 Task: Research Airbnb accommodation in Sangre Grande, Trinidad and Tobago from 1st December, 2023 to 9th December, 2023 for 2 adults.1  bedroom having 1 bed and 1 bathroom. Property type can be house. Booking option can be shelf check-in. Look for 5 properties as per requirement.
Action: Mouse moved to (491, 113)
Screenshot: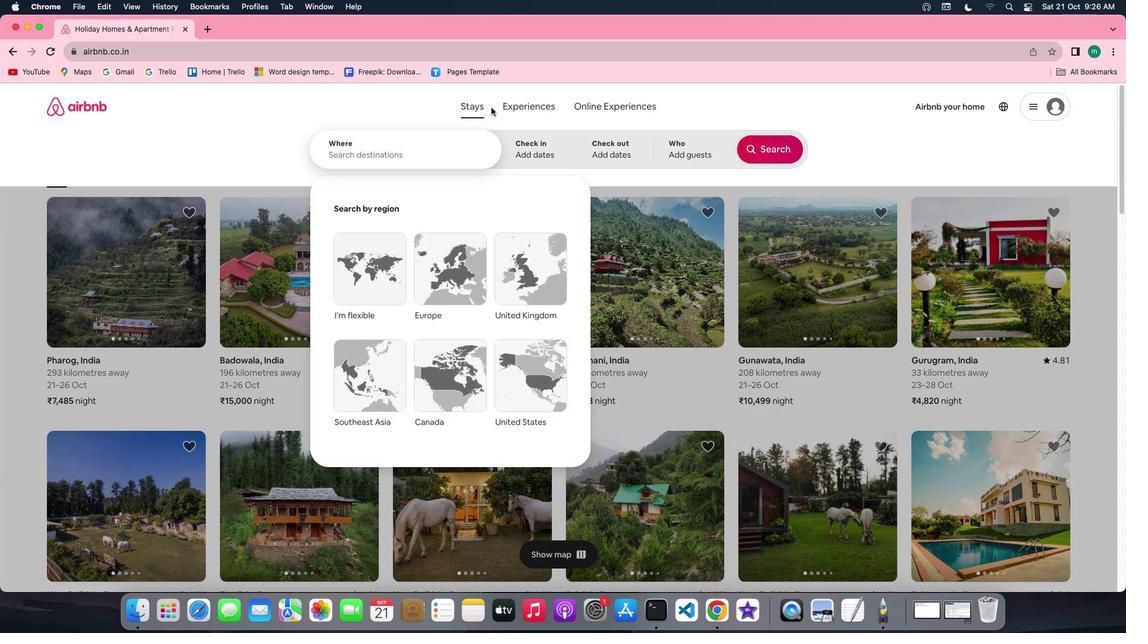 
Action: Mouse pressed left at (491, 113)
Screenshot: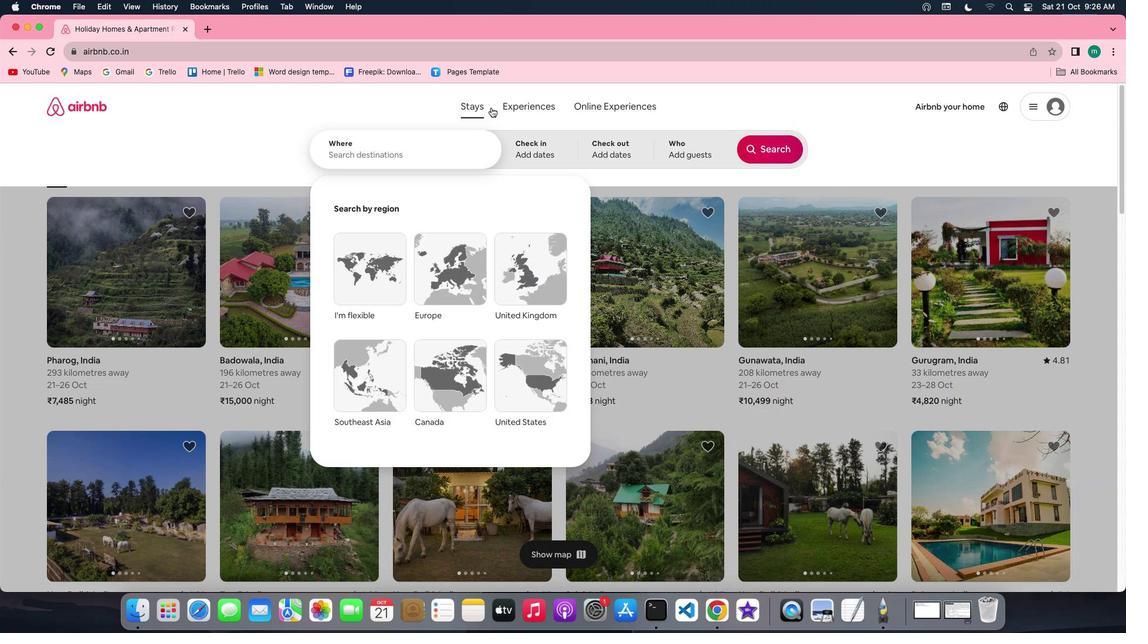 
Action: Mouse moved to (491, 107)
Screenshot: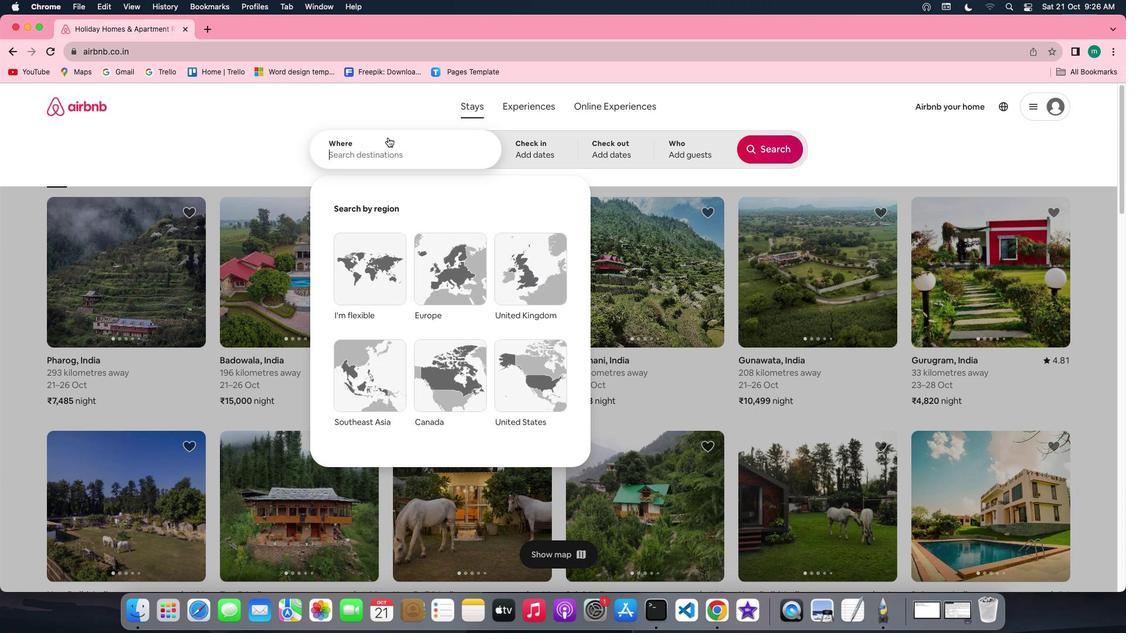 
Action: Mouse pressed left at (491, 107)
Screenshot: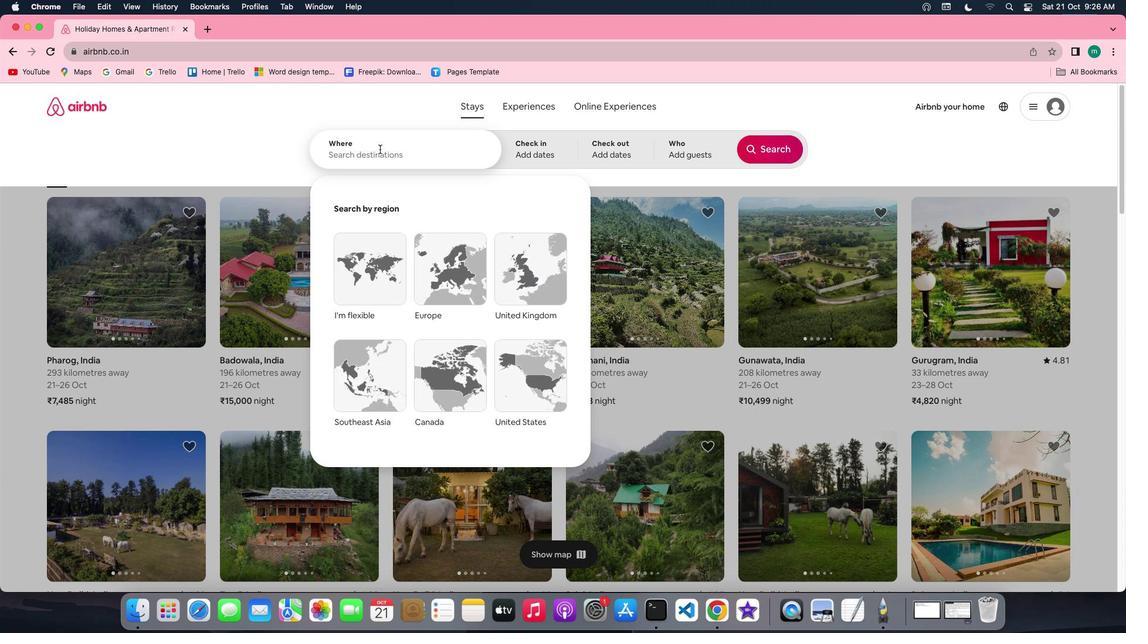 
Action: Mouse moved to (379, 150)
Screenshot: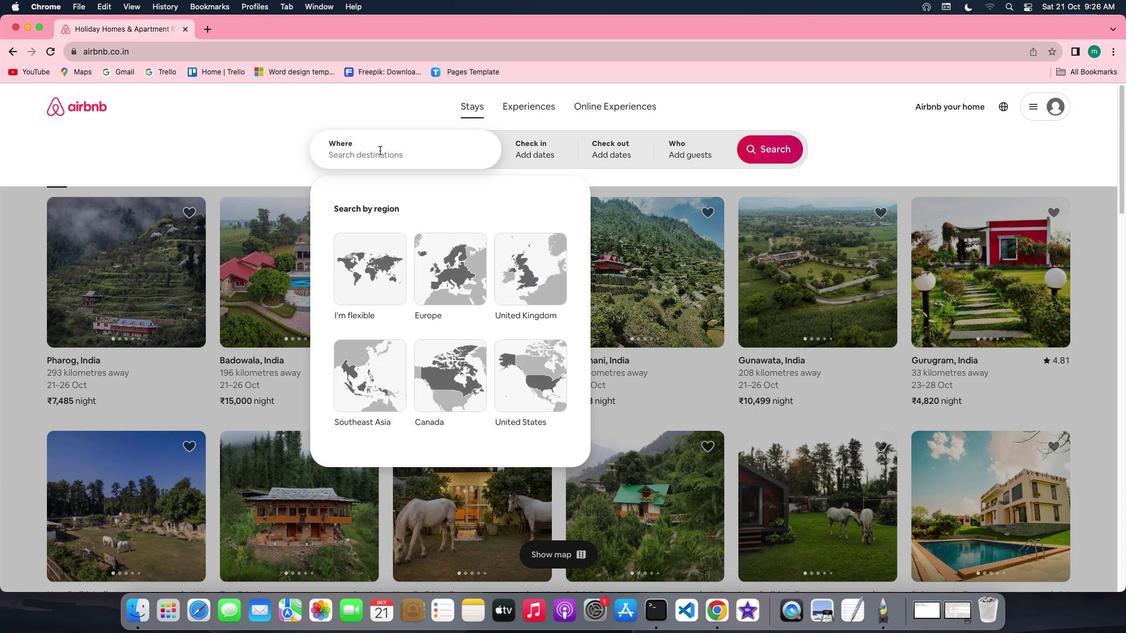 
Action: Key pressed Key.shift'S''a''n''g''r''e'Key.spaceKey.shift'G''r''a''n''d''e'','Key.spaceKey.shift'T''r''i''n''i''d''a''d'Key.space'a''n''d'Key.spaceKey.shift'T''o''b''a''g''o'
Screenshot: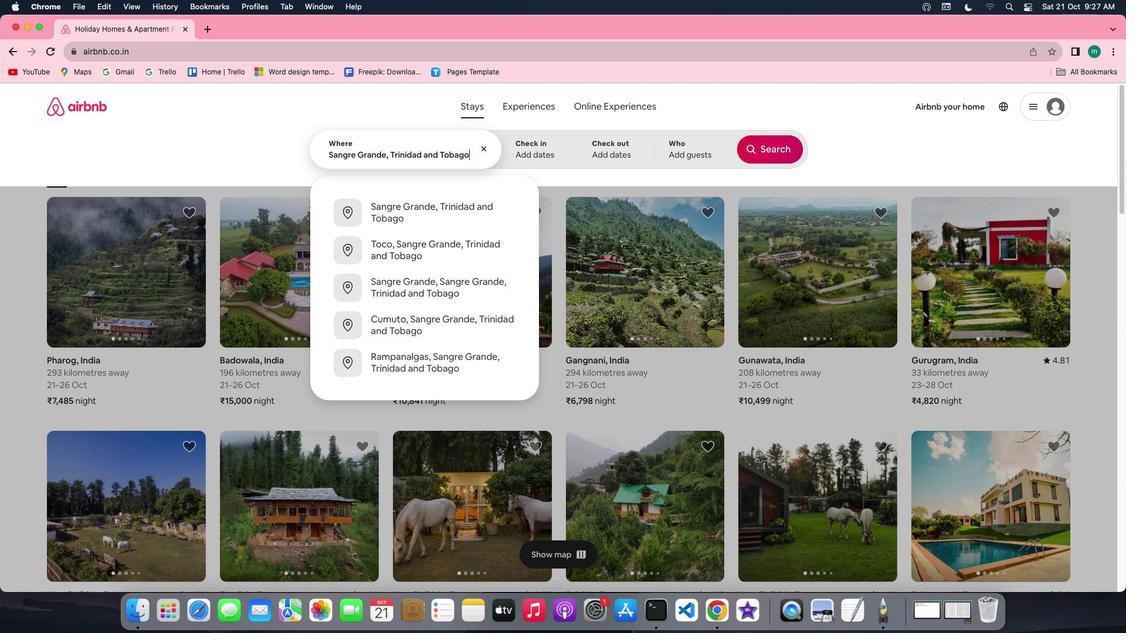 
Action: Mouse moved to (434, 210)
Screenshot: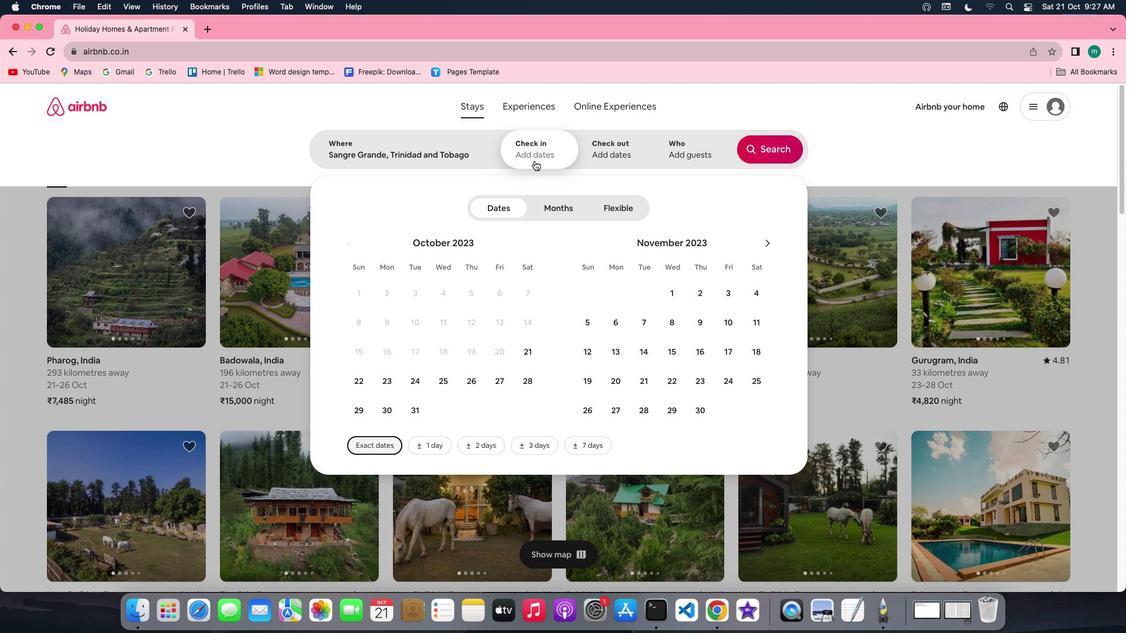 
Action: Mouse pressed left at (434, 210)
Screenshot: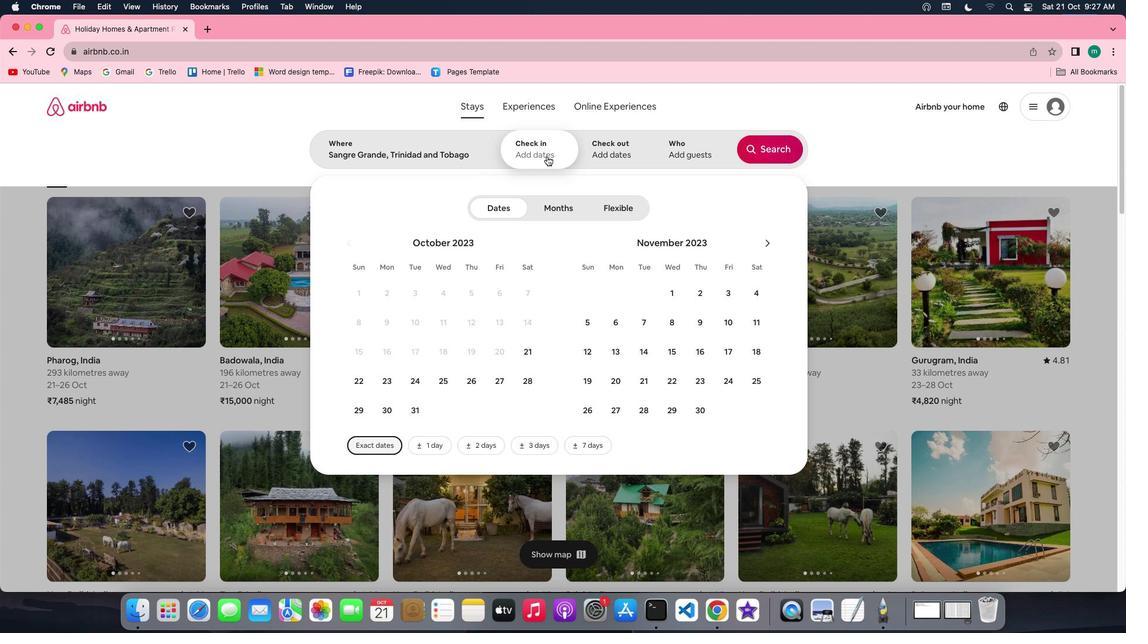 
Action: Mouse moved to (767, 240)
Screenshot: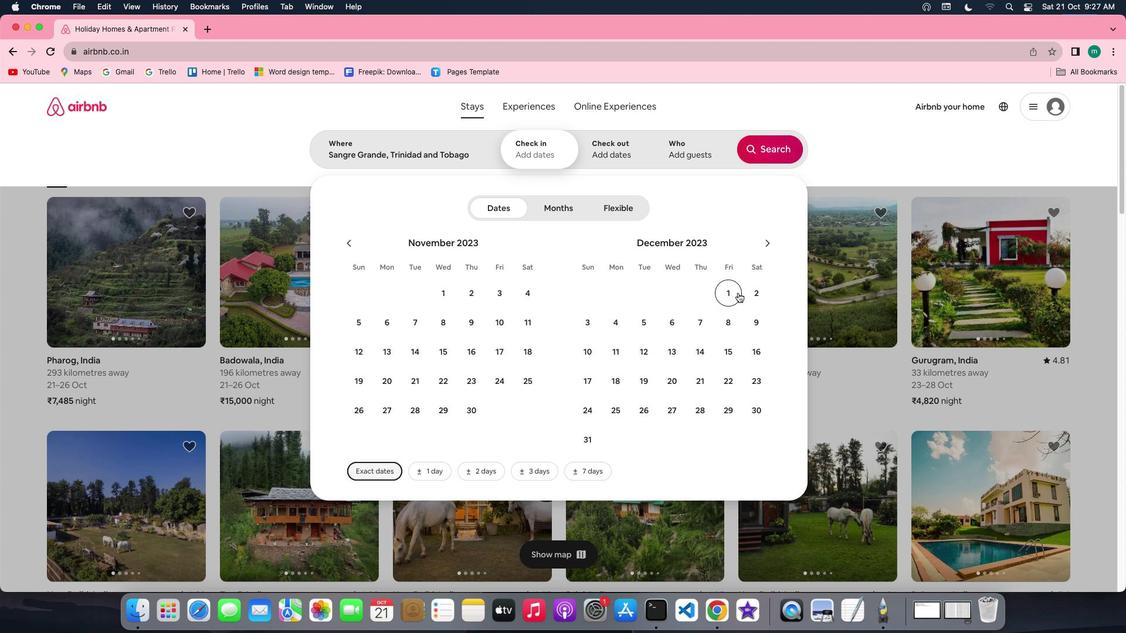 
Action: Mouse pressed left at (767, 240)
Screenshot: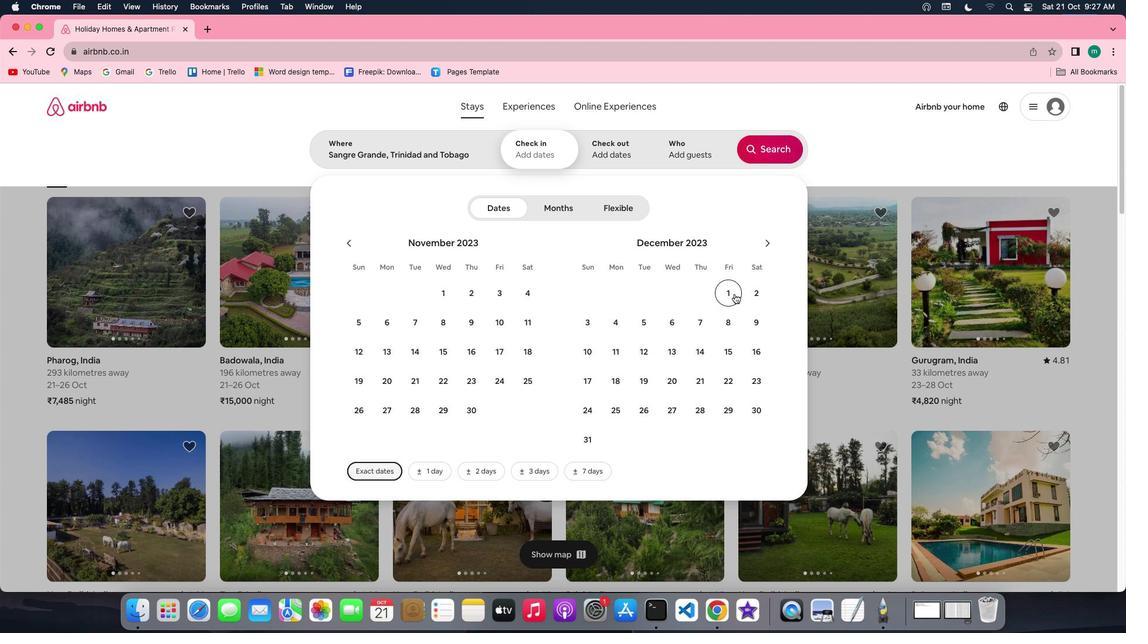 
Action: Mouse moved to (734, 294)
Screenshot: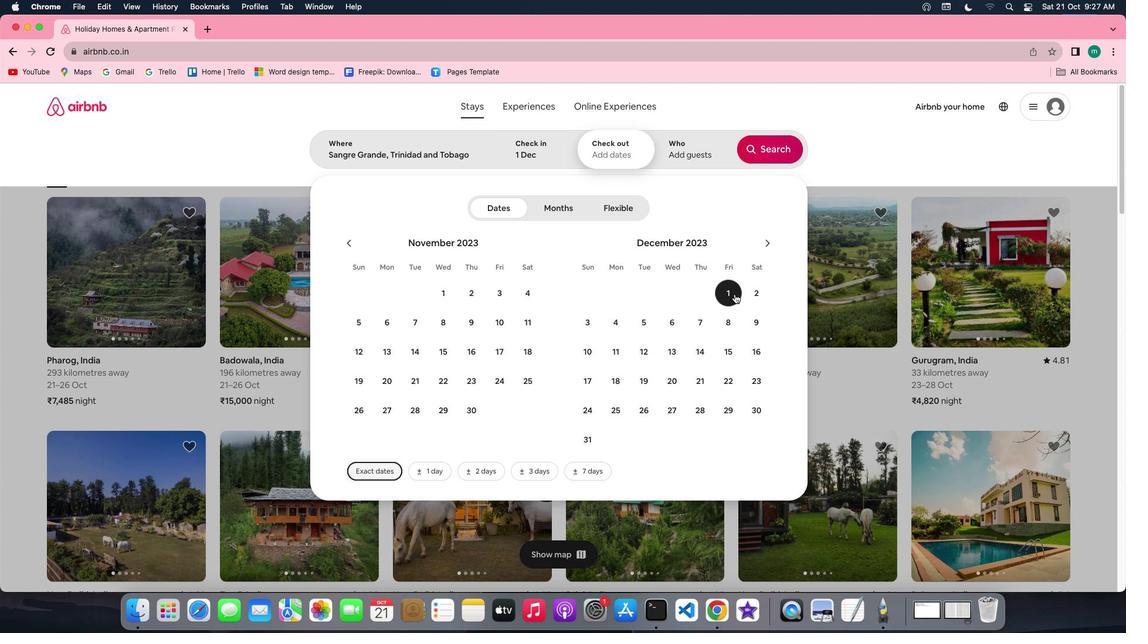 
Action: Mouse pressed left at (734, 294)
Screenshot: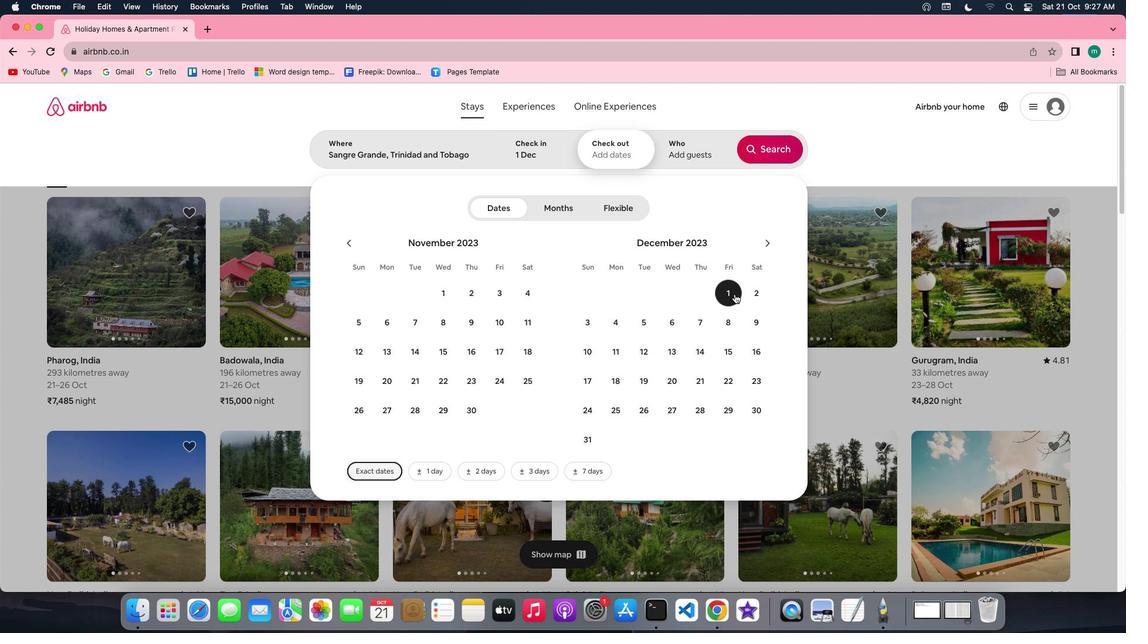 
Action: Mouse moved to (752, 321)
Screenshot: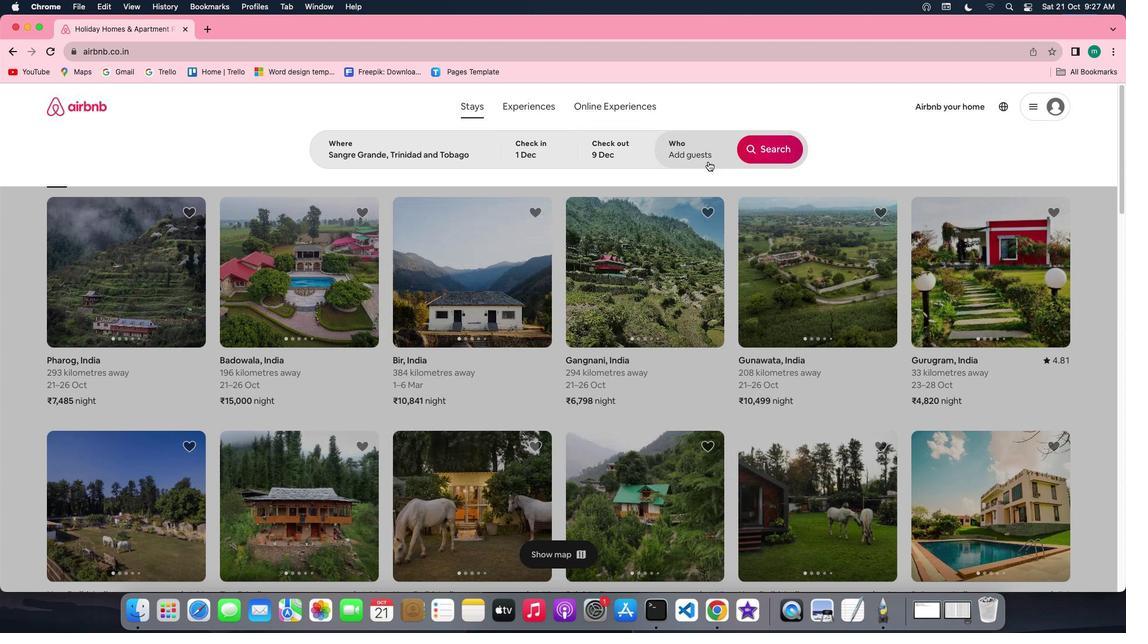 
Action: Mouse pressed left at (752, 321)
Screenshot: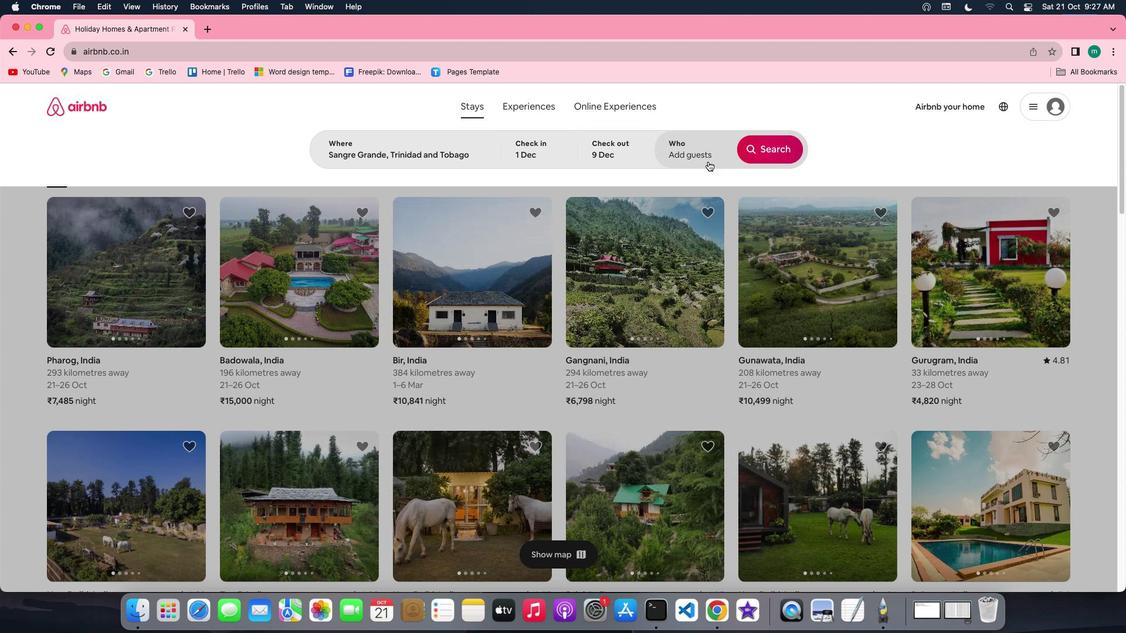 
Action: Mouse moved to (708, 161)
Screenshot: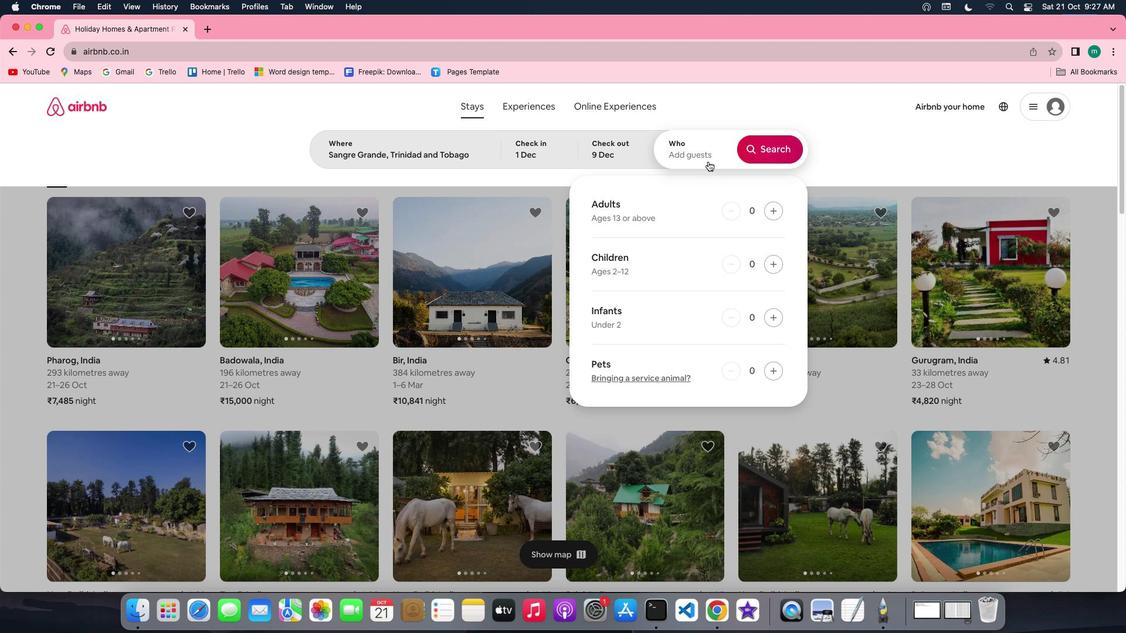 
Action: Mouse pressed left at (708, 161)
Screenshot: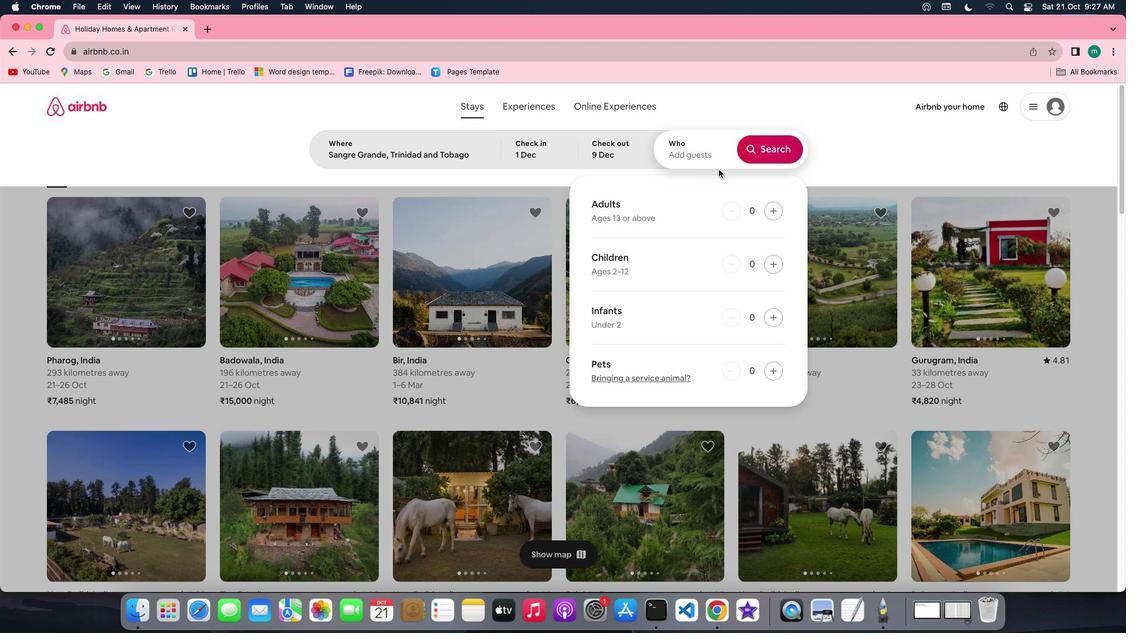 
Action: Mouse moved to (772, 211)
Screenshot: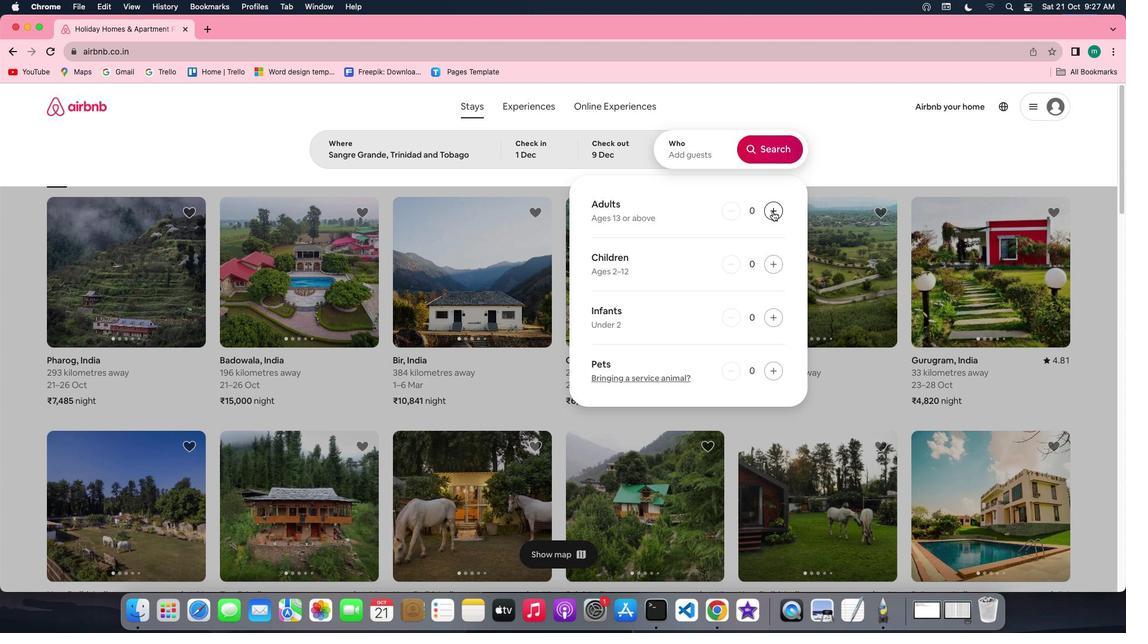 
Action: Mouse pressed left at (772, 211)
Screenshot: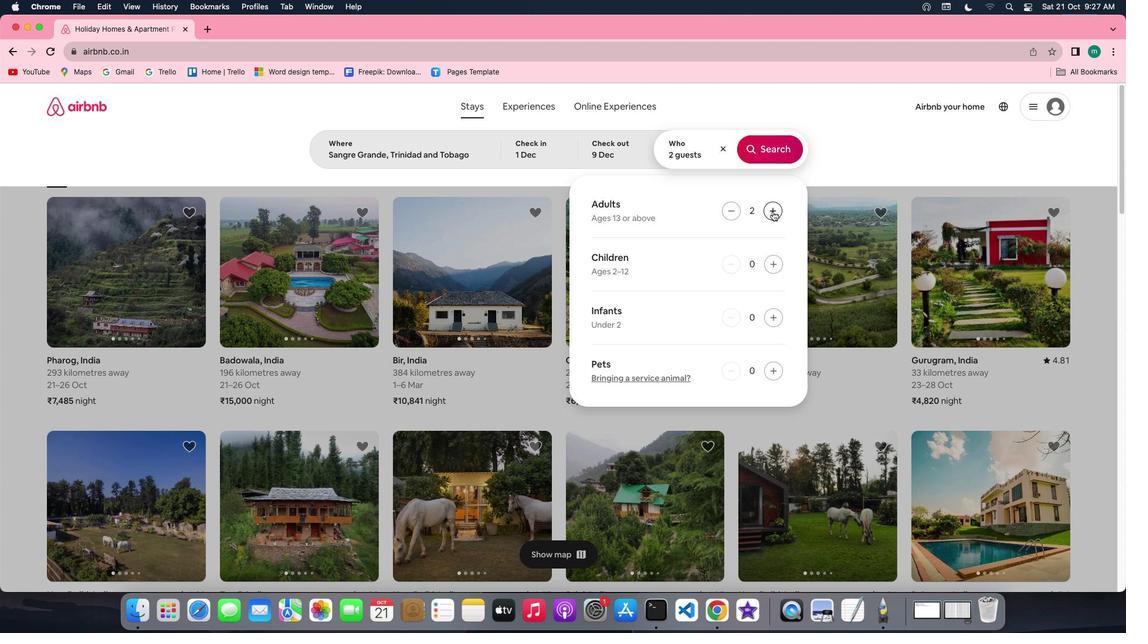 
Action: Mouse pressed left at (772, 211)
Screenshot: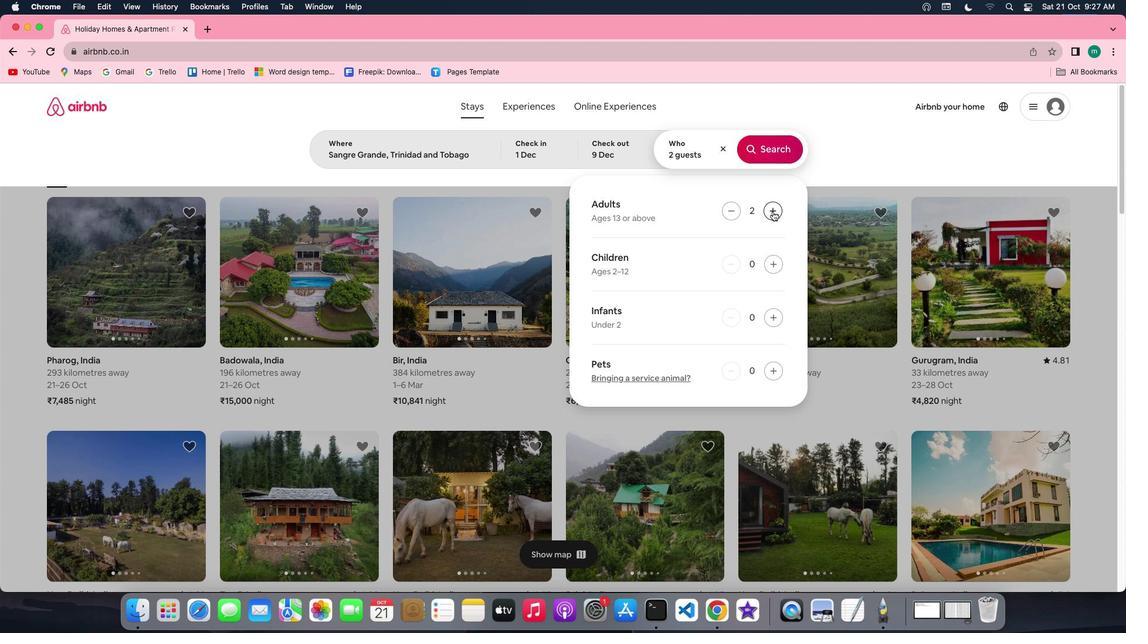 
Action: Mouse moved to (772, 148)
Screenshot: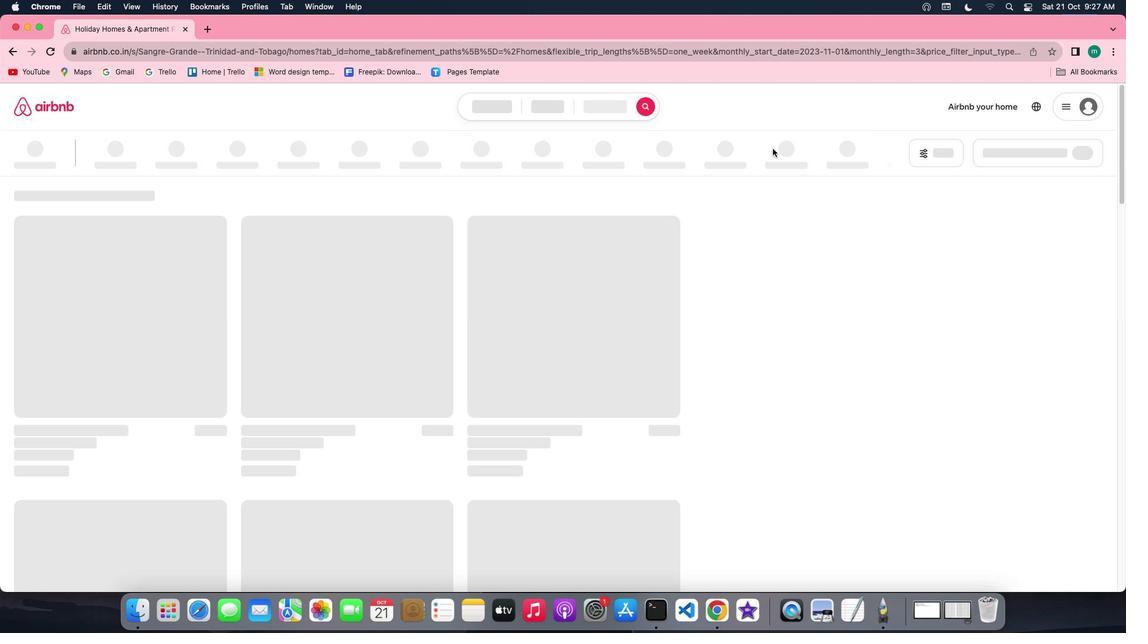 
Action: Mouse pressed left at (772, 148)
Screenshot: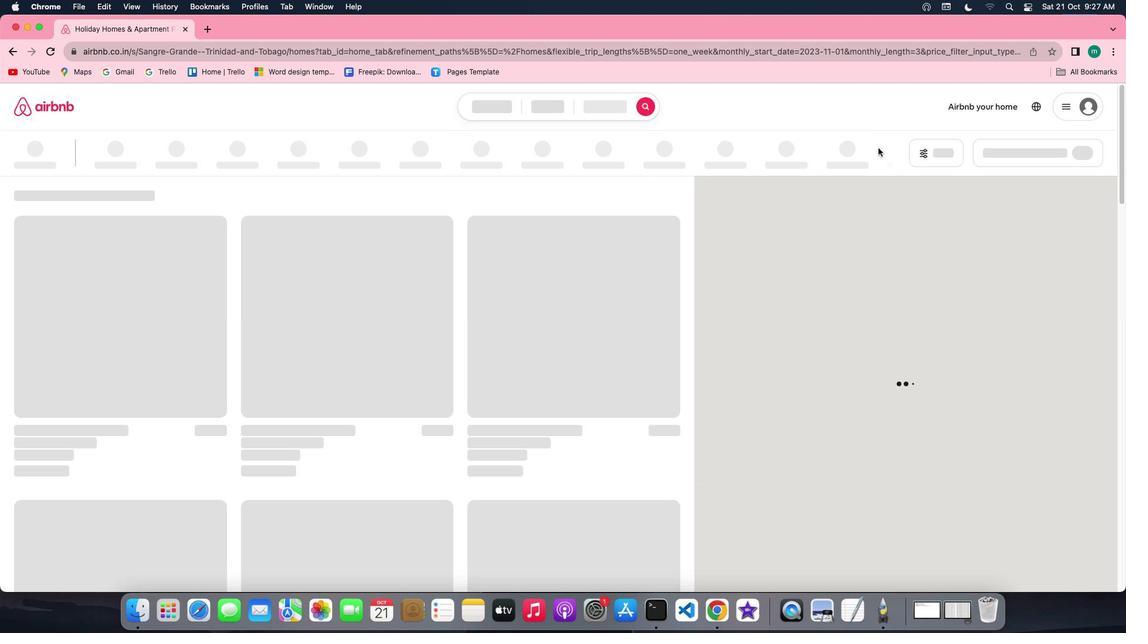 
Action: Mouse moved to (950, 156)
Screenshot: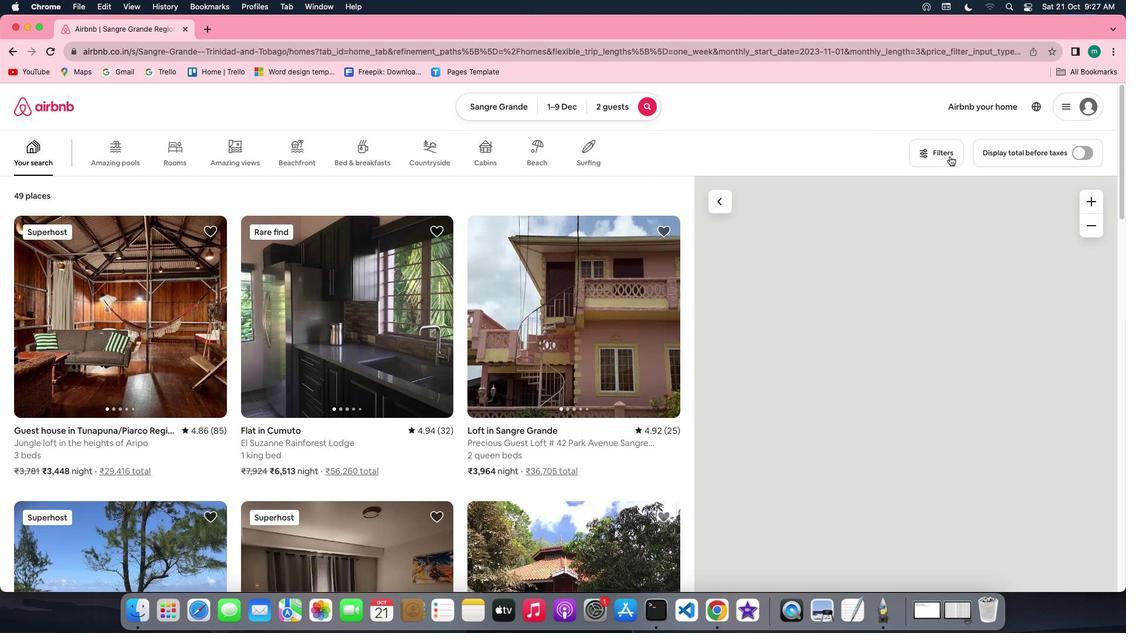 
Action: Mouse pressed left at (950, 156)
Screenshot: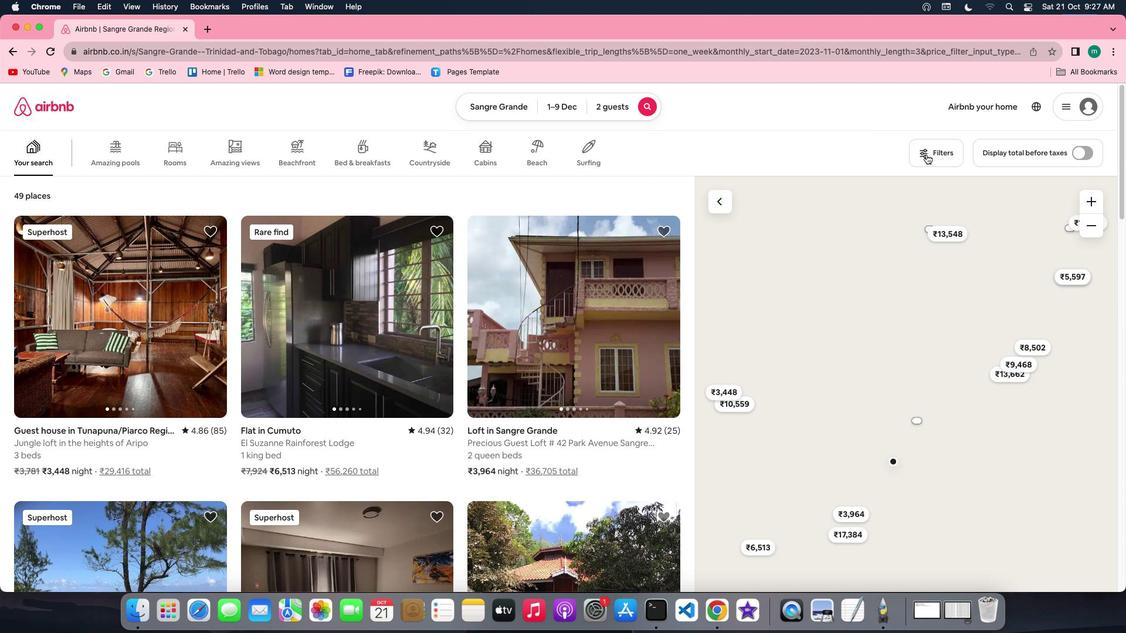 
Action: Mouse moved to (703, 335)
Screenshot: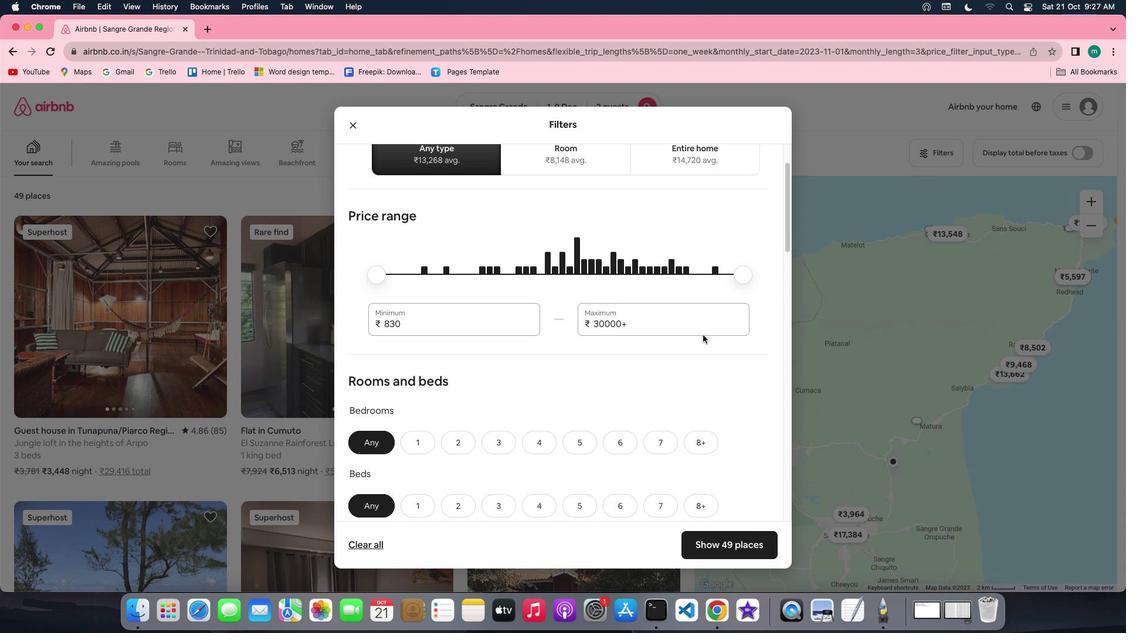 
Action: Mouse scrolled (703, 335) with delta (0, 0)
Screenshot: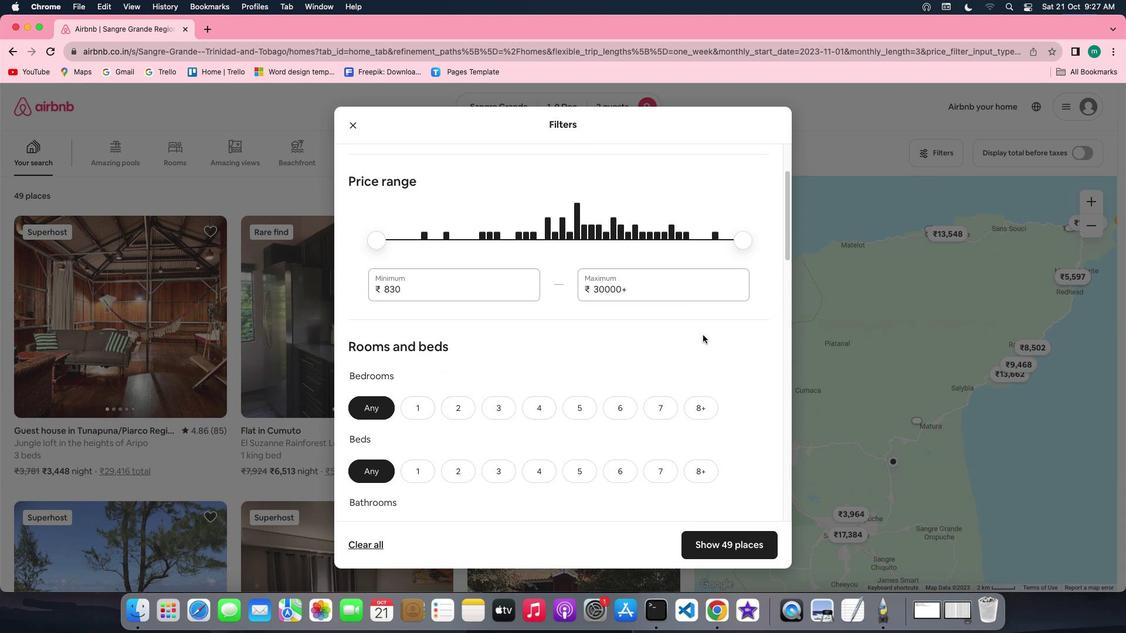 
Action: Mouse scrolled (703, 335) with delta (0, 0)
Screenshot: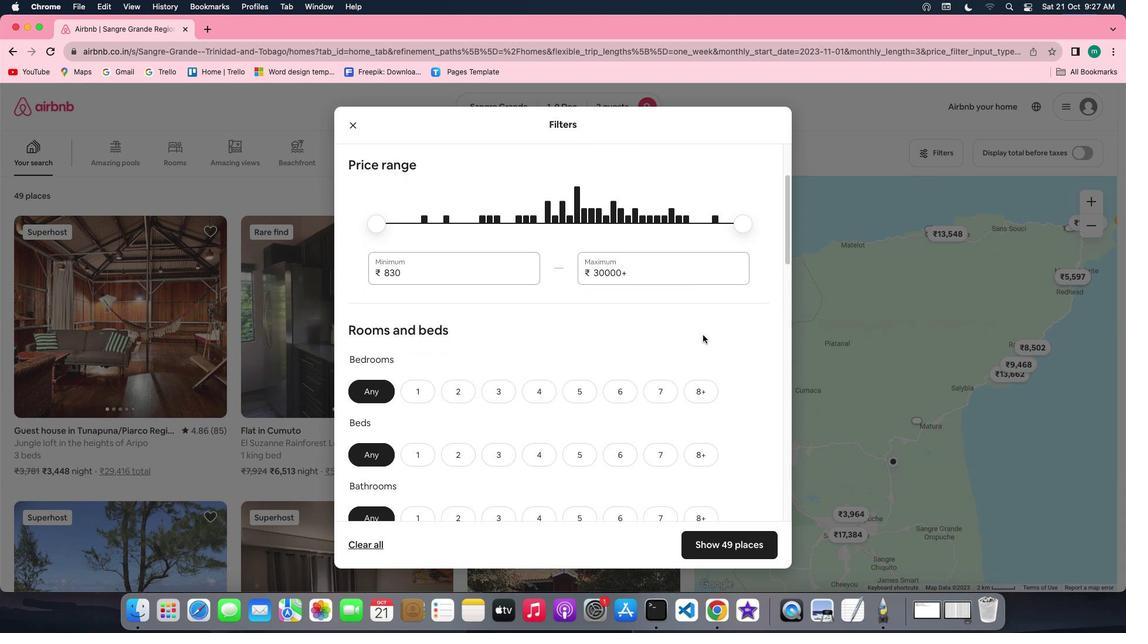
Action: Mouse scrolled (703, 335) with delta (0, 0)
Screenshot: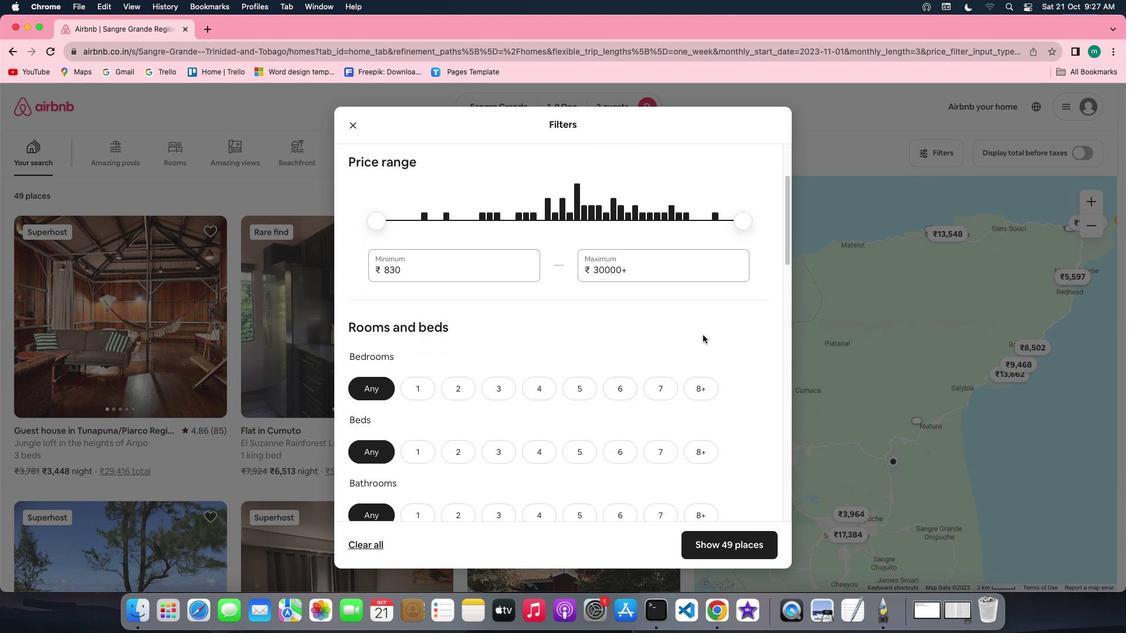 
Action: Mouse scrolled (703, 335) with delta (0, 0)
Screenshot: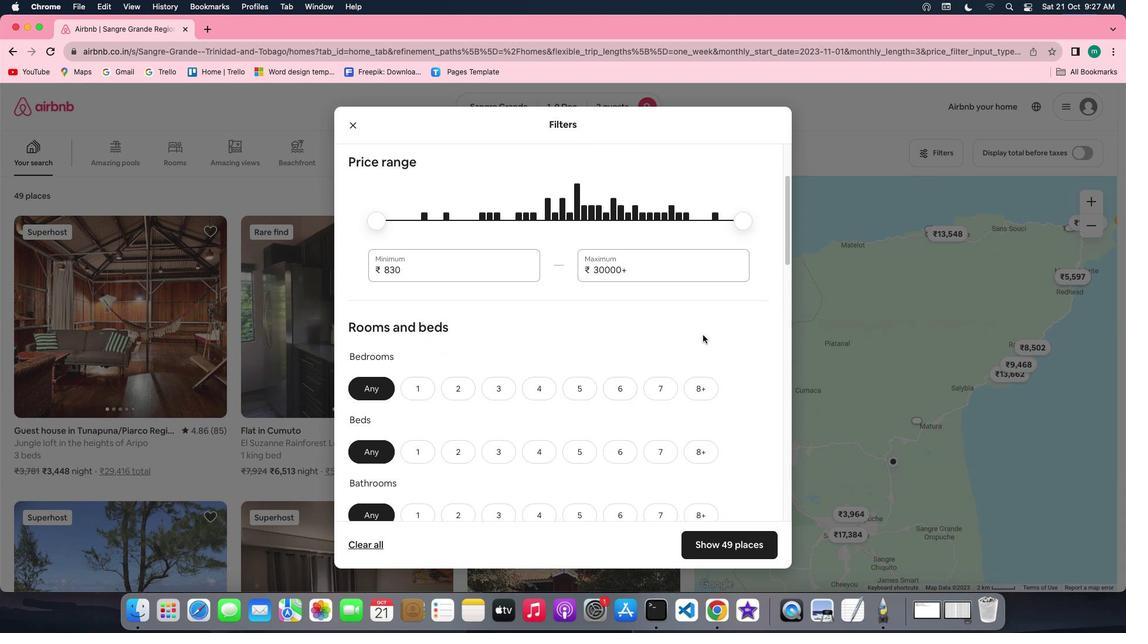 
Action: Mouse scrolled (703, 335) with delta (0, 0)
Screenshot: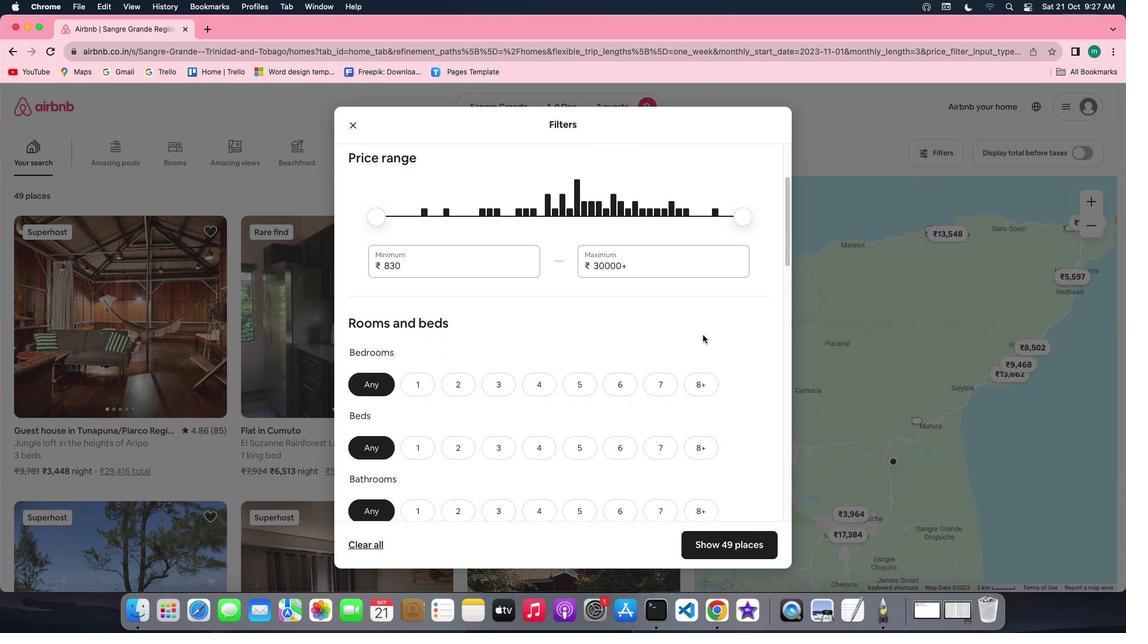 
Action: Mouse scrolled (703, 335) with delta (0, 0)
Screenshot: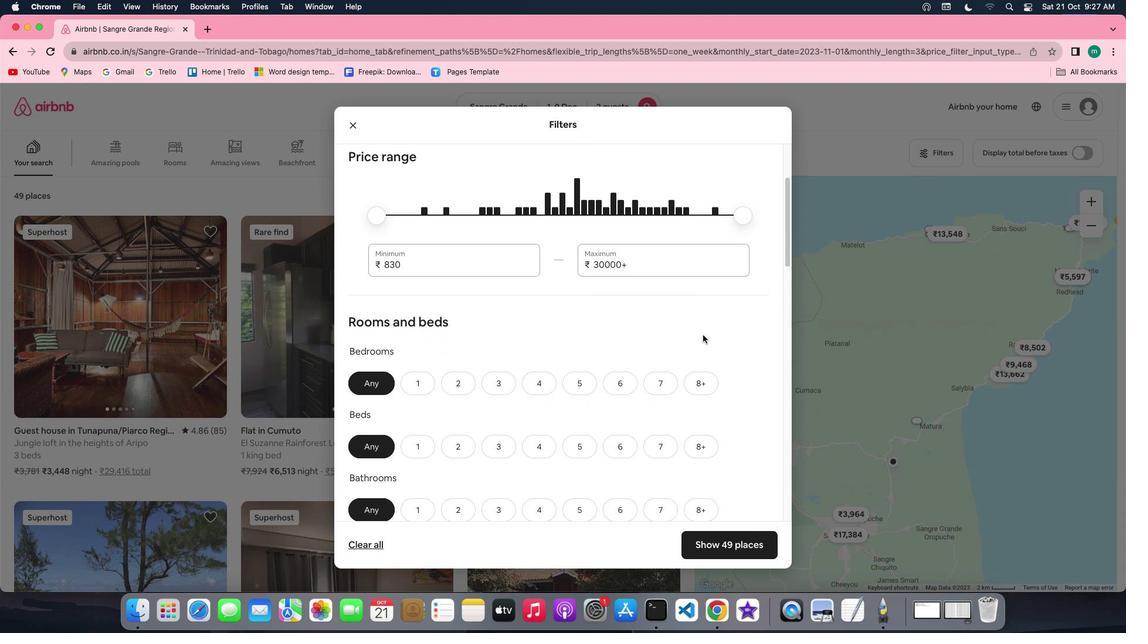 
Action: Mouse scrolled (703, 335) with delta (0, 0)
Screenshot: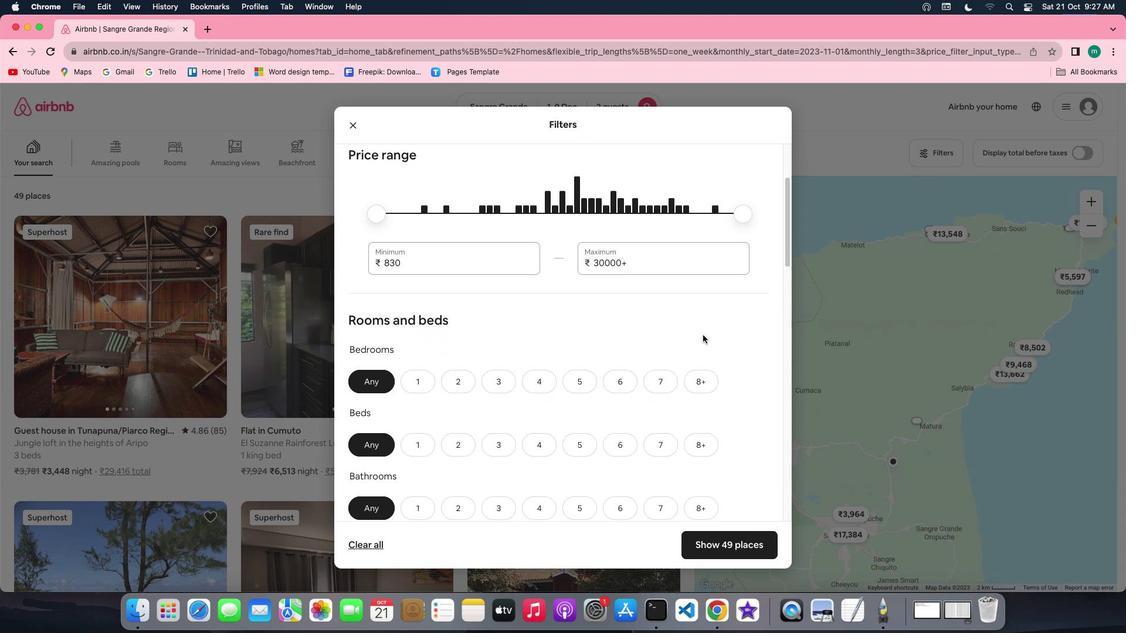 
Action: Mouse scrolled (703, 335) with delta (0, 0)
Screenshot: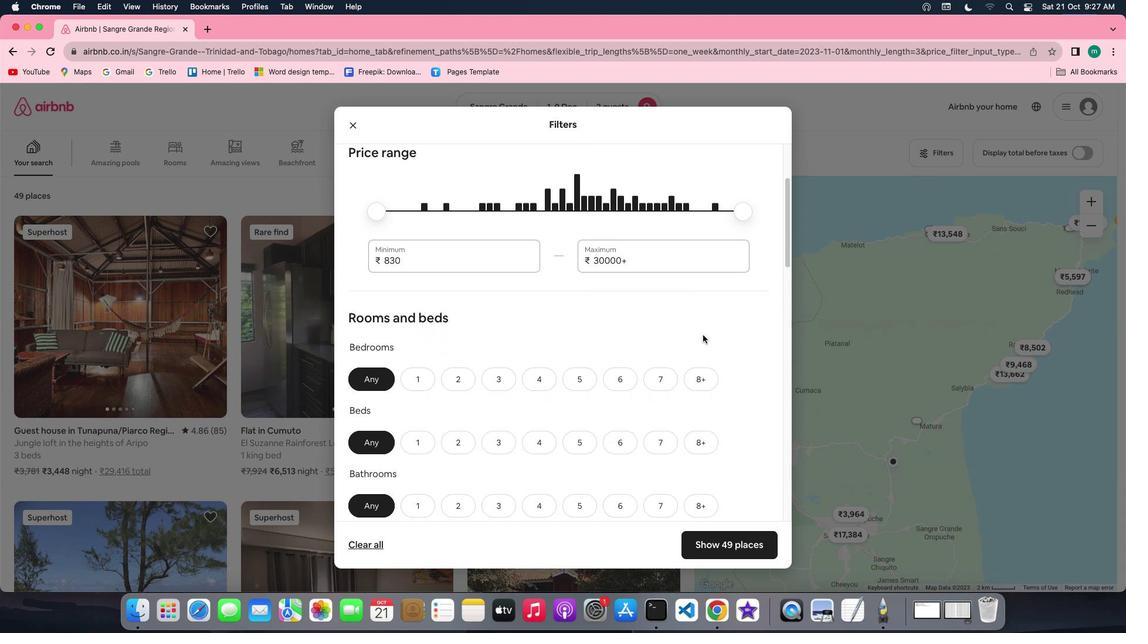 
Action: Mouse scrolled (703, 335) with delta (0, 0)
Screenshot: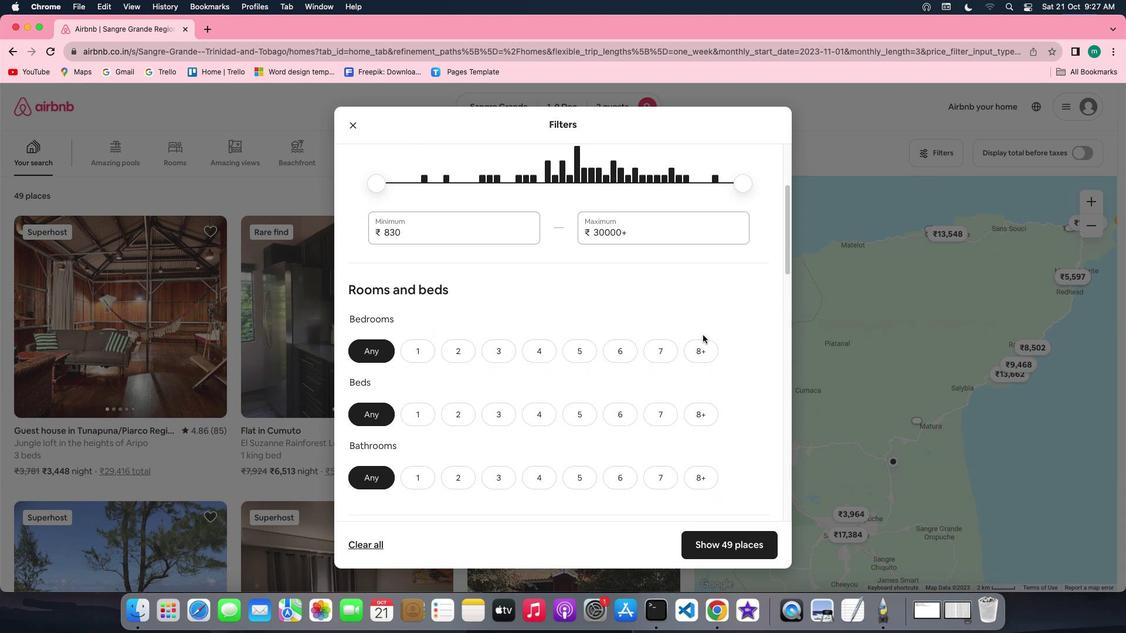 
Action: Mouse scrolled (703, 335) with delta (0, 0)
Screenshot: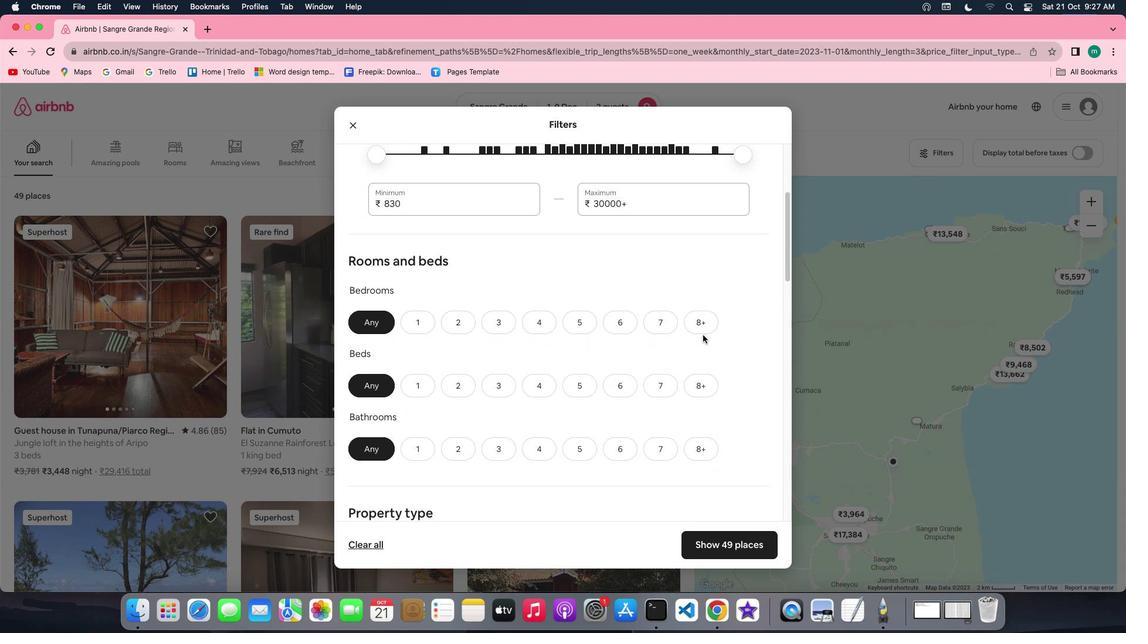 
Action: Mouse scrolled (703, 335) with delta (0, 0)
Screenshot: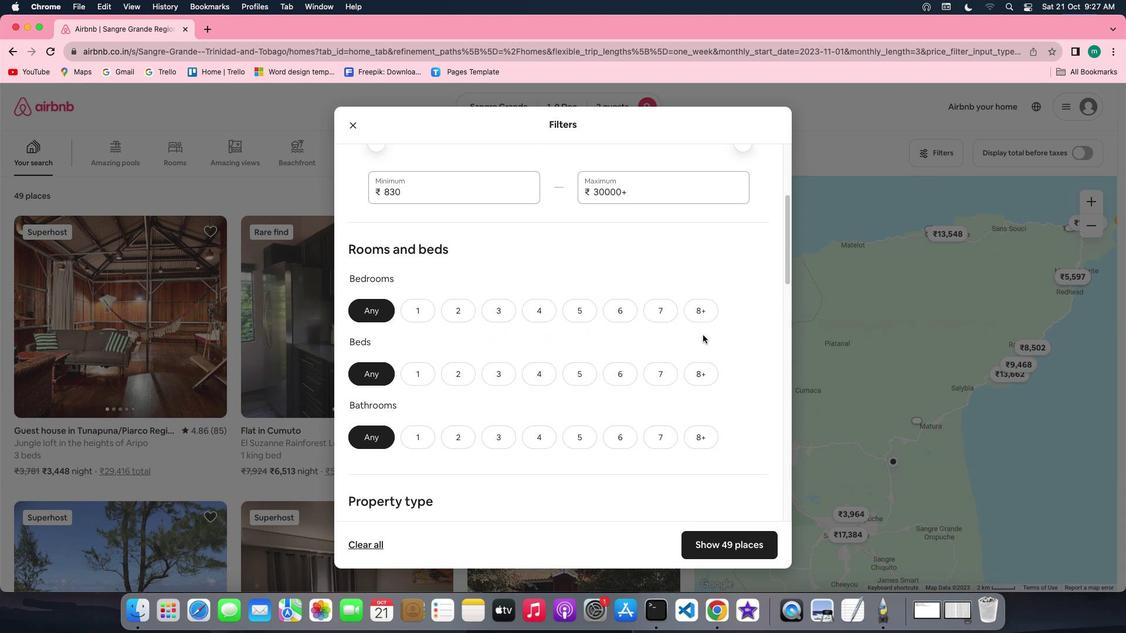 
Action: Mouse scrolled (703, 335) with delta (0, 0)
Screenshot: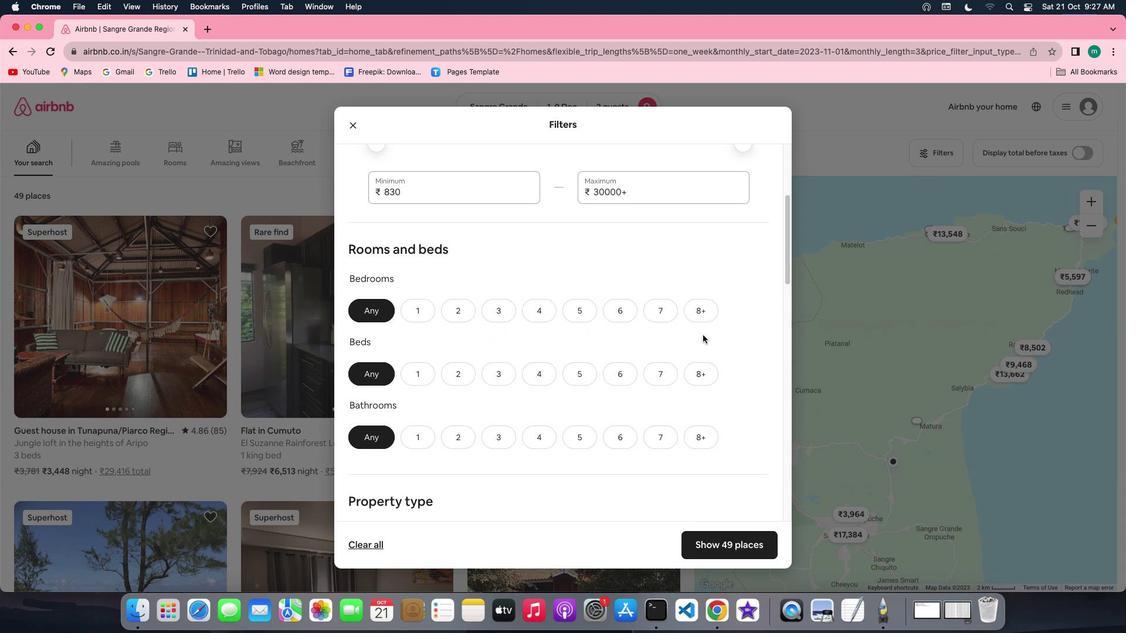 
Action: Mouse scrolled (703, 335) with delta (0, 0)
Screenshot: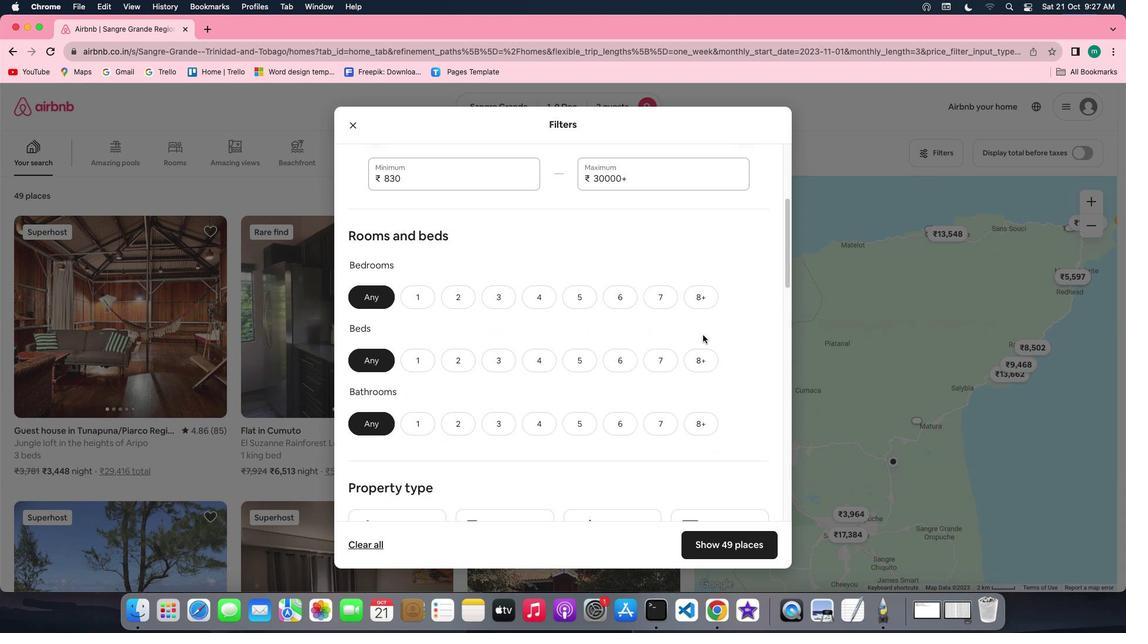 
Action: Mouse scrolled (703, 335) with delta (0, 0)
Screenshot: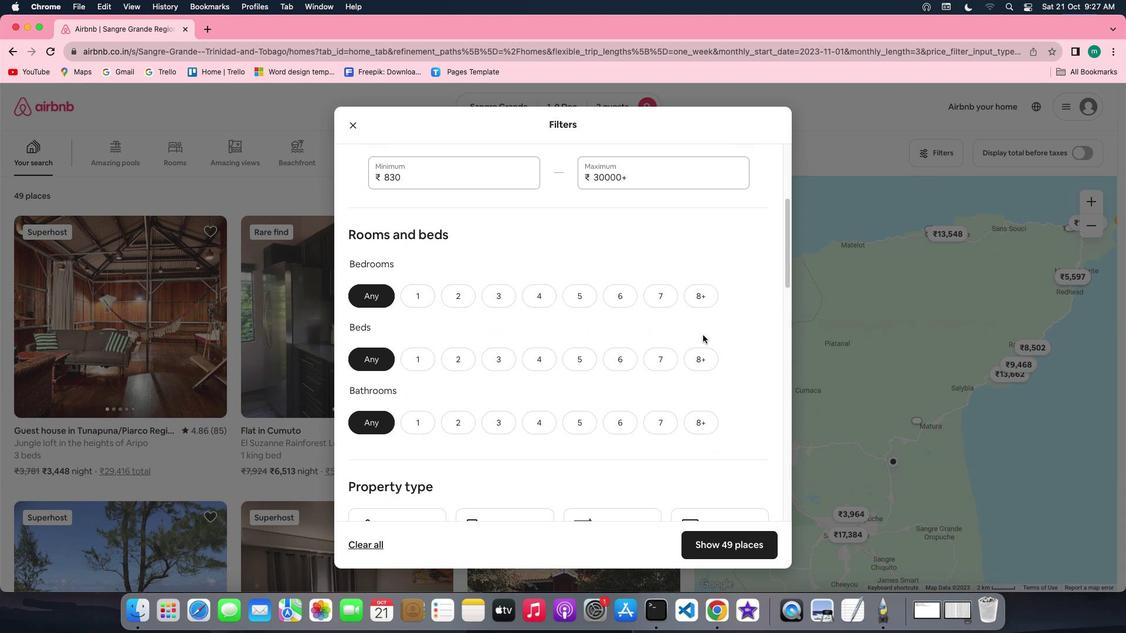 
Action: Mouse scrolled (703, 335) with delta (0, 0)
Screenshot: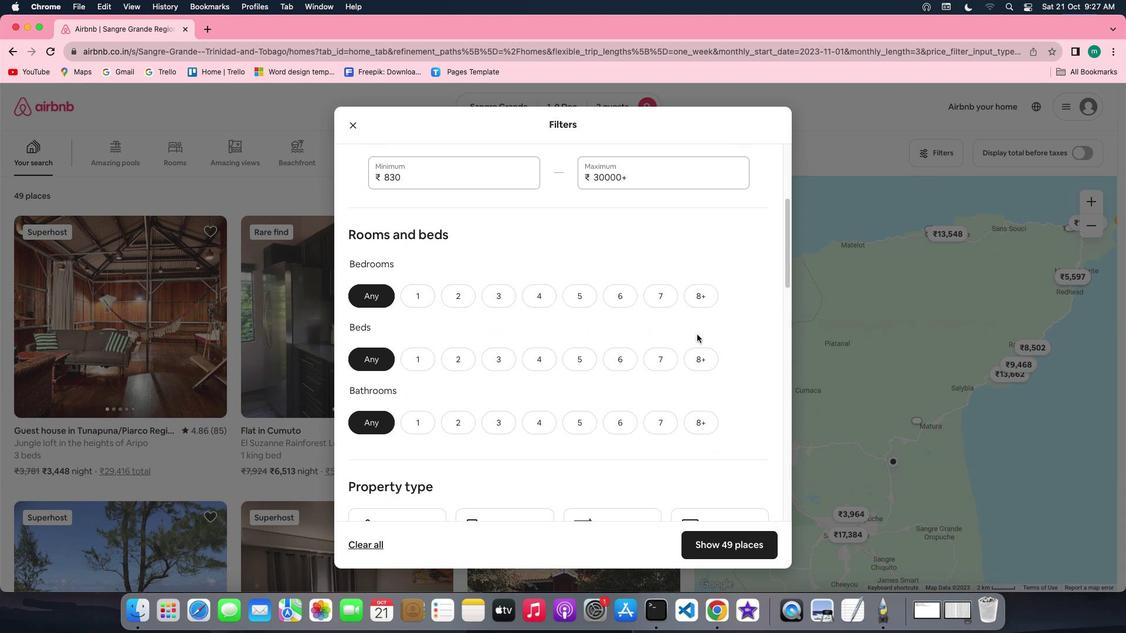 
Action: Mouse scrolled (703, 335) with delta (0, 0)
Screenshot: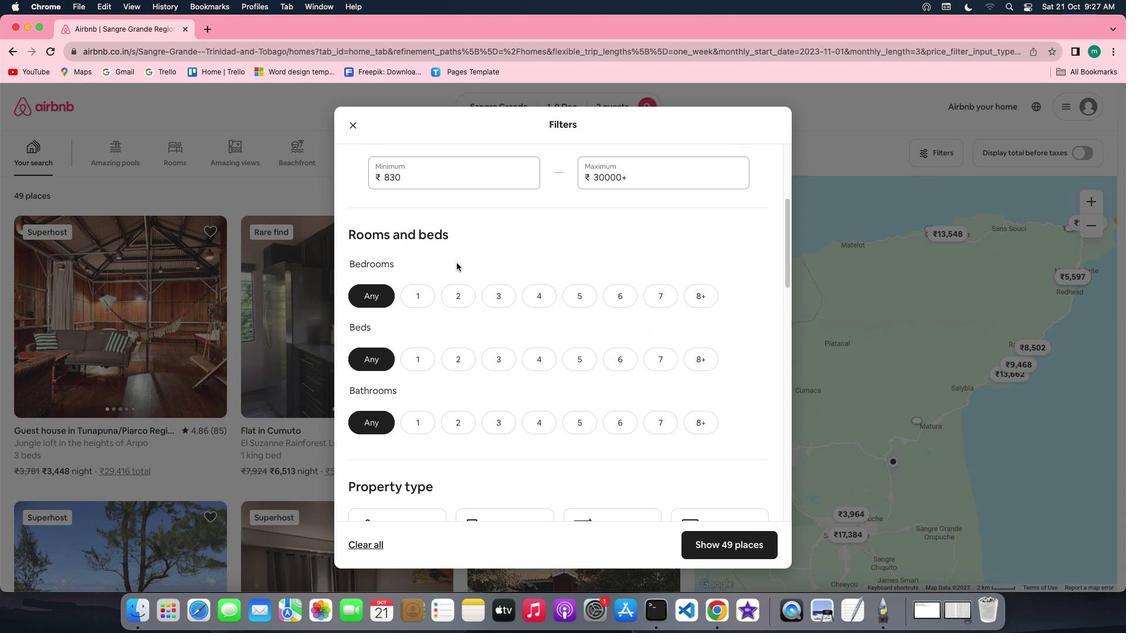 
Action: Mouse scrolled (703, 335) with delta (0, 0)
Screenshot: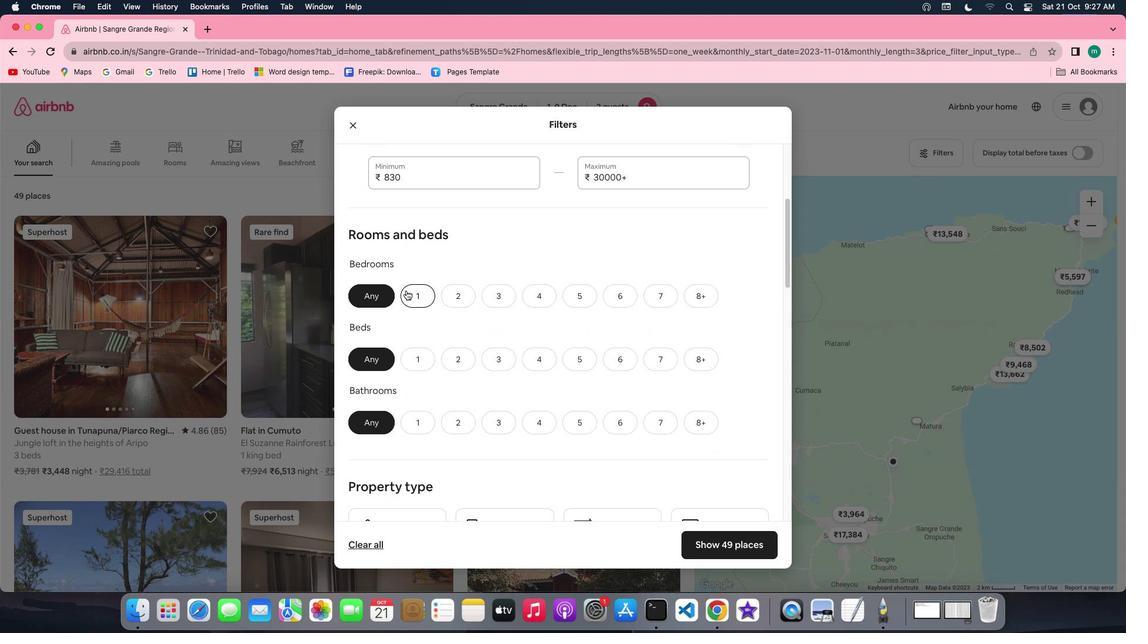 
Action: Mouse scrolled (703, 335) with delta (0, 0)
Screenshot: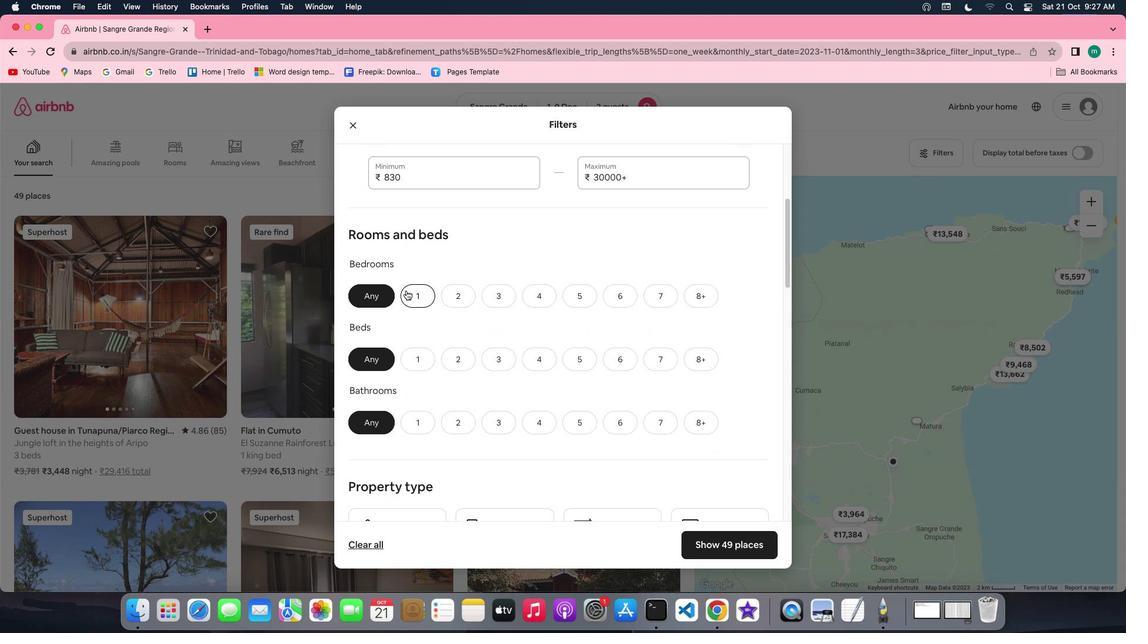 
Action: Mouse scrolled (703, 335) with delta (0, 0)
Screenshot: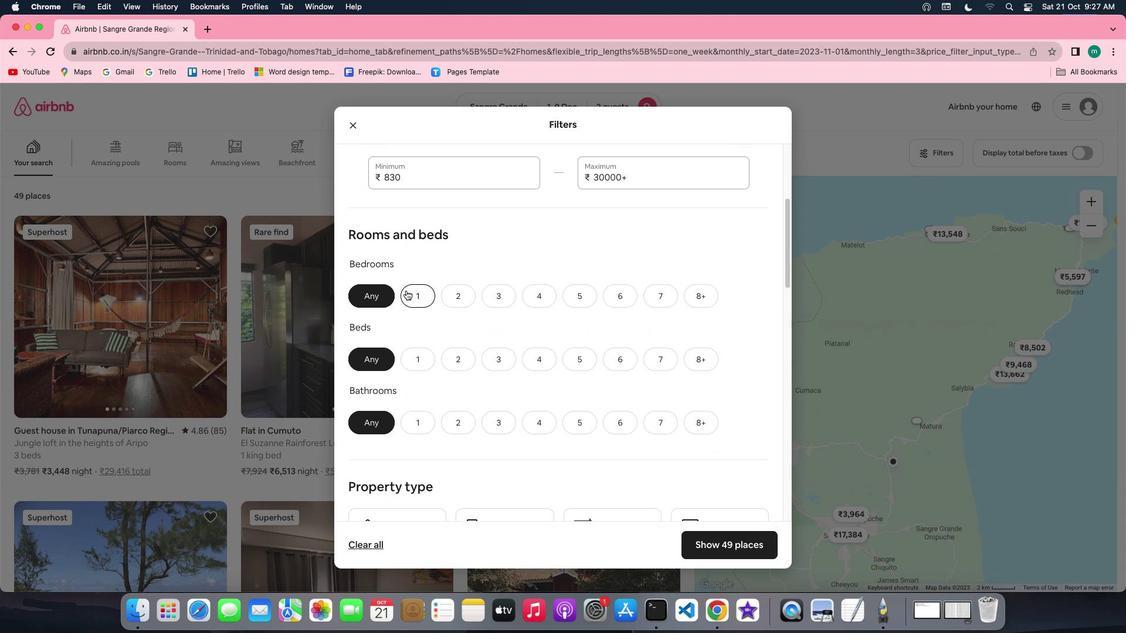 
Action: Mouse moved to (406, 291)
Screenshot: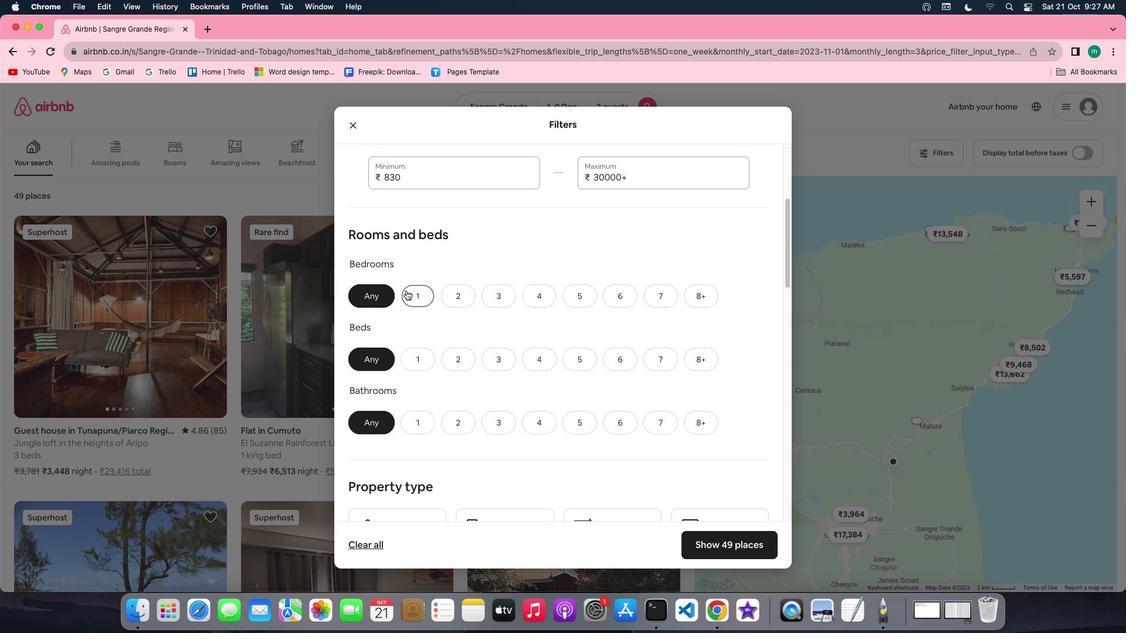
Action: Mouse pressed left at (406, 291)
Screenshot: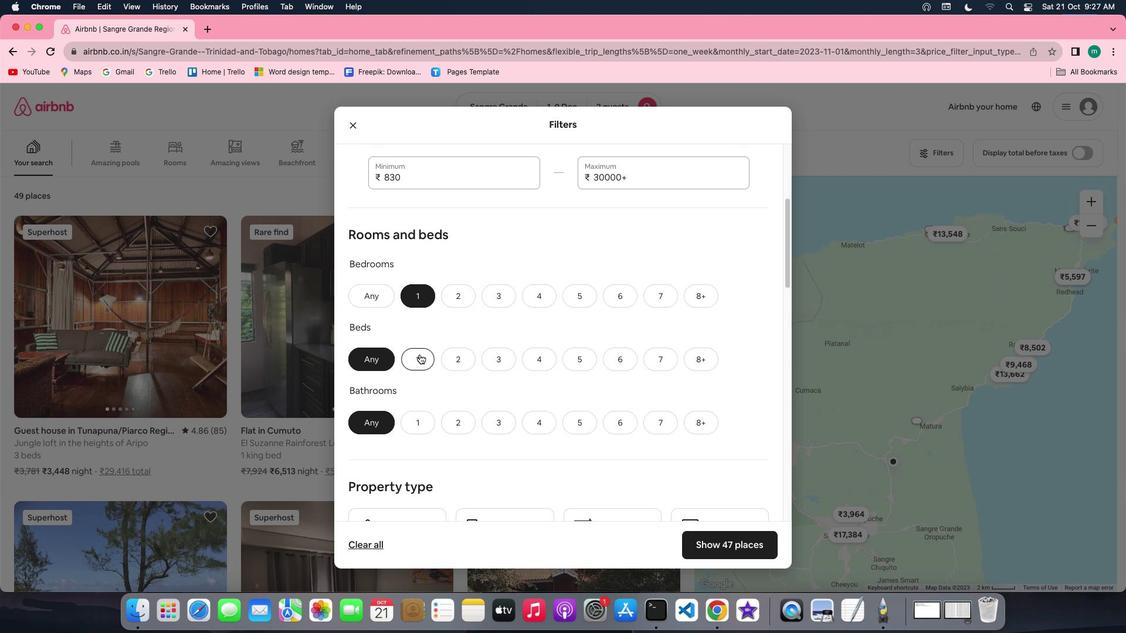 
Action: Mouse moved to (420, 355)
Screenshot: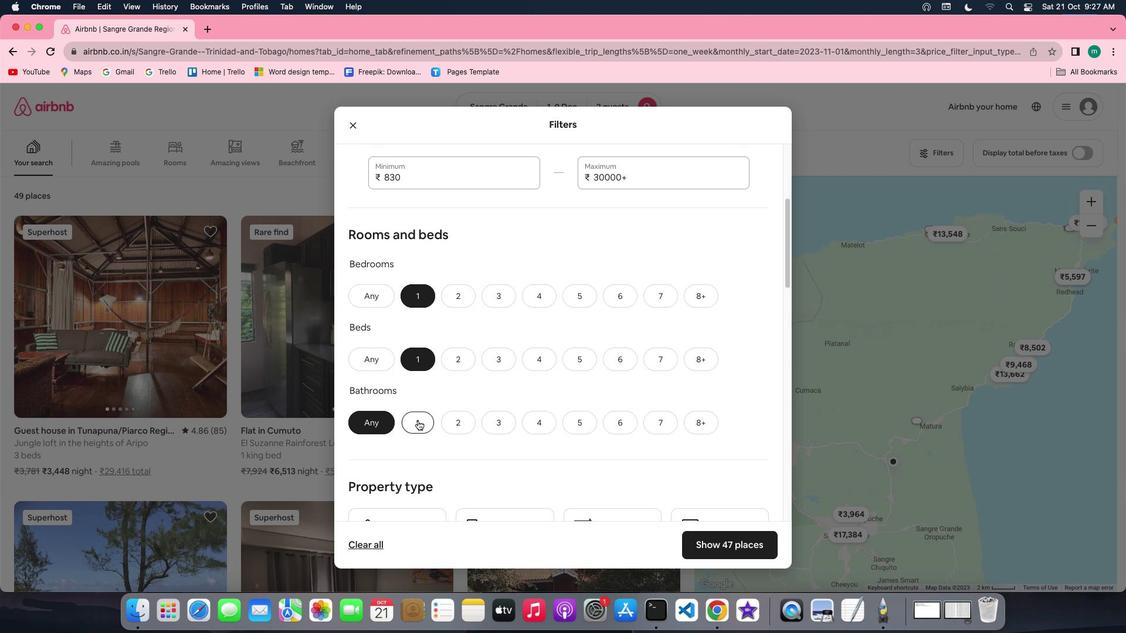 
Action: Mouse pressed left at (420, 355)
Screenshot: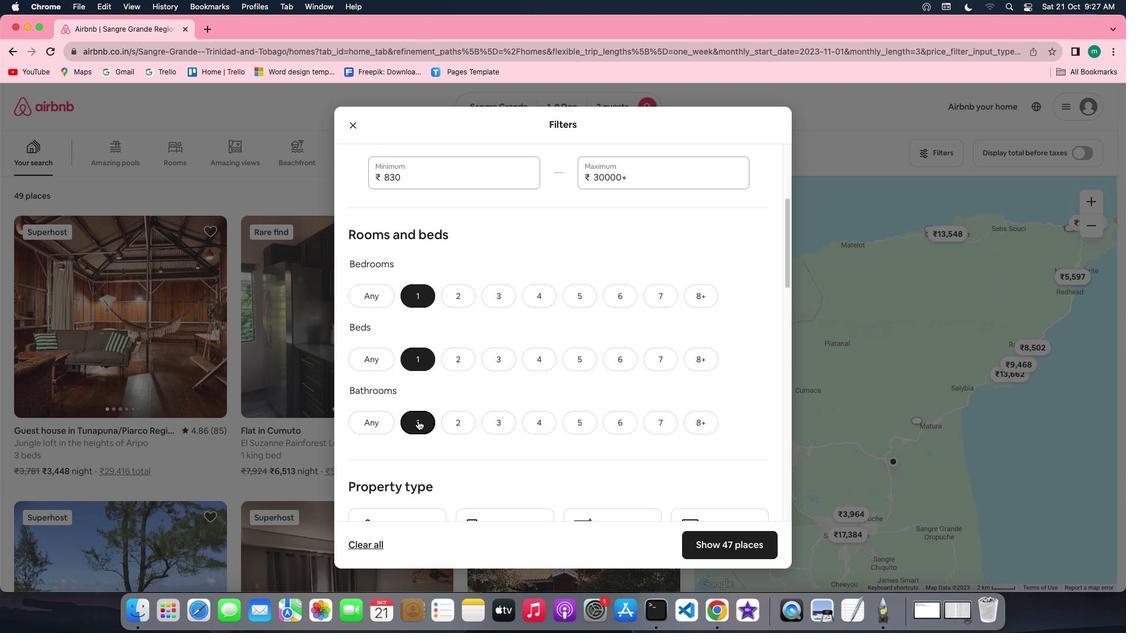 
Action: Mouse moved to (417, 421)
Screenshot: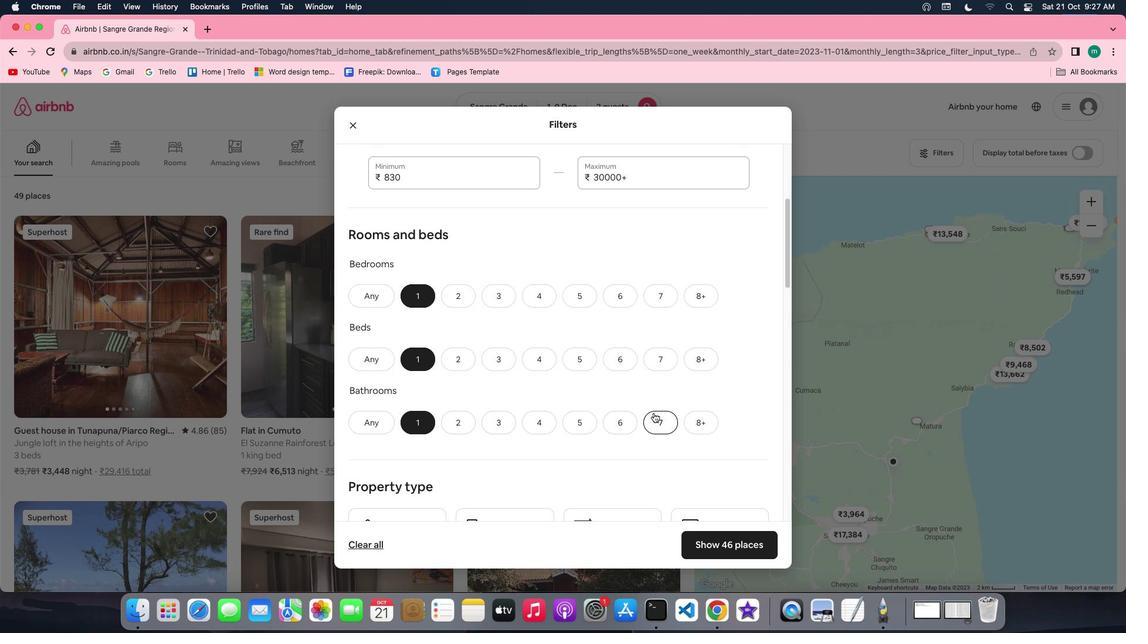 
Action: Mouse pressed left at (417, 421)
Screenshot: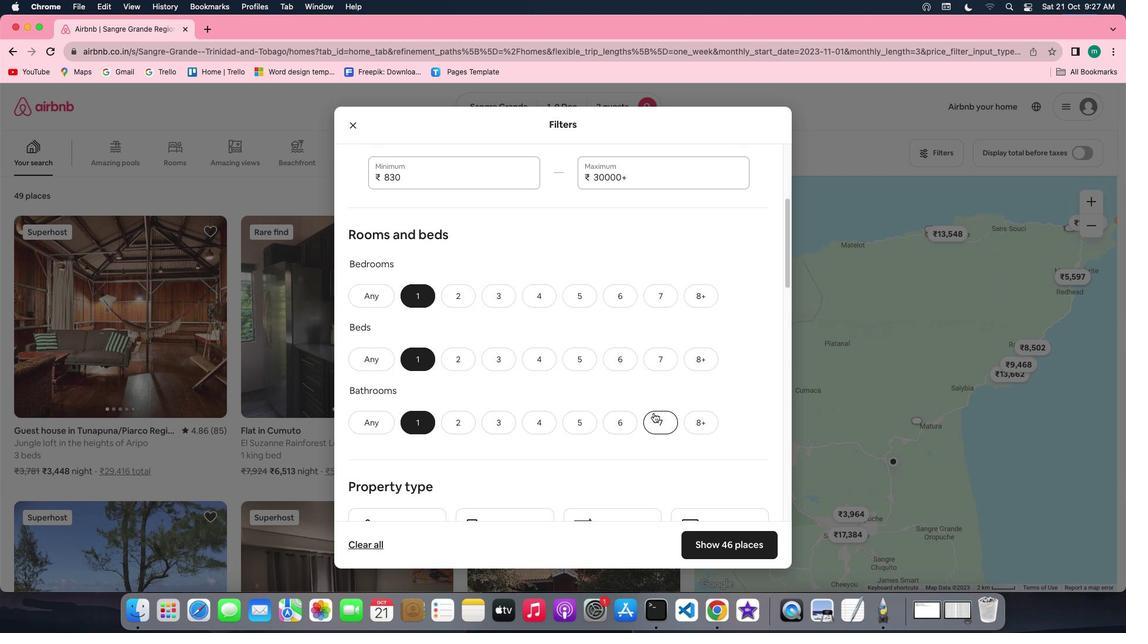 
Action: Mouse moved to (654, 413)
Screenshot: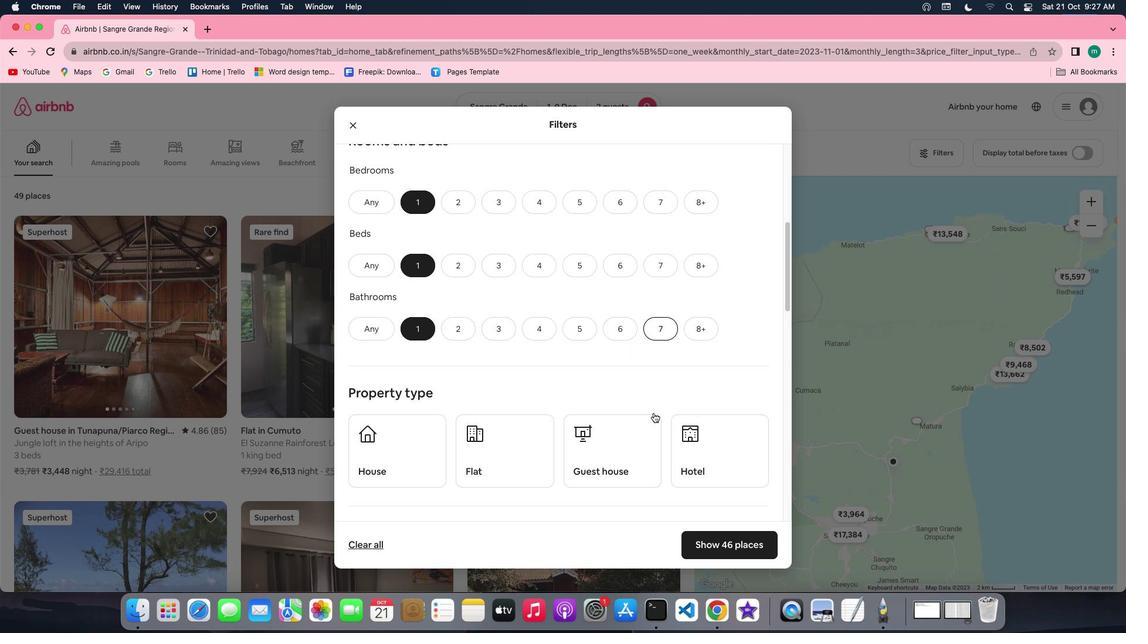 
Action: Mouse scrolled (654, 413) with delta (0, 0)
Screenshot: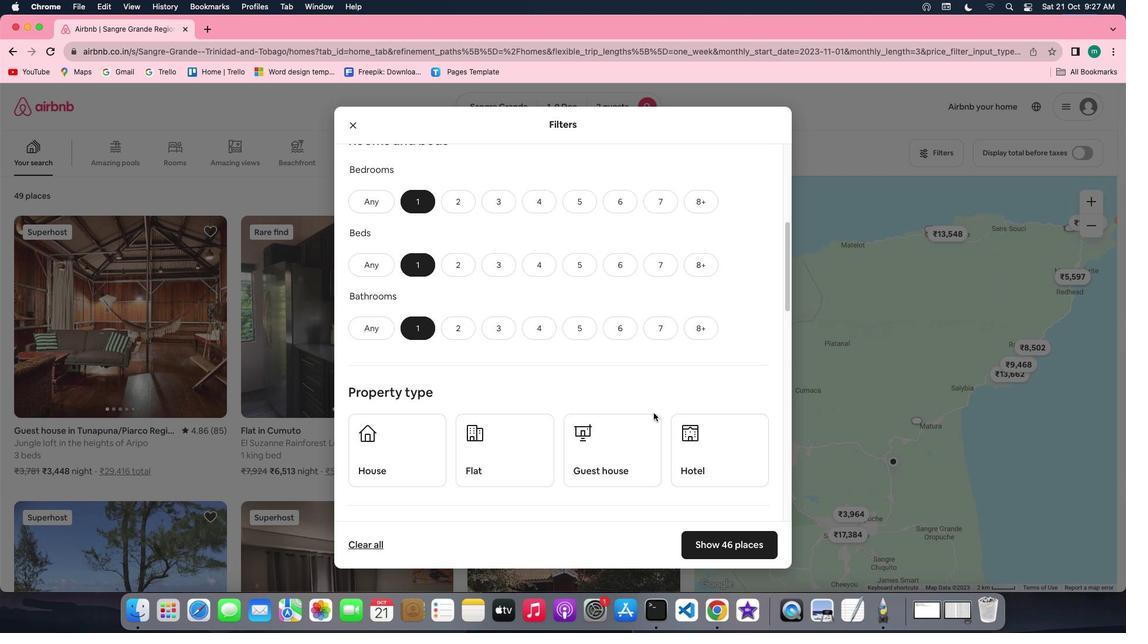 
Action: Mouse scrolled (654, 413) with delta (0, 0)
Screenshot: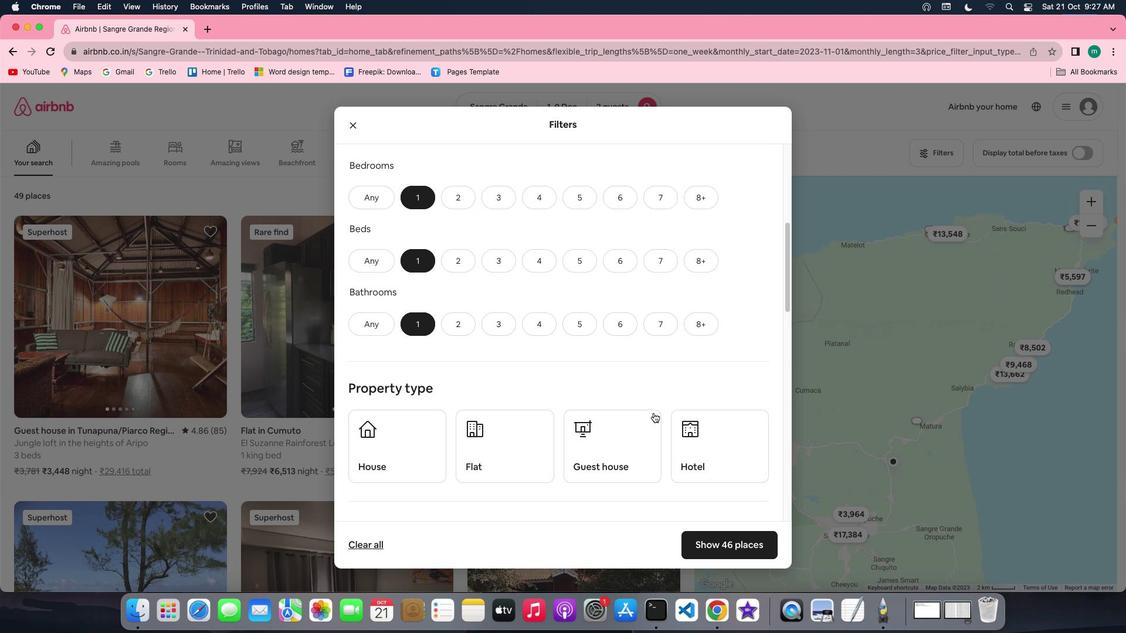 
Action: Mouse scrolled (654, 413) with delta (0, 0)
Screenshot: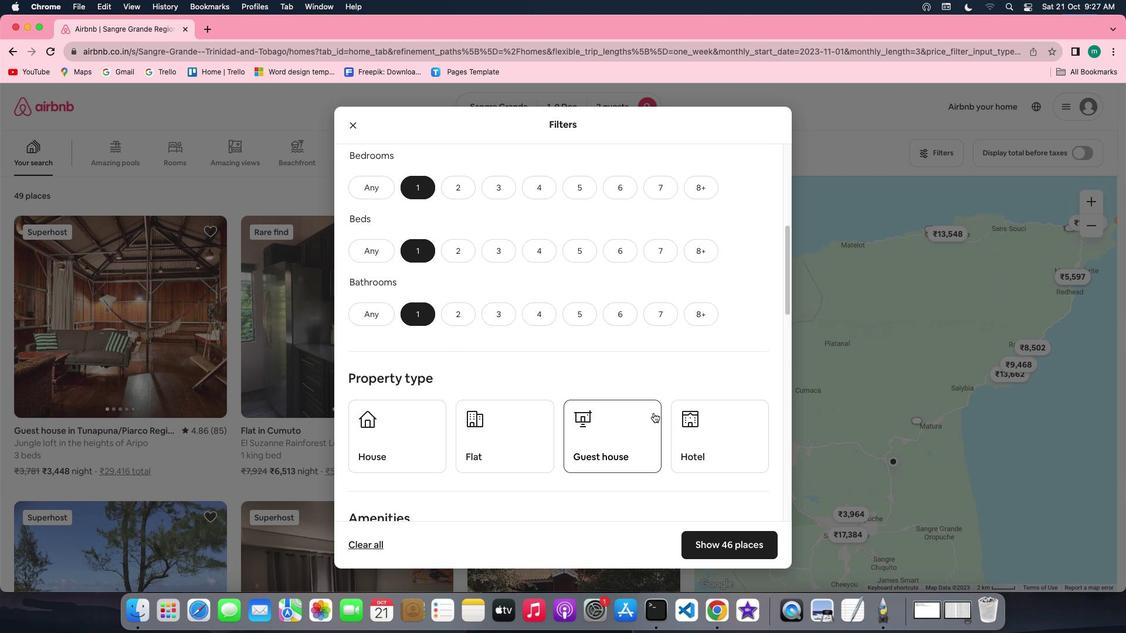 
Action: Mouse scrolled (654, 413) with delta (0, 0)
Screenshot: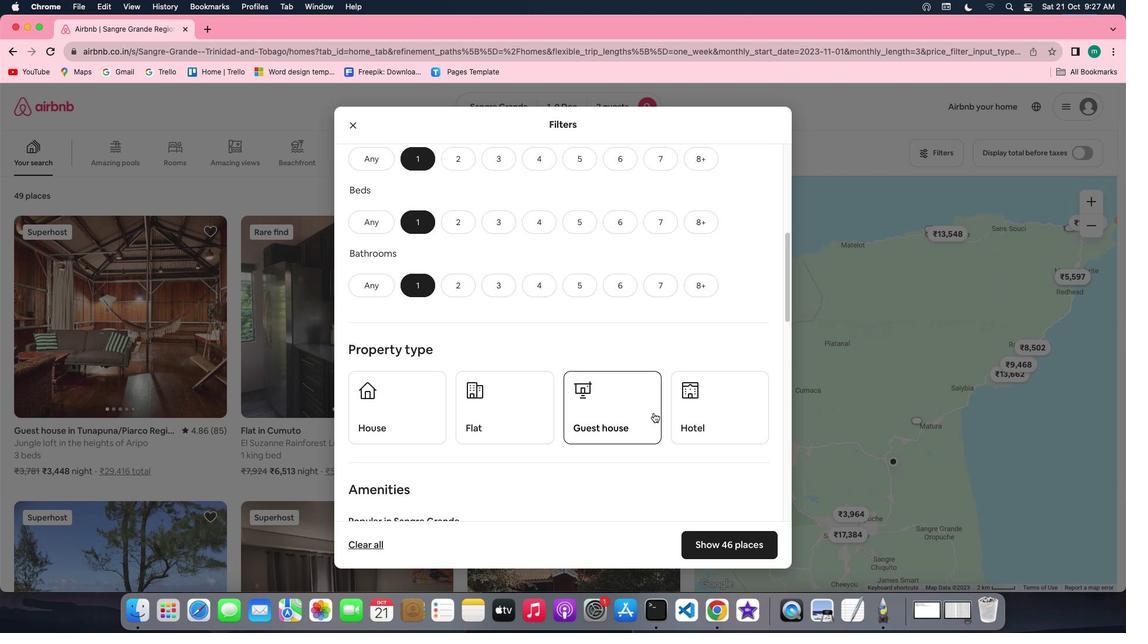 
Action: Mouse scrolled (654, 413) with delta (0, 0)
Screenshot: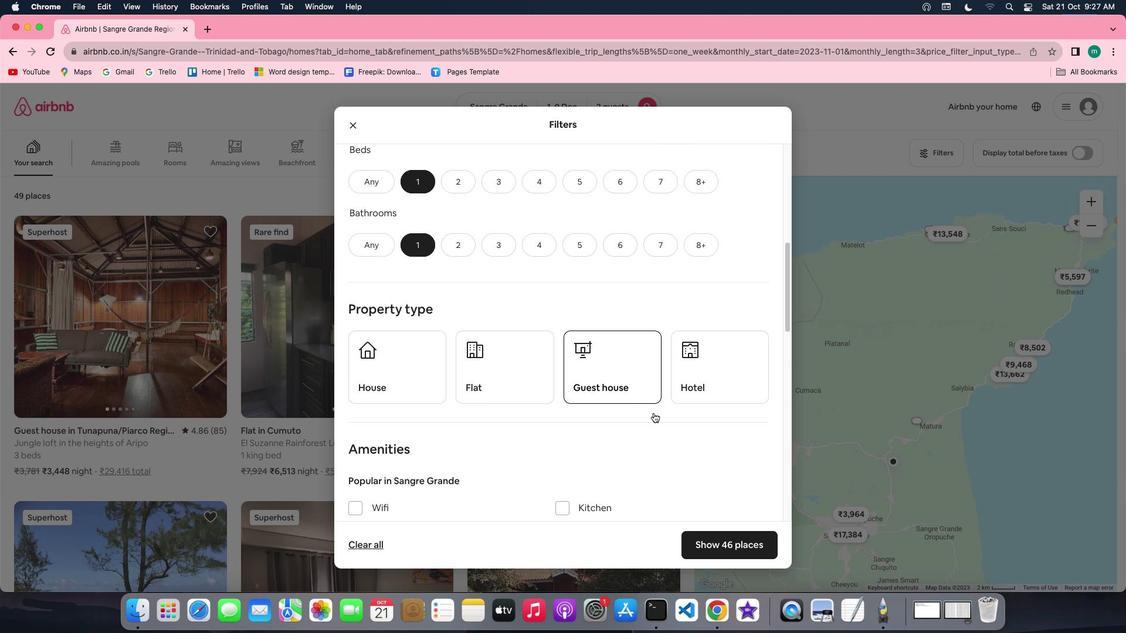 
Action: Mouse scrolled (654, 413) with delta (0, 0)
Screenshot: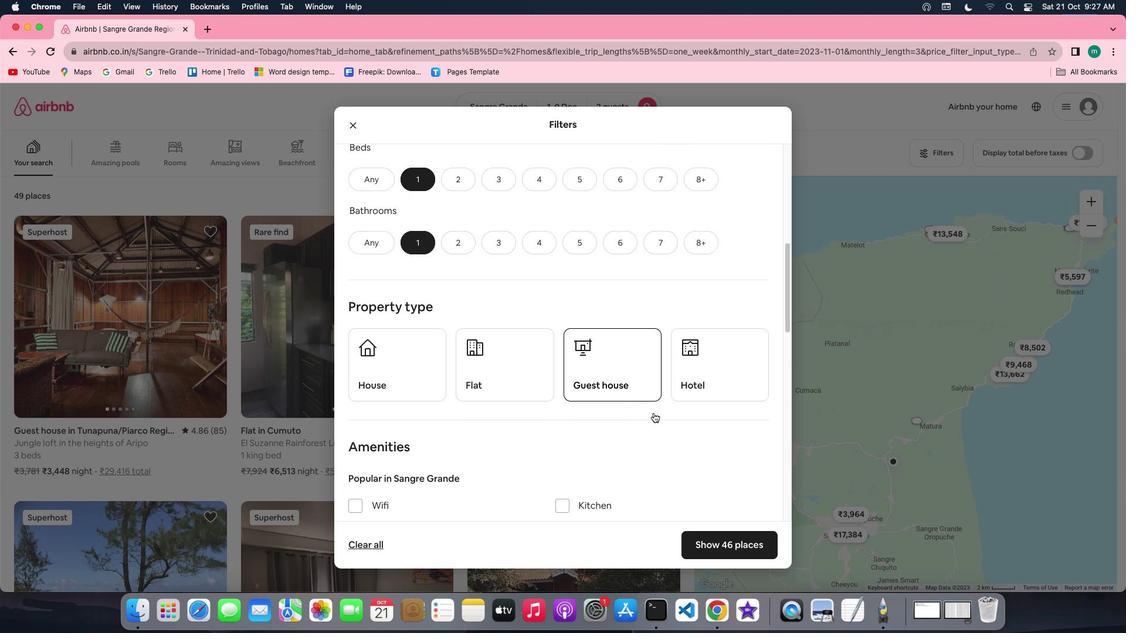 
Action: Mouse scrolled (654, 413) with delta (0, 0)
Screenshot: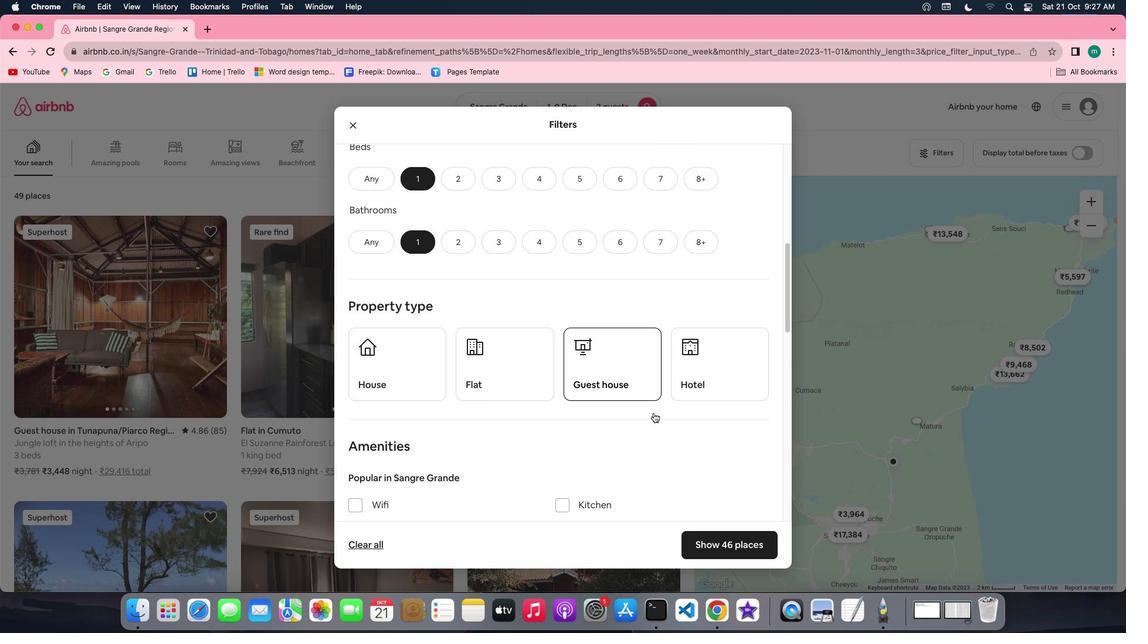 
Action: Mouse scrolled (654, 413) with delta (0, 0)
Screenshot: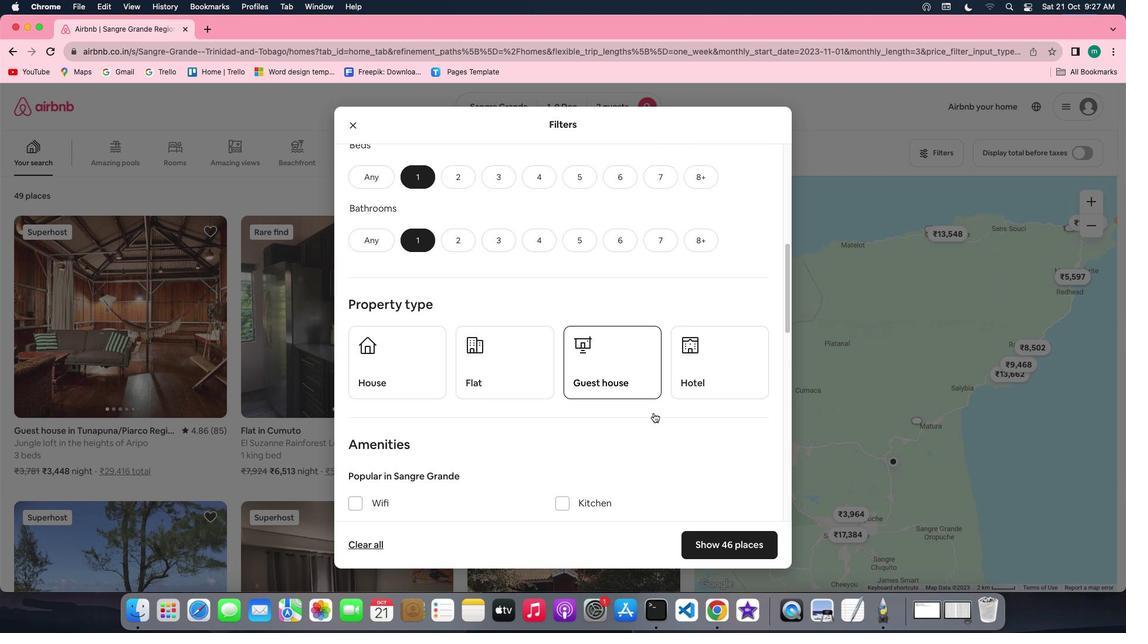 
Action: Mouse scrolled (654, 413) with delta (0, 0)
Screenshot: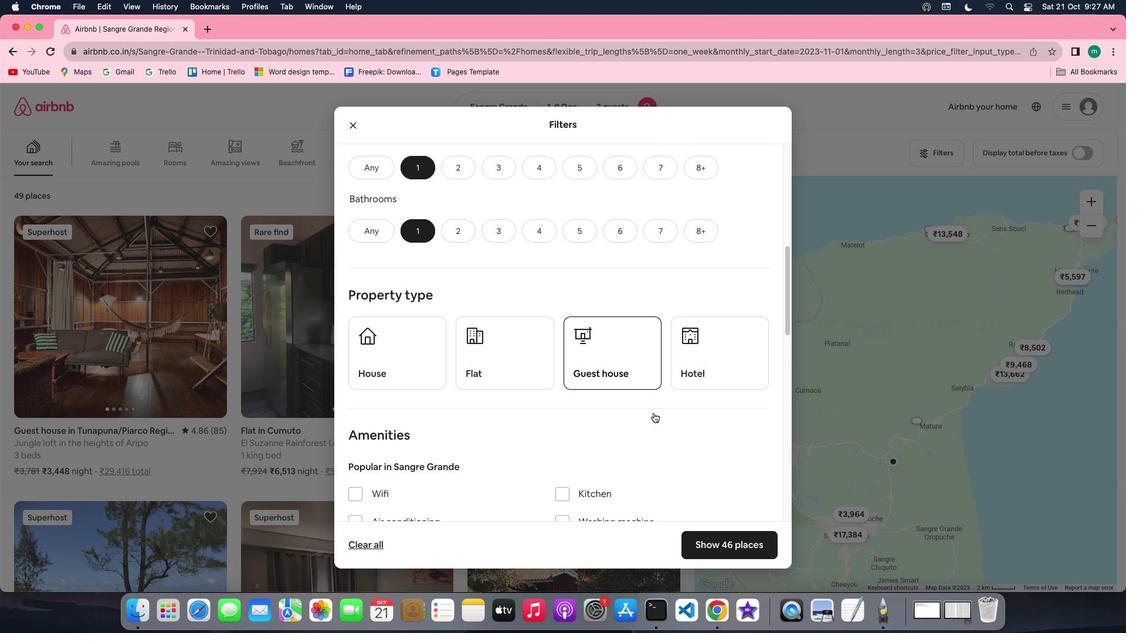 
Action: Mouse scrolled (654, 413) with delta (0, 0)
Screenshot: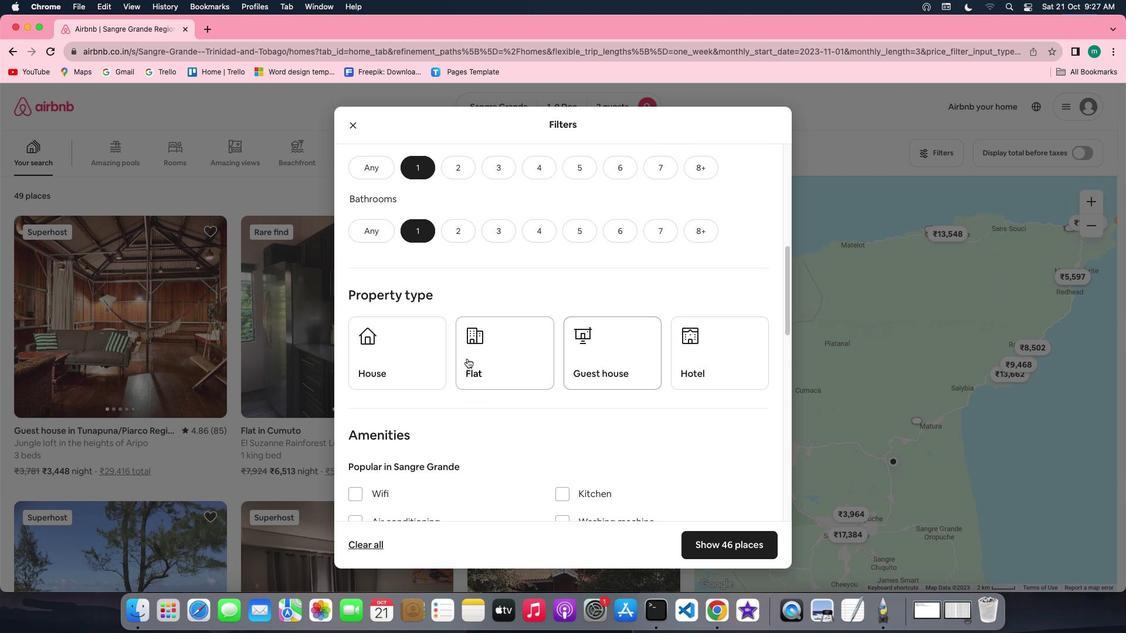 
Action: Mouse scrolled (654, 413) with delta (0, 0)
Screenshot: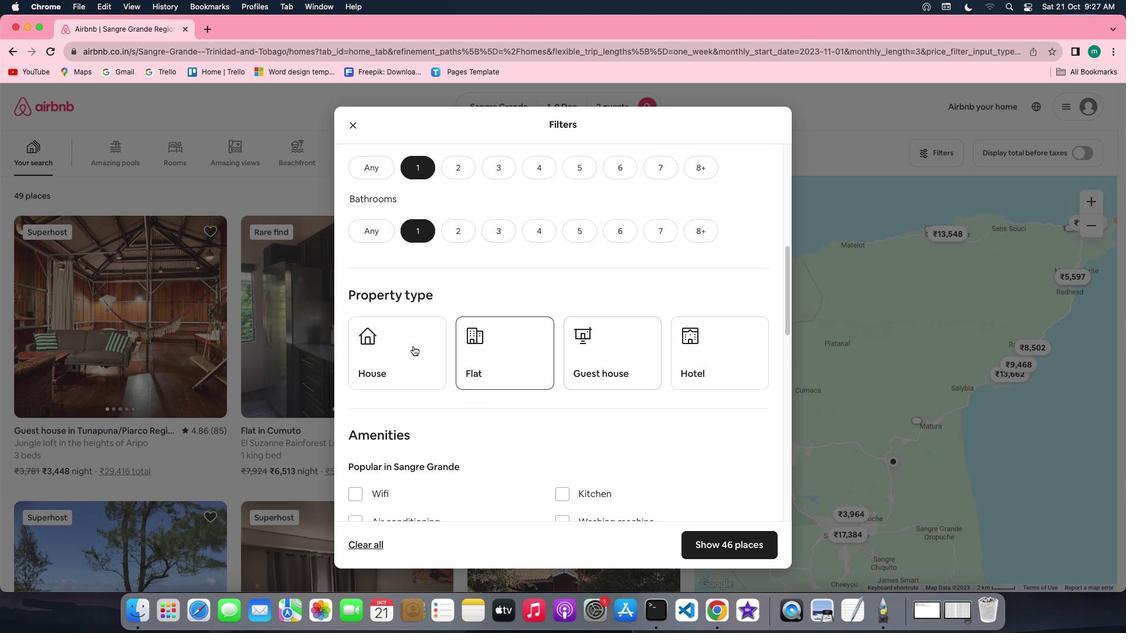 
Action: Mouse scrolled (654, 413) with delta (0, 0)
Screenshot: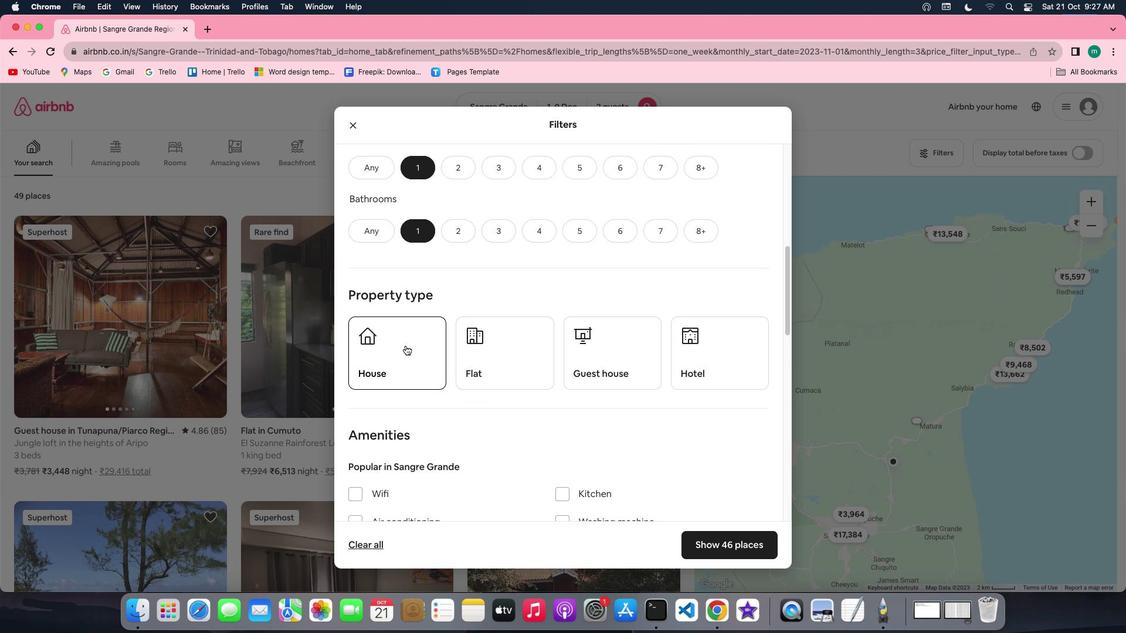
Action: Mouse scrolled (654, 413) with delta (0, 0)
Screenshot: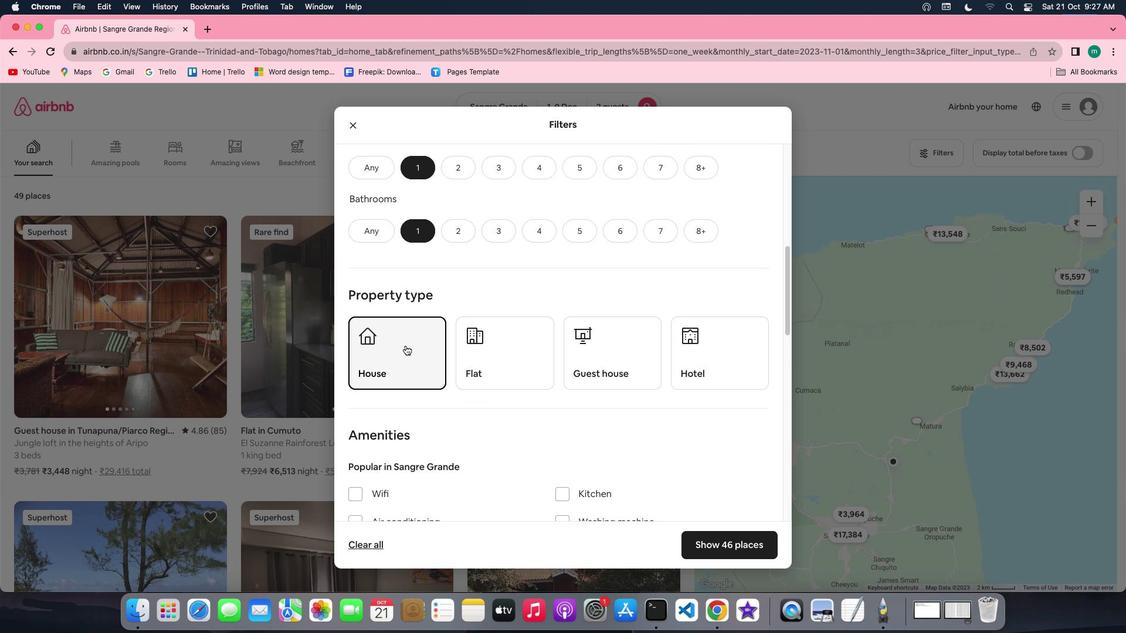 
Action: Mouse scrolled (654, 413) with delta (0, 0)
Screenshot: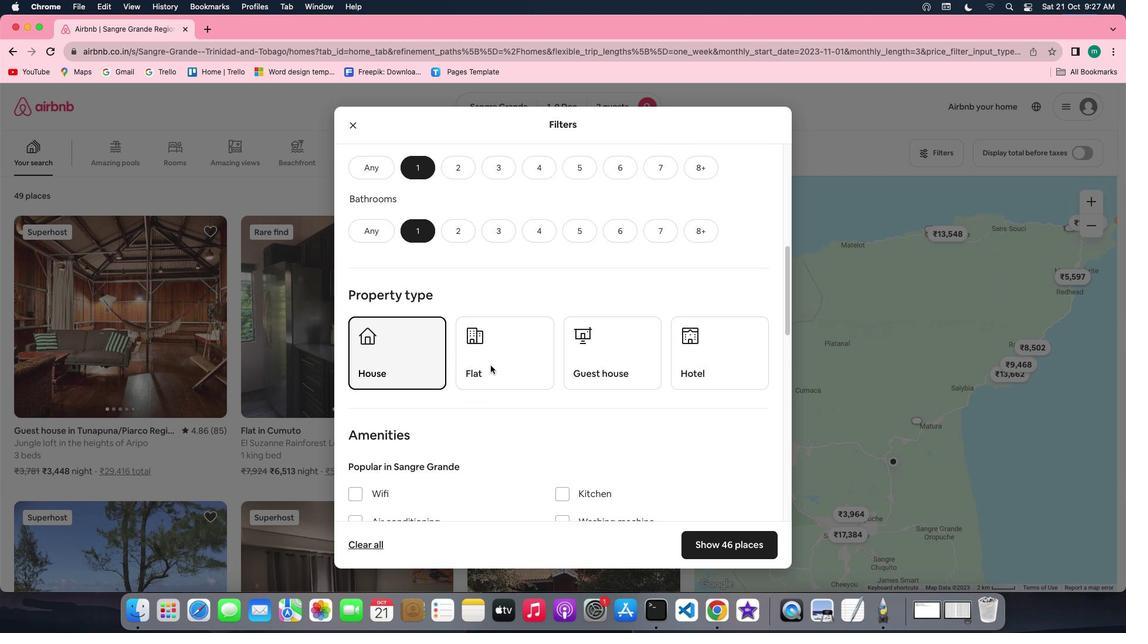 
Action: Mouse moved to (406, 346)
Screenshot: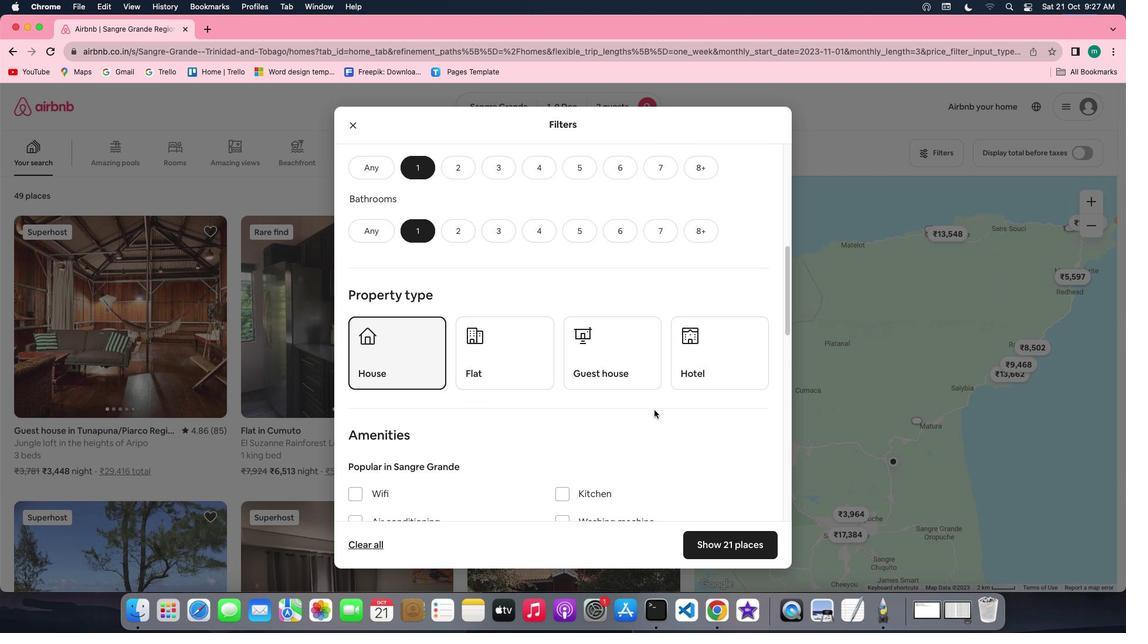 
Action: Mouse pressed left at (406, 346)
Screenshot: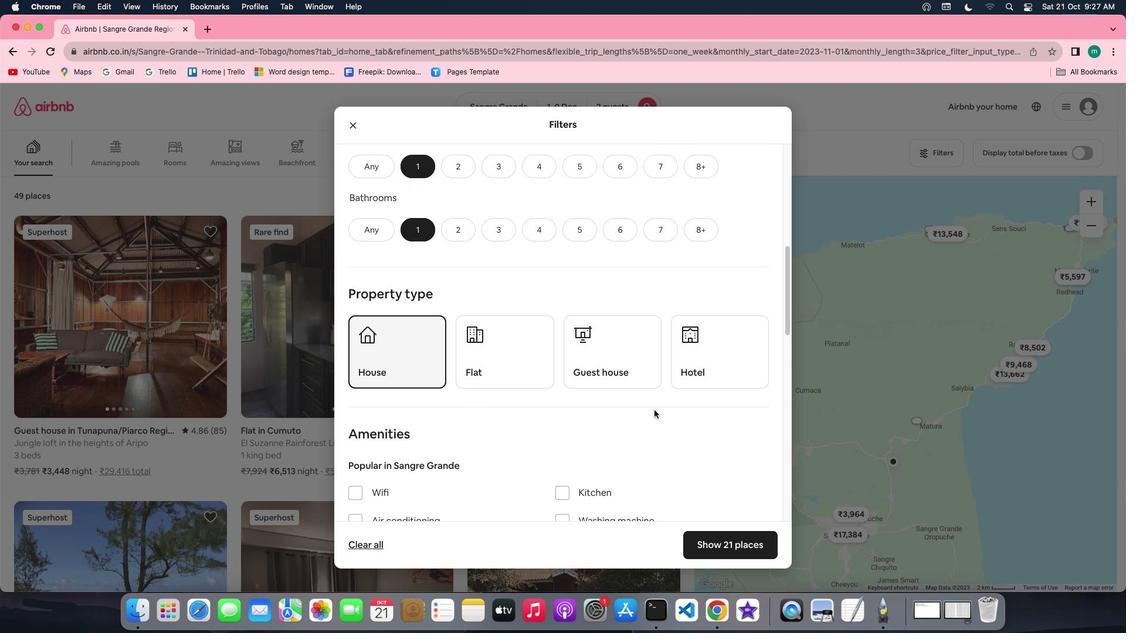 
Action: Mouse moved to (654, 410)
Screenshot: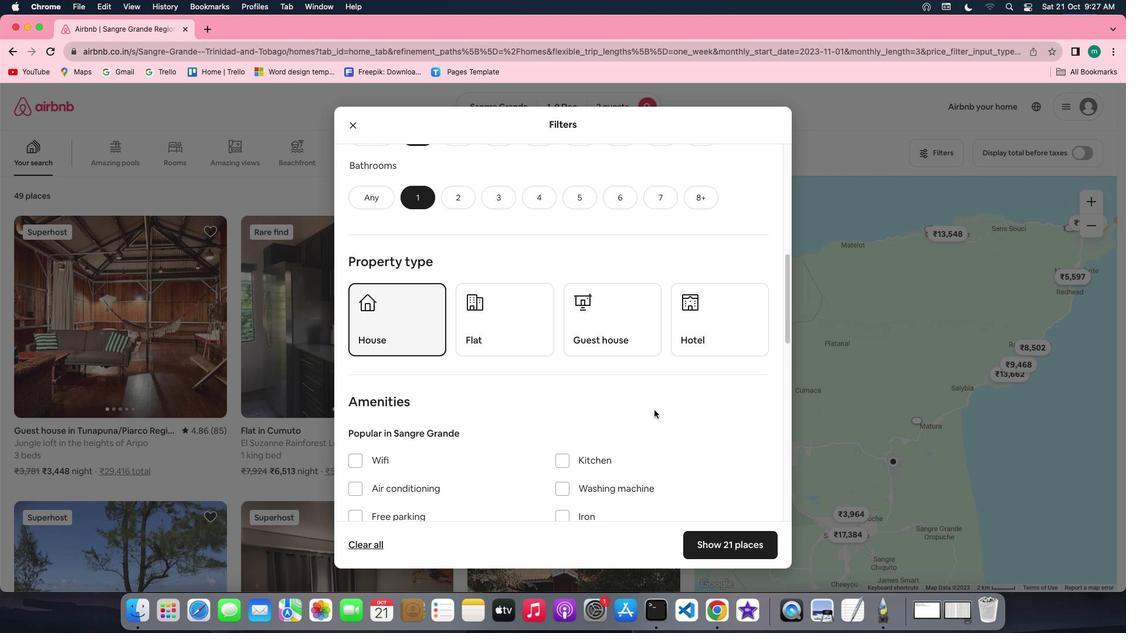 
Action: Mouse scrolled (654, 410) with delta (0, 0)
Screenshot: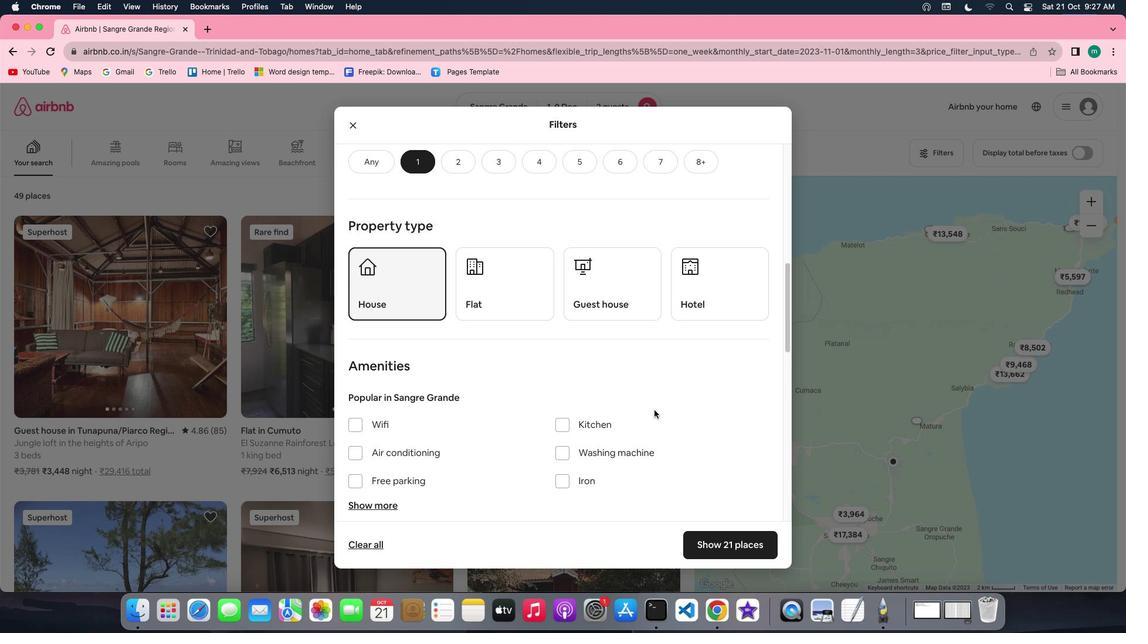 
Action: Mouse scrolled (654, 410) with delta (0, 0)
Screenshot: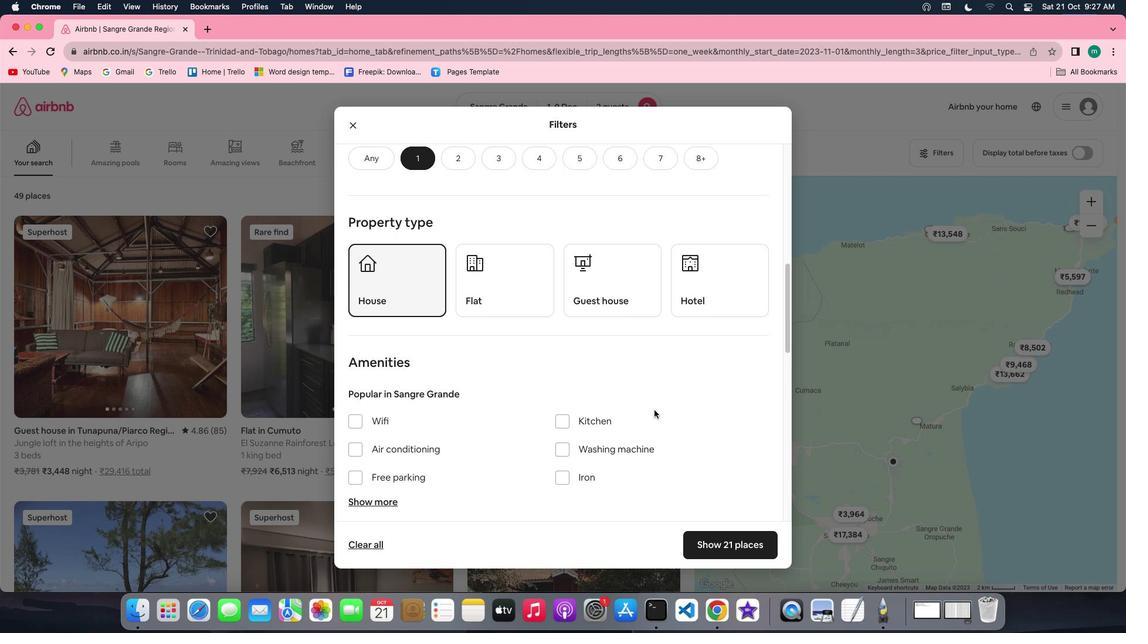 
Action: Mouse scrolled (654, 410) with delta (0, 0)
Screenshot: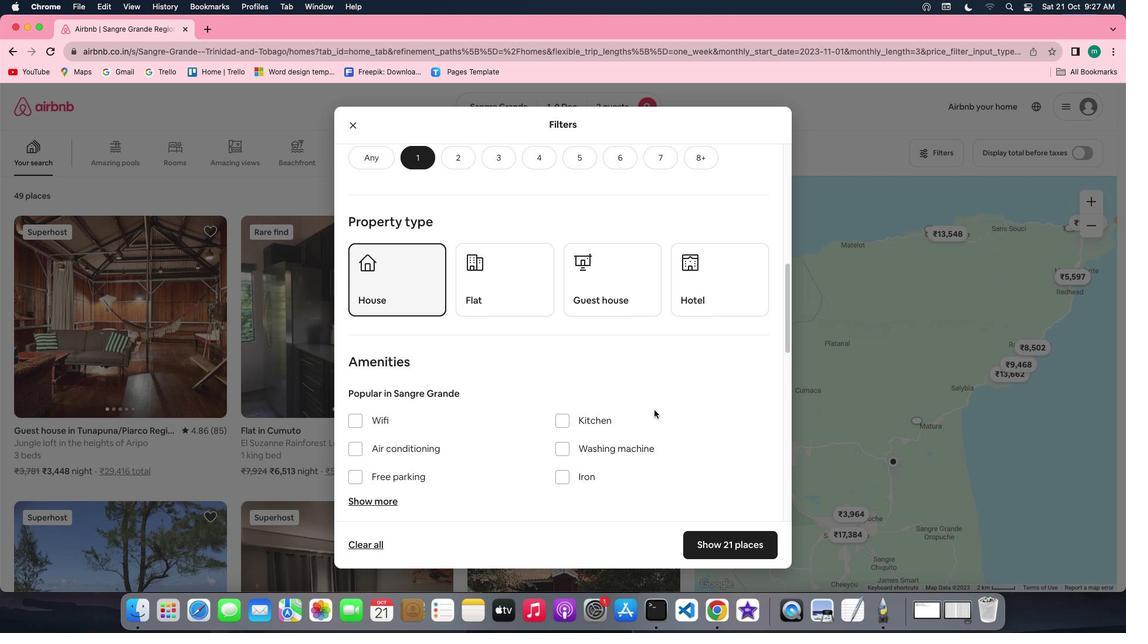 
Action: Mouse scrolled (654, 410) with delta (0, 0)
Screenshot: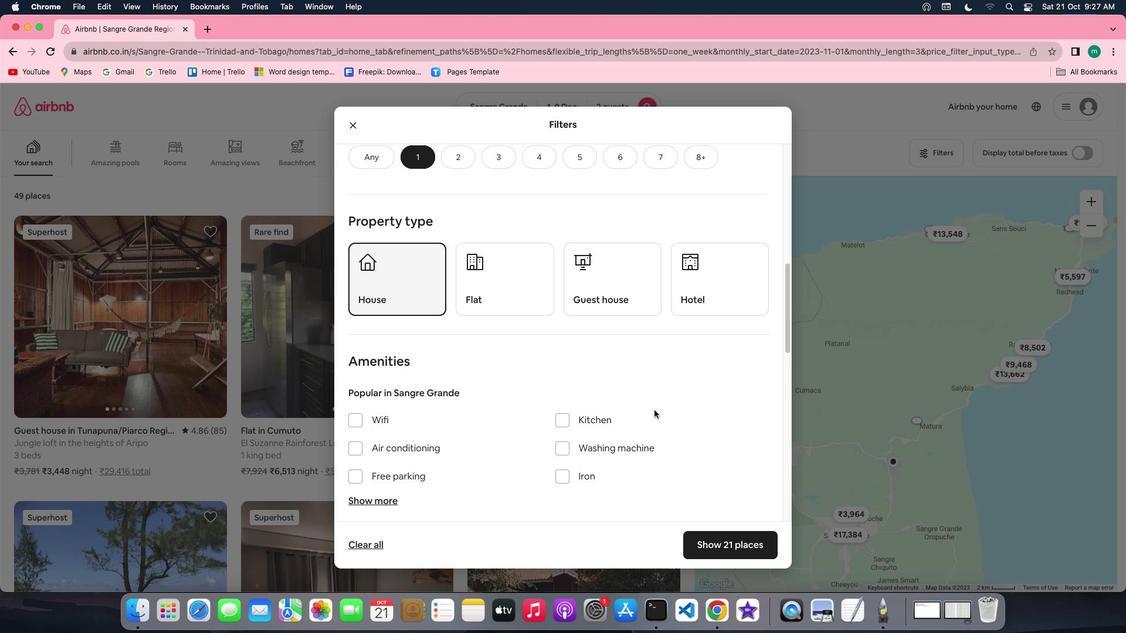 
Action: Mouse scrolled (654, 410) with delta (0, 0)
Screenshot: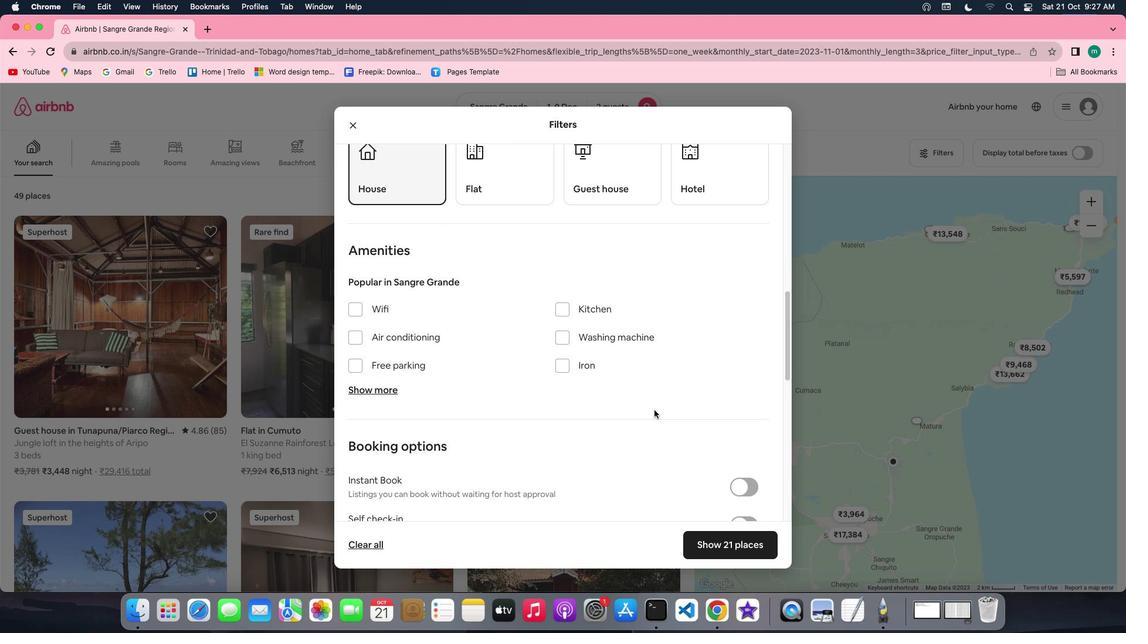 
Action: Mouse scrolled (654, 410) with delta (0, 0)
Screenshot: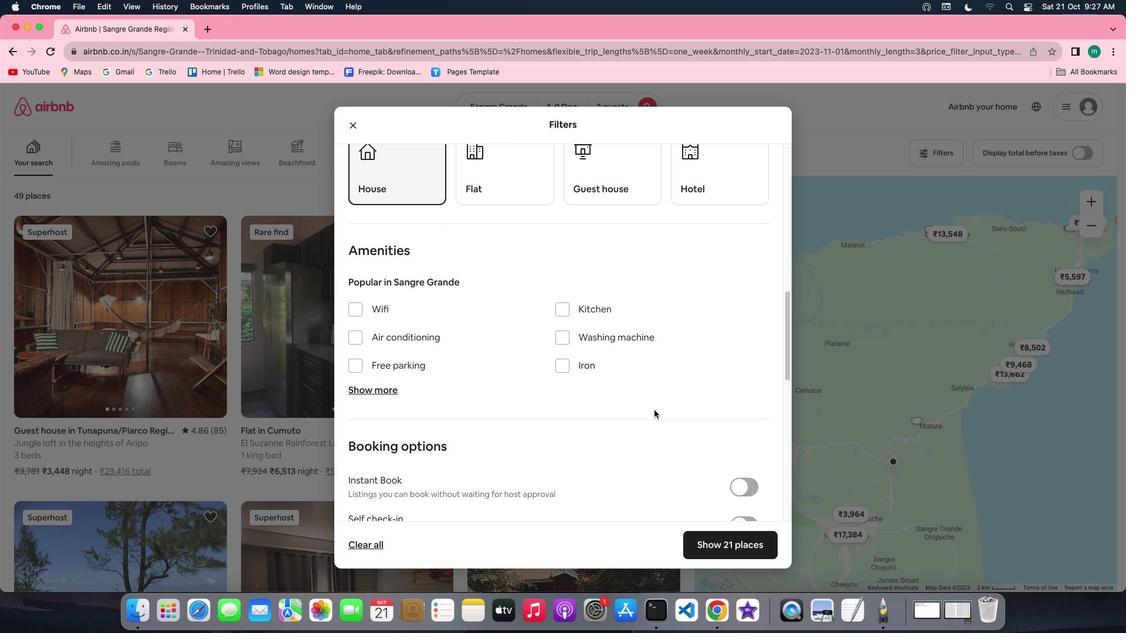 
Action: Mouse scrolled (654, 410) with delta (0, 0)
Screenshot: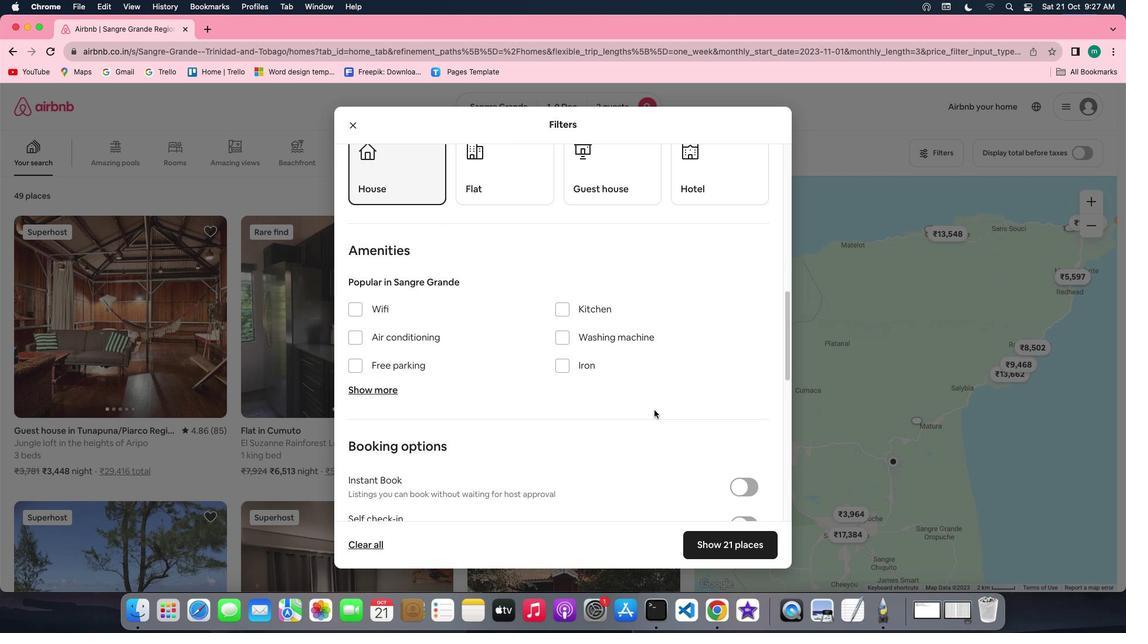 
Action: Mouse scrolled (654, 410) with delta (0, 0)
Screenshot: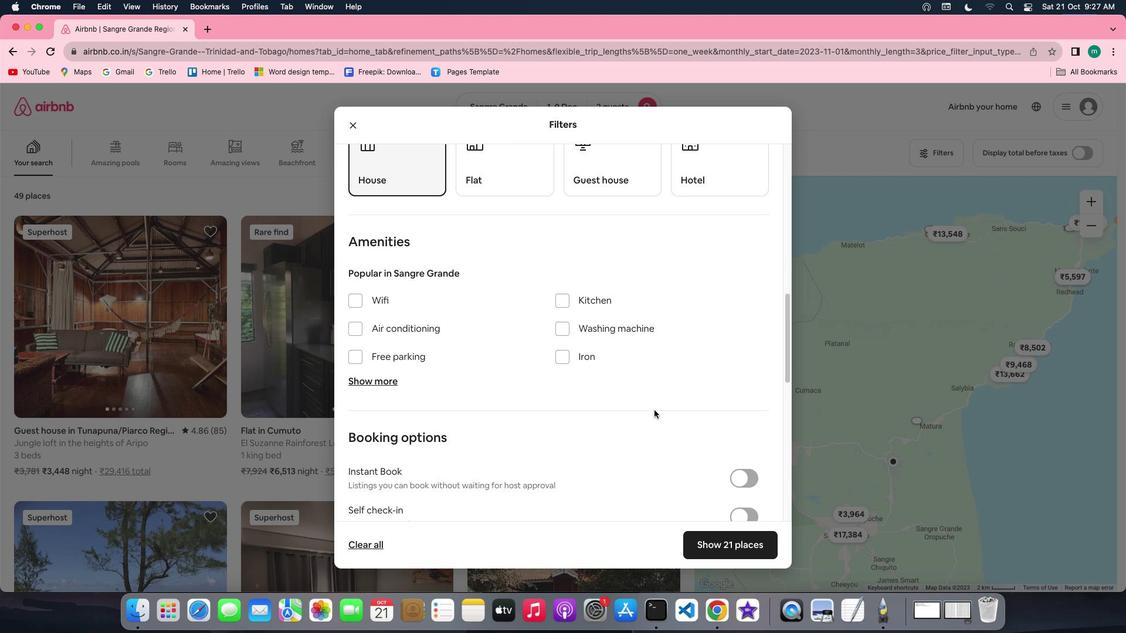 
Action: Mouse scrolled (654, 410) with delta (0, 0)
Screenshot: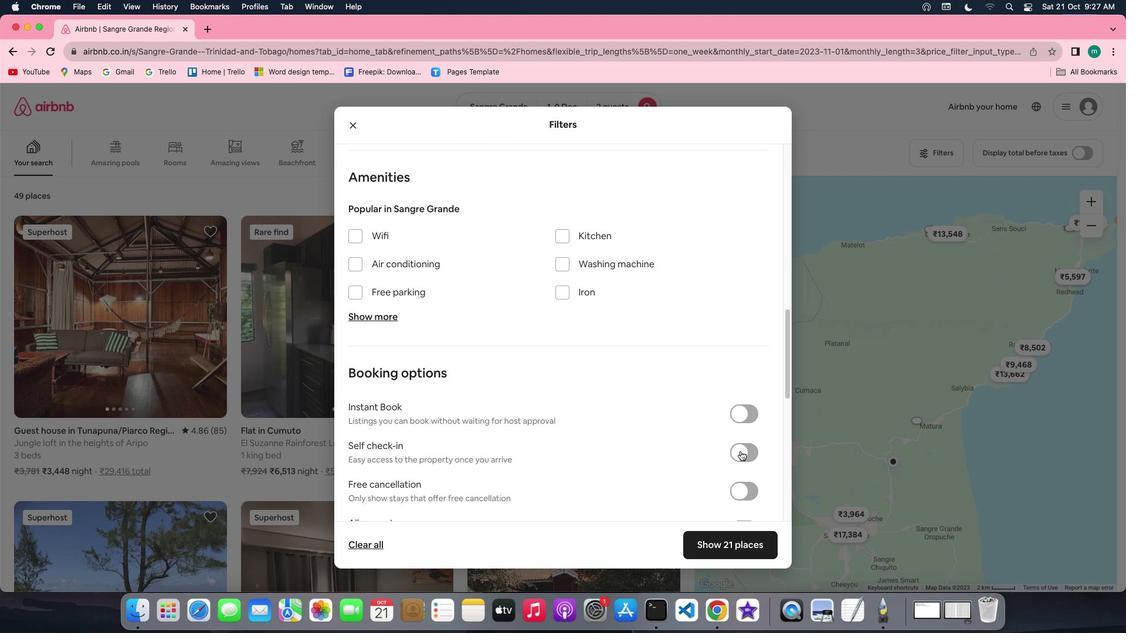 
Action: Mouse scrolled (654, 410) with delta (0, 0)
Screenshot: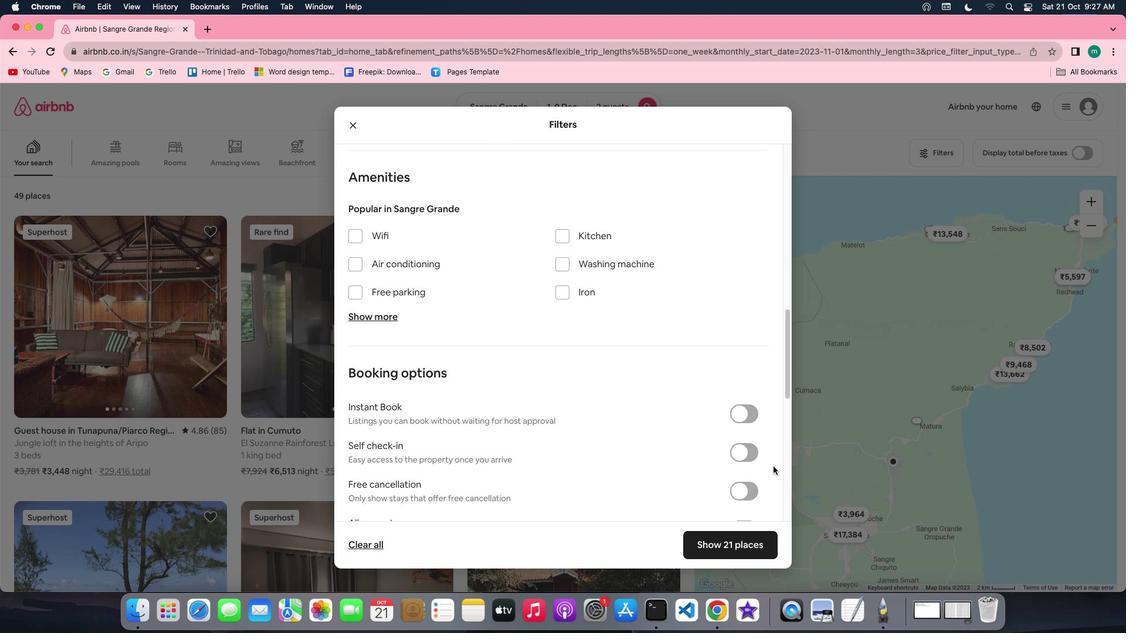 
Action: Mouse scrolled (654, 410) with delta (0, 0)
Screenshot: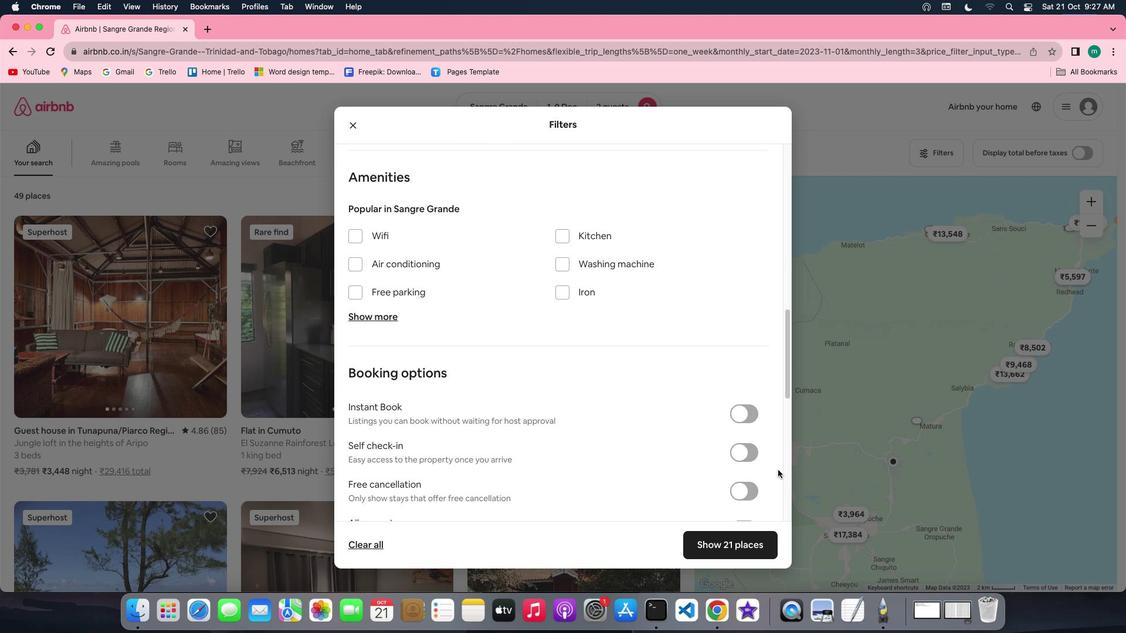 
Action: Mouse scrolled (654, 410) with delta (0, -1)
Screenshot: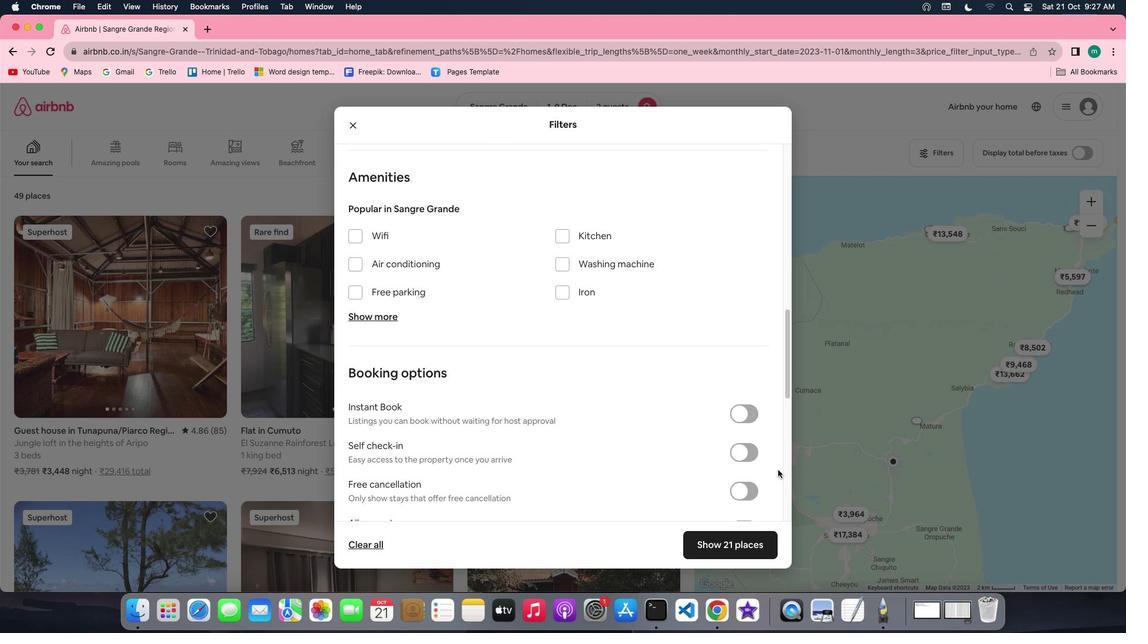 
Action: Mouse scrolled (654, 410) with delta (0, 0)
Screenshot: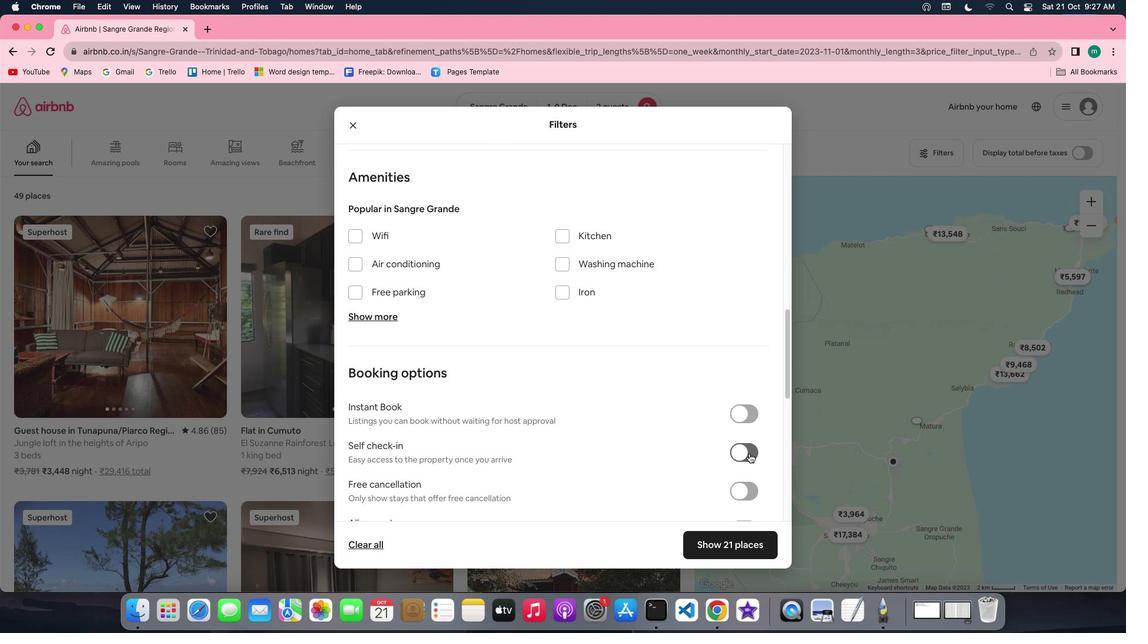 
Action: Mouse scrolled (654, 410) with delta (0, 0)
Screenshot: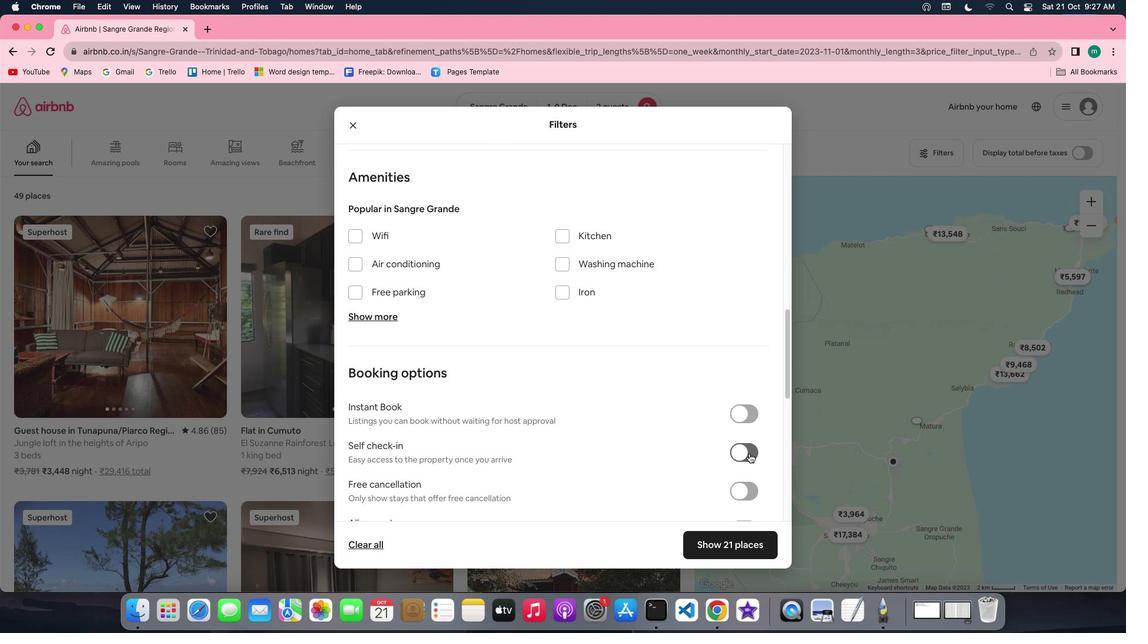 
Action: Mouse scrolled (654, 410) with delta (0, -1)
Screenshot: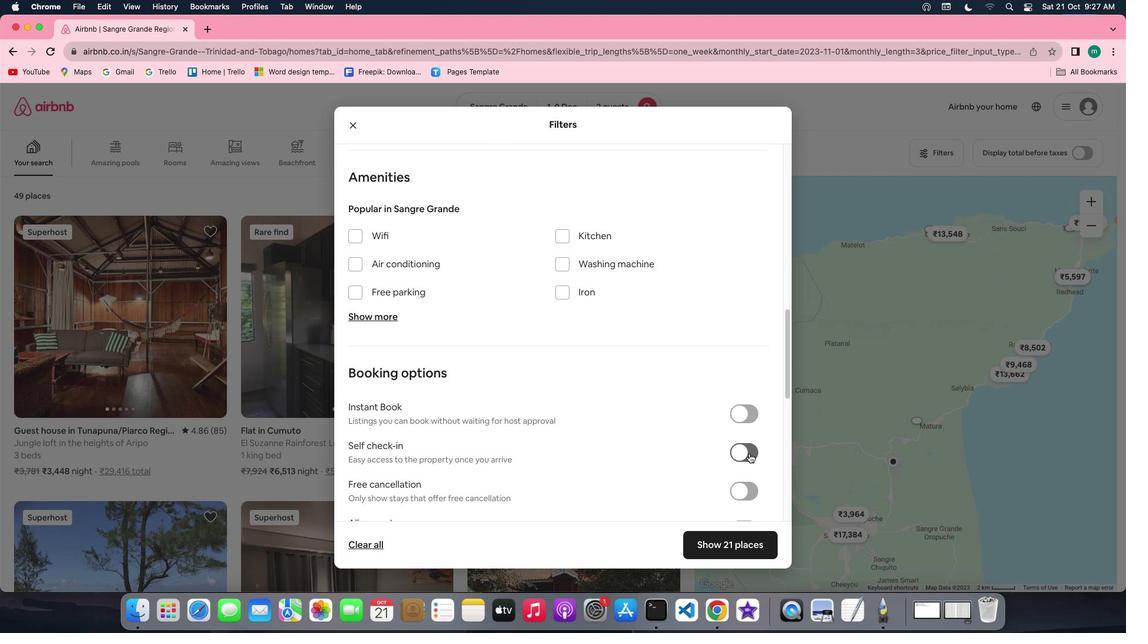 
Action: Mouse moved to (749, 453)
Screenshot: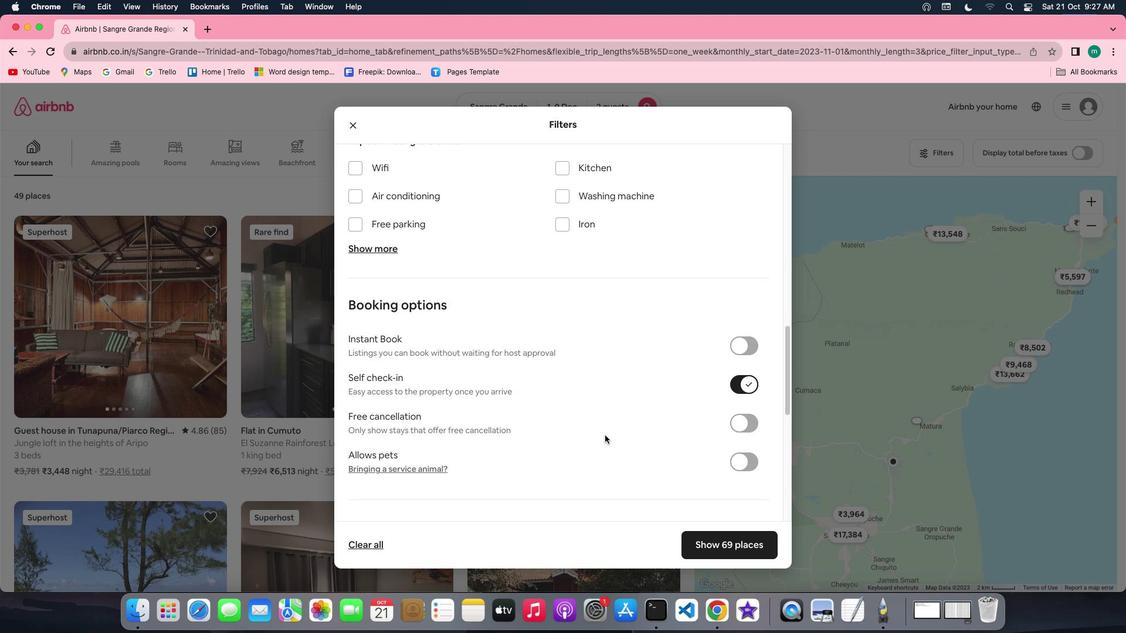 
Action: Mouse pressed left at (749, 453)
Screenshot: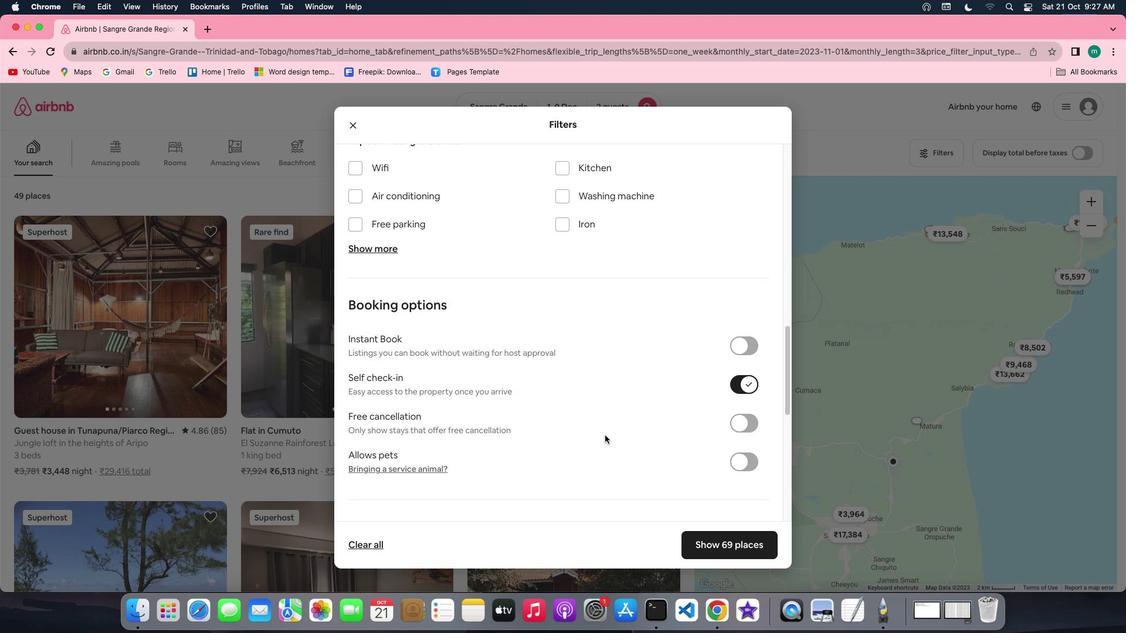 
Action: Mouse moved to (605, 435)
Screenshot: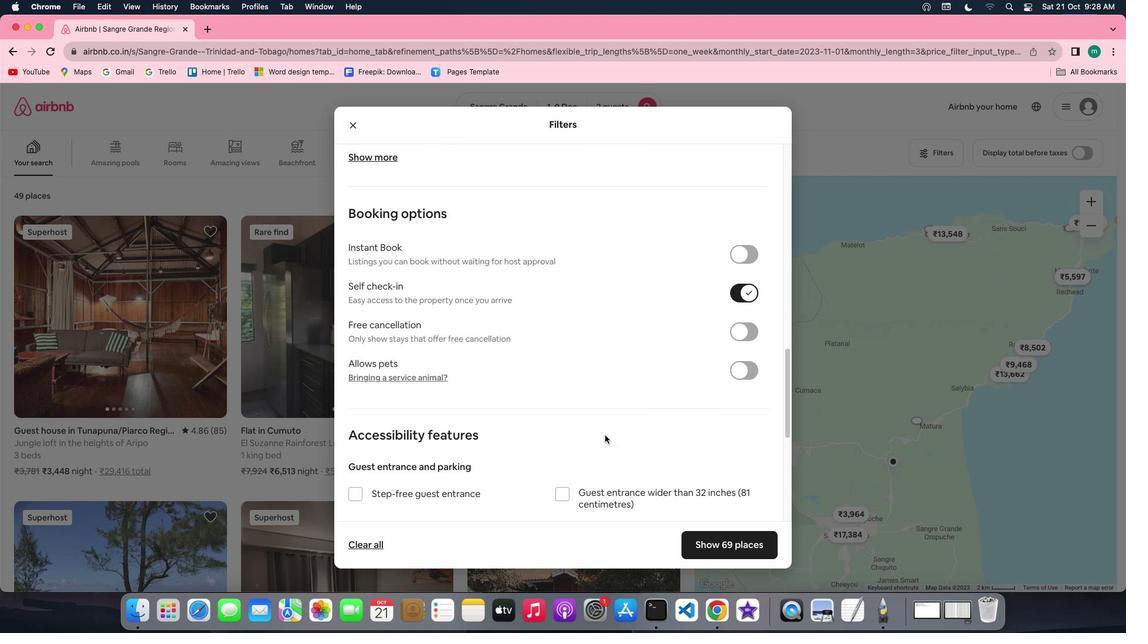 
Action: Mouse scrolled (605, 435) with delta (0, 0)
Screenshot: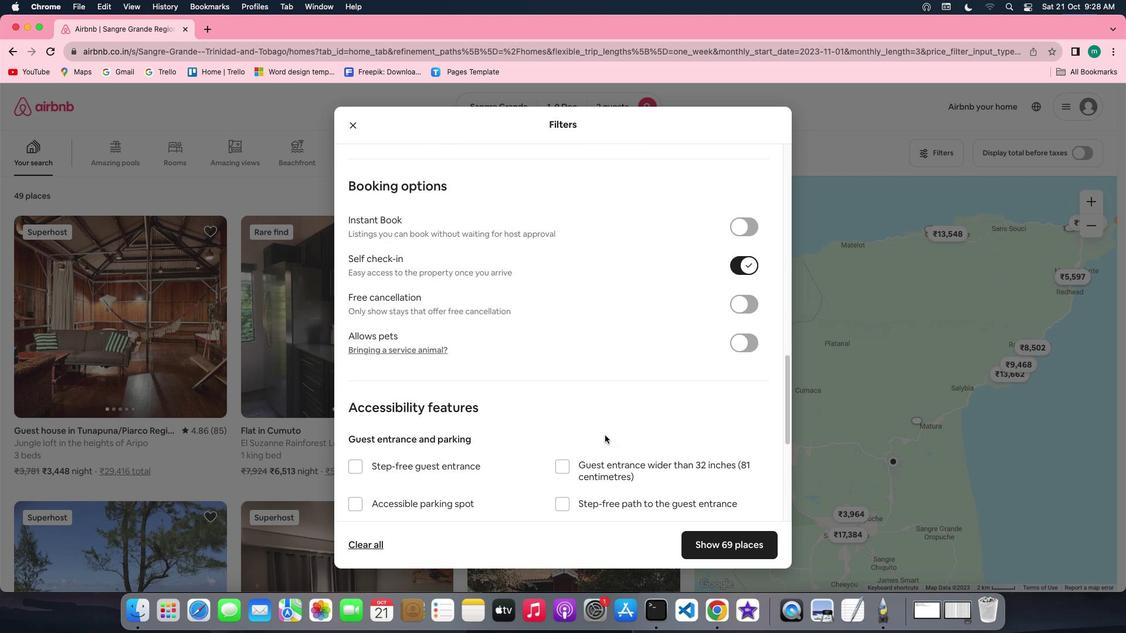 
Action: Mouse scrolled (605, 435) with delta (0, 0)
Screenshot: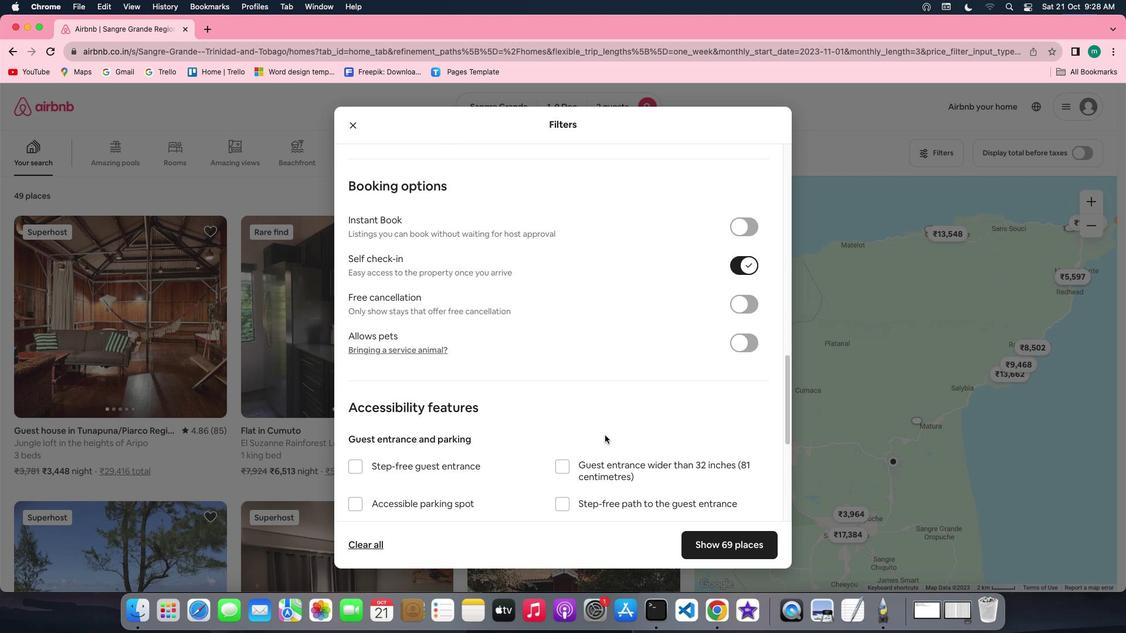 
Action: Mouse scrolled (605, 435) with delta (0, -1)
Screenshot: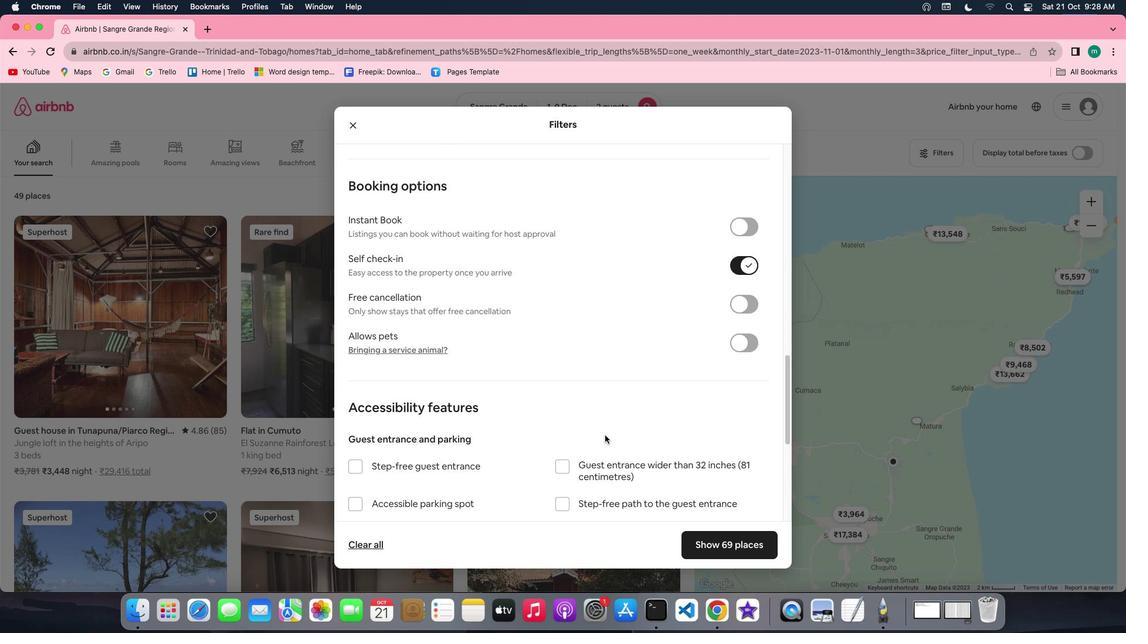 
Action: Mouse scrolled (605, 435) with delta (0, 0)
Screenshot: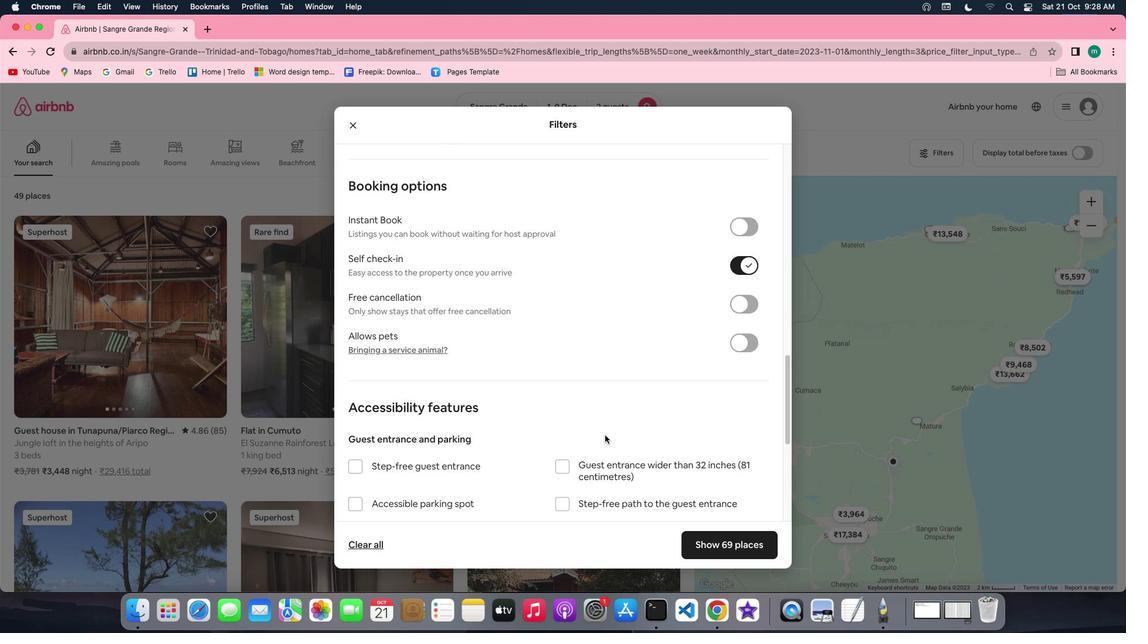 
Action: Mouse scrolled (605, 435) with delta (0, 0)
Screenshot: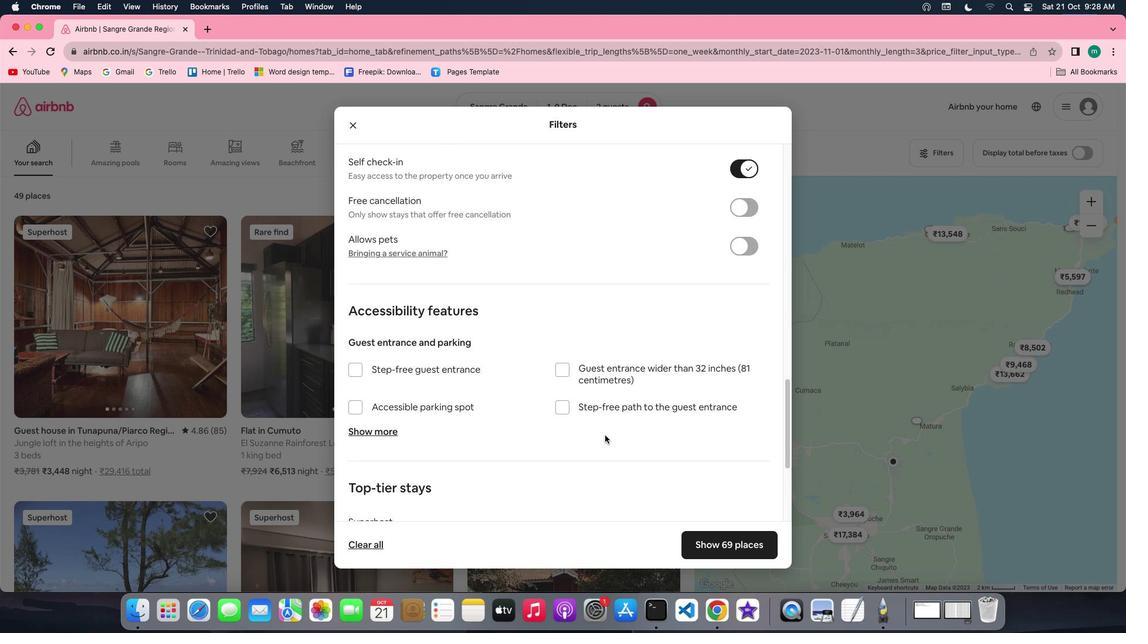 
Action: Mouse scrolled (605, 435) with delta (0, 0)
Screenshot: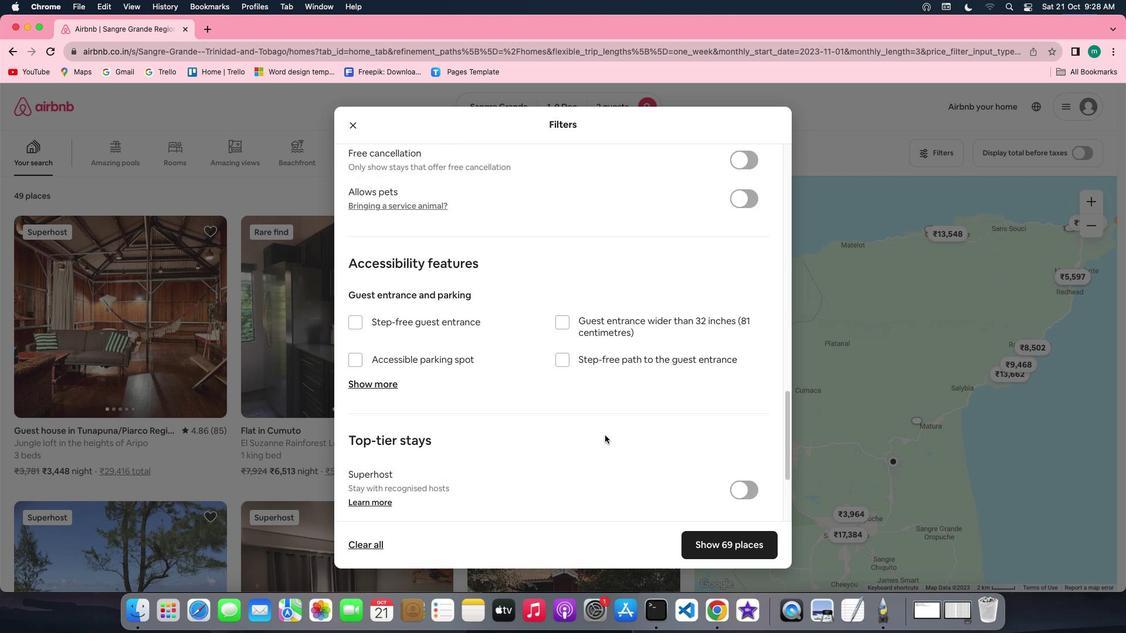
Action: Mouse scrolled (605, 435) with delta (0, -1)
Screenshot: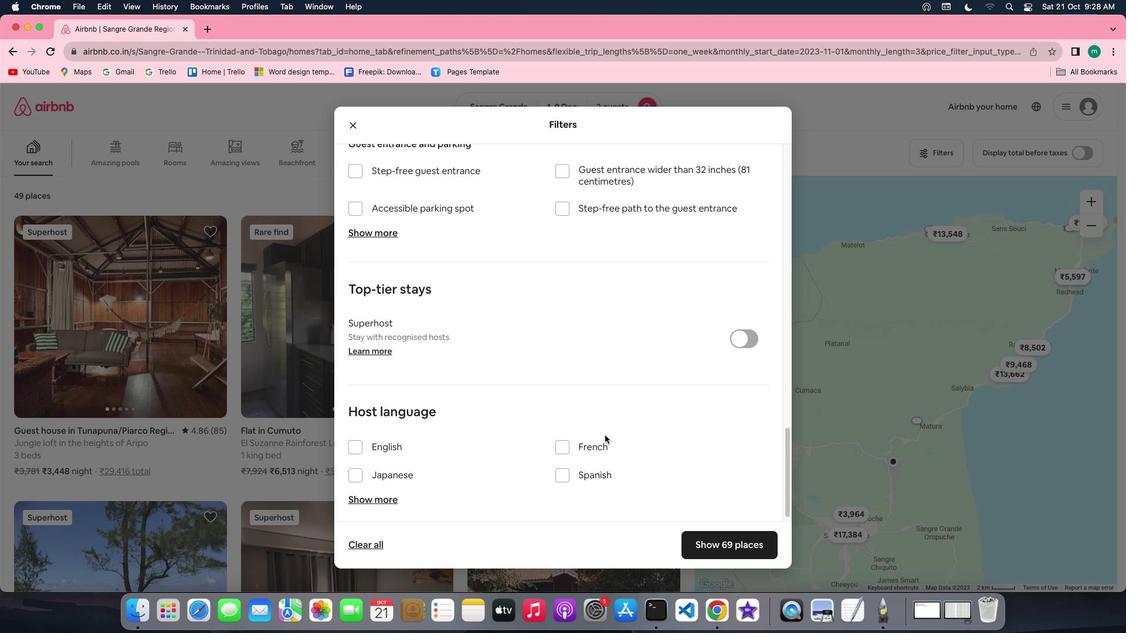 
Action: Mouse scrolled (605, 435) with delta (0, -1)
Screenshot: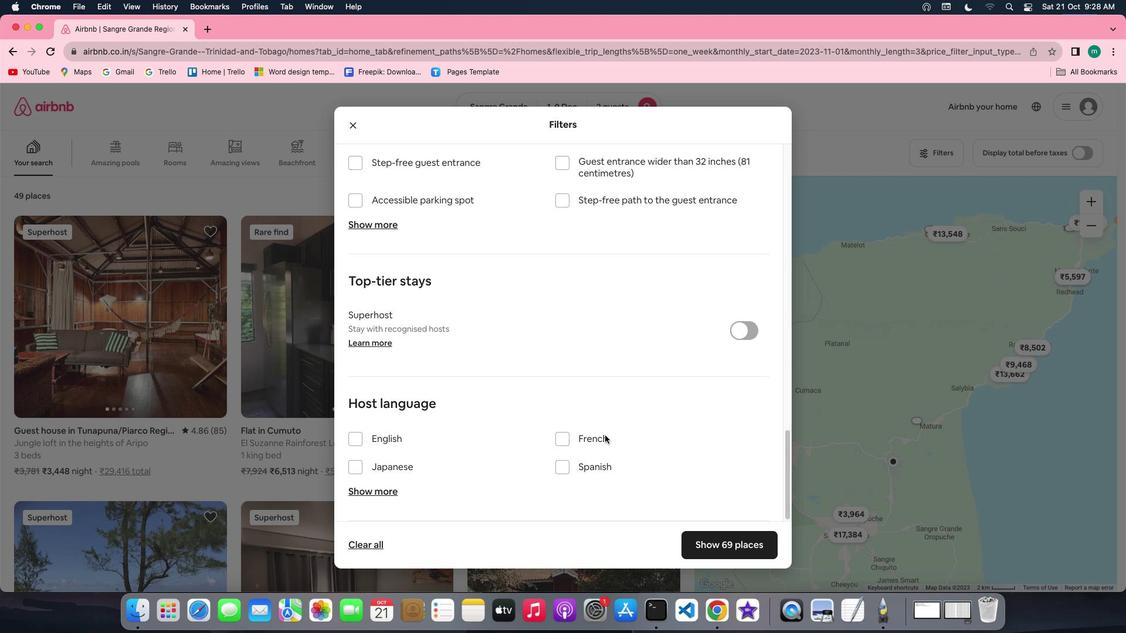 
Action: Mouse scrolled (605, 435) with delta (0, 0)
Screenshot: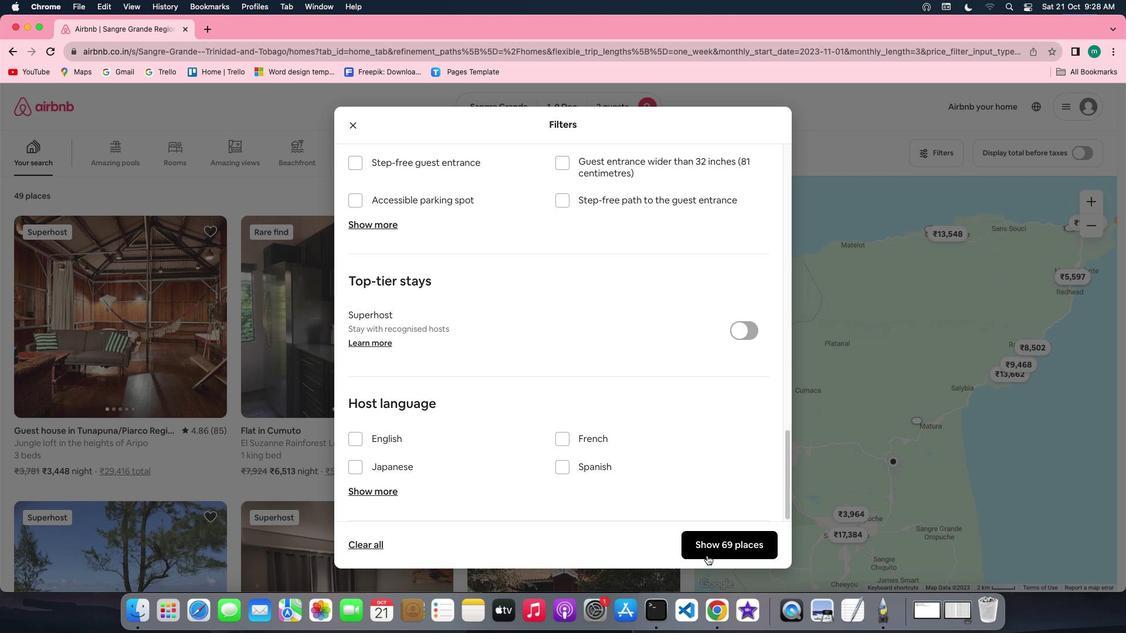 
Action: Mouse scrolled (605, 435) with delta (0, 0)
Screenshot: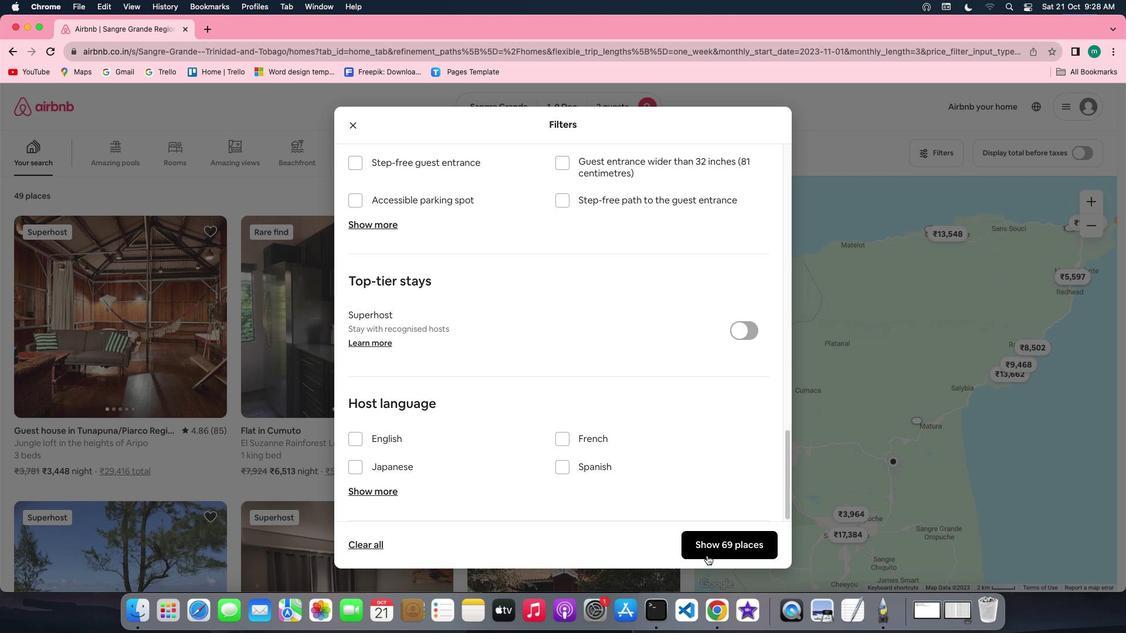 
Action: Mouse scrolled (605, 435) with delta (0, -1)
Screenshot: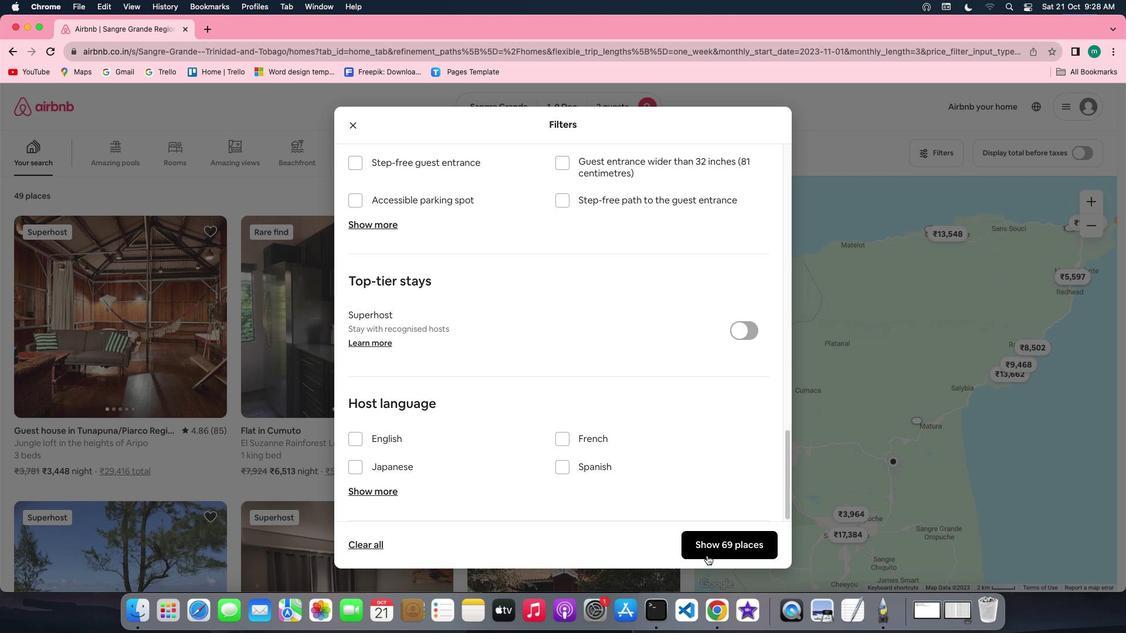 
Action: Mouse scrolled (605, 435) with delta (0, -2)
Screenshot: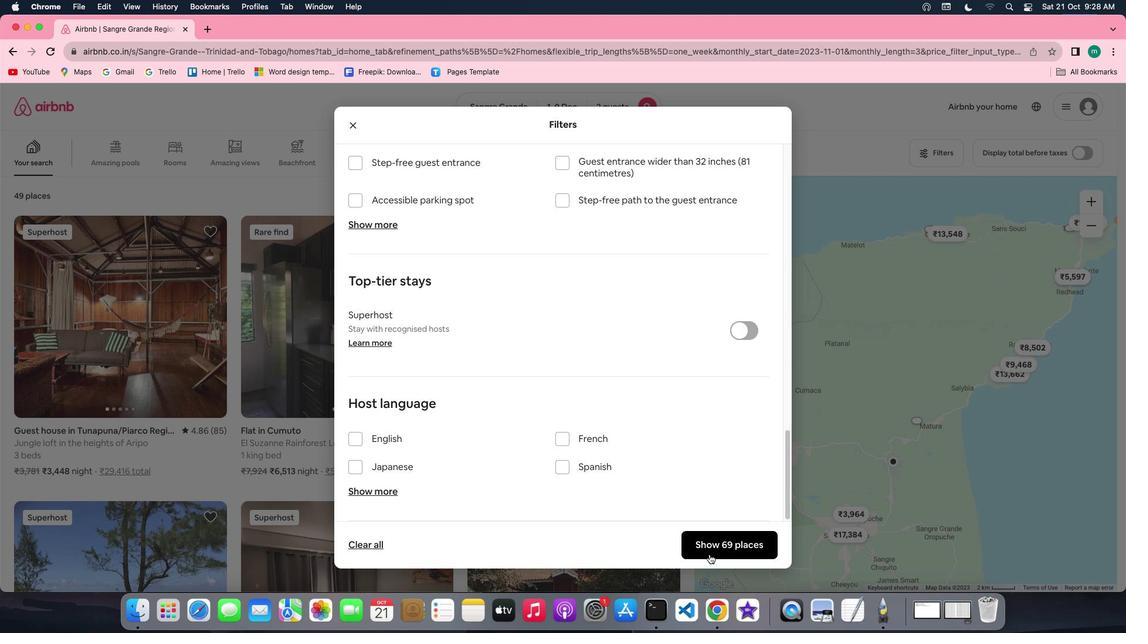 
Action: Mouse scrolled (605, 435) with delta (0, -2)
Screenshot: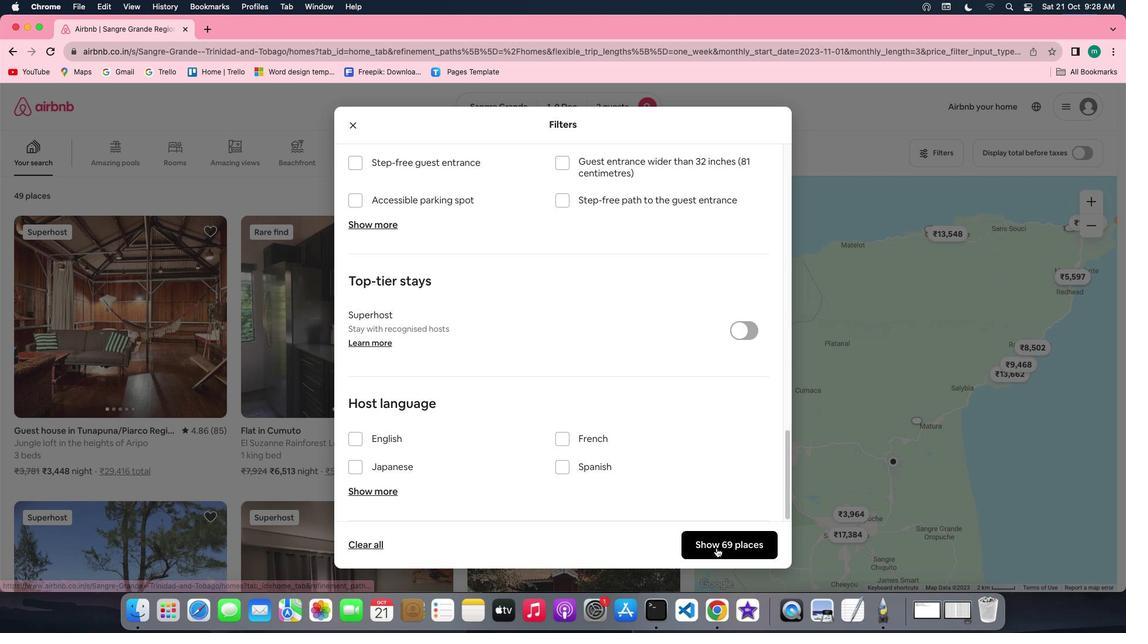 
Action: Mouse scrolled (605, 435) with delta (0, 0)
Screenshot: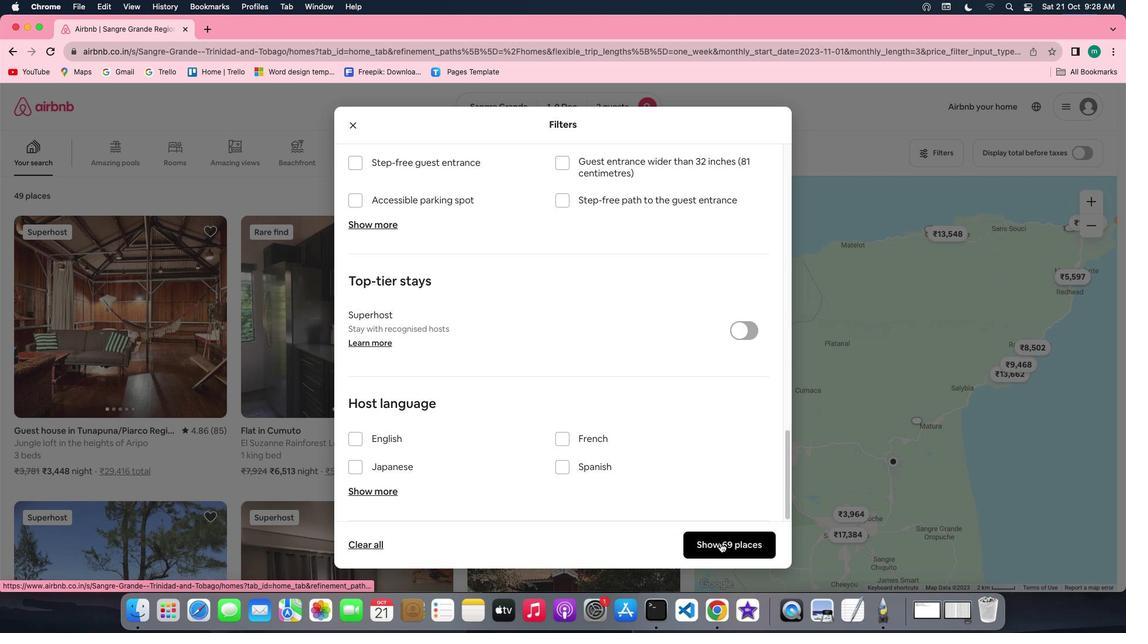
Action: Mouse scrolled (605, 435) with delta (0, 0)
Screenshot: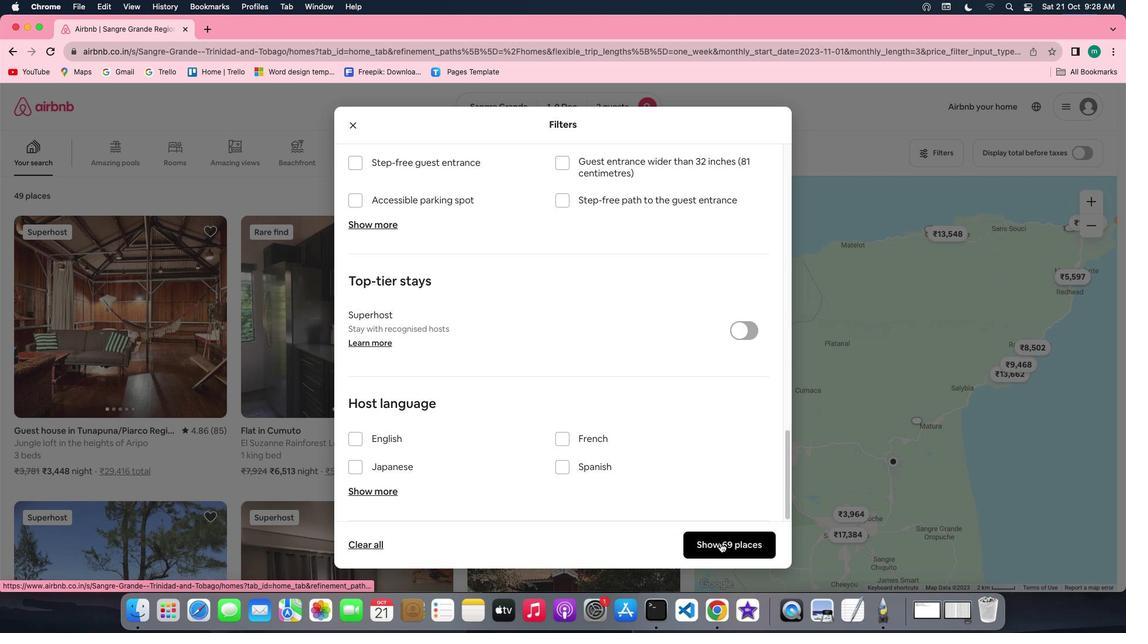 
Action: Mouse scrolled (605, 435) with delta (0, -1)
Screenshot: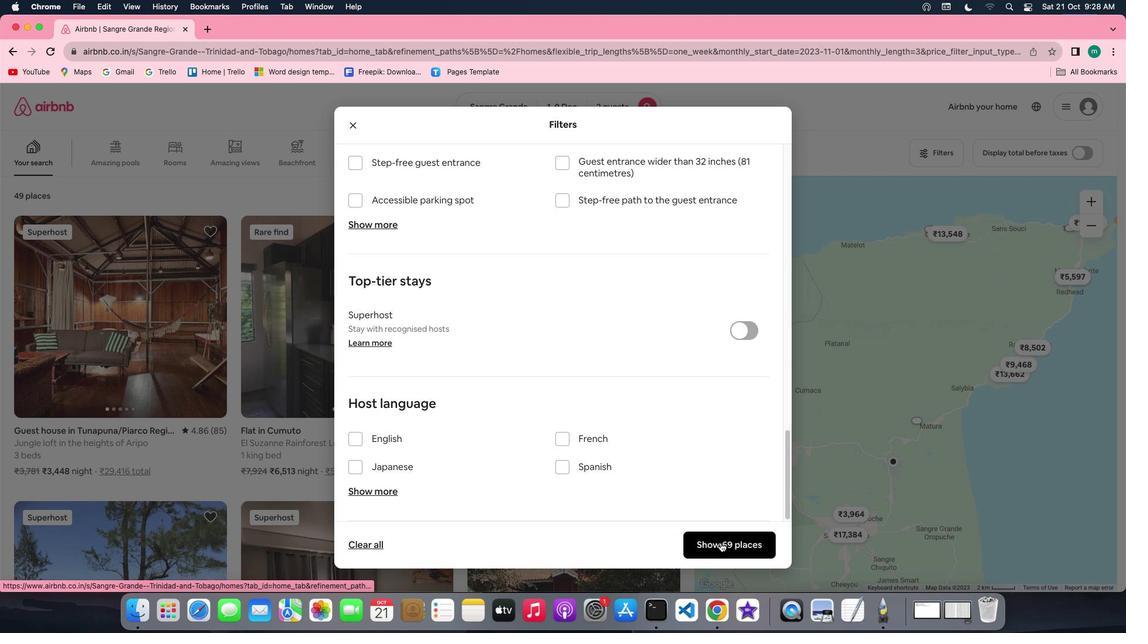 
Action: Mouse scrolled (605, 435) with delta (0, -2)
Screenshot: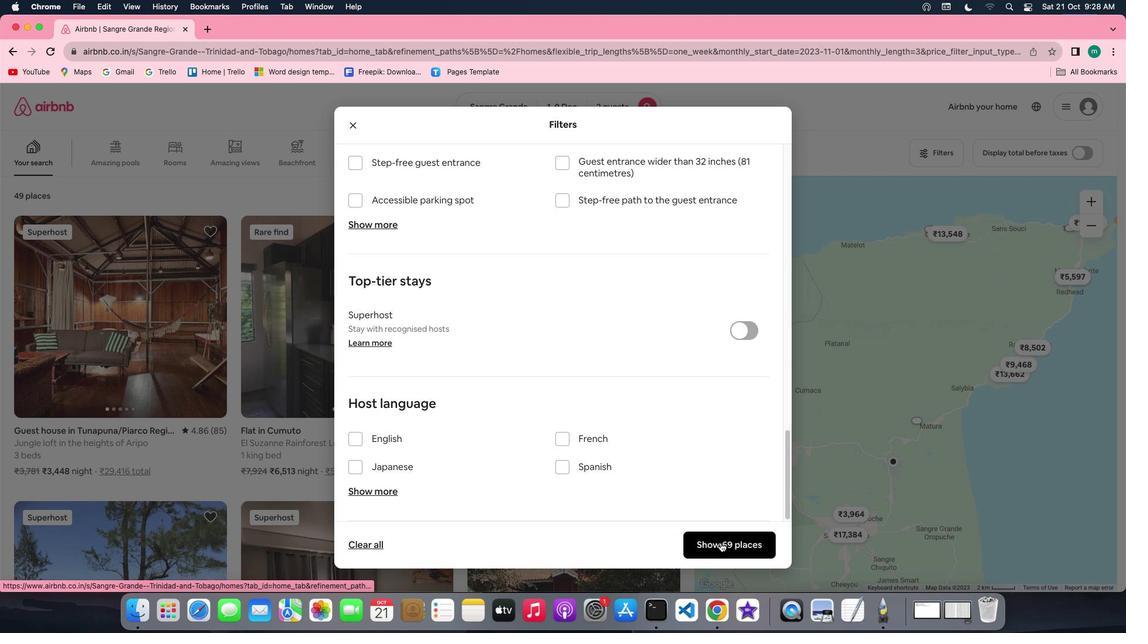 
Action: Mouse scrolled (605, 435) with delta (0, -3)
Screenshot: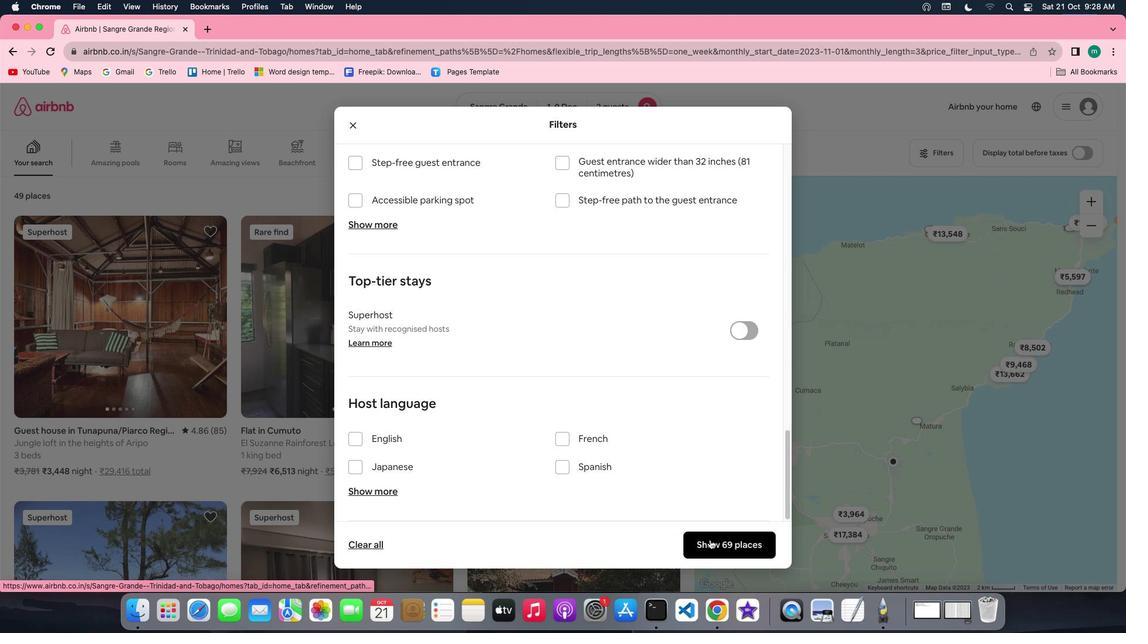 
Action: Mouse moved to (720, 543)
Screenshot: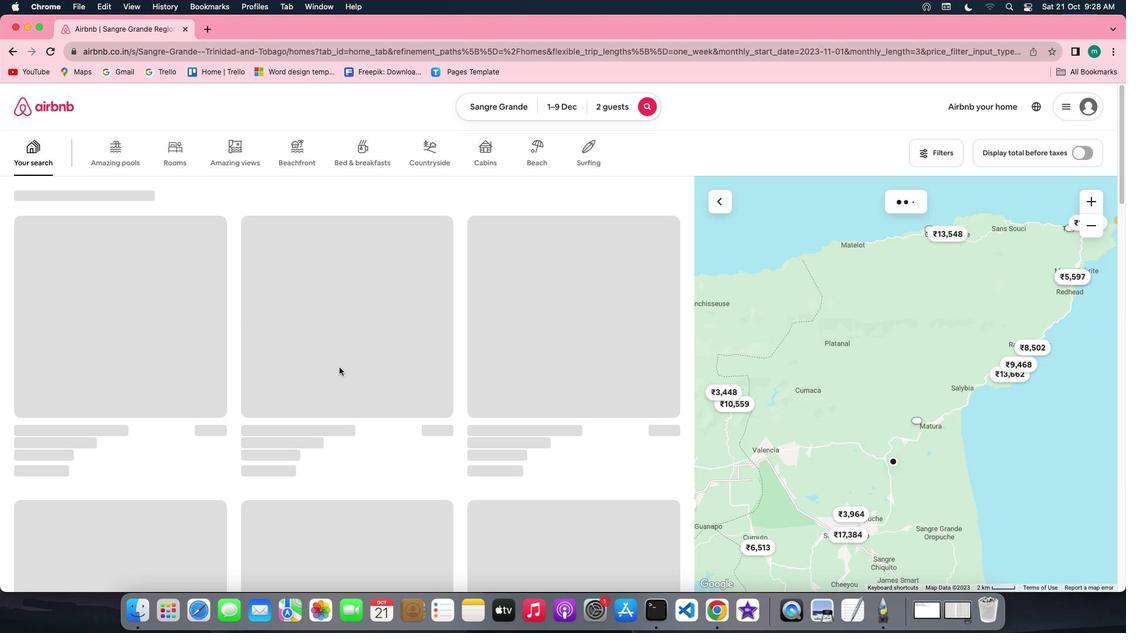
Action: Mouse pressed left at (720, 543)
Screenshot: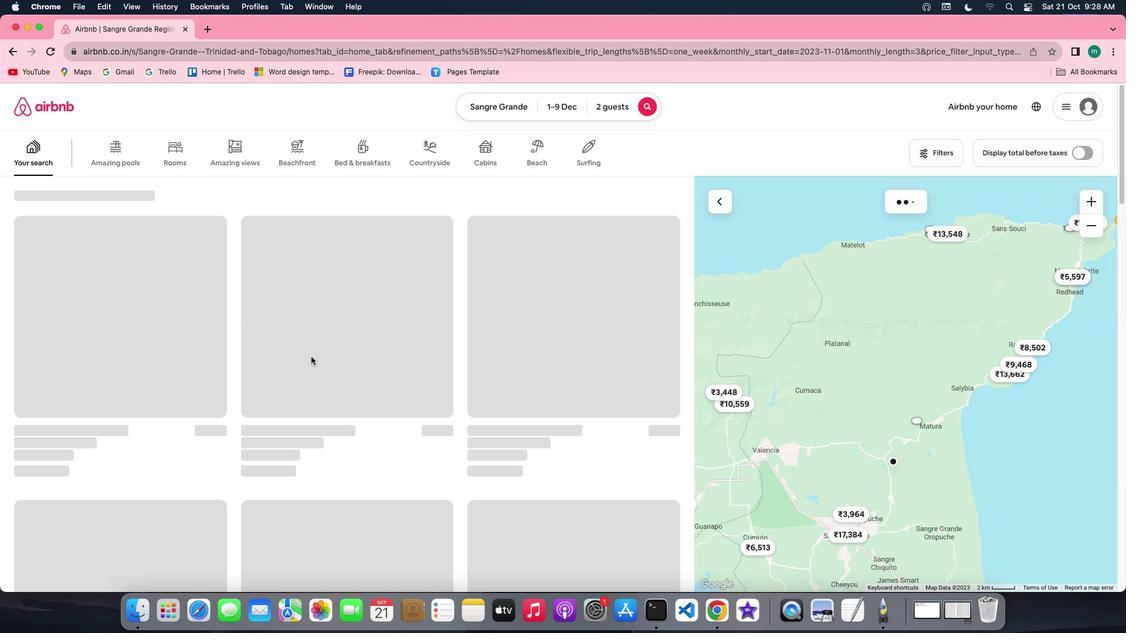 
Action: Mouse moved to (147, 309)
Screenshot: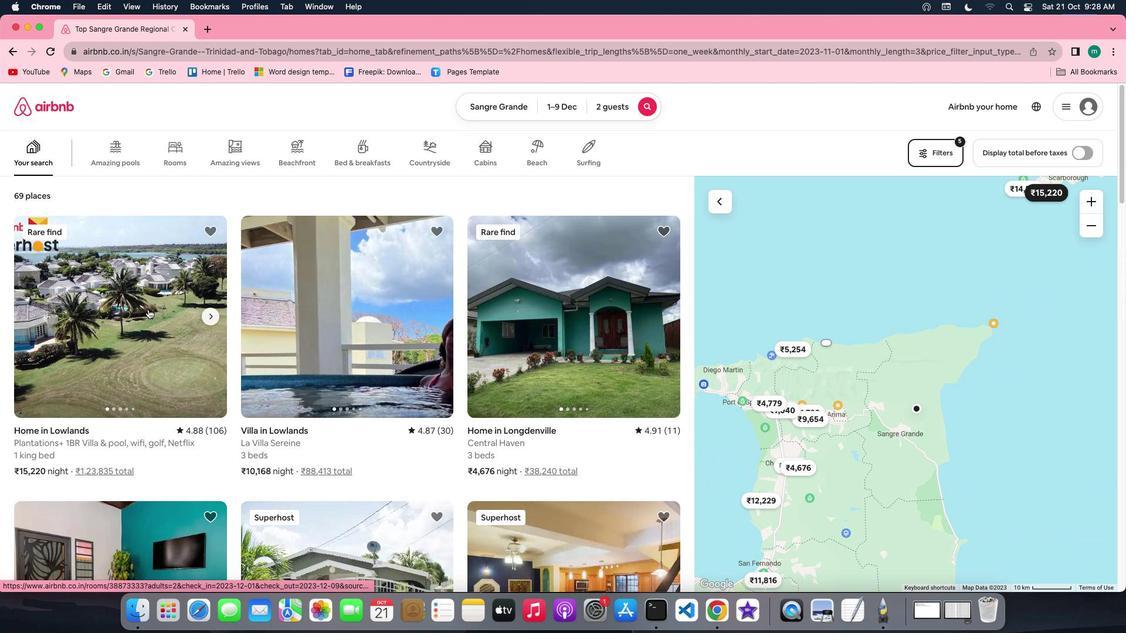 
Action: Mouse pressed left at (147, 309)
Screenshot: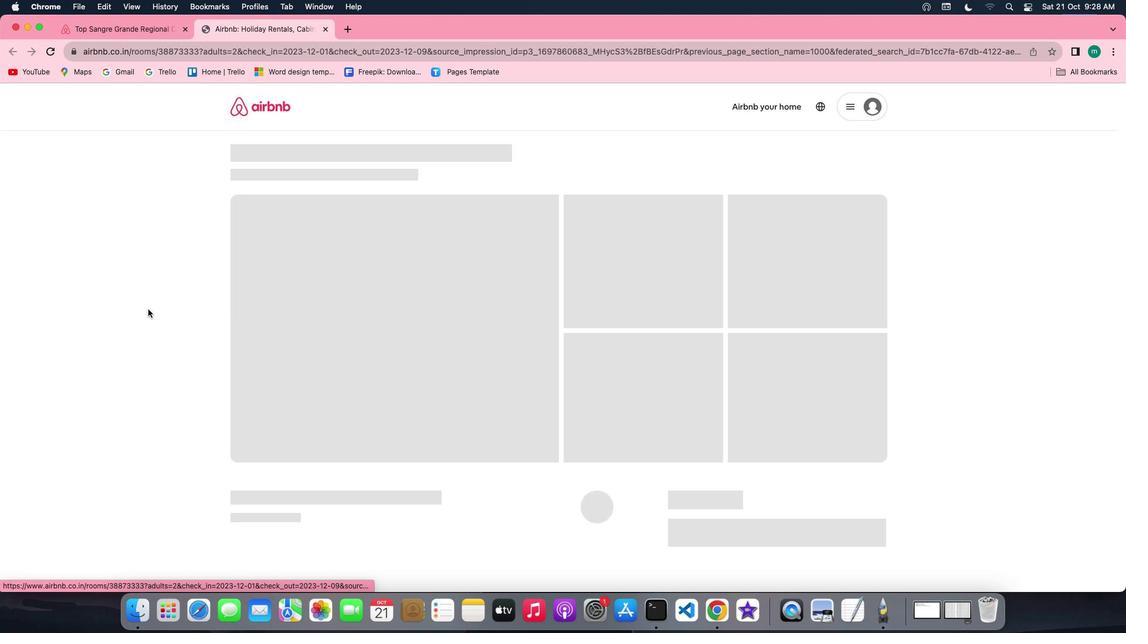 
Action: Mouse moved to (843, 438)
Screenshot: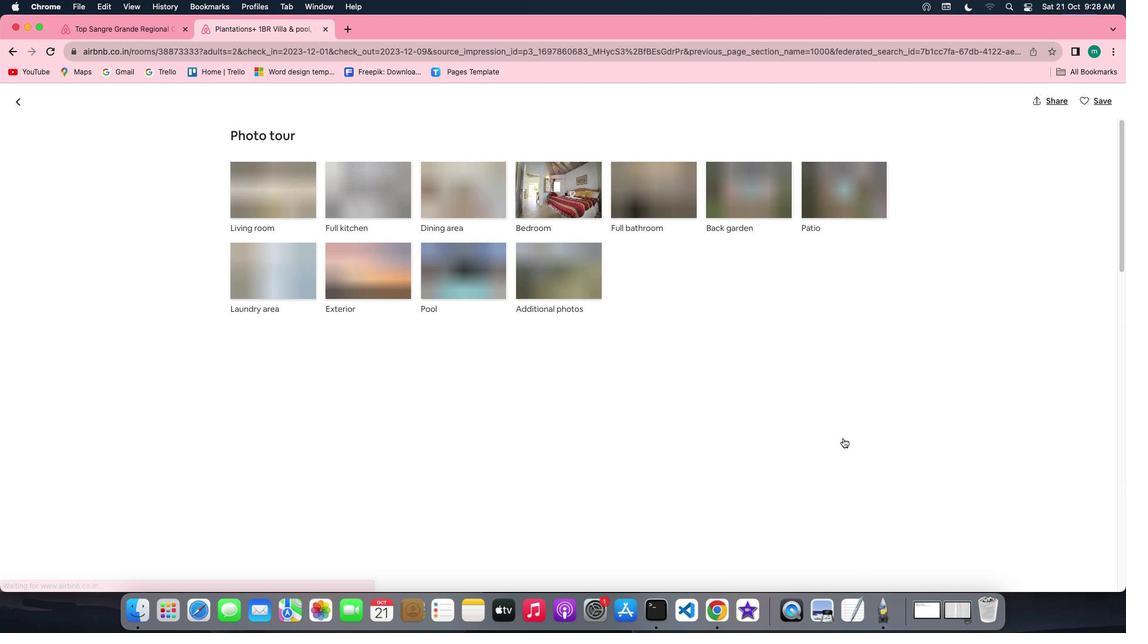 
Action: Mouse pressed left at (843, 438)
Screenshot: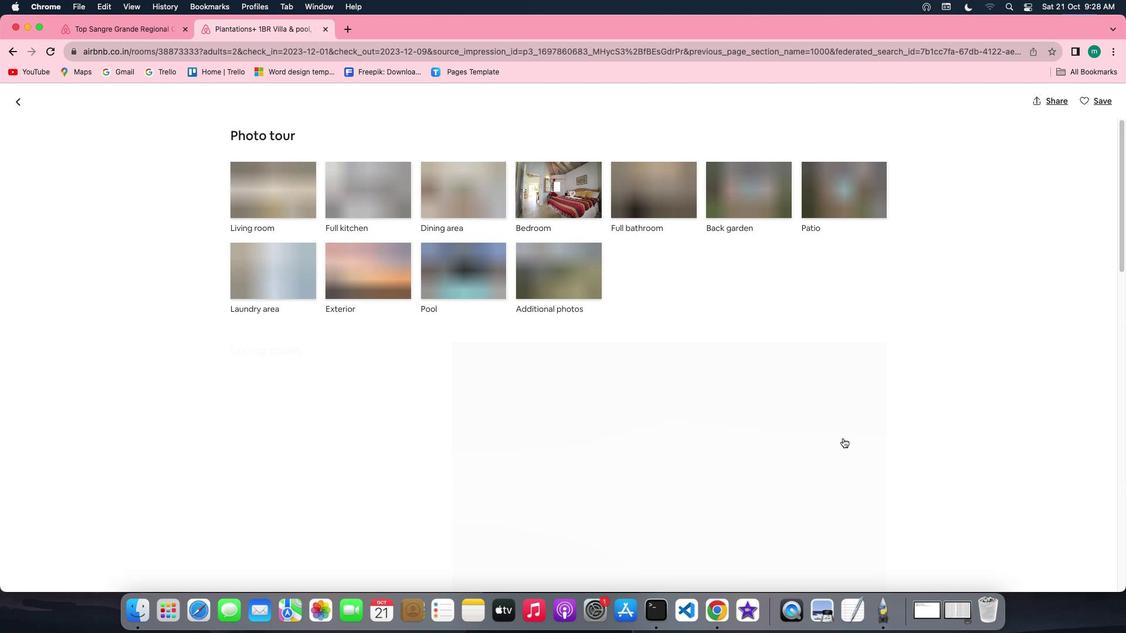 
Action: Mouse moved to (518, 458)
Screenshot: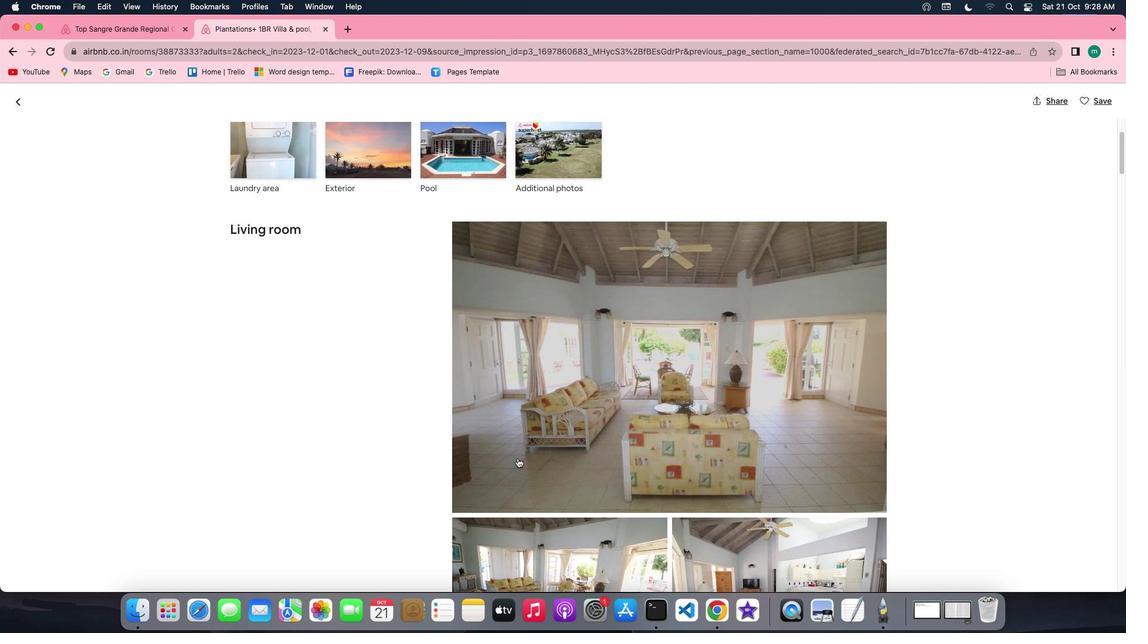 
Action: Mouse scrolled (518, 458) with delta (0, 0)
Screenshot: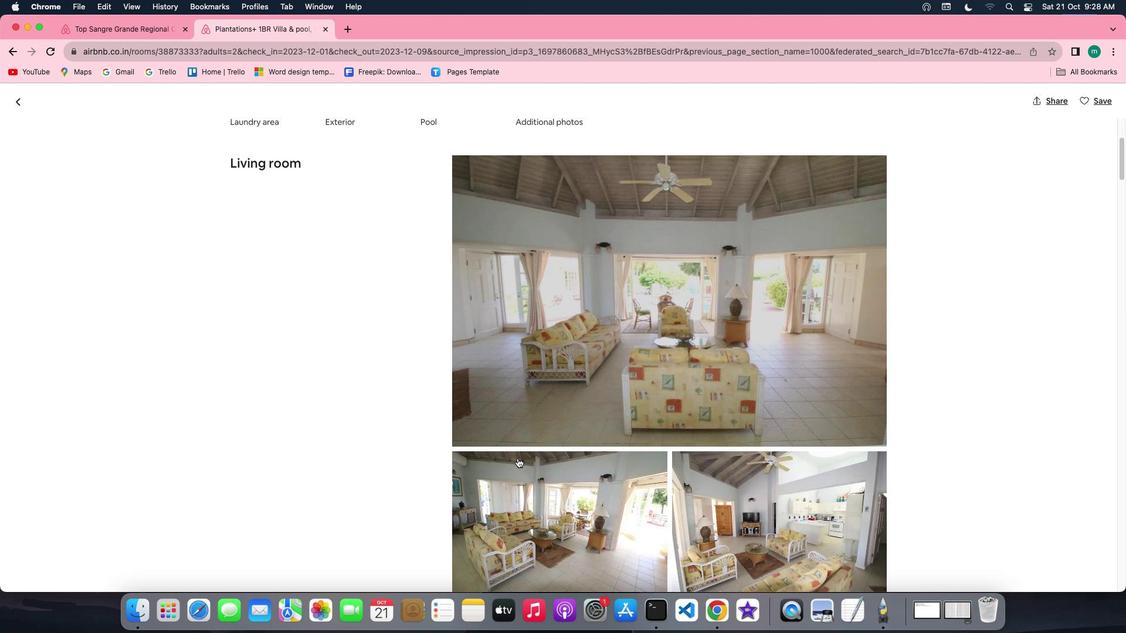 
Action: Mouse scrolled (518, 458) with delta (0, 0)
Screenshot: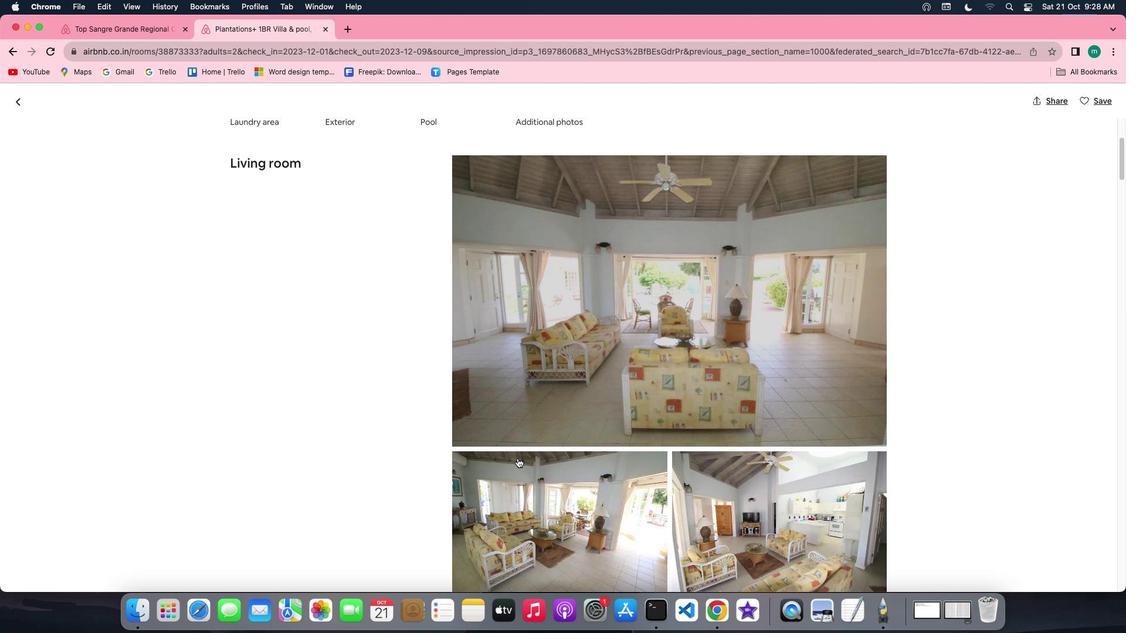 
Action: Mouse scrolled (518, 458) with delta (0, 0)
Screenshot: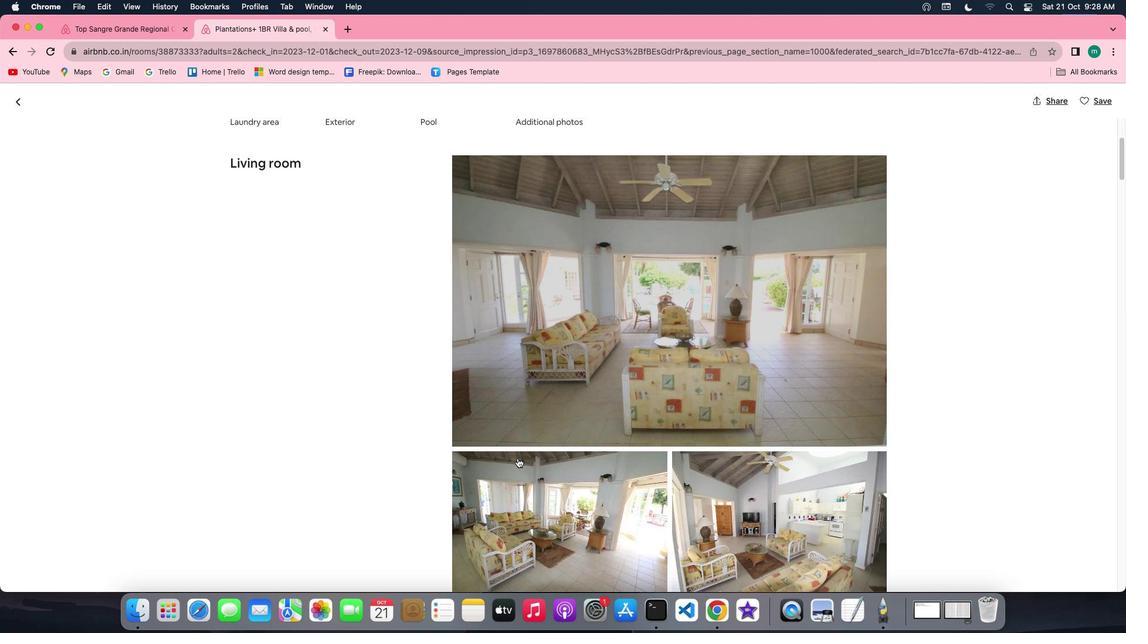 
Action: Mouse scrolled (518, 458) with delta (0, -1)
Screenshot: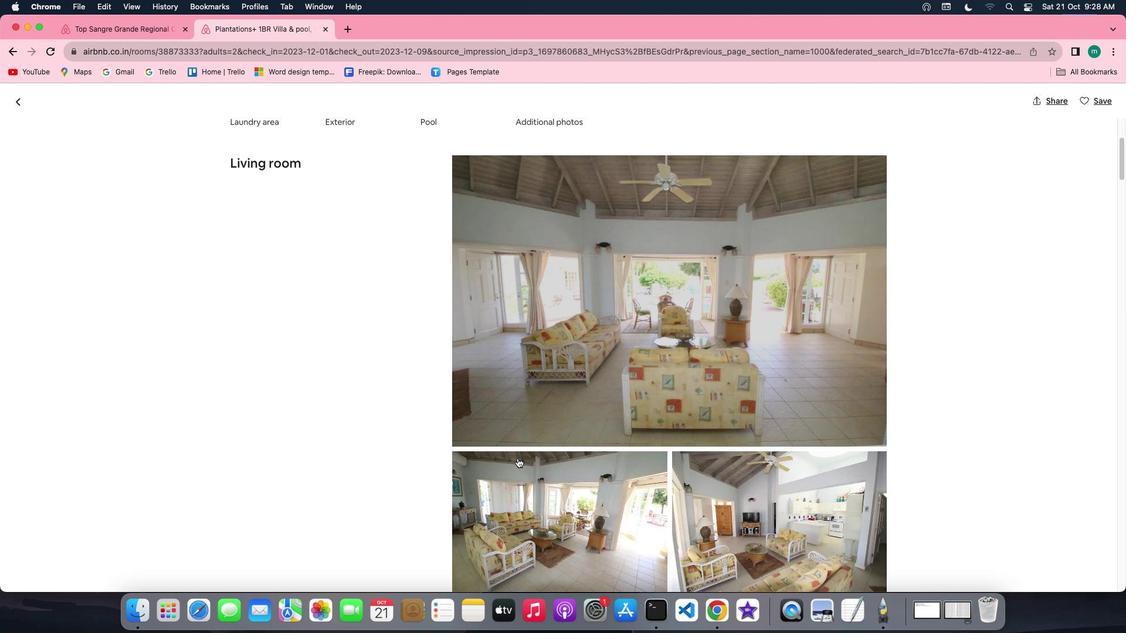 
Action: Mouse scrolled (518, 458) with delta (0, 0)
Screenshot: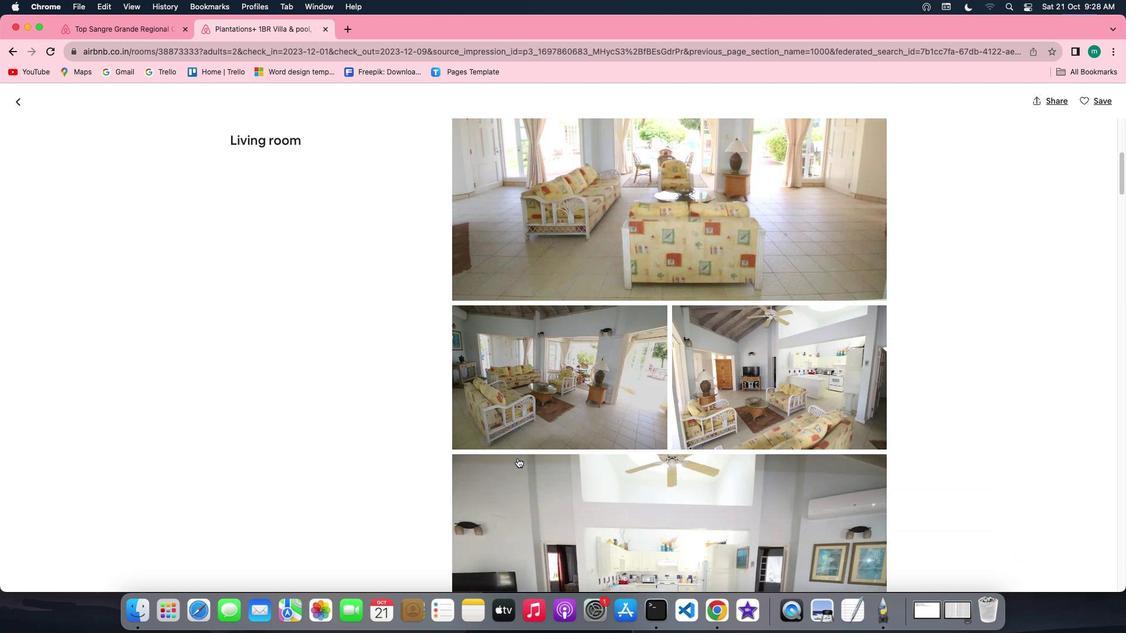 
Action: Mouse scrolled (518, 458) with delta (0, 0)
Screenshot: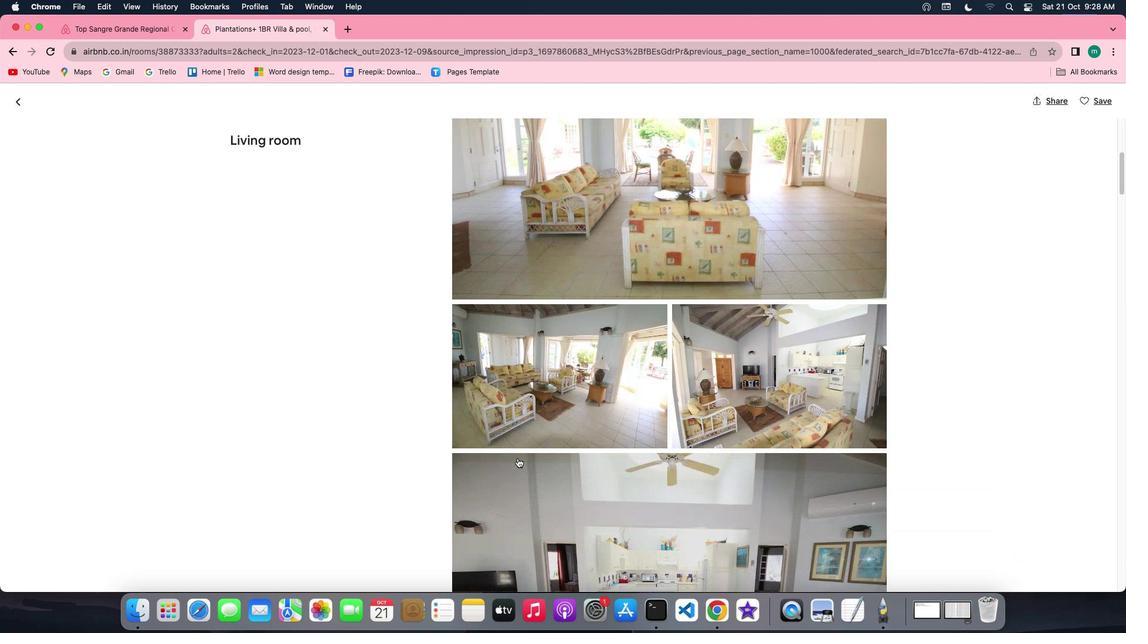 
Action: Mouse scrolled (518, 458) with delta (0, -1)
Screenshot: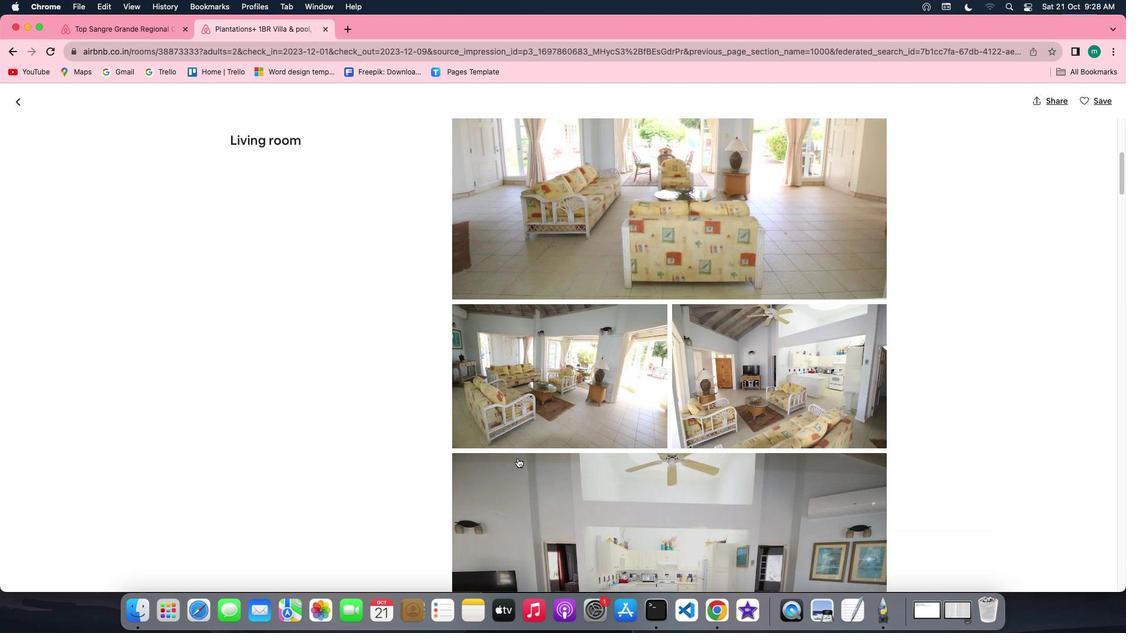 
Action: Mouse scrolled (518, 458) with delta (0, 0)
Screenshot: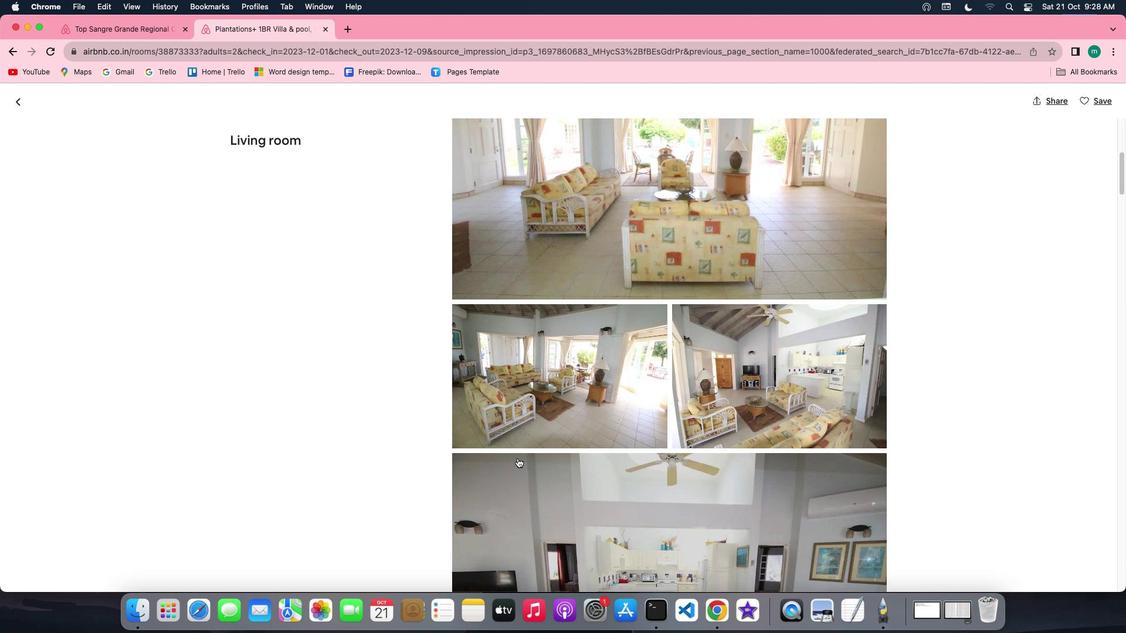 
Action: Mouse scrolled (518, 458) with delta (0, 0)
Screenshot: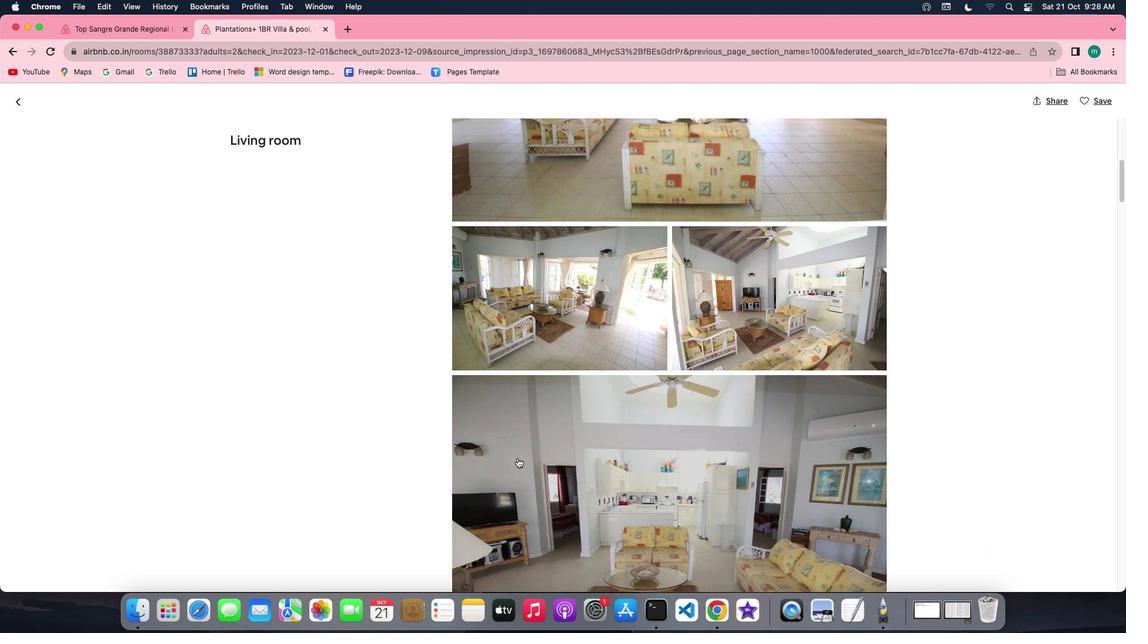 
Action: Mouse scrolled (518, 458) with delta (0, 0)
Screenshot: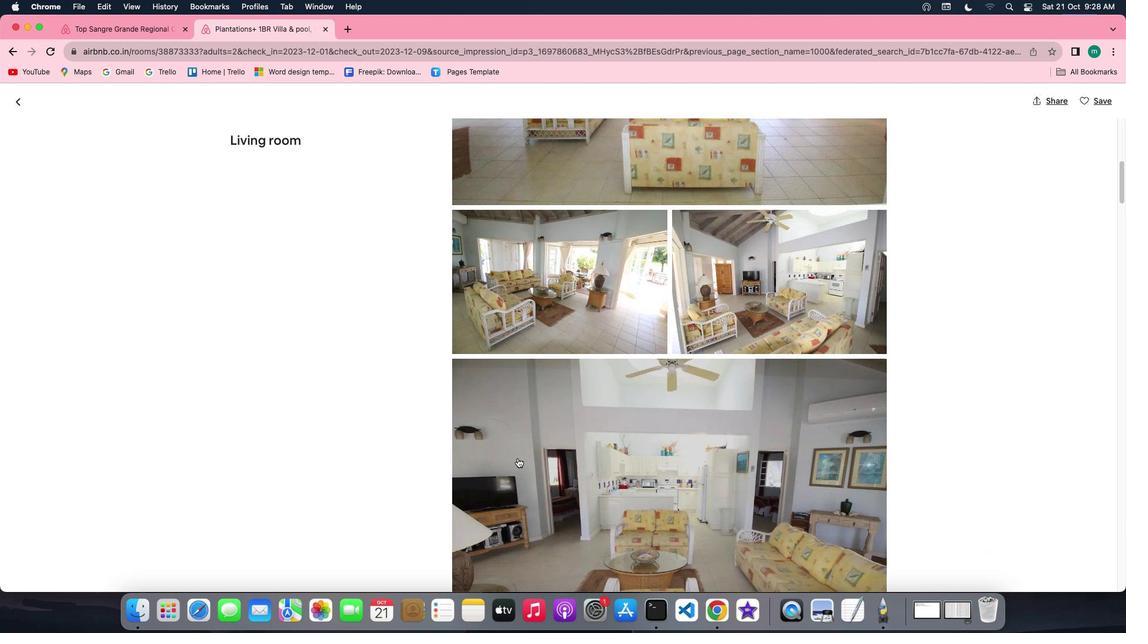 
Action: Mouse scrolled (518, 458) with delta (0, -1)
Screenshot: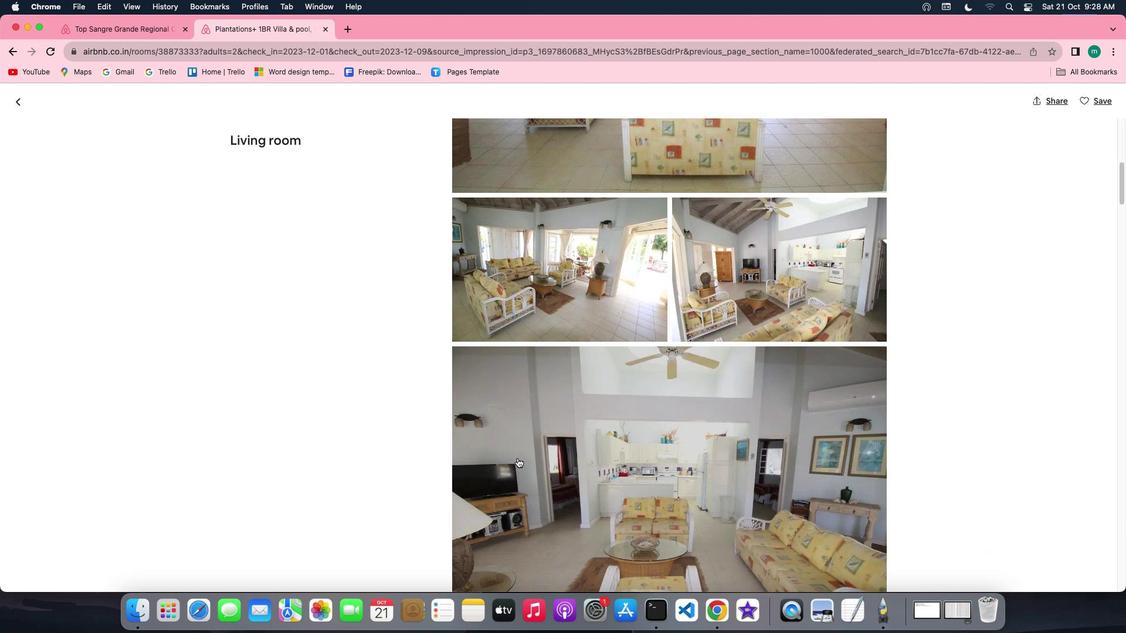 
Action: Mouse scrolled (518, 458) with delta (0, -1)
Screenshot: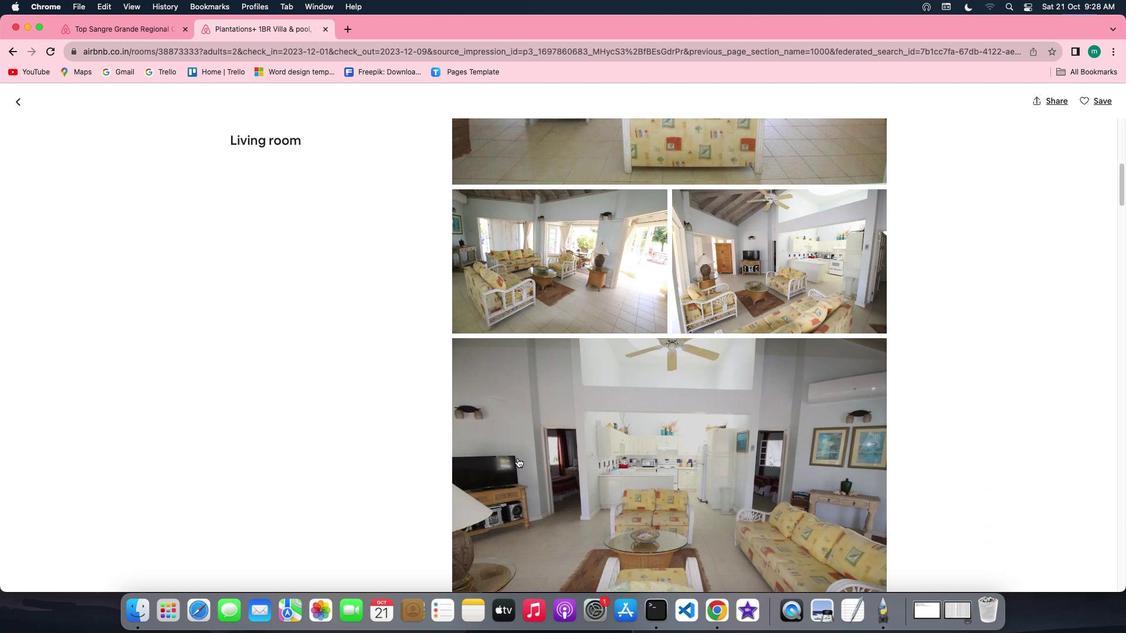 
Action: Mouse scrolled (518, 458) with delta (0, 0)
Screenshot: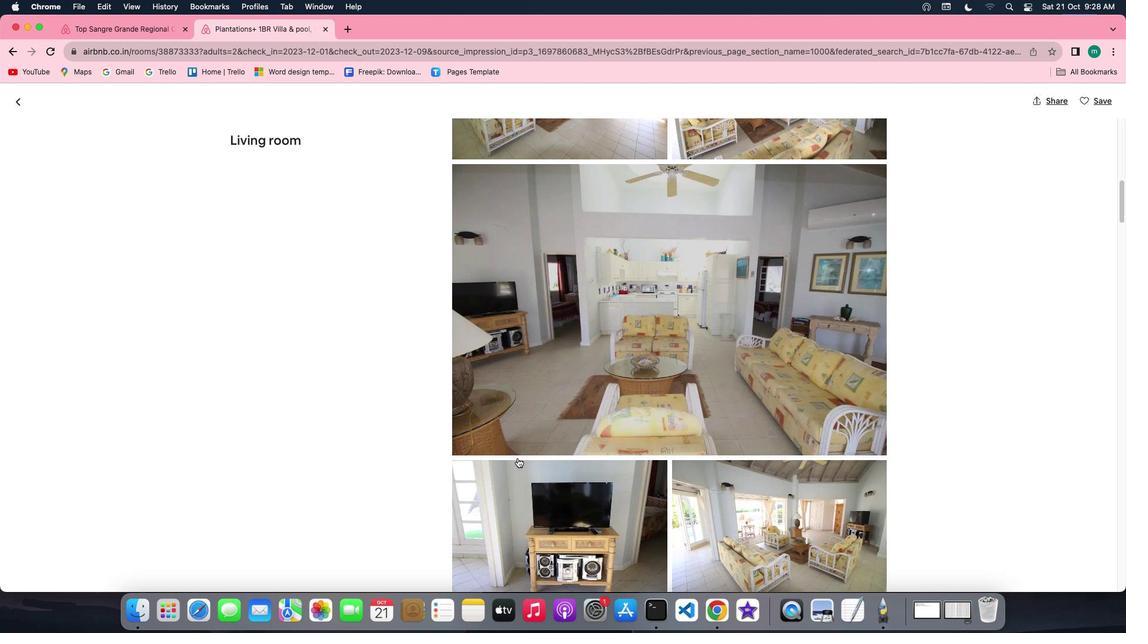 
Action: Mouse scrolled (518, 458) with delta (0, 0)
Screenshot: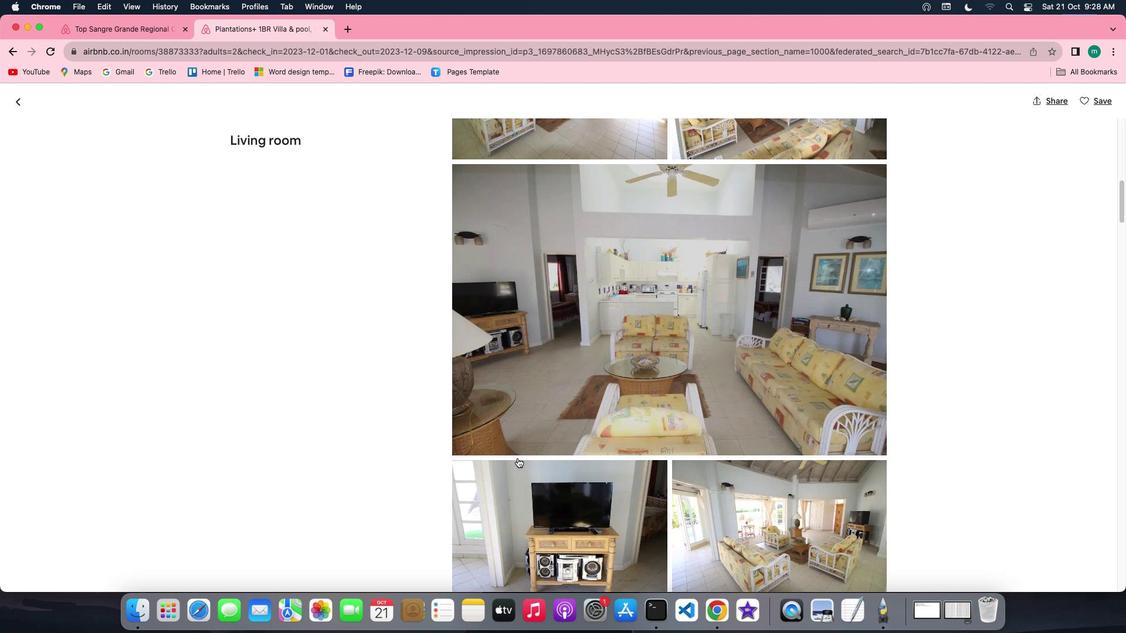 
Action: Mouse scrolled (518, 458) with delta (0, -1)
Screenshot: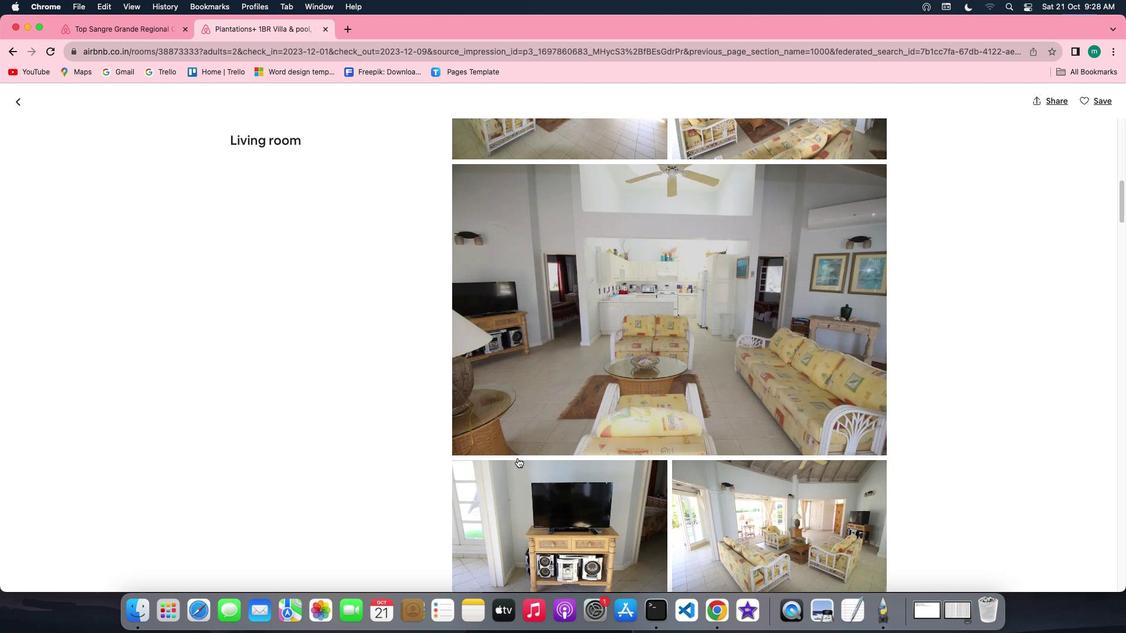 
Action: Mouse scrolled (518, 458) with delta (0, -1)
Screenshot: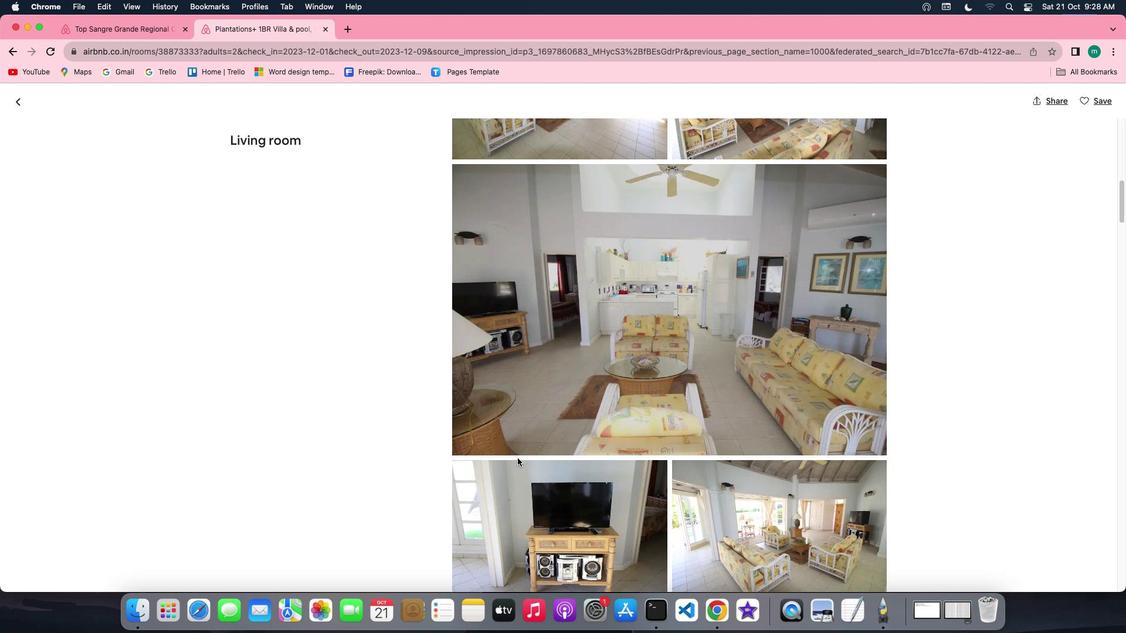 
Action: Mouse scrolled (518, 458) with delta (0, 0)
Screenshot: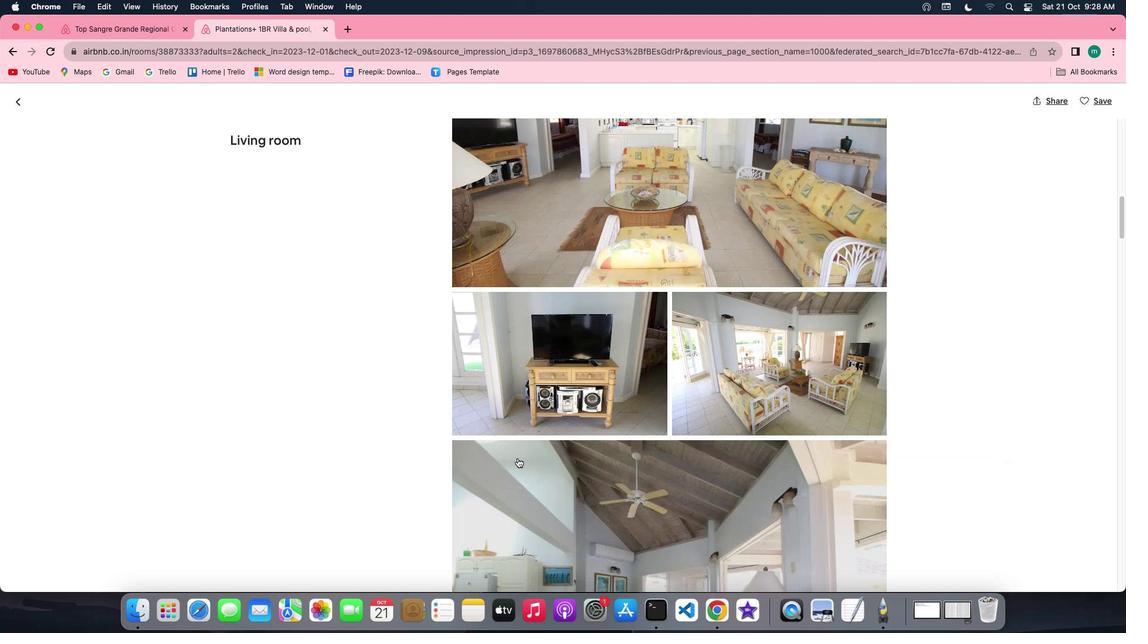 
Action: Mouse scrolled (518, 458) with delta (0, 0)
Screenshot: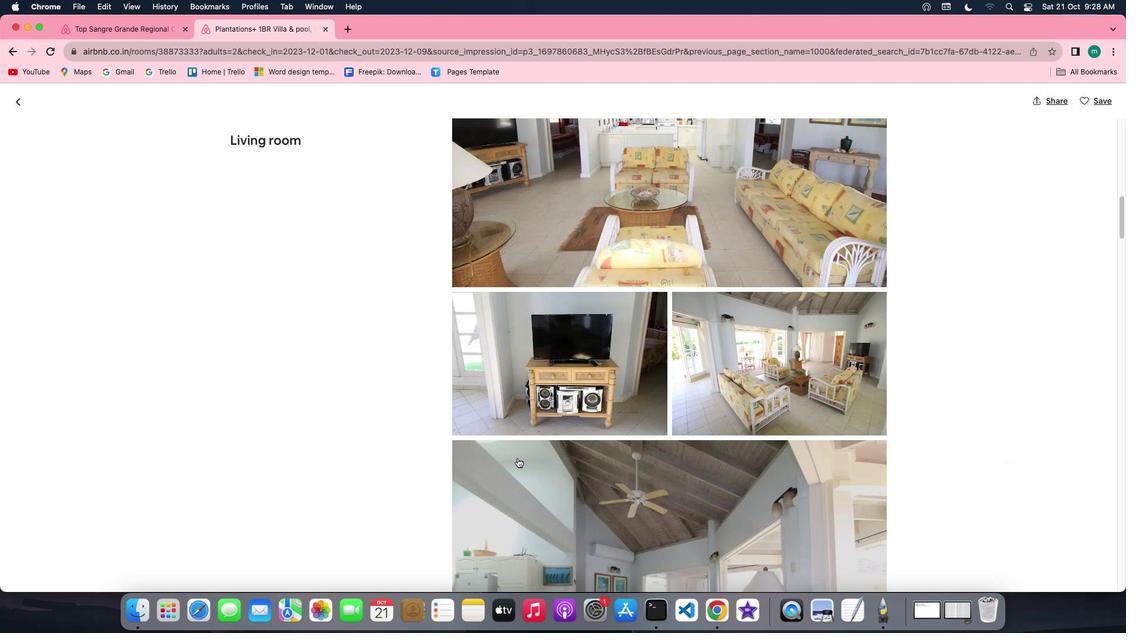 
Action: Mouse scrolled (518, 458) with delta (0, -1)
Screenshot: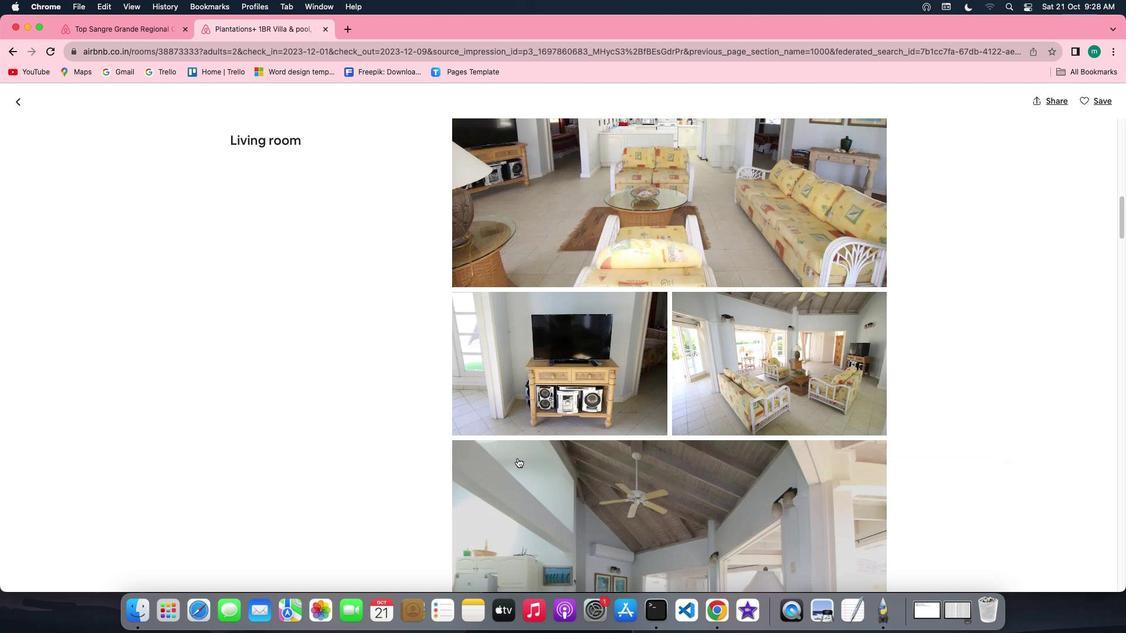 
Action: Mouse scrolled (518, 458) with delta (0, -1)
Screenshot: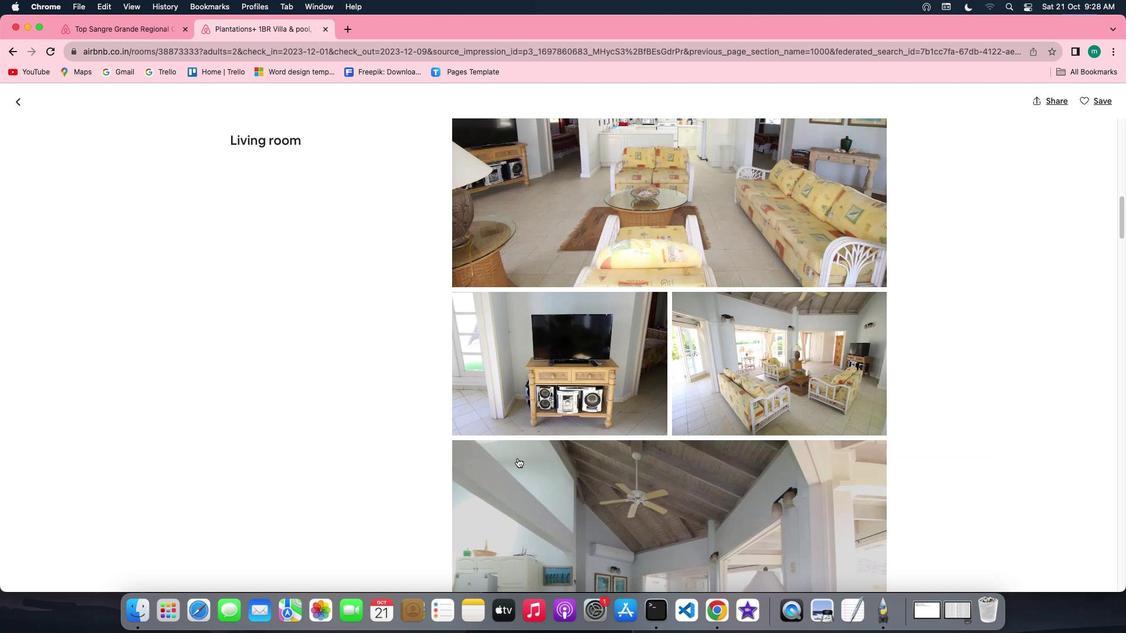 
Action: Mouse scrolled (518, 458) with delta (0, 0)
Screenshot: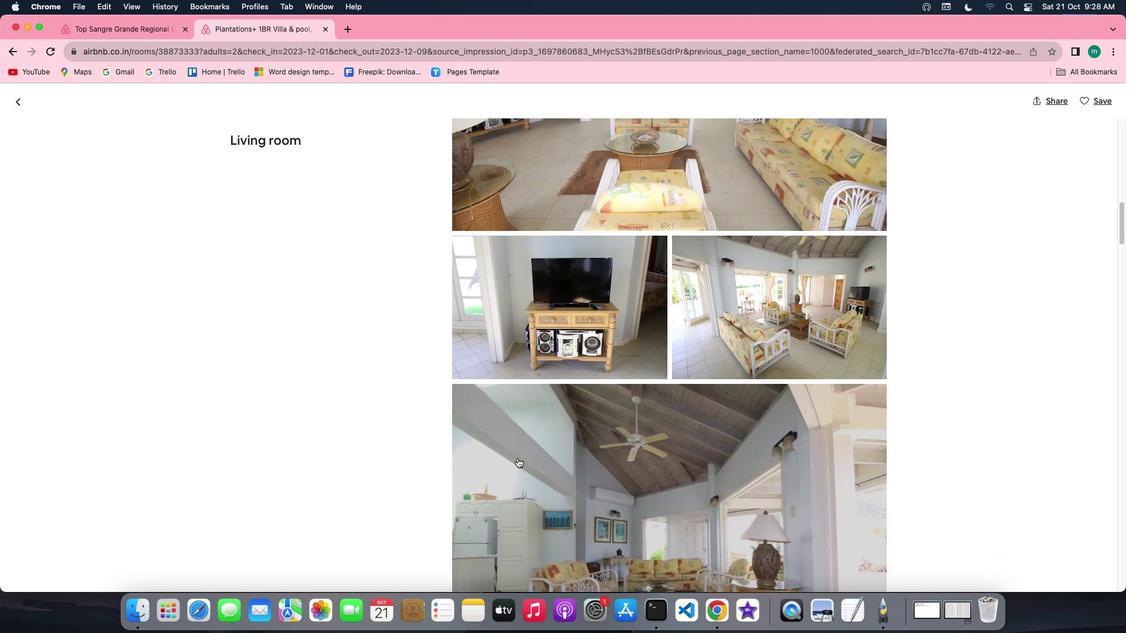 
Action: Mouse scrolled (518, 458) with delta (0, 0)
Screenshot: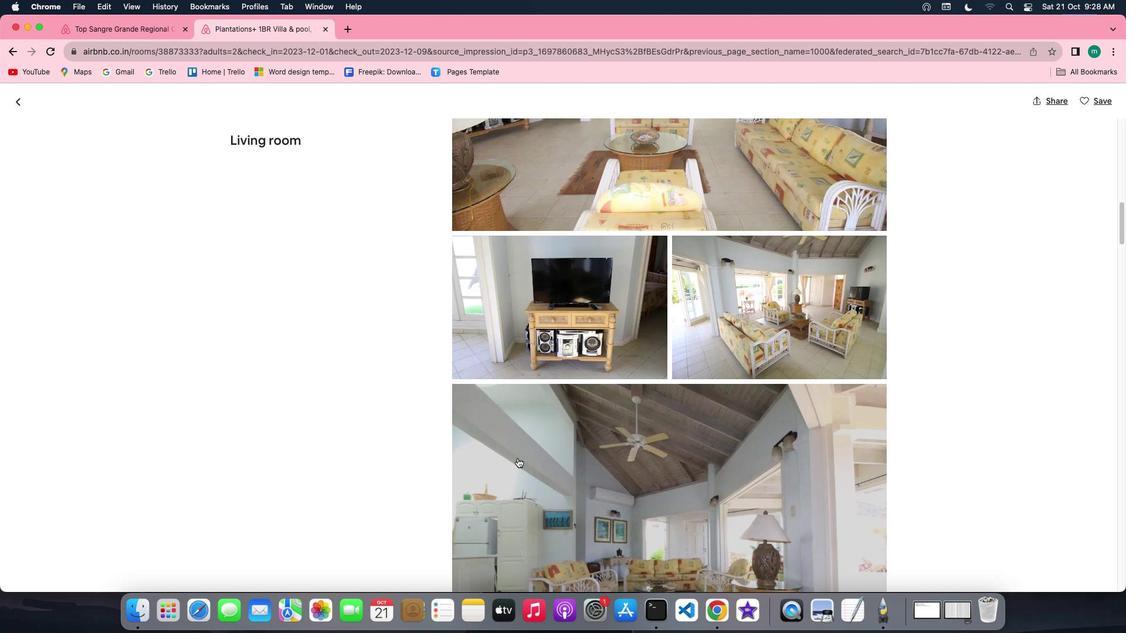 
Action: Mouse scrolled (518, 458) with delta (0, -1)
Screenshot: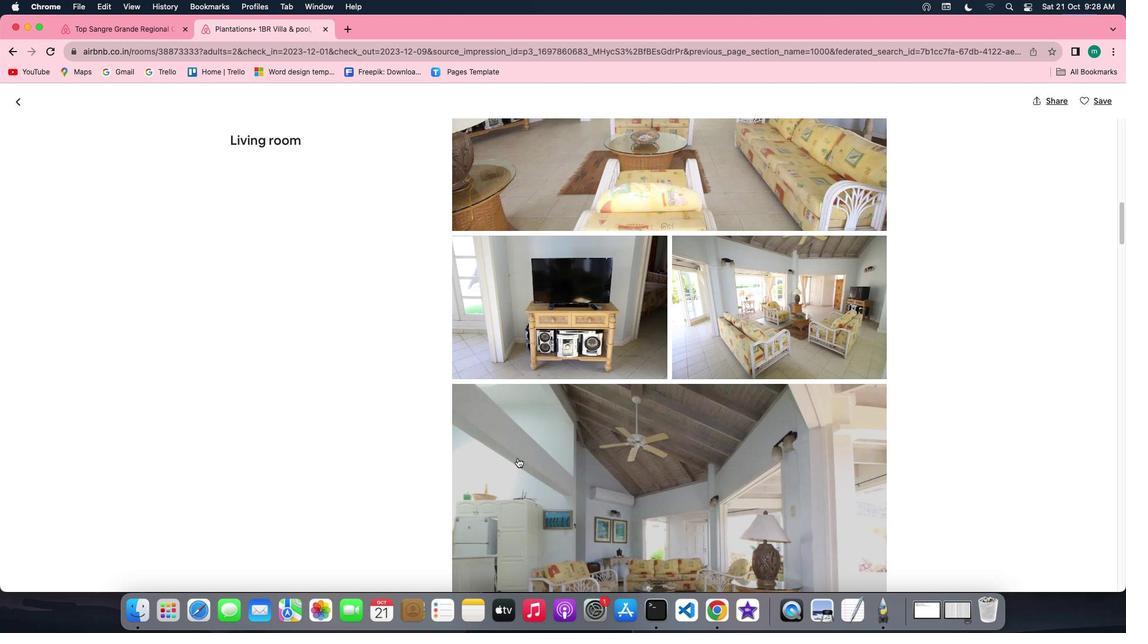 
Action: Mouse scrolled (518, 458) with delta (0, -1)
Screenshot: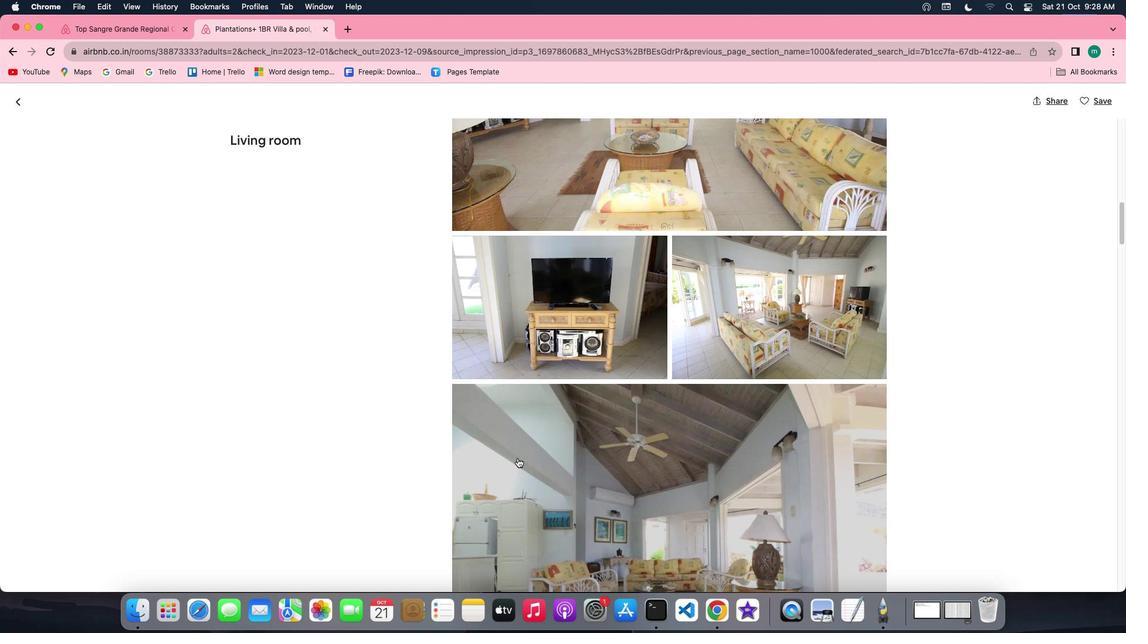 
Action: Mouse scrolled (518, 458) with delta (0, 0)
Screenshot: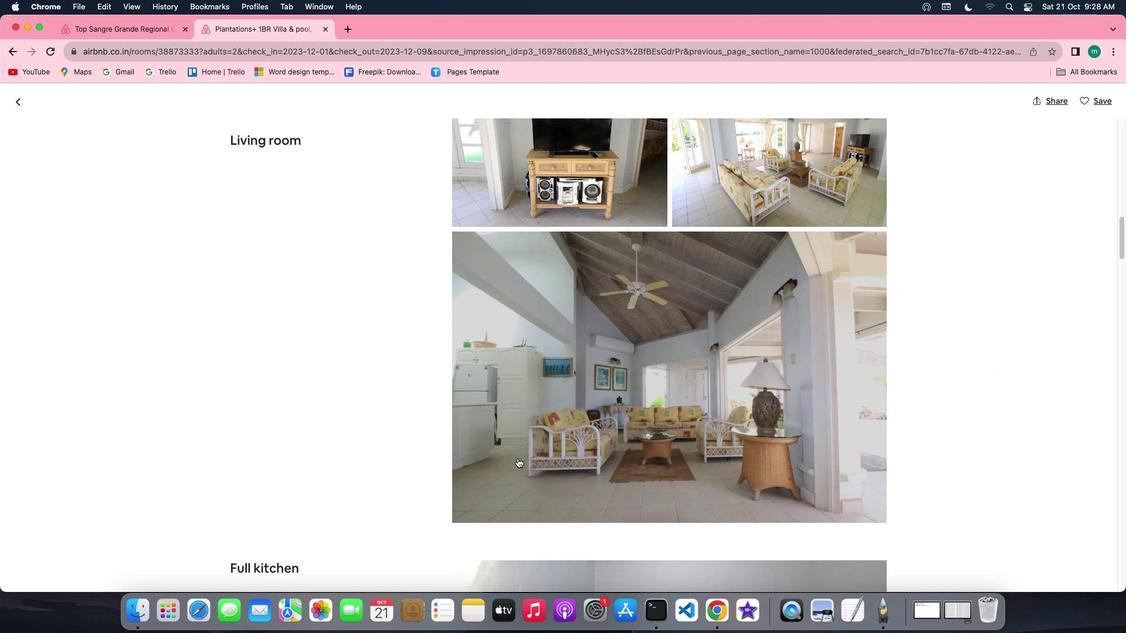 
Action: Mouse scrolled (518, 458) with delta (0, 0)
Screenshot: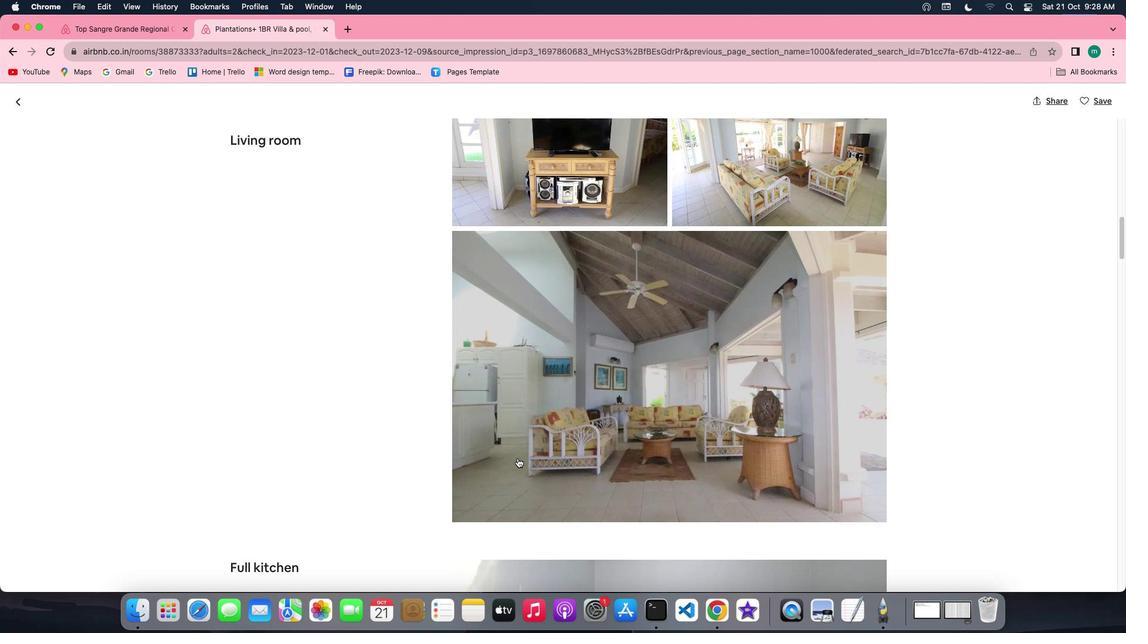 
Action: Mouse scrolled (518, 458) with delta (0, 0)
Screenshot: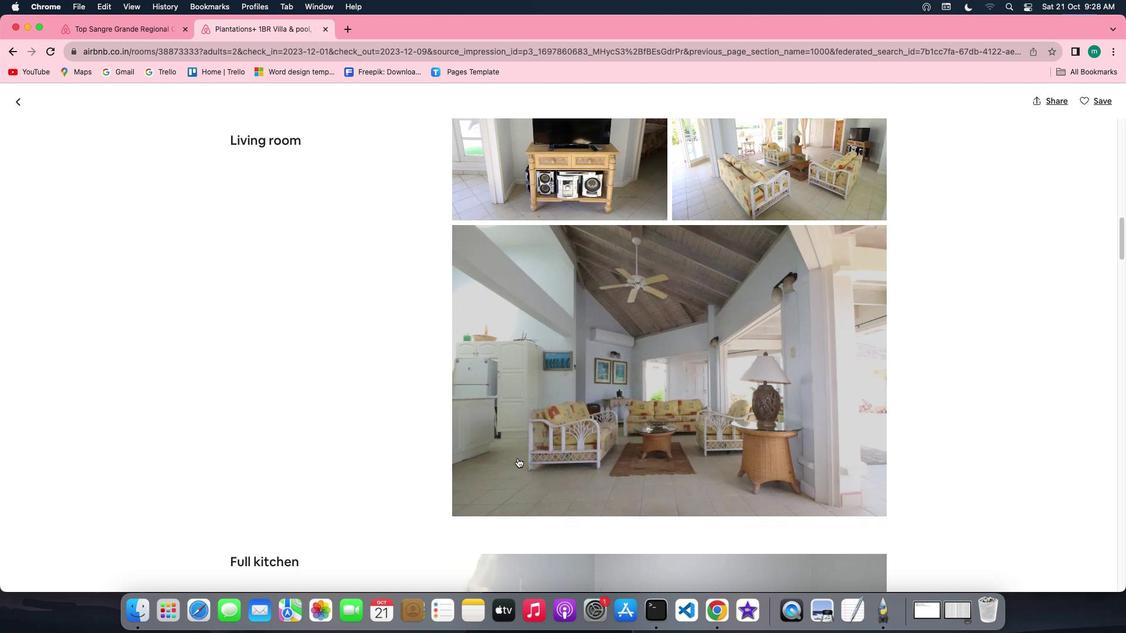 
Action: Mouse scrolled (518, 458) with delta (0, 0)
Screenshot: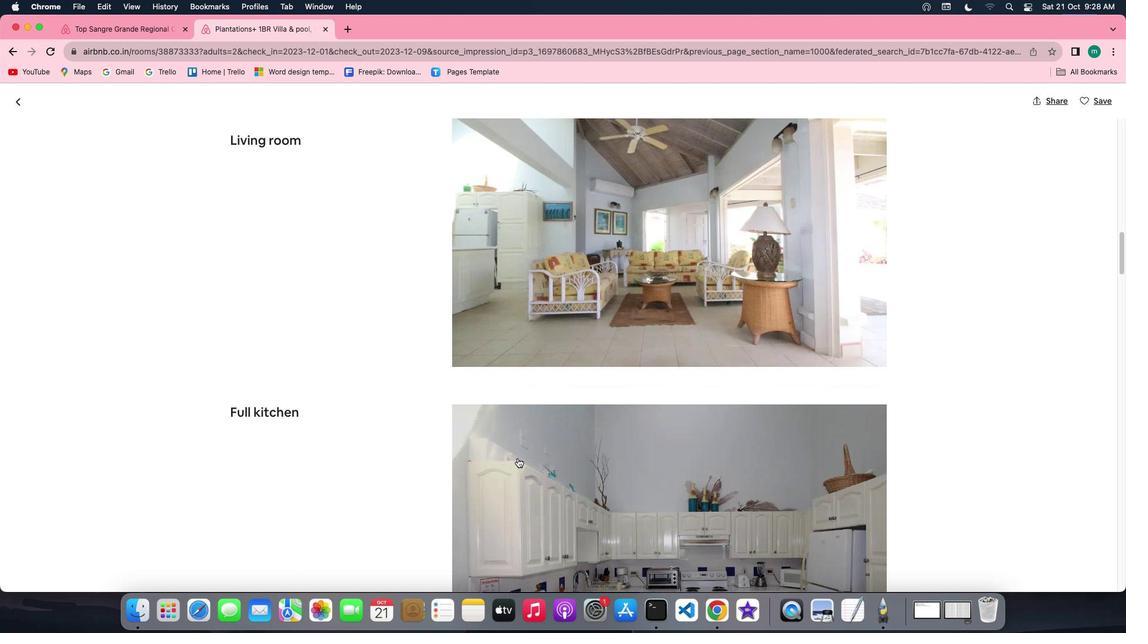 
Action: Mouse scrolled (518, 458) with delta (0, 0)
Screenshot: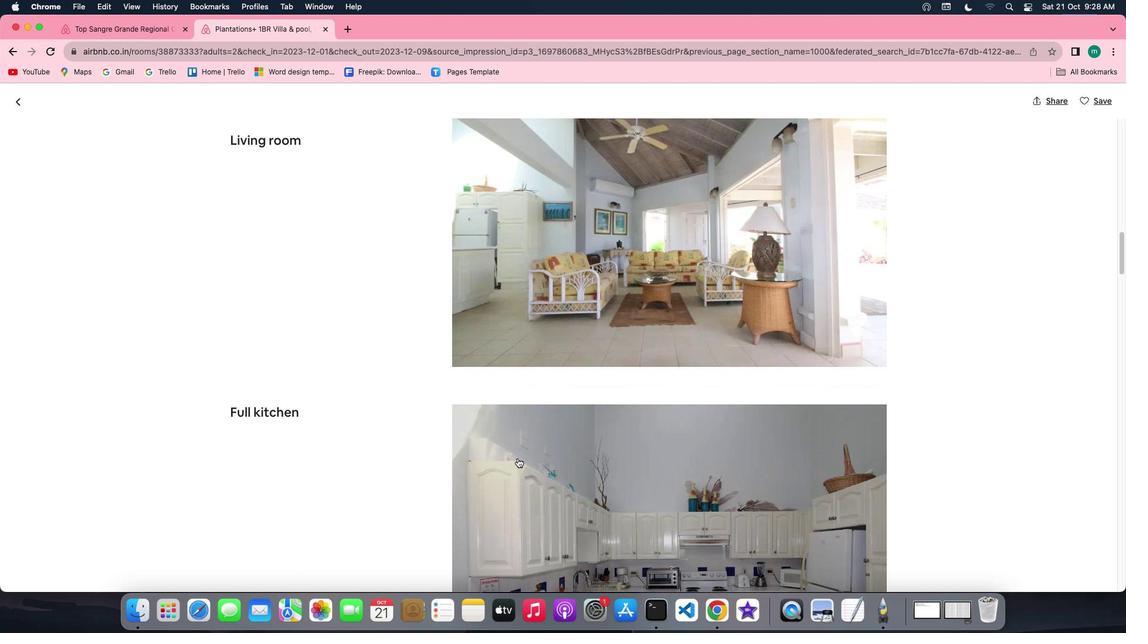
Action: Mouse scrolled (518, 458) with delta (0, -1)
Screenshot: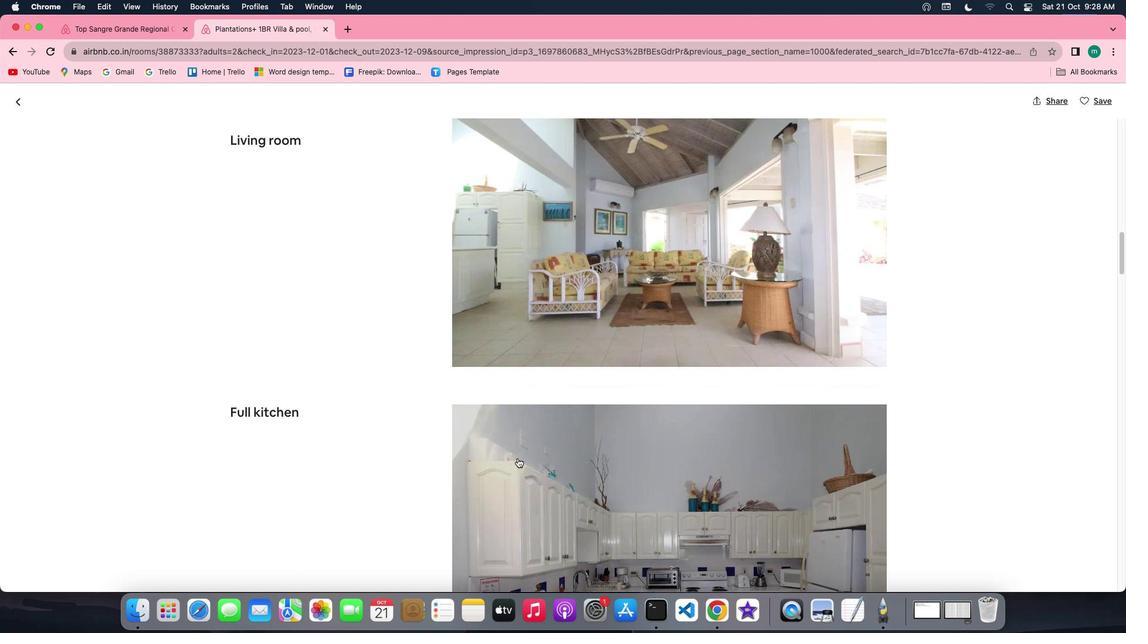 
Action: Mouse scrolled (518, 458) with delta (0, -1)
Screenshot: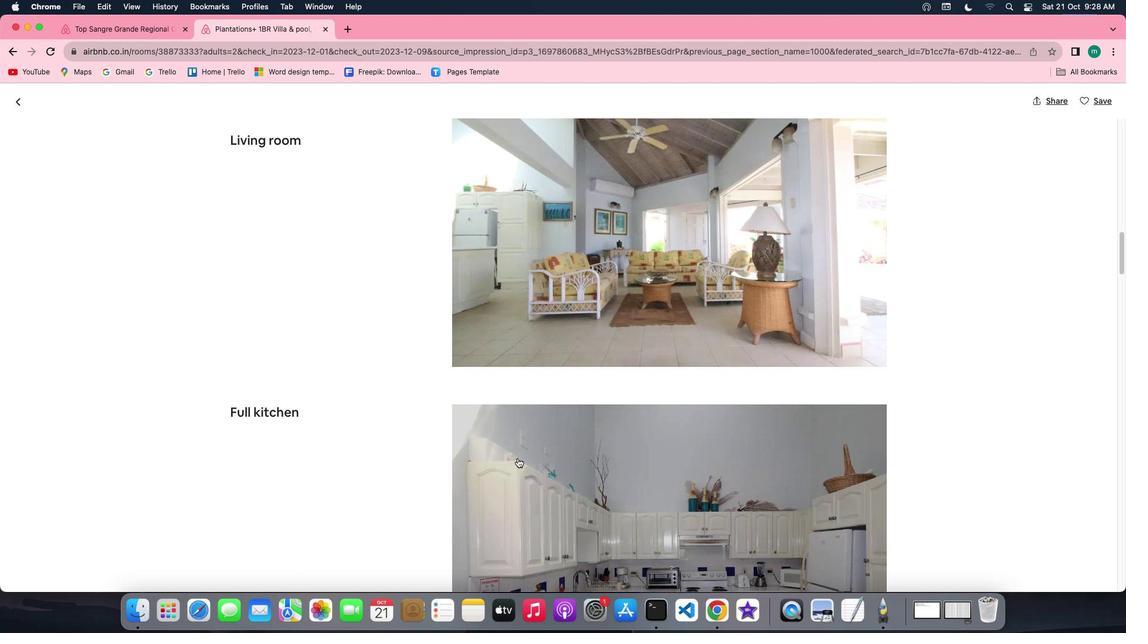 
Action: Mouse scrolled (518, 458) with delta (0, 0)
Screenshot: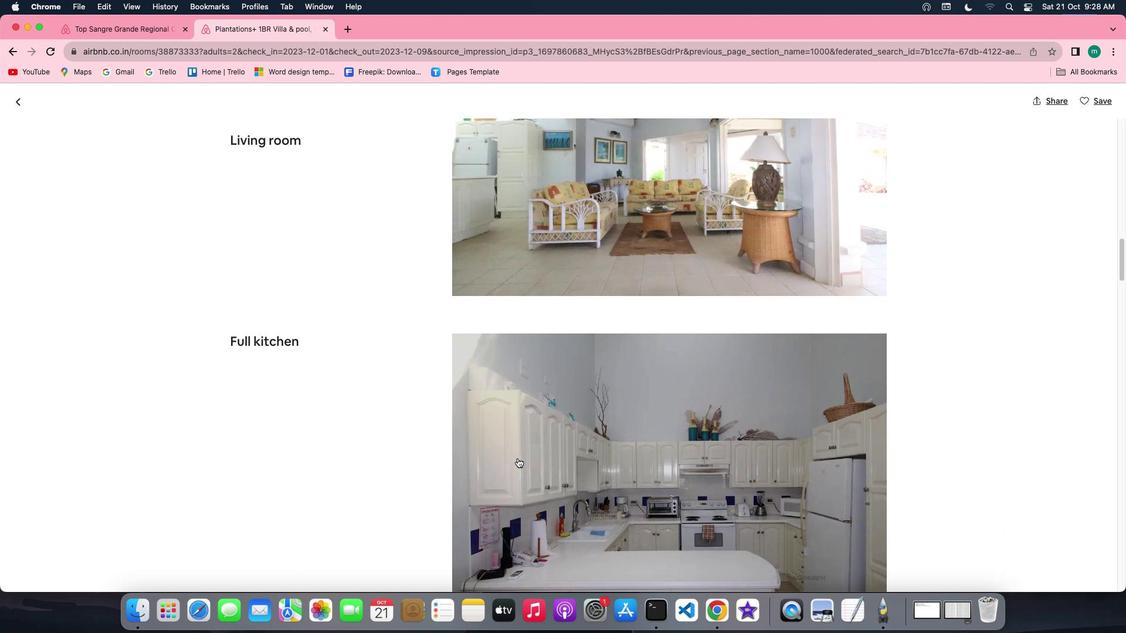 
Action: Mouse scrolled (518, 458) with delta (0, 0)
Screenshot: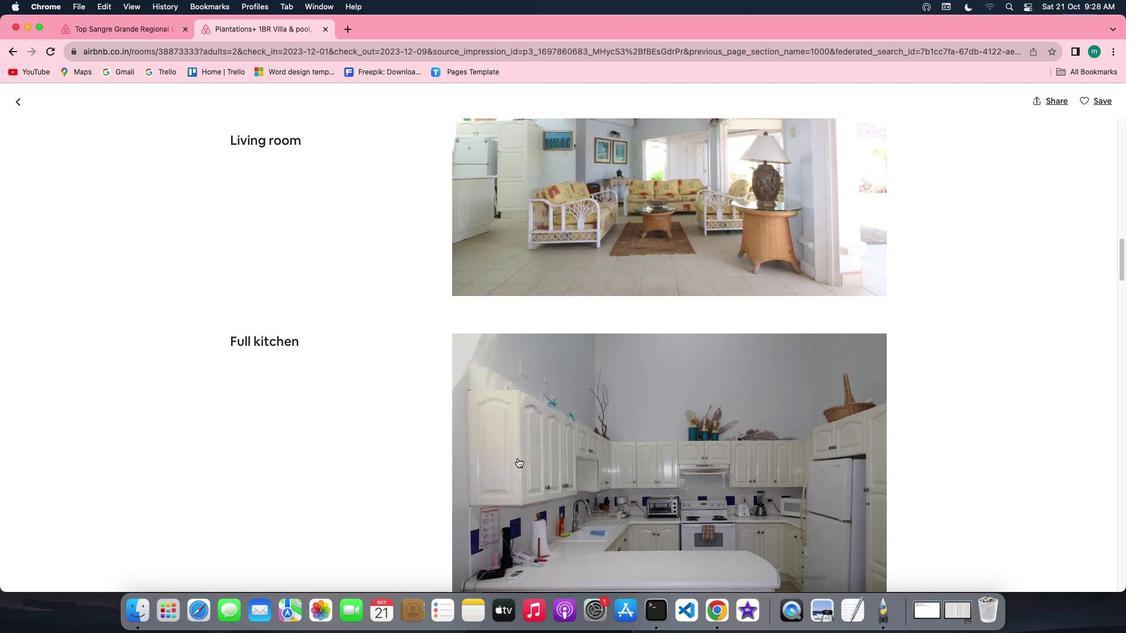 
Action: Mouse scrolled (518, 458) with delta (0, -1)
Screenshot: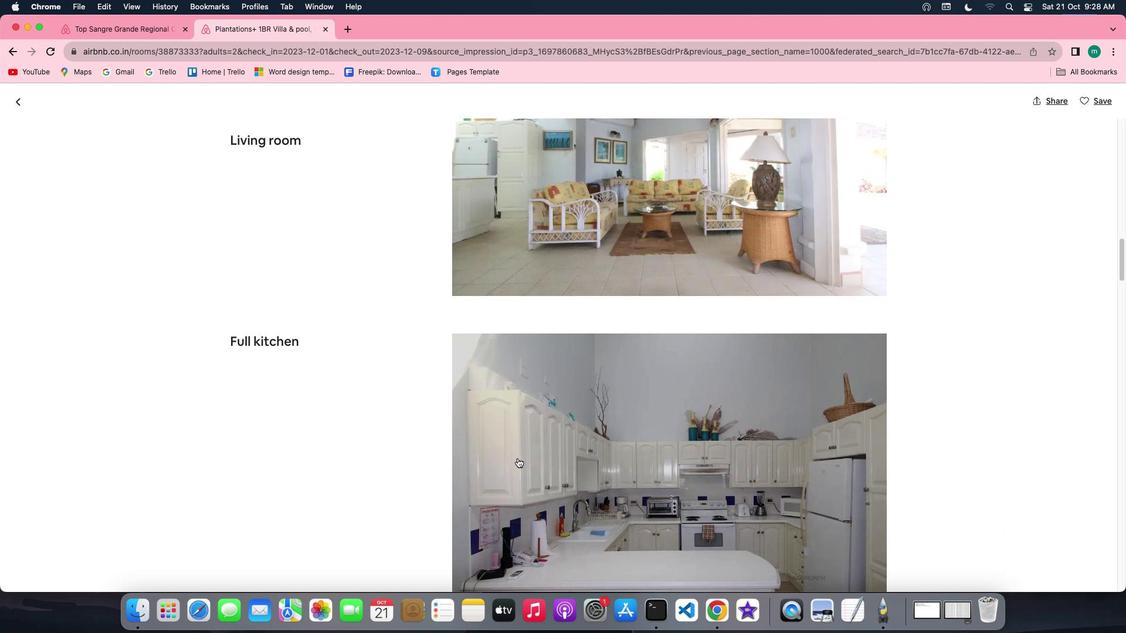 
Action: Mouse scrolled (518, 458) with delta (0, -1)
Screenshot: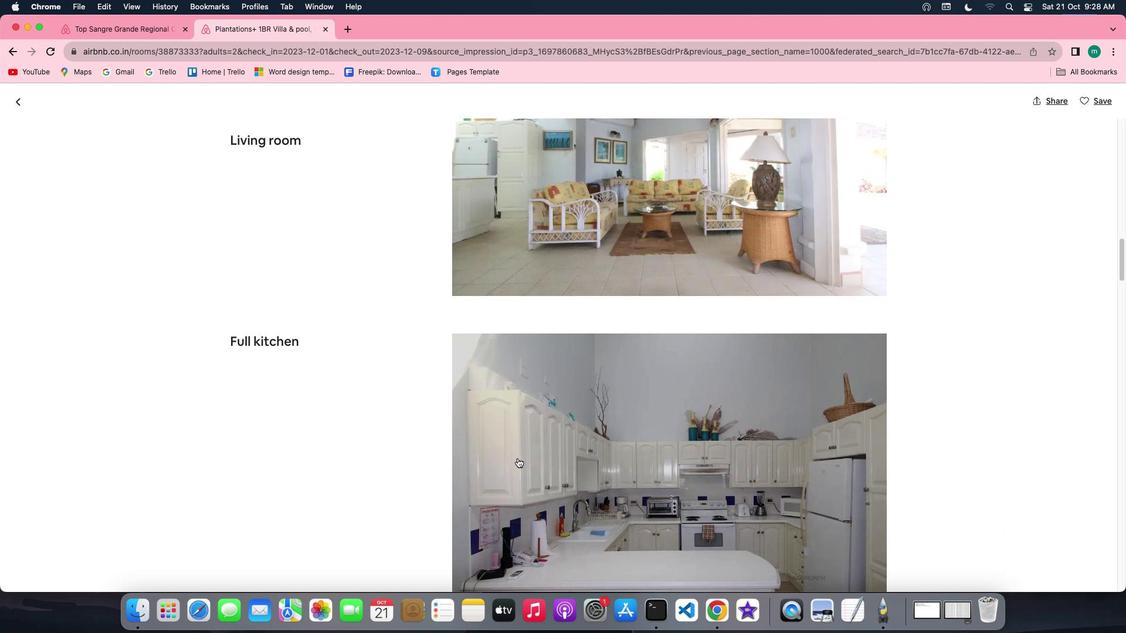 
Action: Mouse scrolled (518, 458) with delta (0, 0)
Screenshot: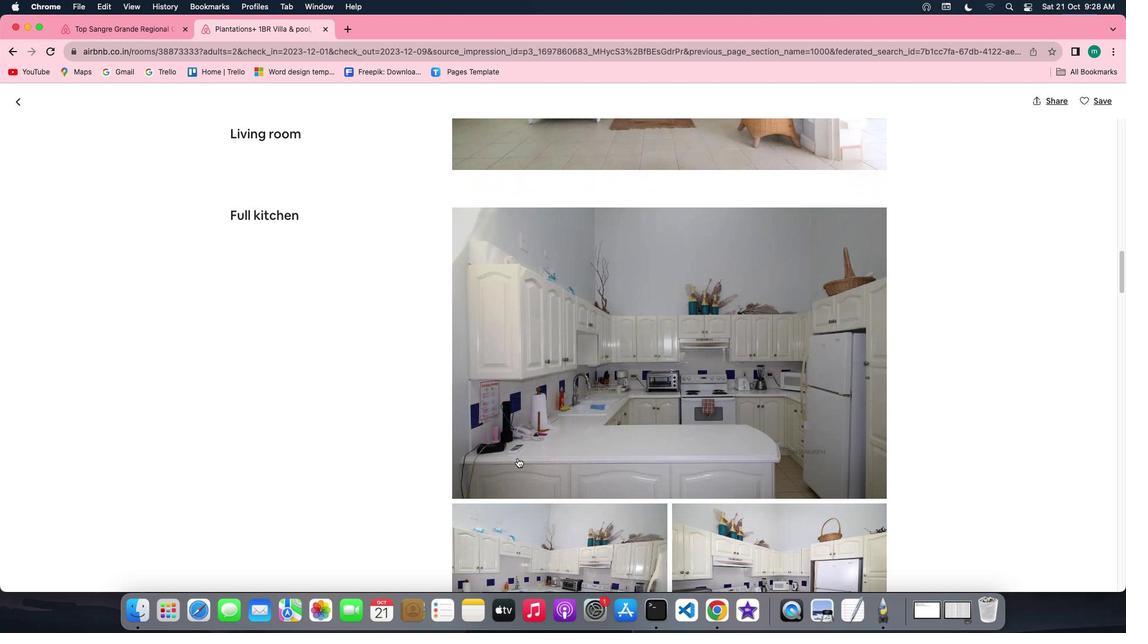 
Action: Mouse scrolled (518, 458) with delta (0, 0)
Screenshot: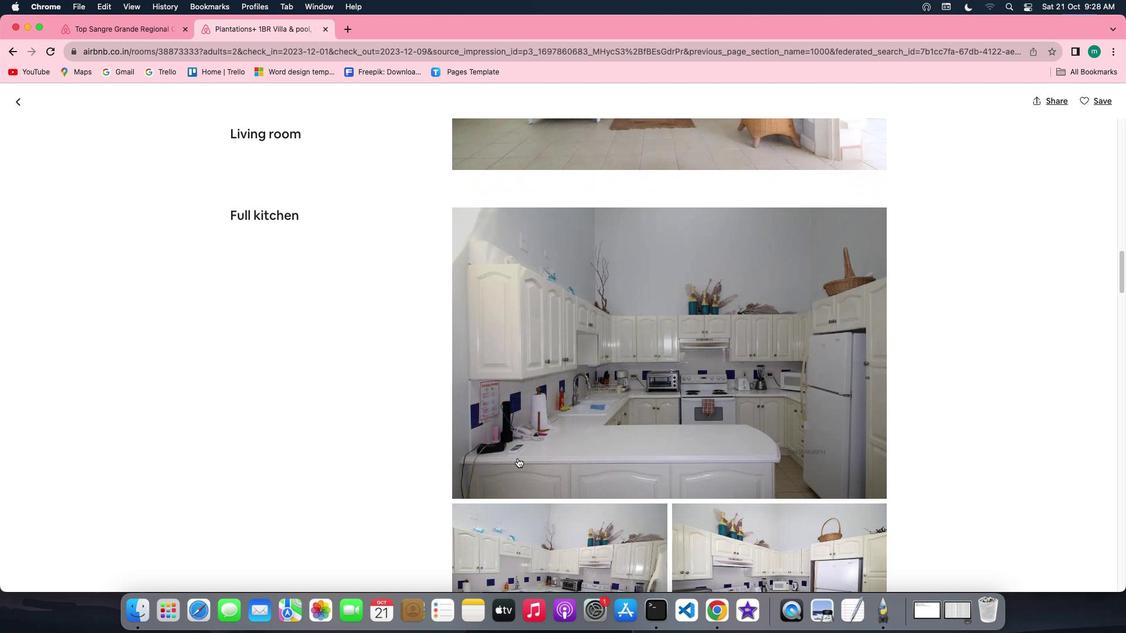 
Action: Mouse scrolled (518, 458) with delta (0, -1)
Screenshot: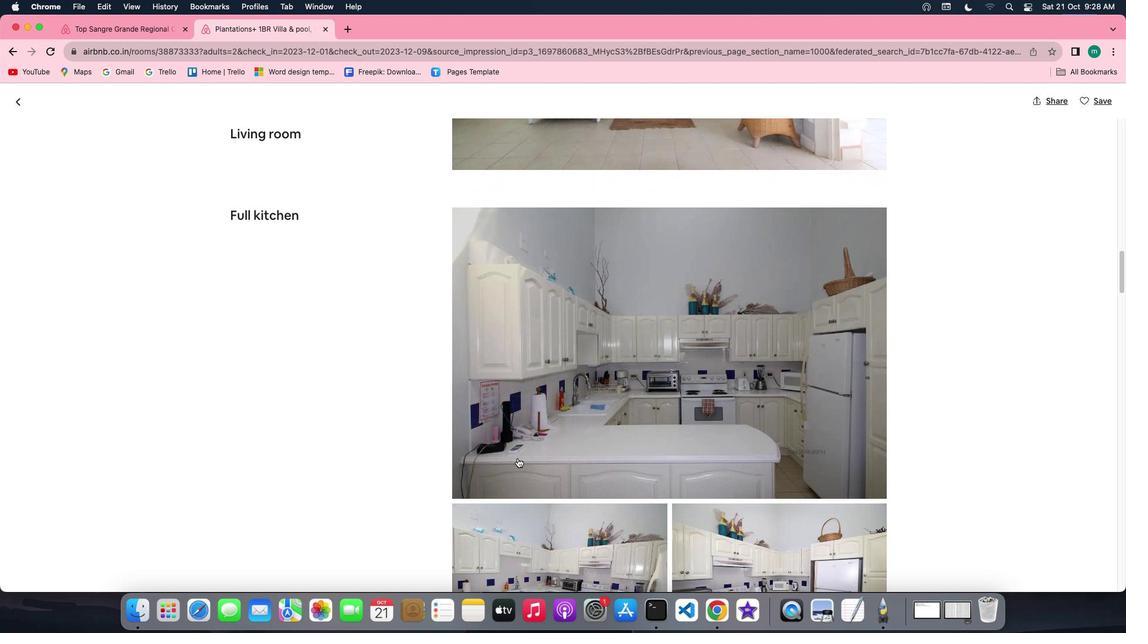
Action: Mouse scrolled (518, 458) with delta (0, 0)
Screenshot: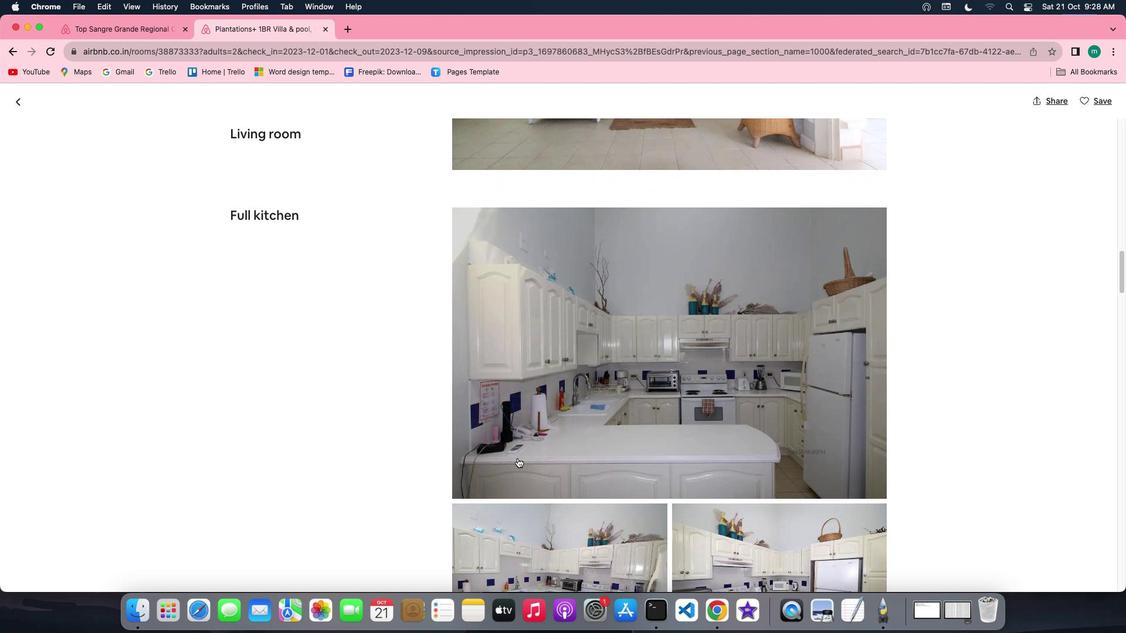 
Action: Mouse scrolled (518, 458) with delta (0, 0)
Screenshot: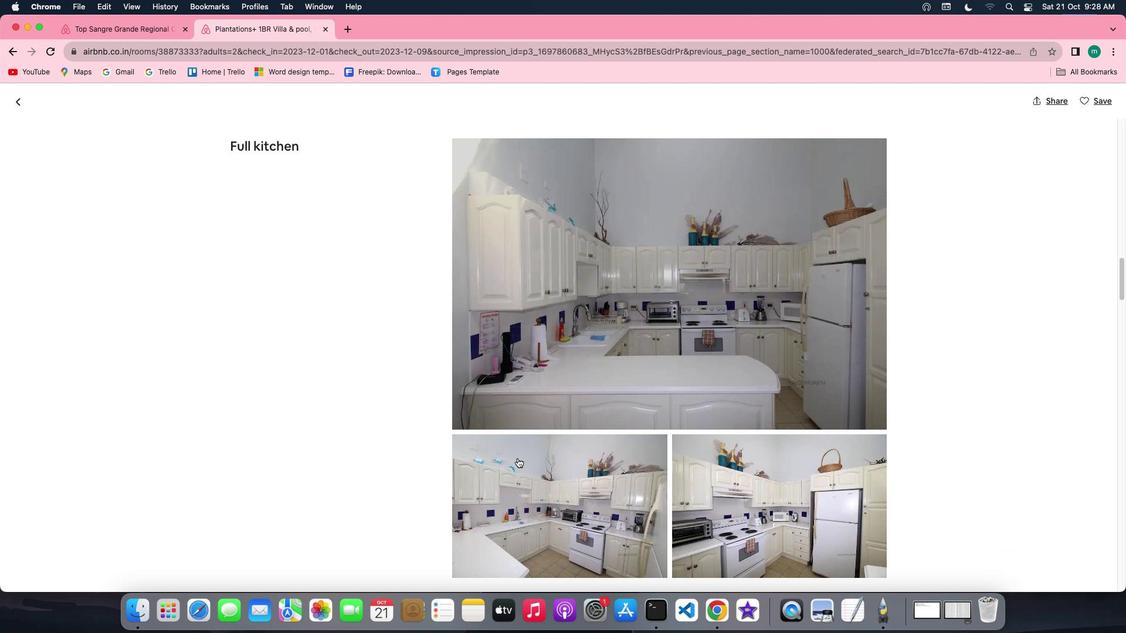 
Action: Mouse scrolled (518, 458) with delta (0, 0)
Screenshot: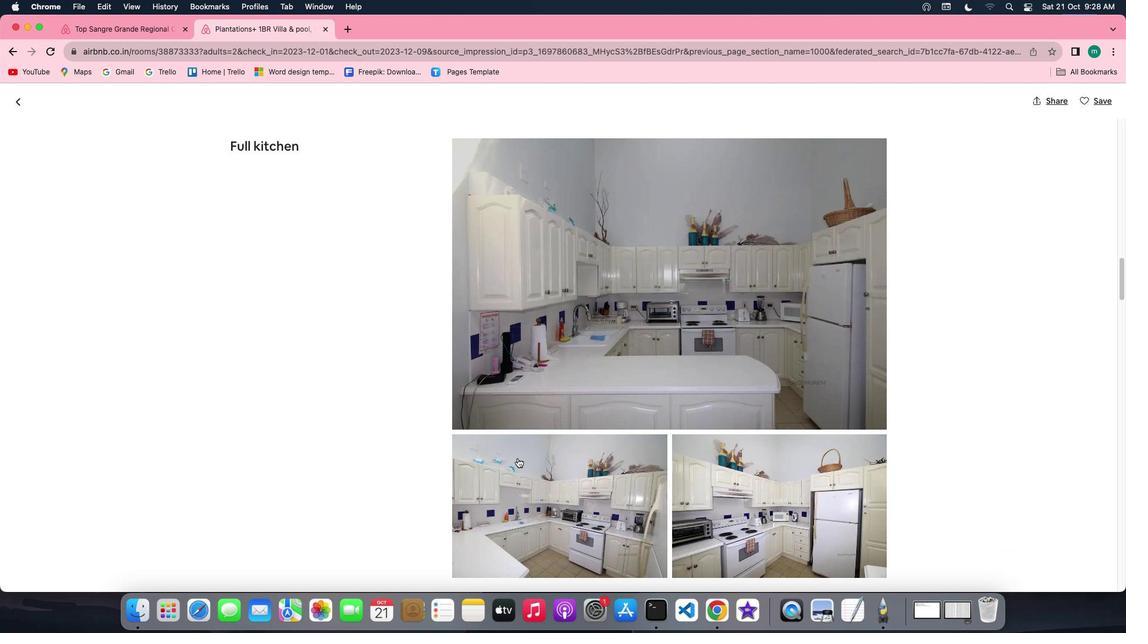 
Action: Mouse scrolled (518, 458) with delta (0, -1)
Screenshot: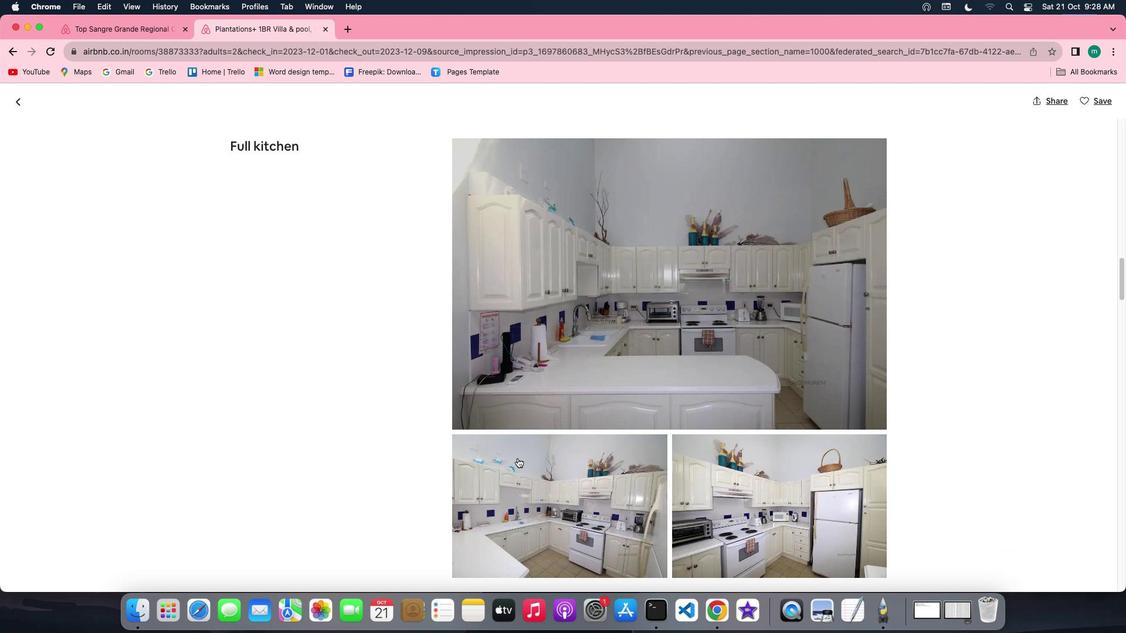 
Action: Mouse scrolled (518, 458) with delta (0, -1)
Screenshot: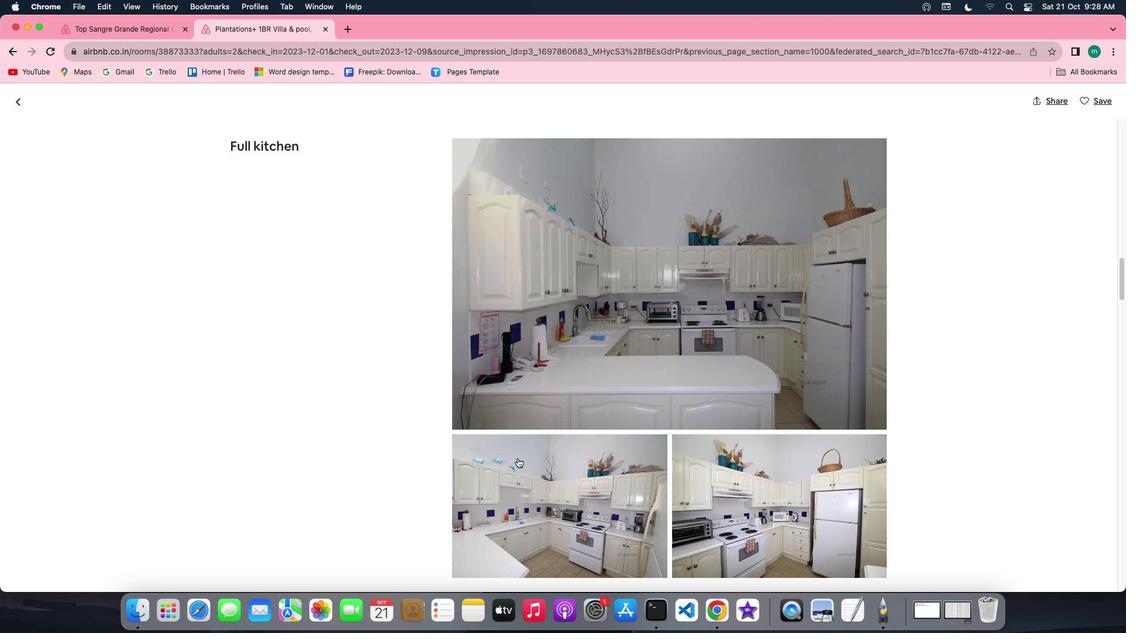
Action: Mouse scrolled (518, 458) with delta (0, 0)
Screenshot: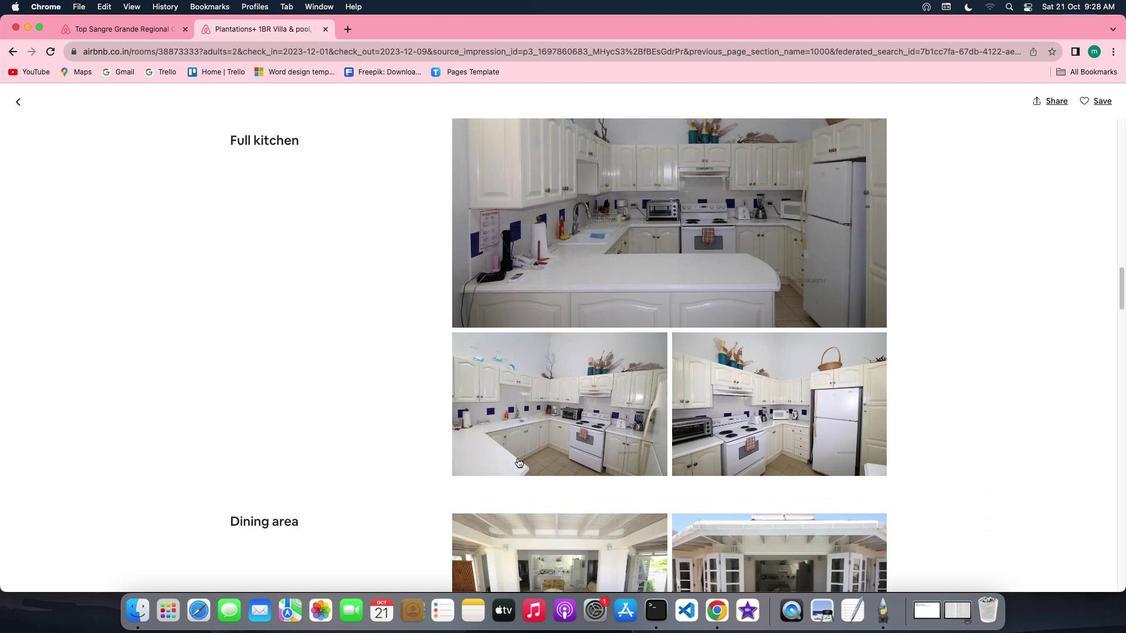 
Action: Mouse scrolled (518, 458) with delta (0, 0)
Screenshot: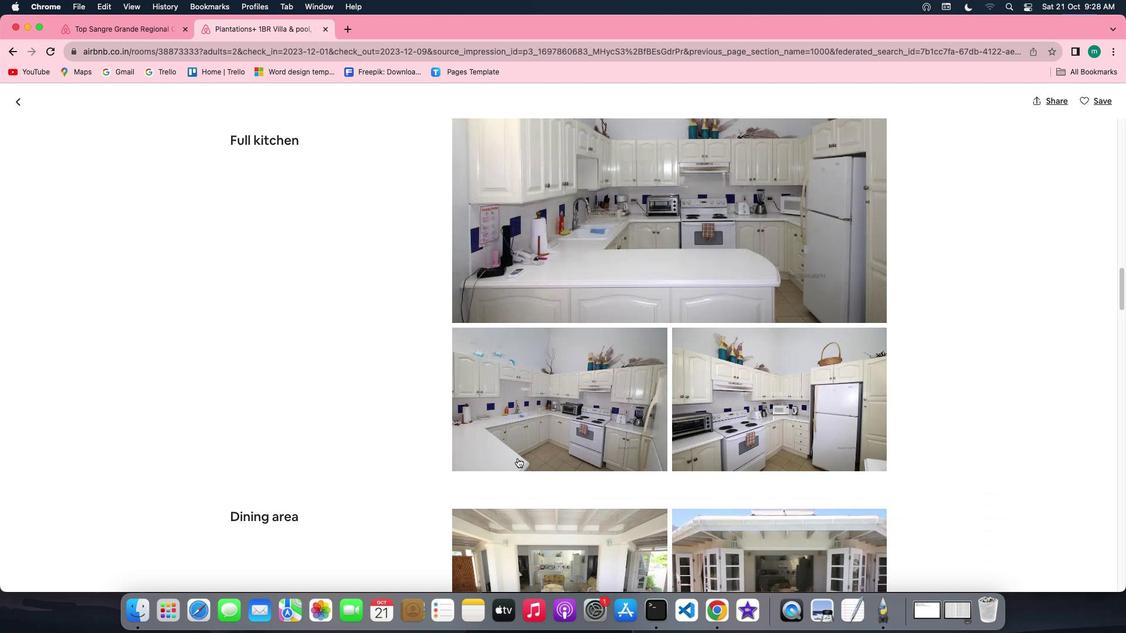 
Action: Mouse scrolled (518, 458) with delta (0, -1)
Screenshot: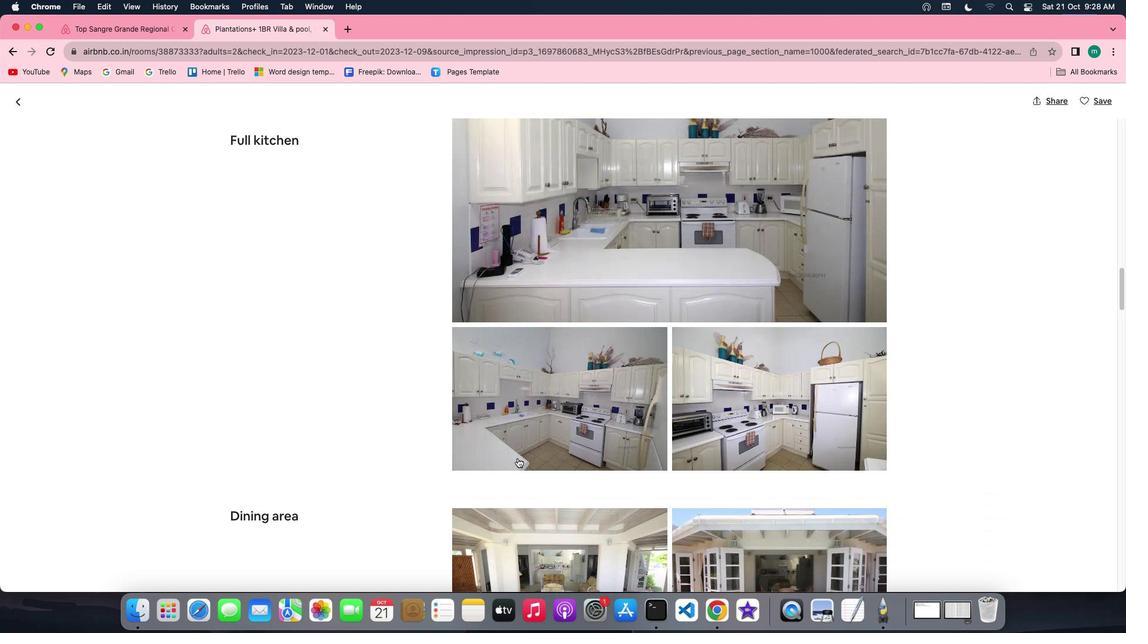 
Action: Mouse scrolled (518, 458) with delta (0, 0)
Screenshot: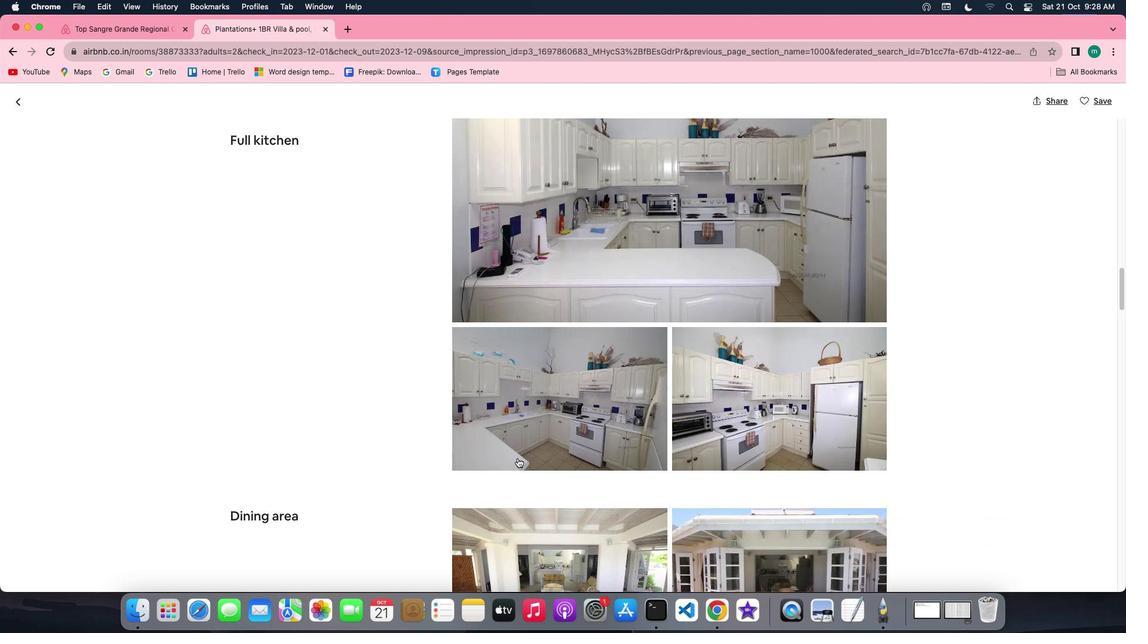 
Action: Mouse scrolled (518, 458) with delta (0, 0)
Screenshot: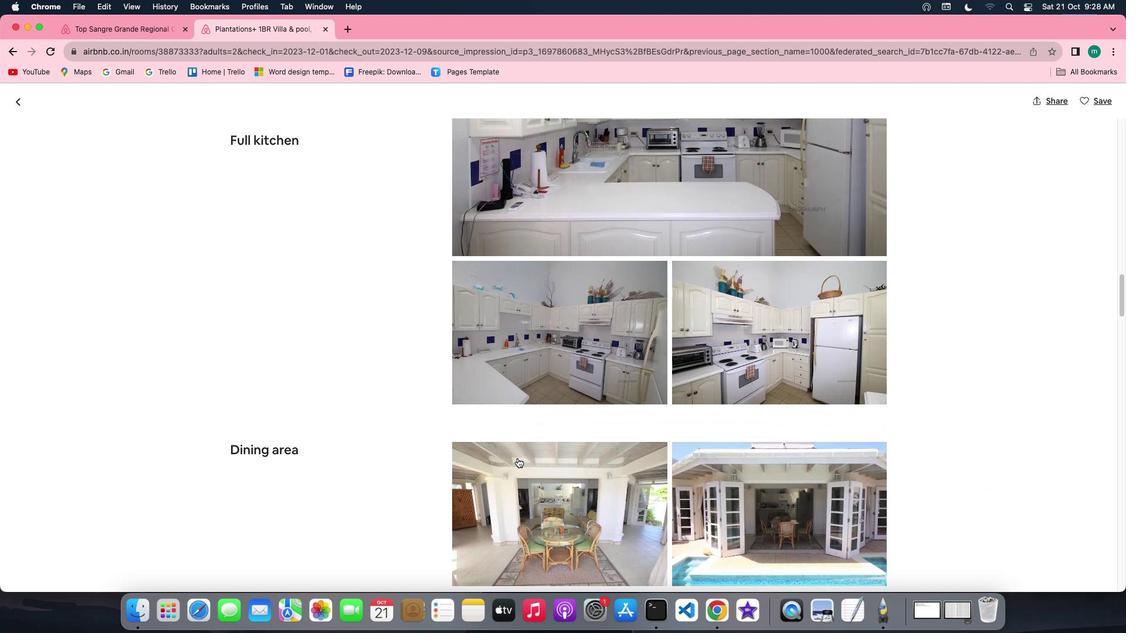 
Action: Mouse scrolled (518, 458) with delta (0, 0)
Screenshot: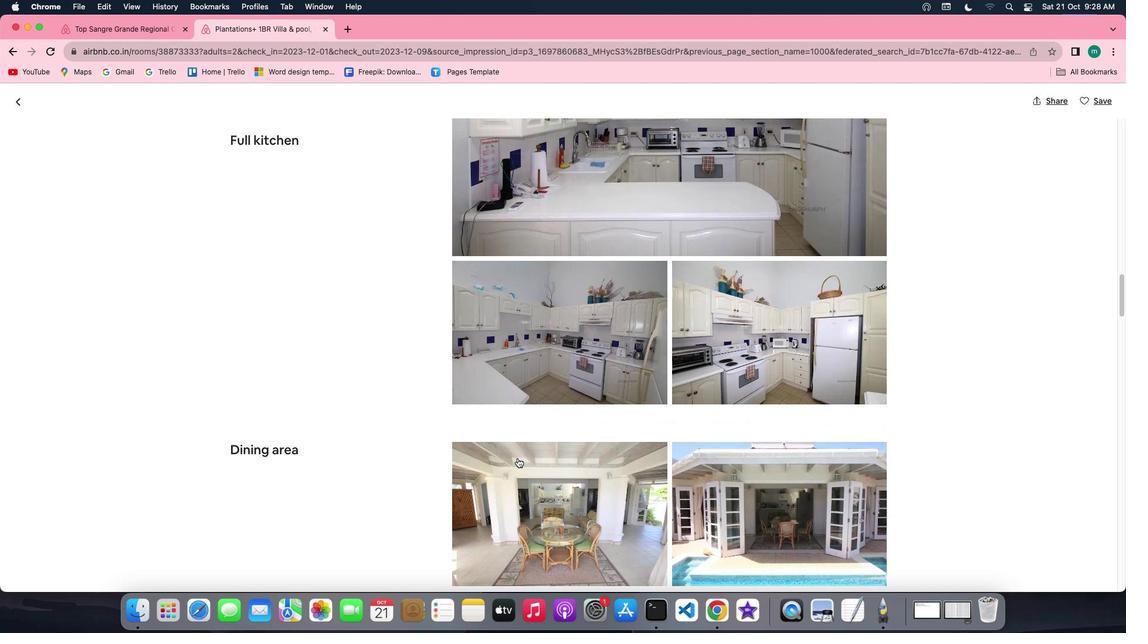 
Action: Mouse scrolled (518, 458) with delta (0, -1)
Screenshot: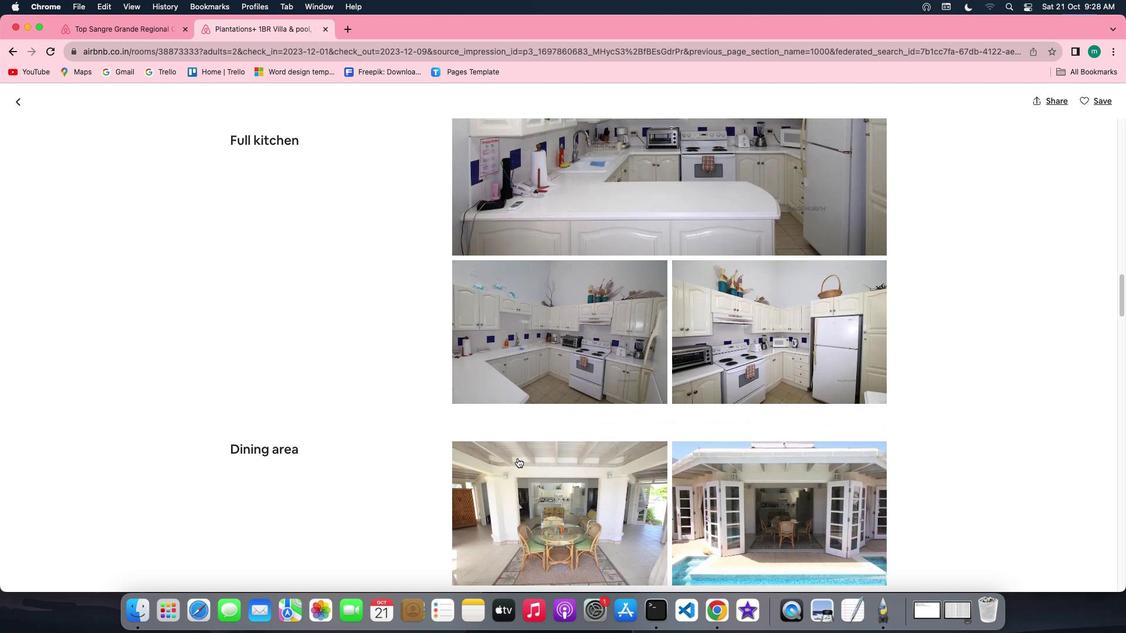 
Action: Mouse scrolled (518, 458) with delta (0, 0)
Screenshot: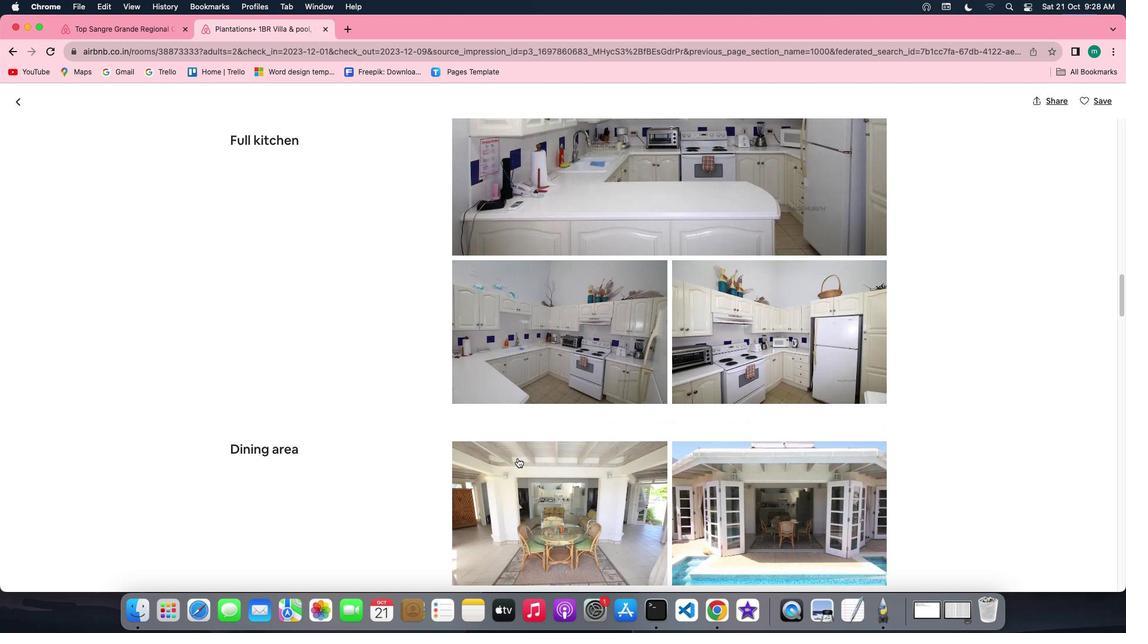 
Action: Mouse scrolled (518, 458) with delta (0, 0)
Screenshot: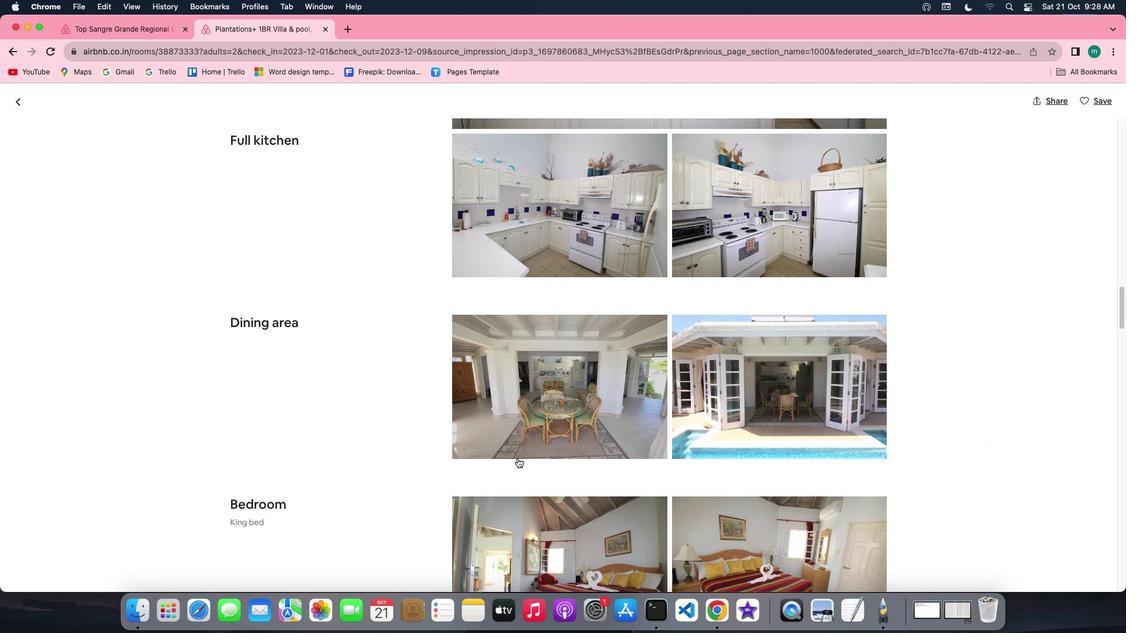 
Action: Mouse scrolled (518, 458) with delta (0, 0)
Screenshot: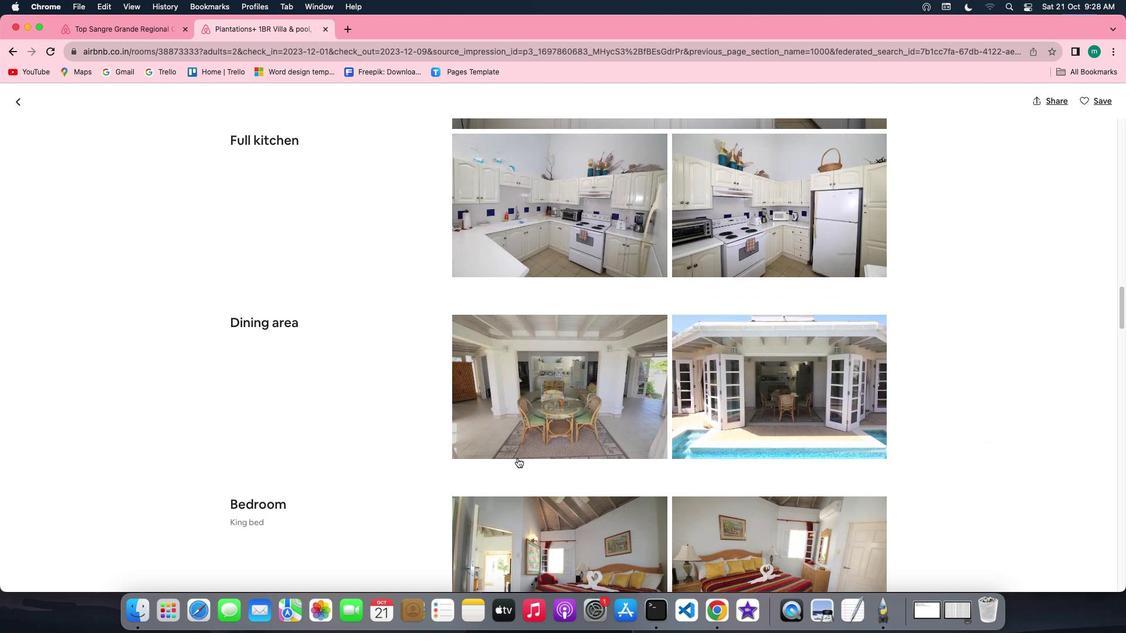 
Action: Mouse scrolled (518, 458) with delta (0, 0)
Screenshot: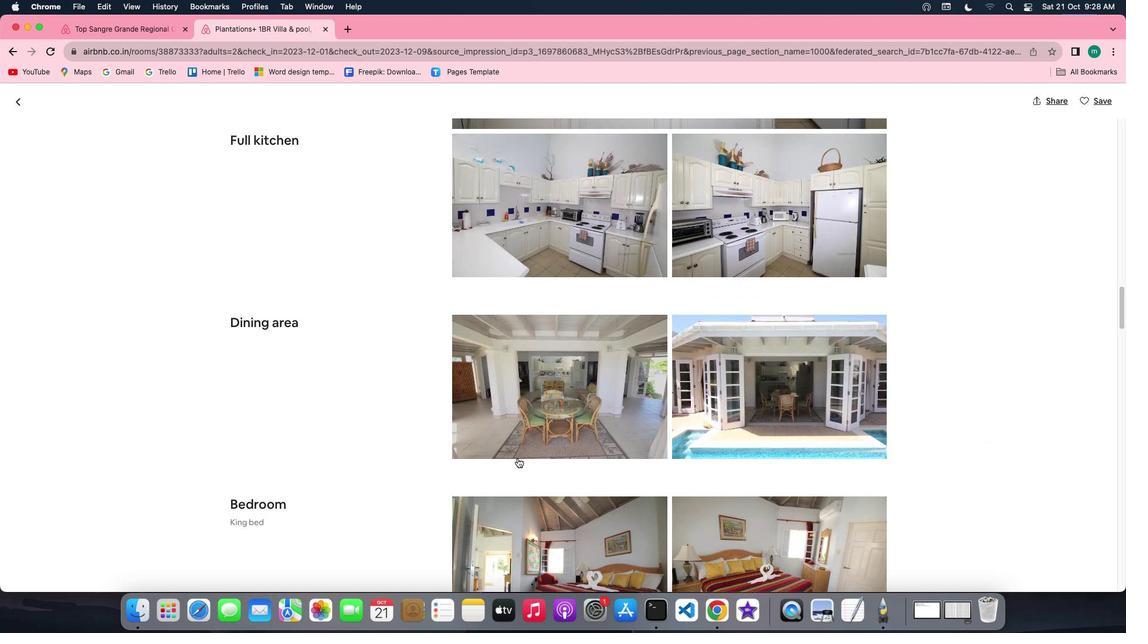 
Action: Mouse scrolled (518, 458) with delta (0, 0)
Screenshot: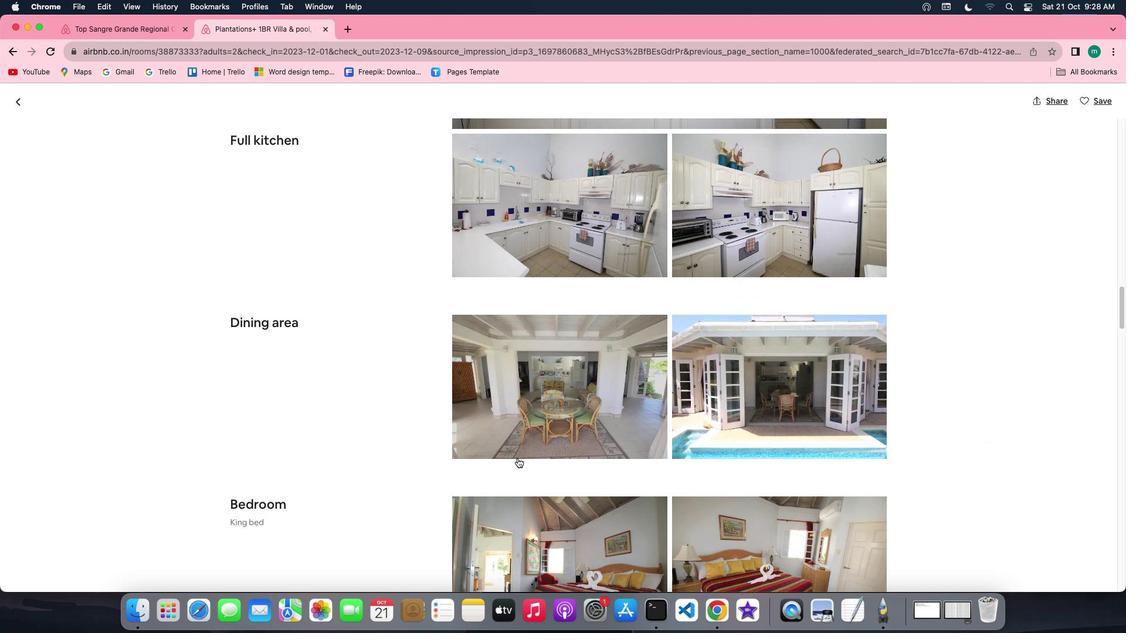 
Action: Mouse scrolled (518, 458) with delta (0, 0)
Screenshot: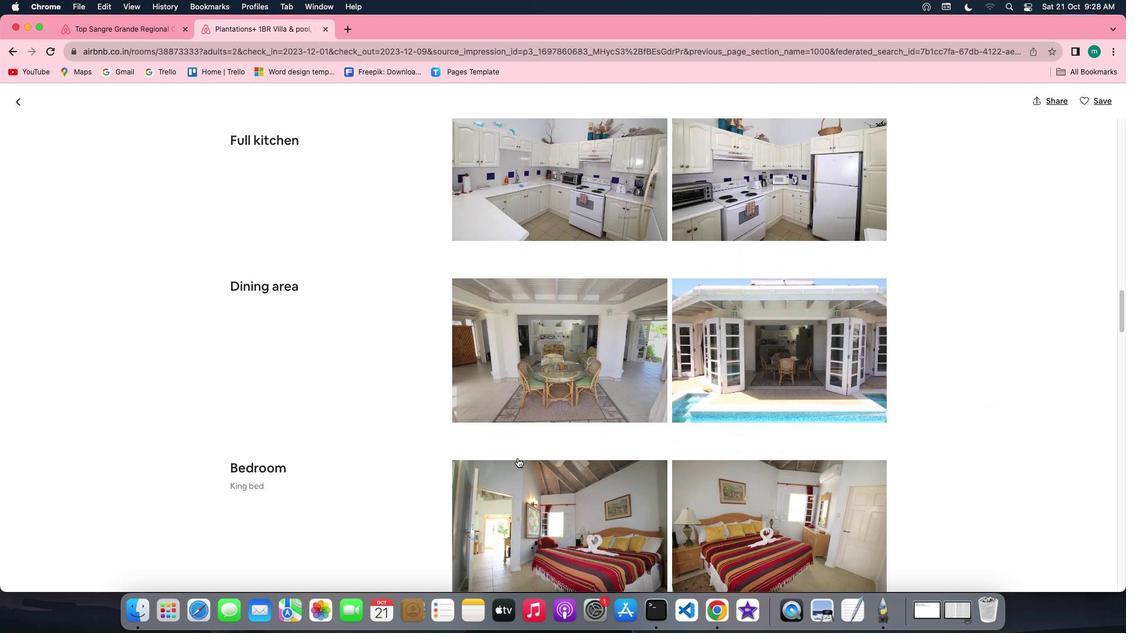 
Action: Mouse scrolled (518, 458) with delta (0, 0)
Screenshot: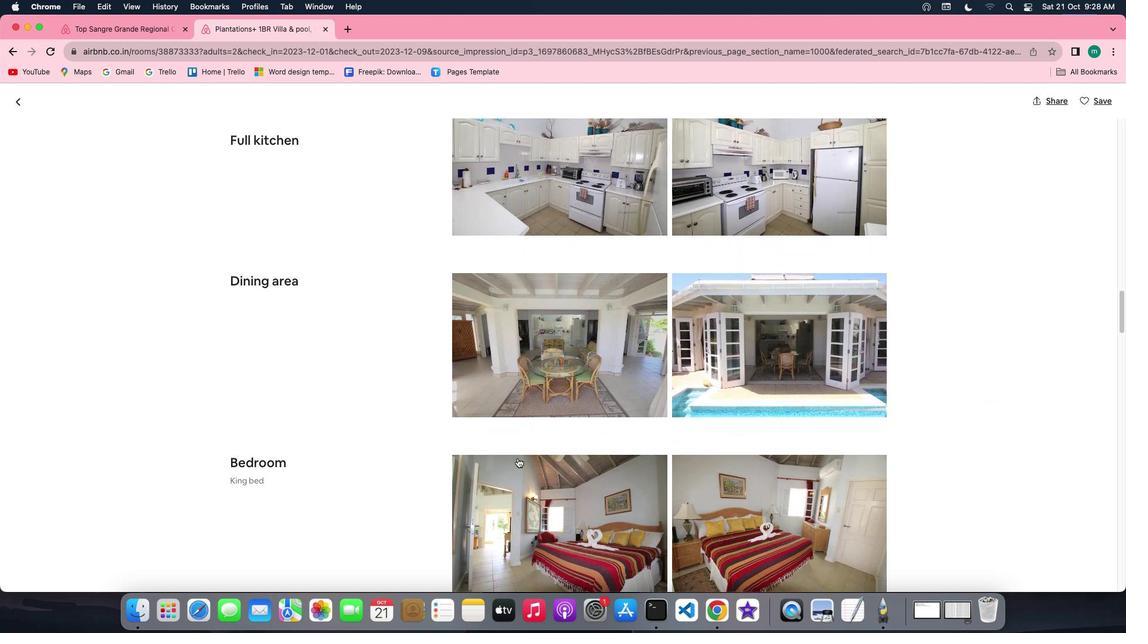 
Action: Mouse scrolled (518, 458) with delta (0, -1)
Screenshot: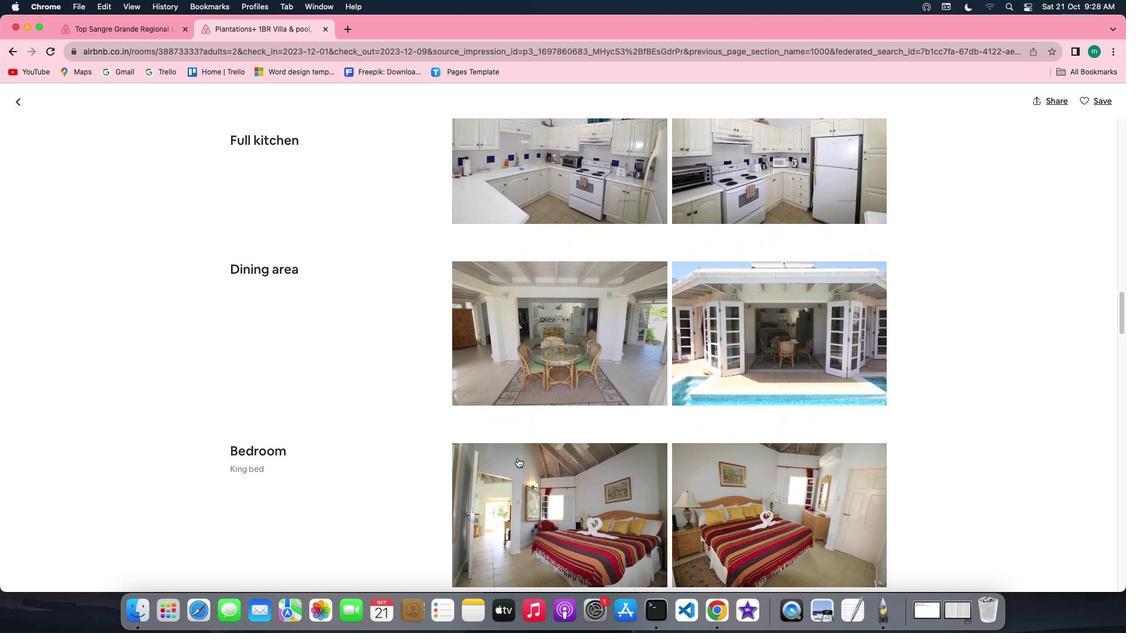 
Action: Mouse scrolled (518, 458) with delta (0, -1)
Screenshot: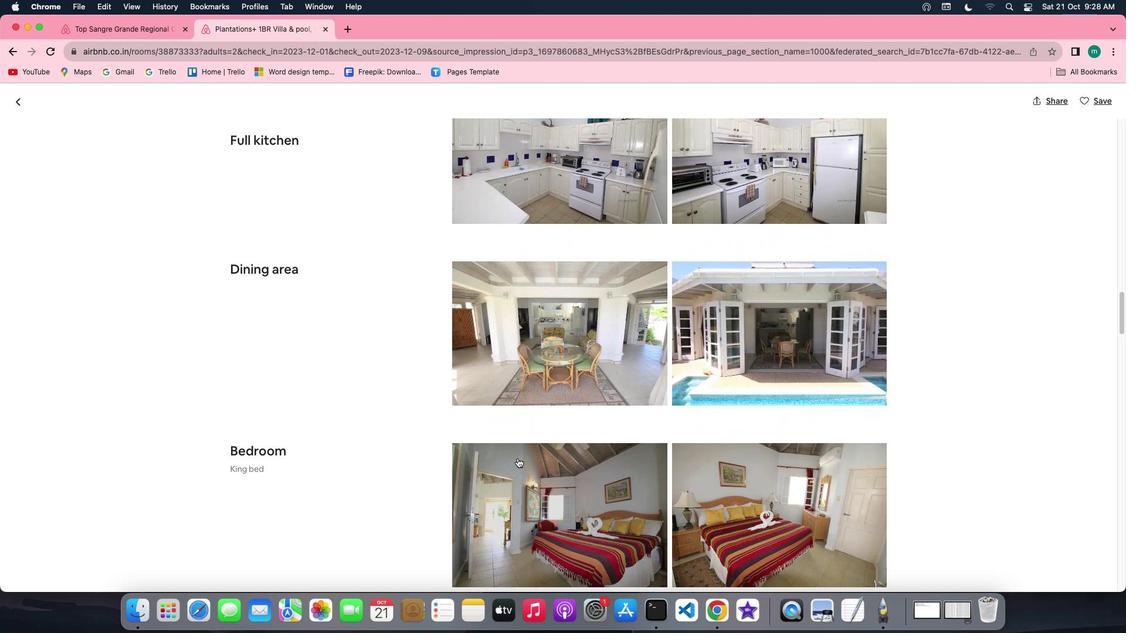 
Action: Mouse scrolled (518, 458) with delta (0, 0)
Screenshot: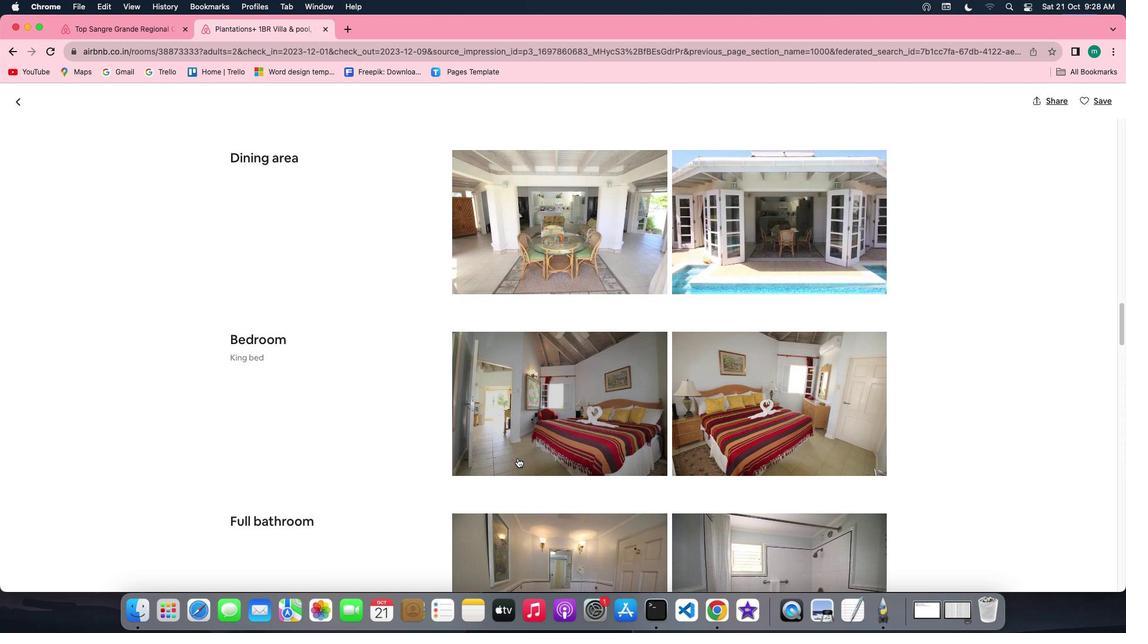 
Action: Mouse scrolled (518, 458) with delta (0, 0)
Screenshot: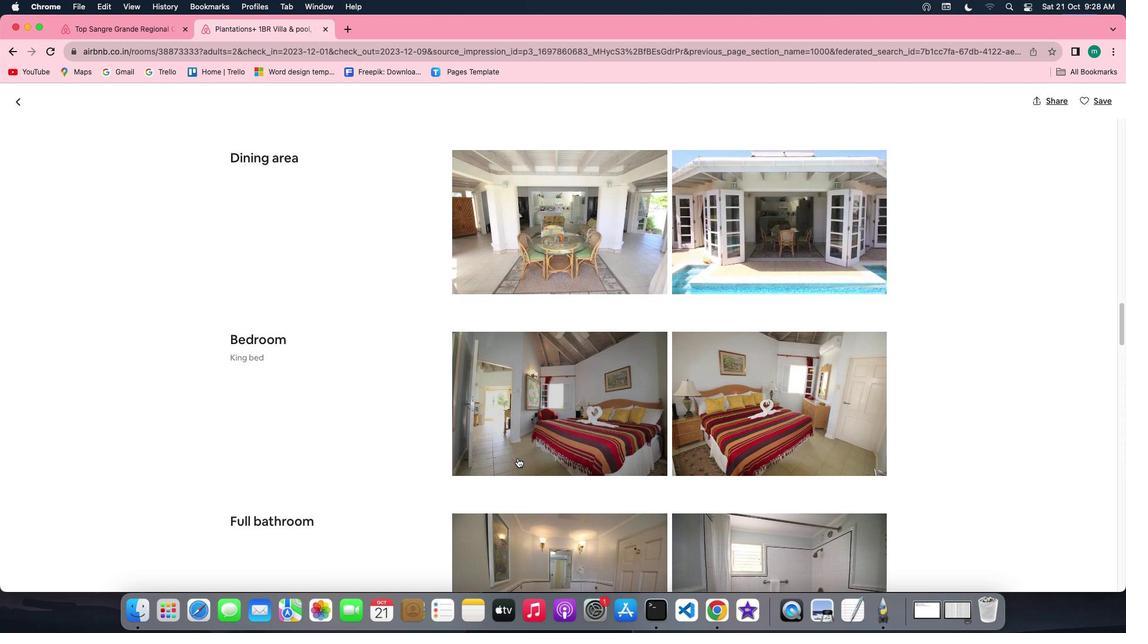 
Action: Mouse scrolled (518, 458) with delta (0, 0)
Screenshot: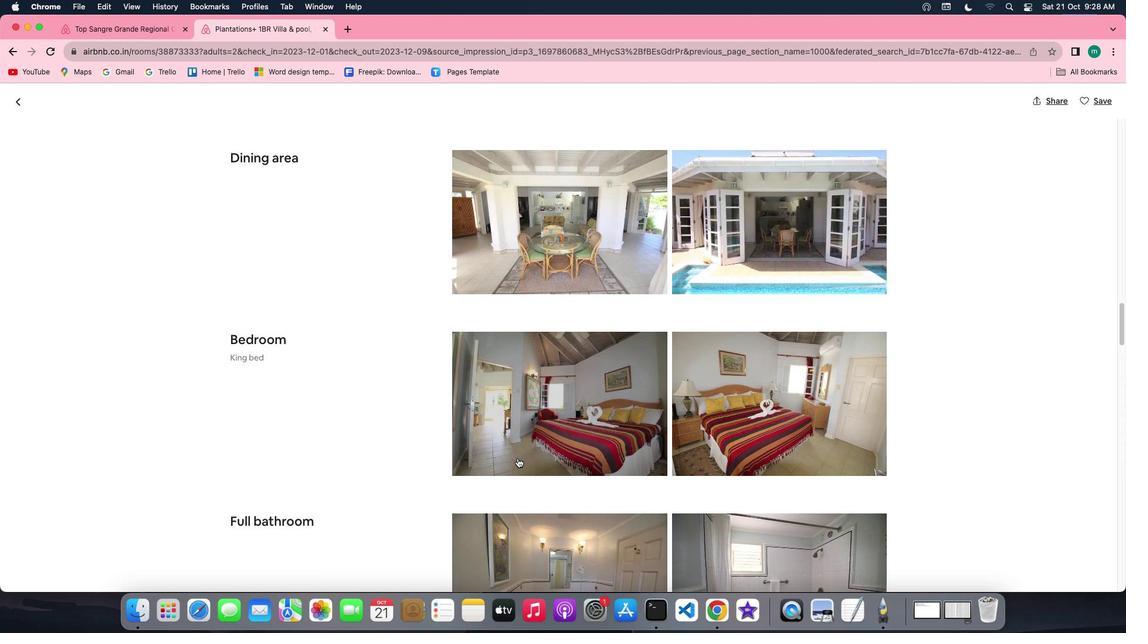 
Action: Mouse scrolled (518, 458) with delta (0, 0)
Screenshot: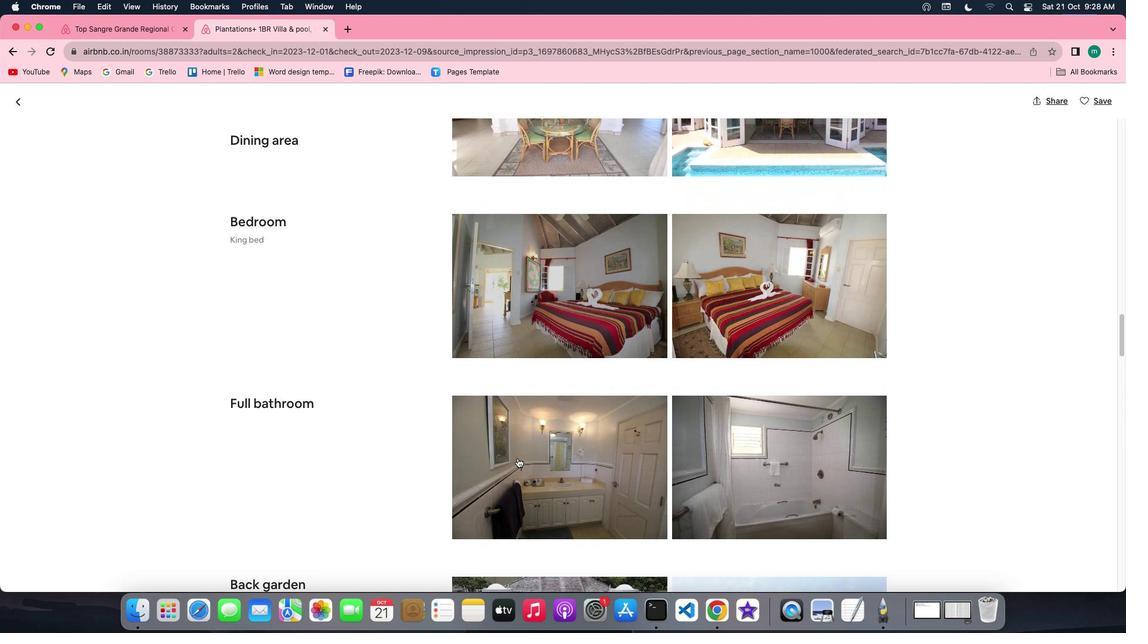 
Action: Mouse scrolled (518, 458) with delta (0, 0)
Screenshot: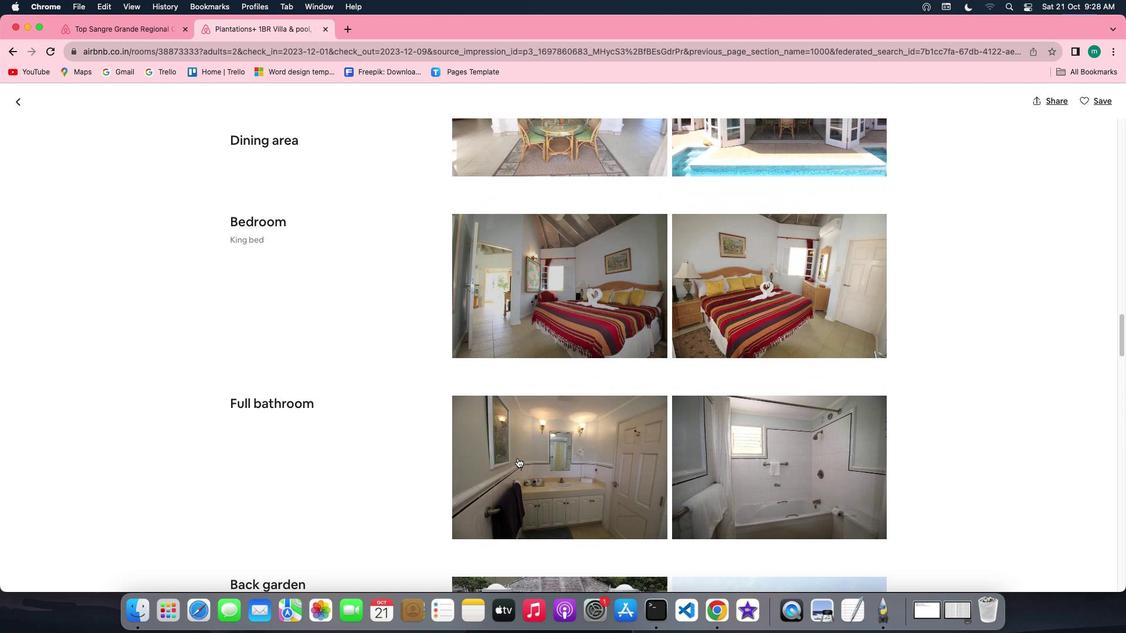 
Action: Mouse scrolled (518, 458) with delta (0, 0)
Screenshot: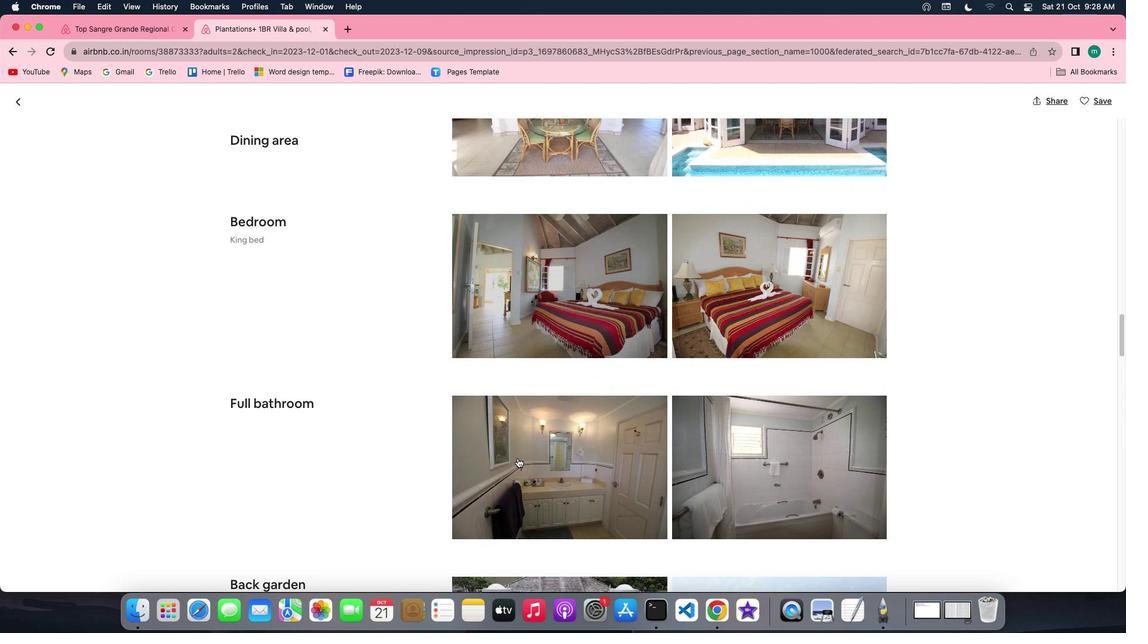 
Action: Mouse scrolled (518, 458) with delta (0, -1)
Screenshot: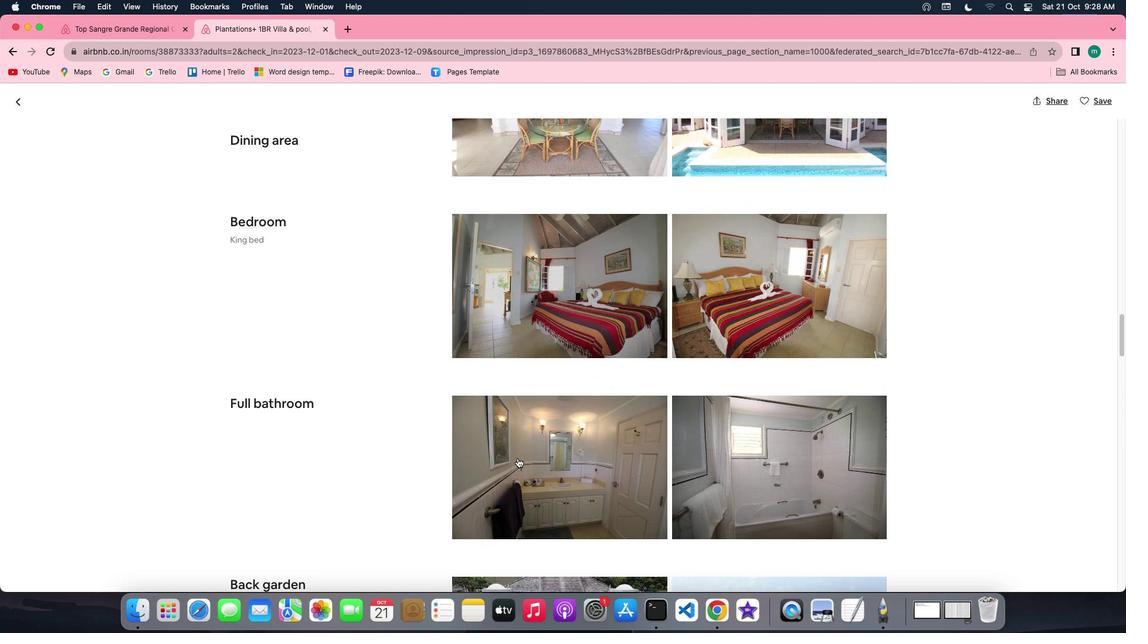 
Action: Mouse scrolled (518, 458) with delta (0, 0)
Screenshot: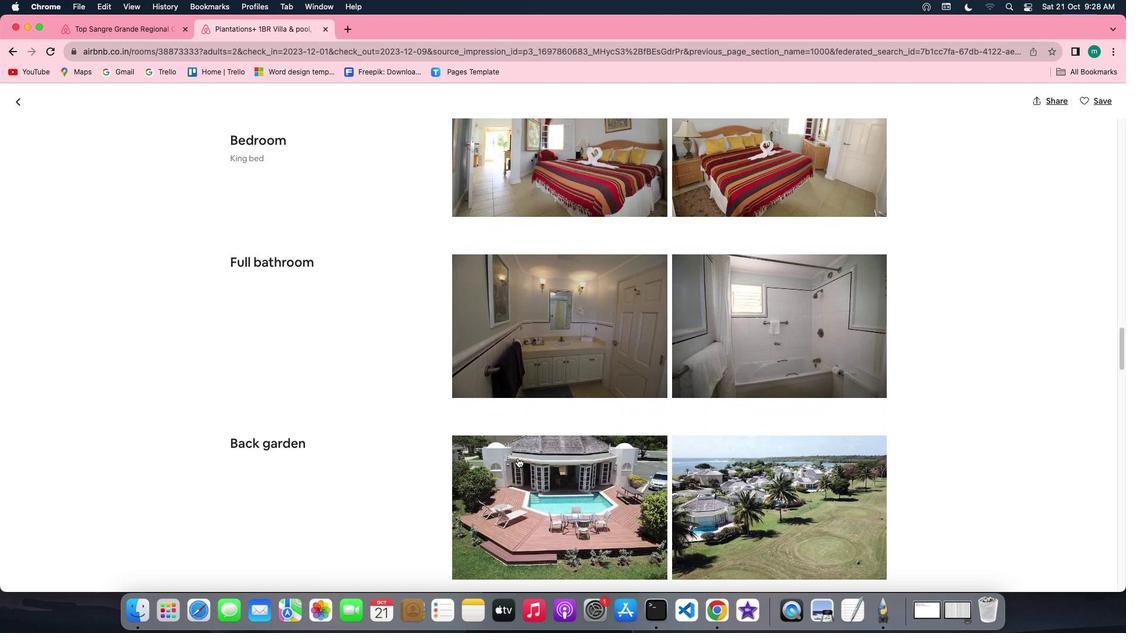 
Action: Mouse scrolled (518, 458) with delta (0, 0)
Screenshot: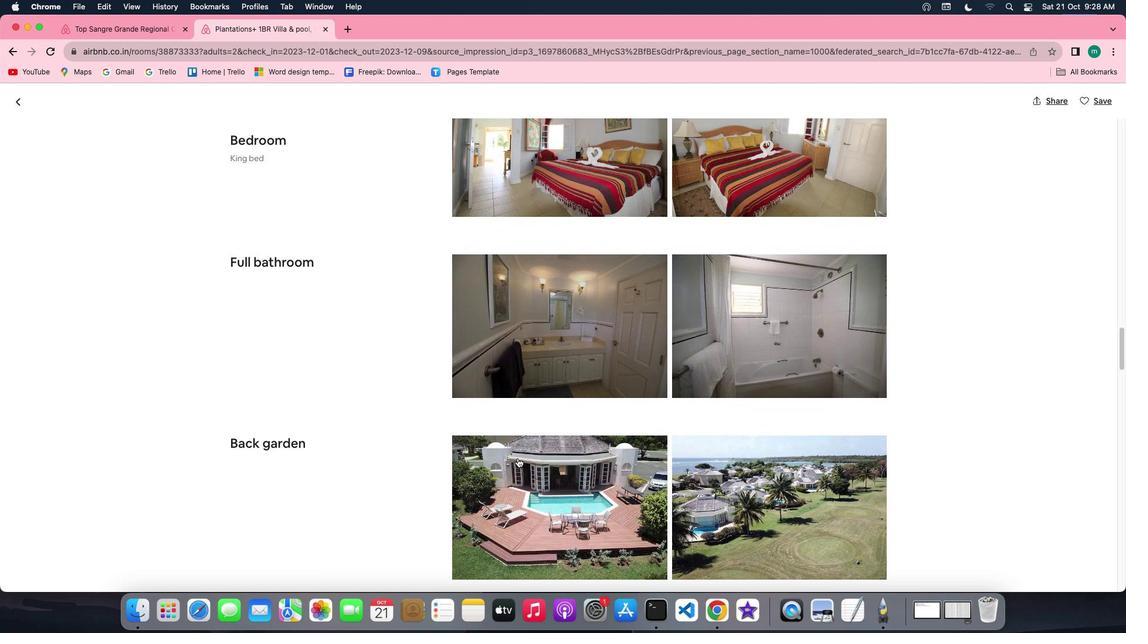 
Action: Mouse scrolled (518, 458) with delta (0, -1)
Screenshot: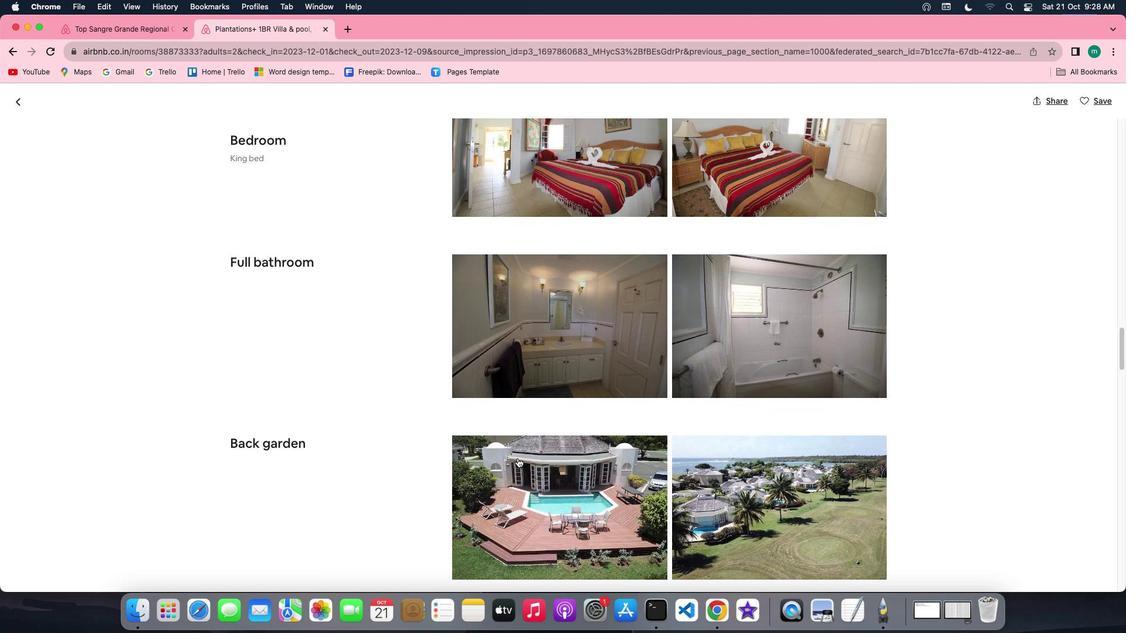 
Action: Mouse scrolled (518, 458) with delta (0, 0)
Screenshot: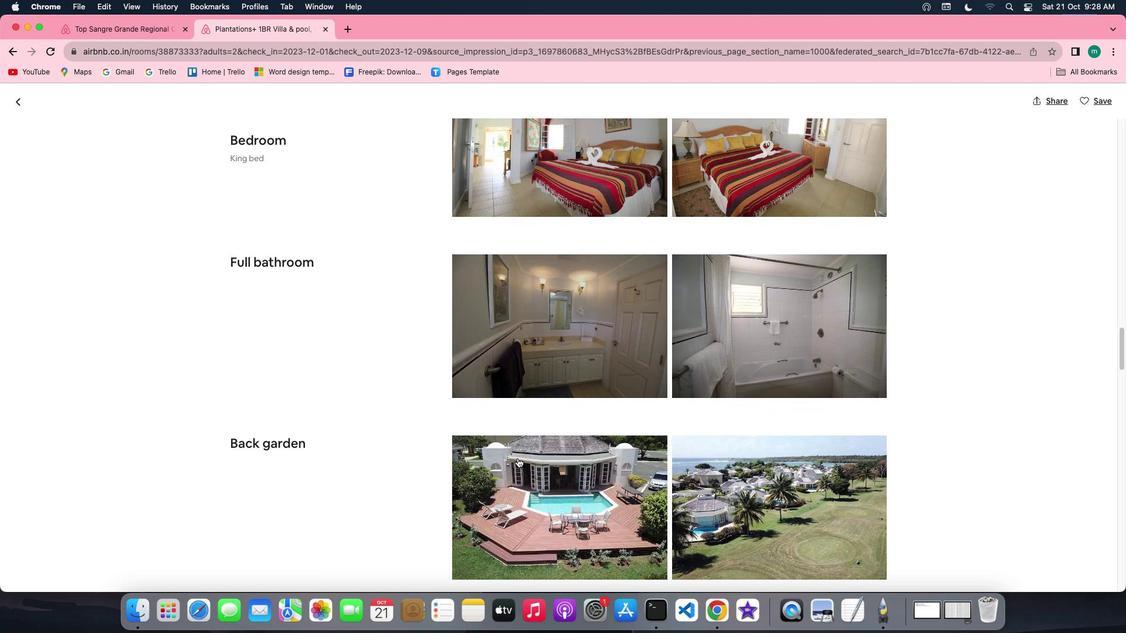 
Action: Mouse scrolled (518, 458) with delta (0, 0)
Screenshot: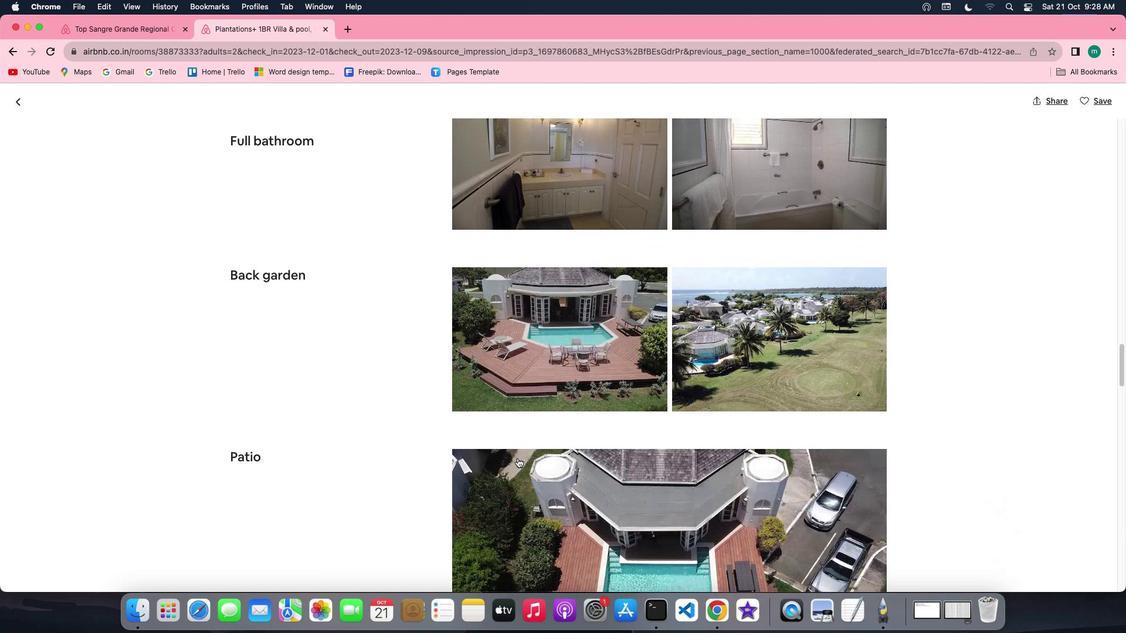 
Action: Mouse scrolled (518, 458) with delta (0, 0)
Screenshot: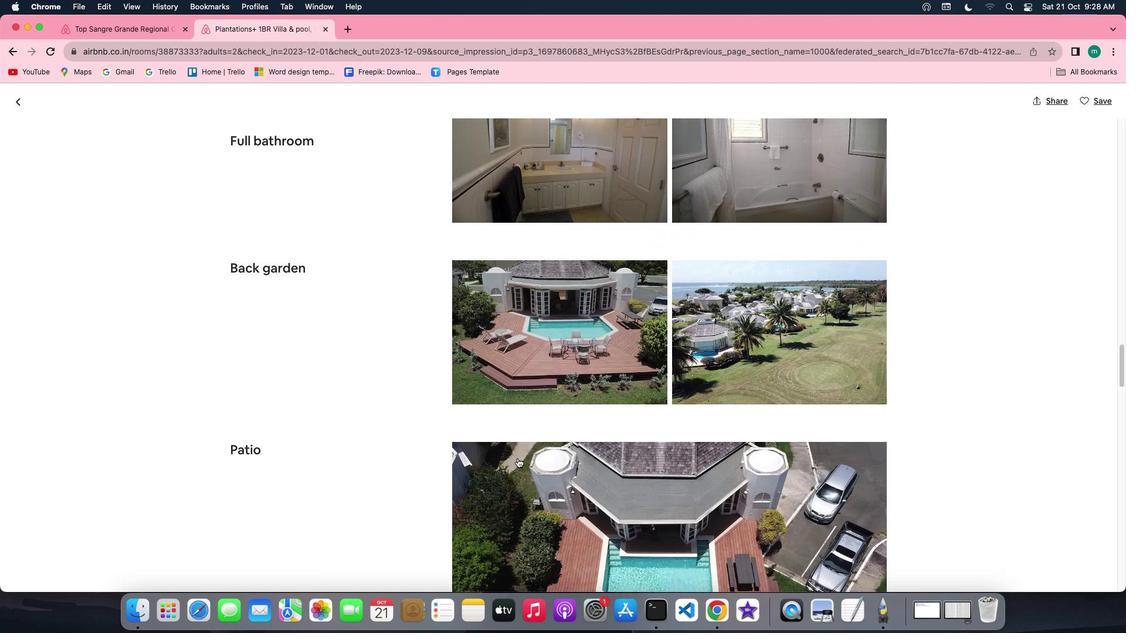 
Action: Mouse scrolled (518, 458) with delta (0, -1)
Screenshot: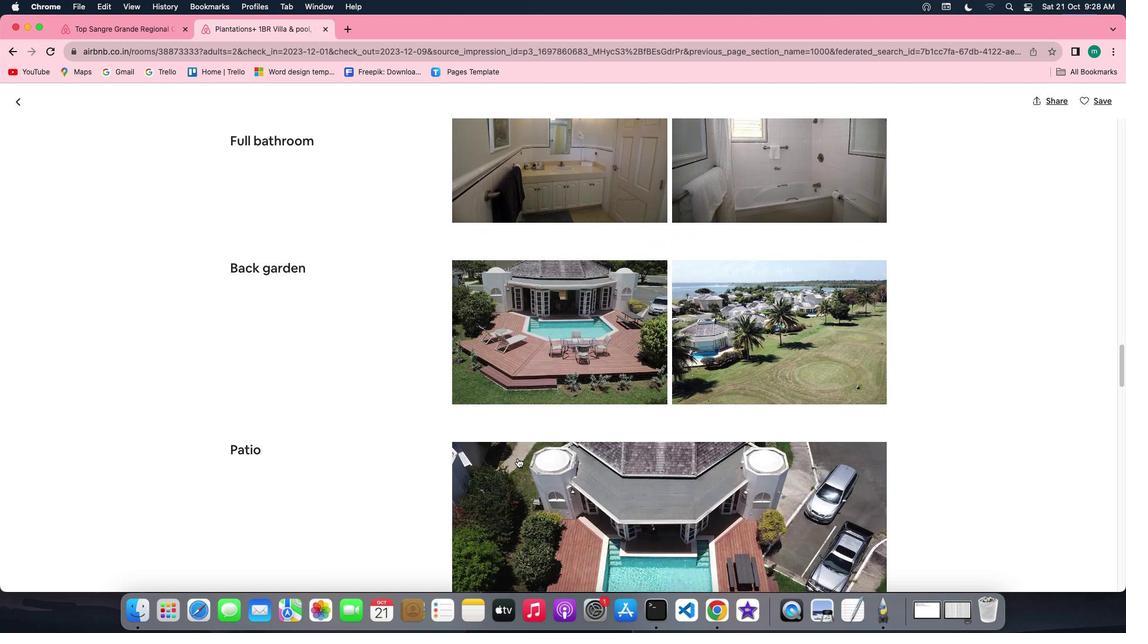 
Action: Mouse scrolled (518, 458) with delta (0, -1)
Screenshot: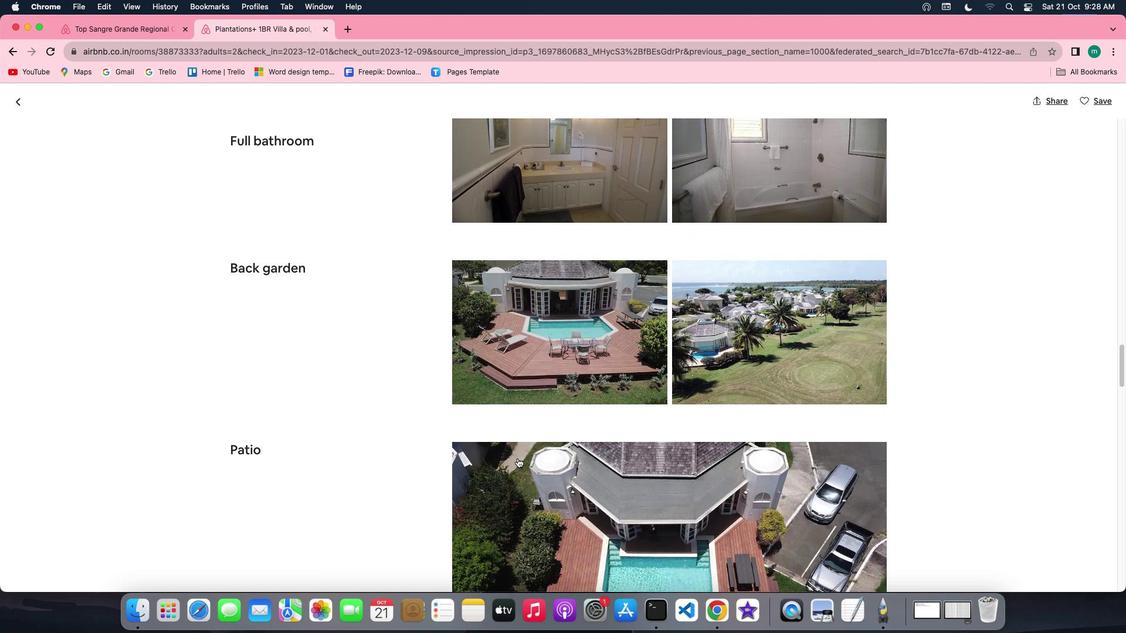 
Action: Mouse scrolled (518, 458) with delta (0, 0)
Screenshot: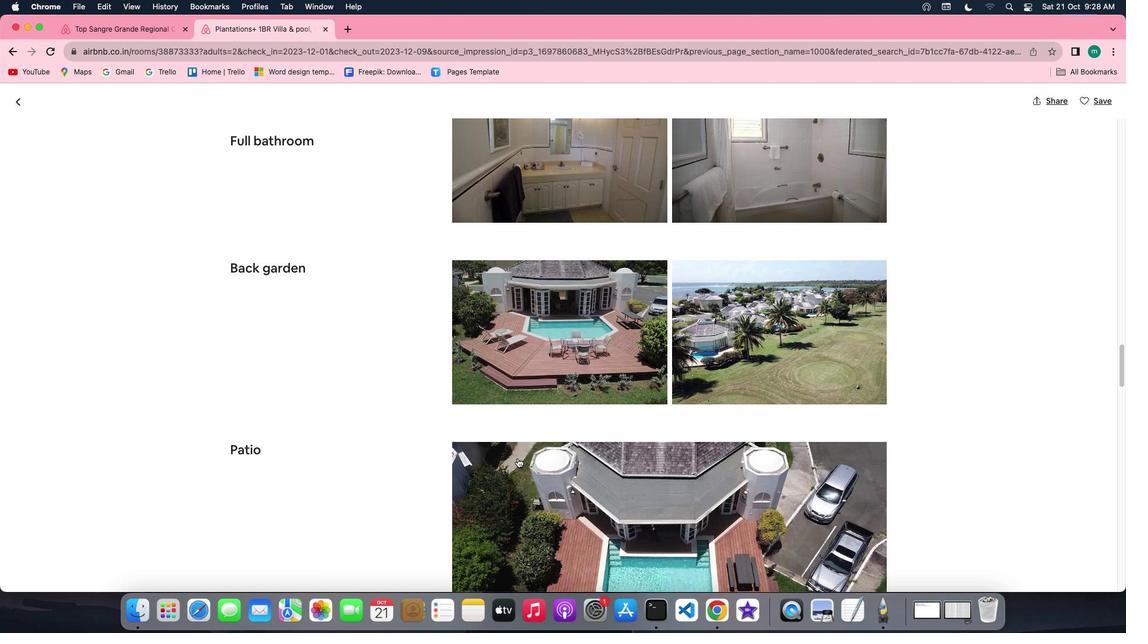 
Action: Mouse scrolled (518, 458) with delta (0, 0)
Screenshot: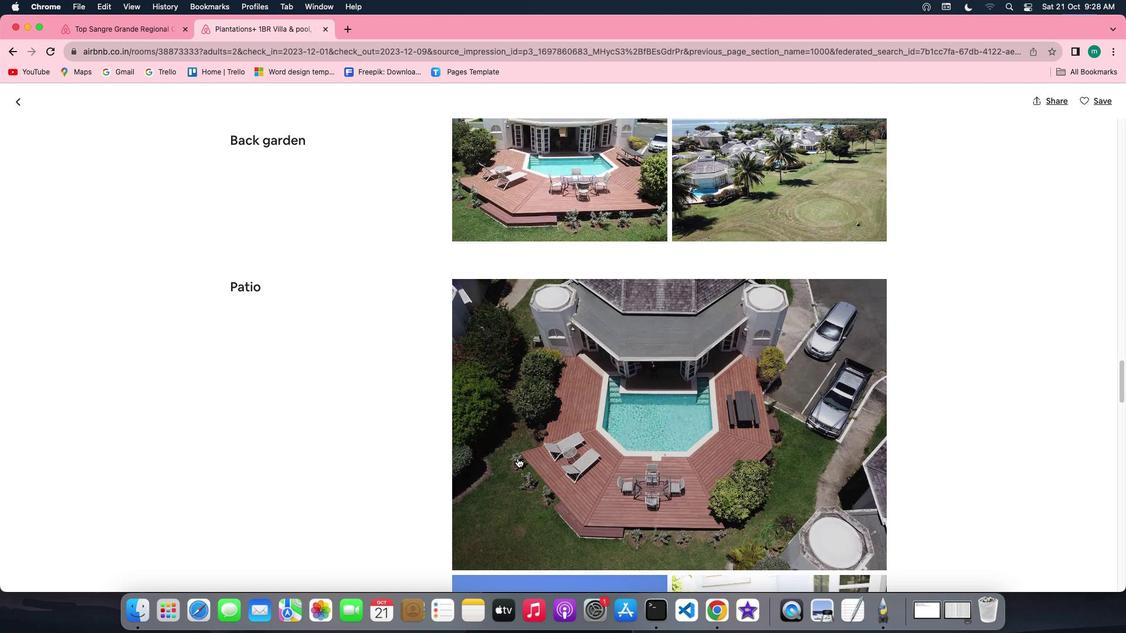 
Action: Mouse scrolled (518, 458) with delta (0, 0)
Screenshot: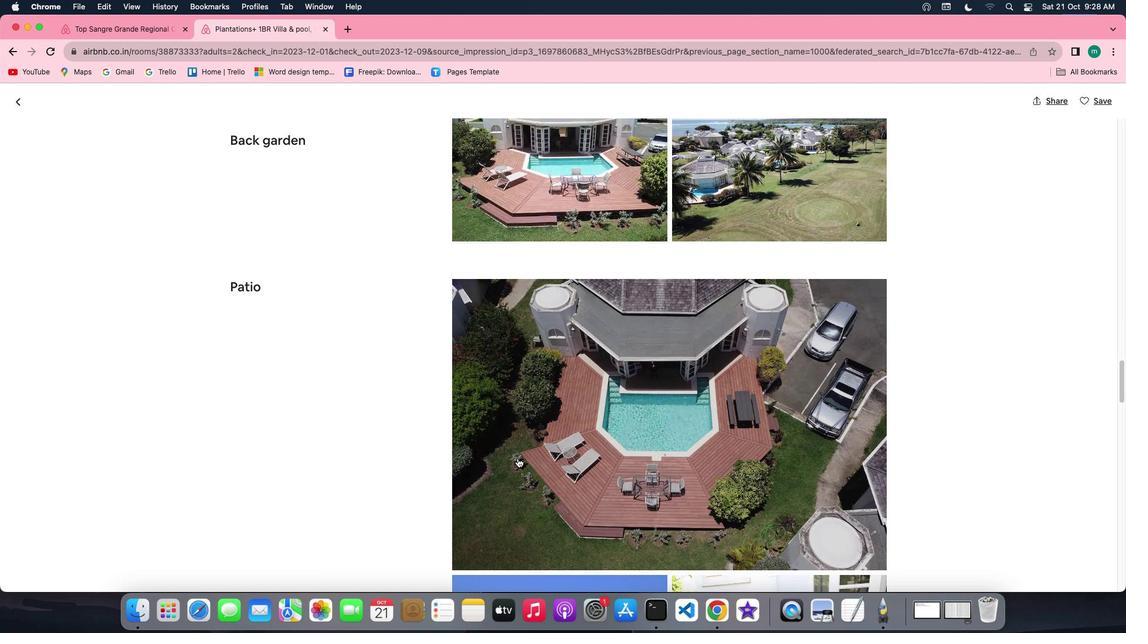 
Action: Mouse scrolled (518, 458) with delta (0, -1)
Screenshot: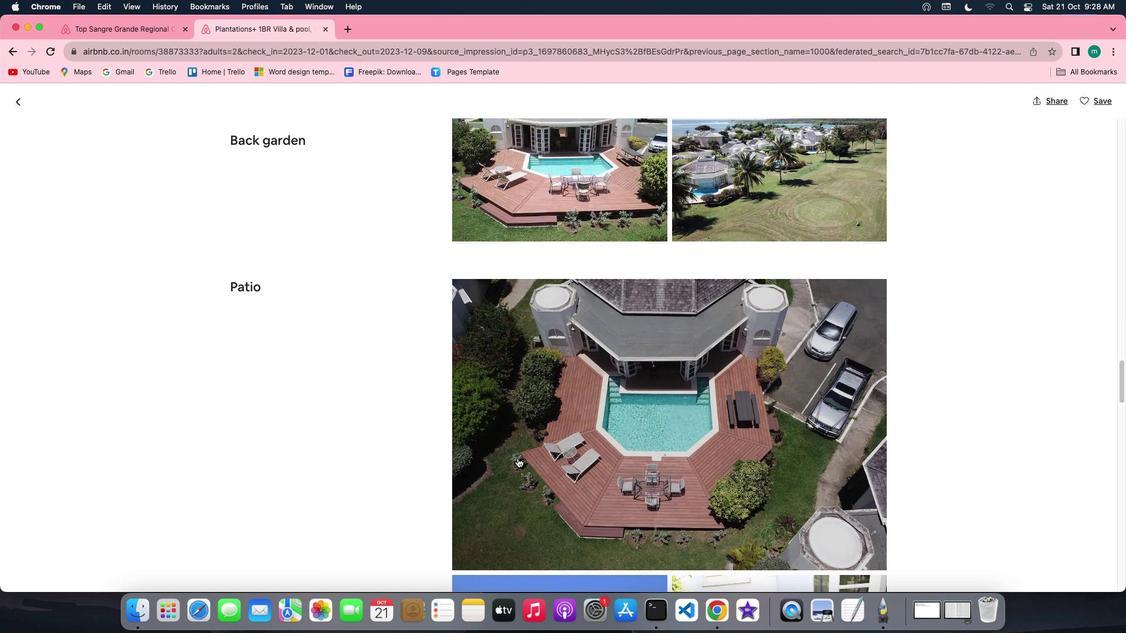 
Action: Mouse scrolled (518, 458) with delta (0, -1)
Screenshot: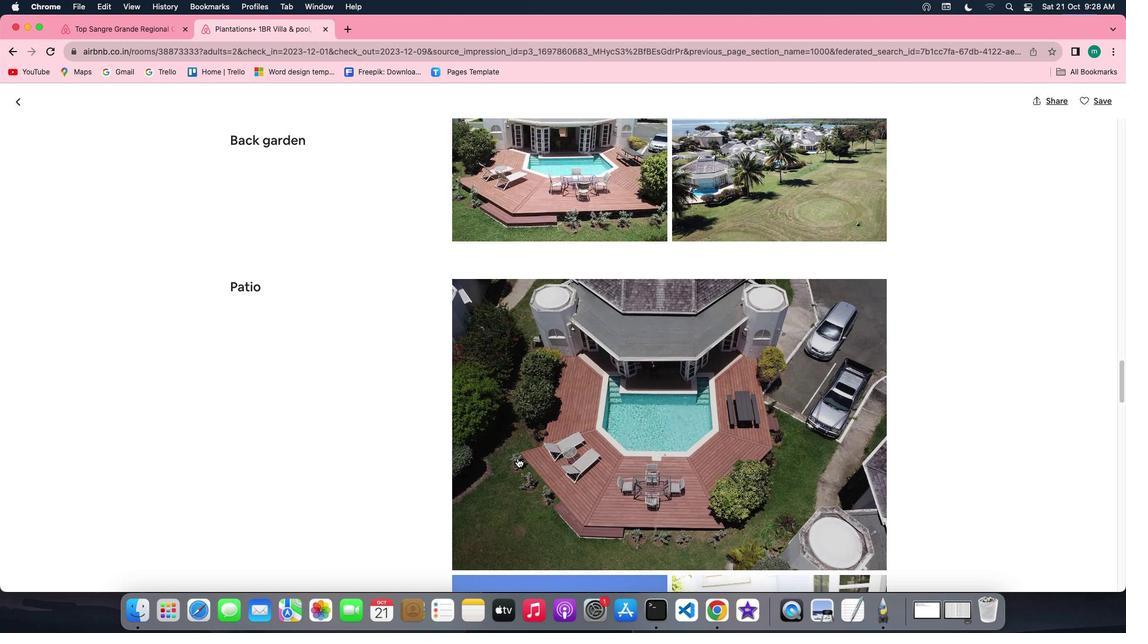 
Action: Mouse scrolled (518, 458) with delta (0, 0)
Screenshot: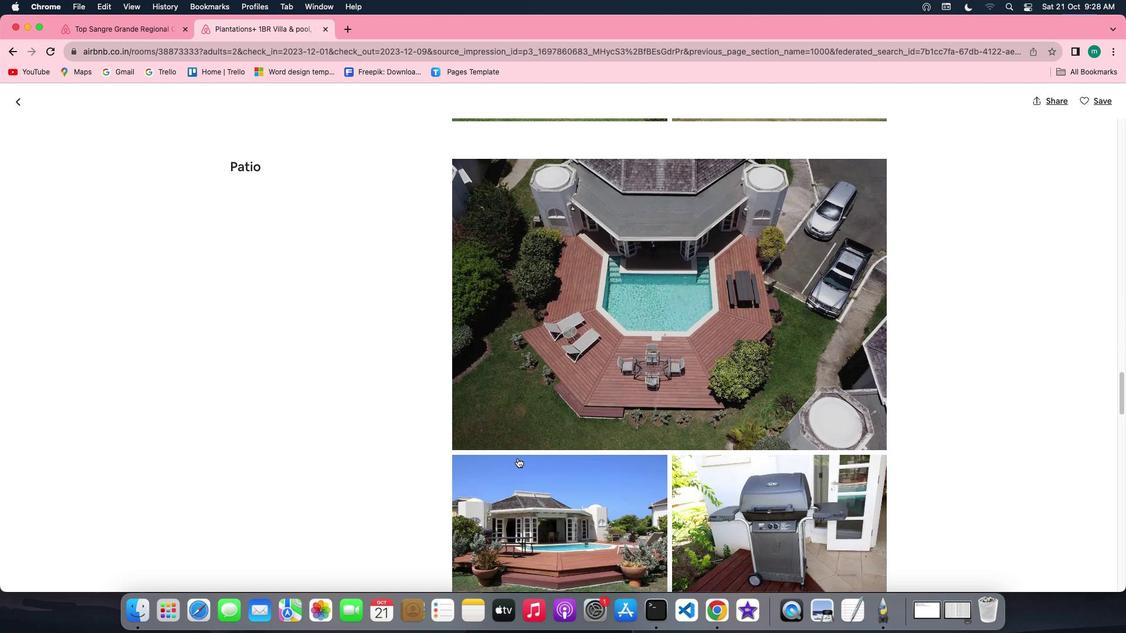 
Action: Mouse scrolled (518, 458) with delta (0, 0)
Screenshot: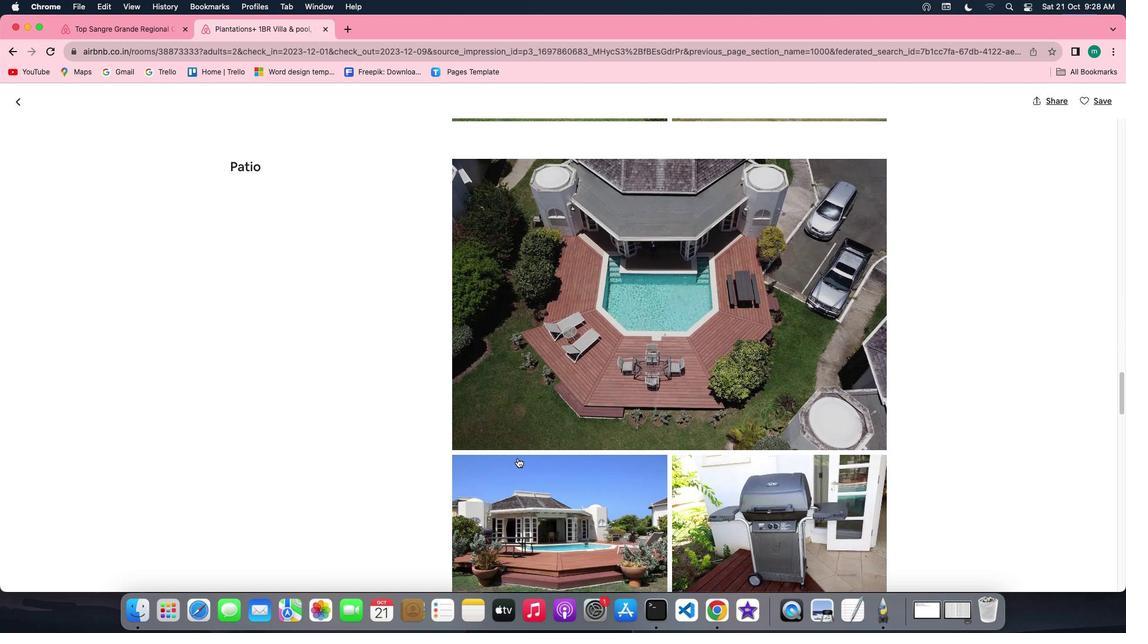 
Action: Mouse scrolled (518, 458) with delta (0, -1)
Screenshot: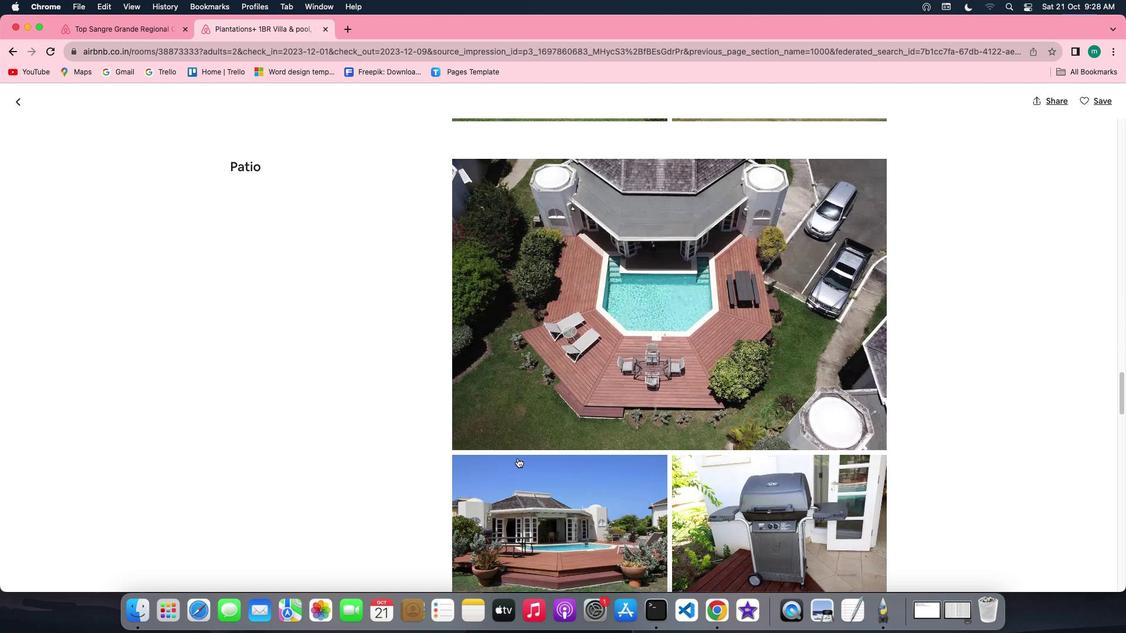 
Action: Mouse scrolled (518, 458) with delta (0, -1)
Screenshot: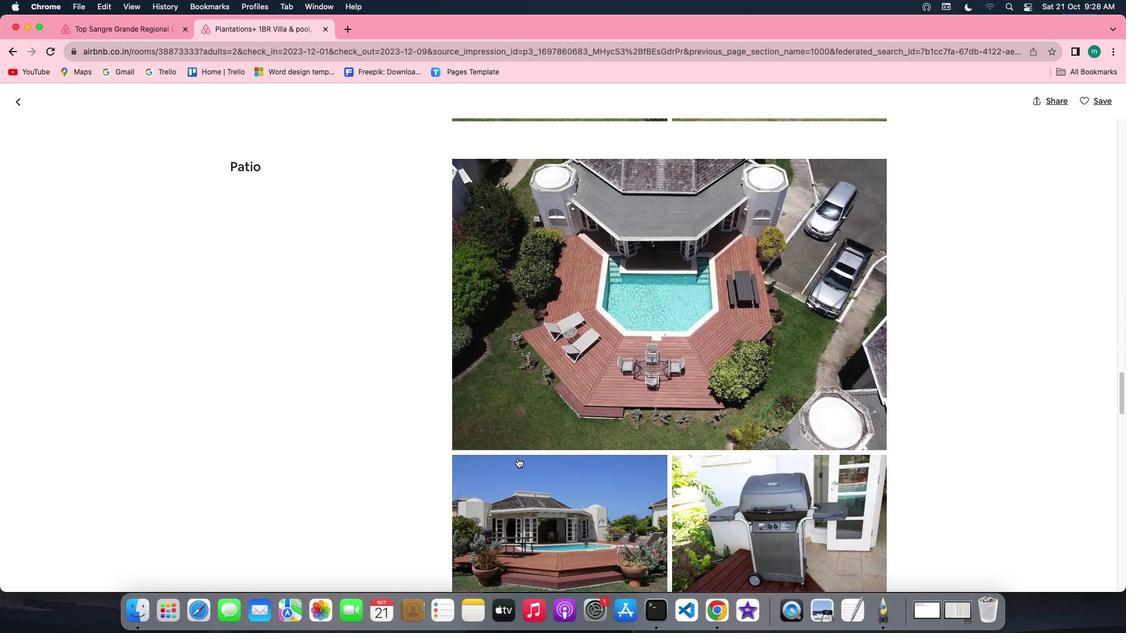 
Action: Mouse scrolled (518, 458) with delta (0, 0)
Screenshot: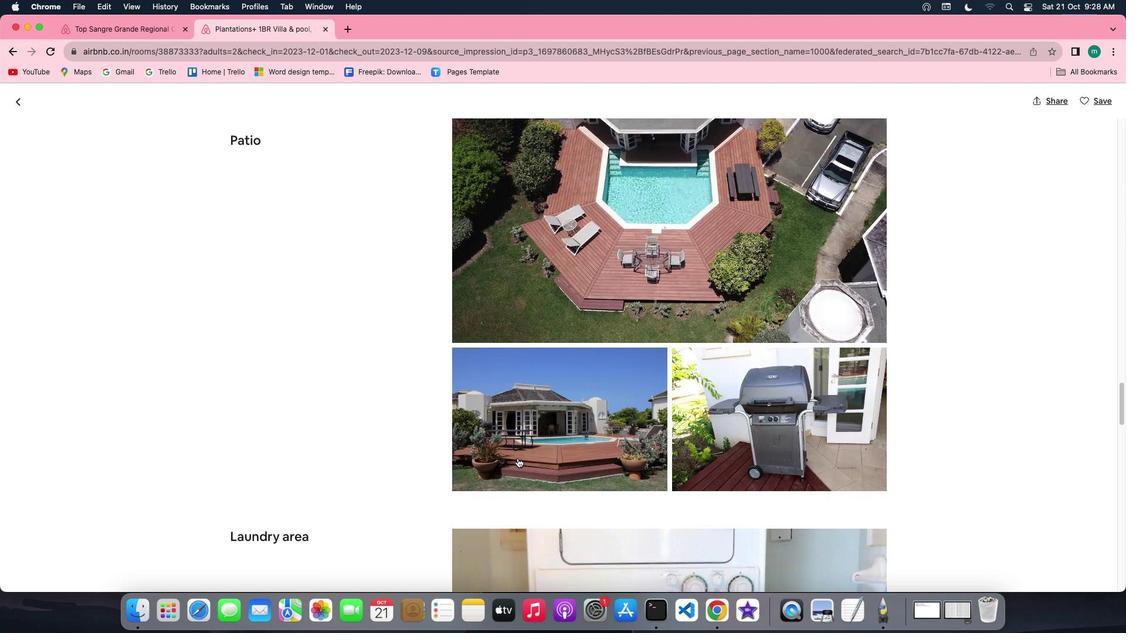 
Action: Mouse scrolled (518, 458) with delta (0, 0)
Screenshot: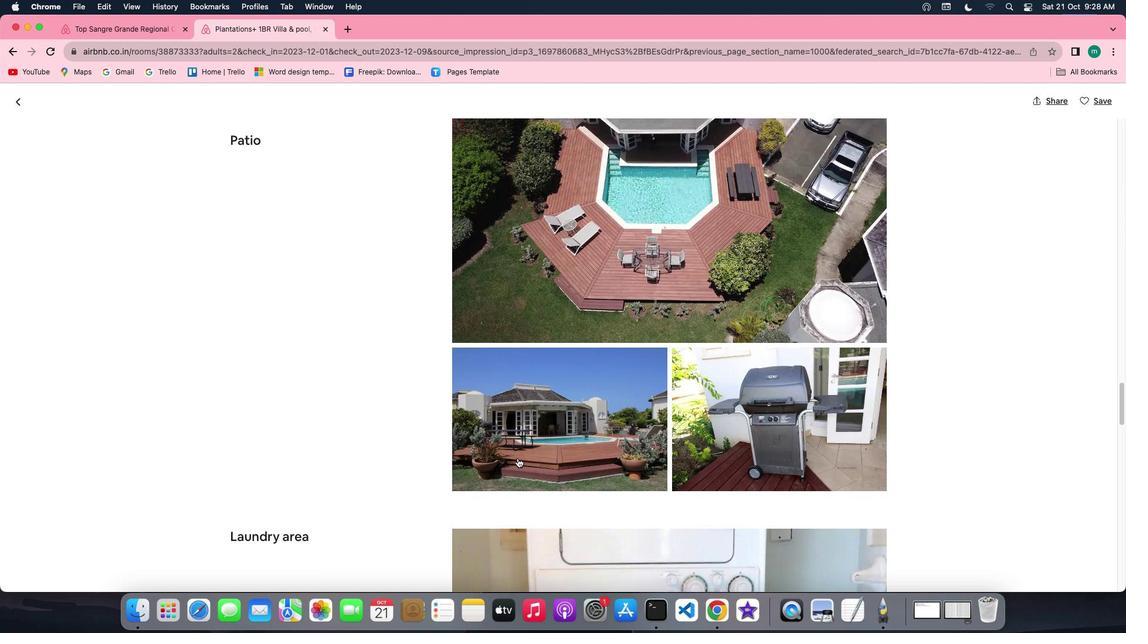 
Action: Mouse scrolled (518, 458) with delta (0, 0)
Screenshot: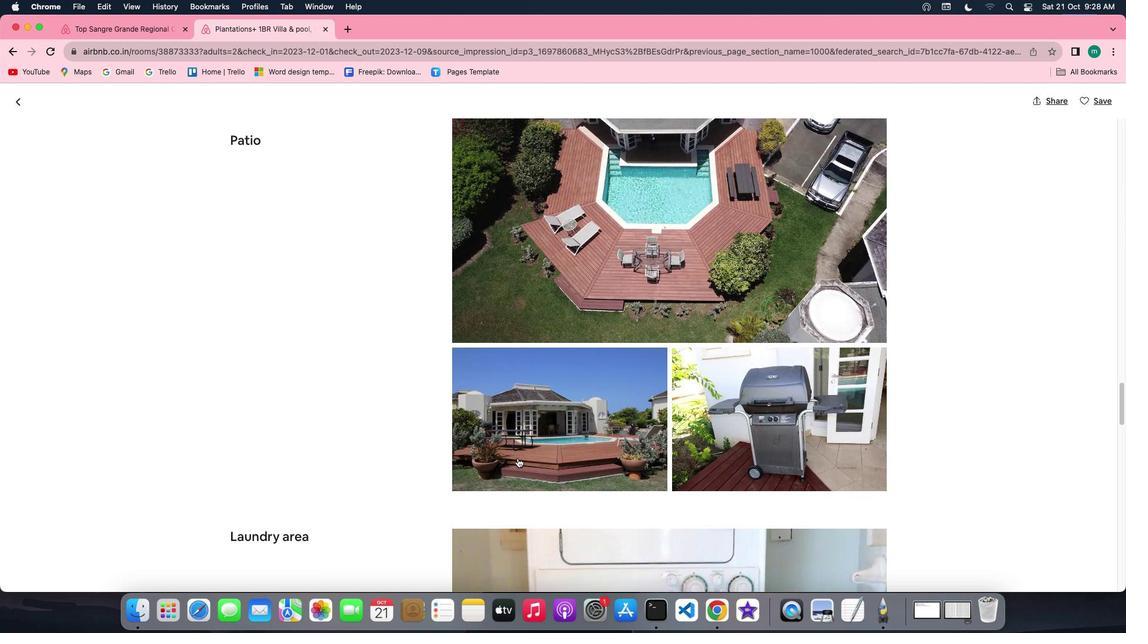 
Action: Mouse scrolled (518, 458) with delta (0, -1)
Screenshot: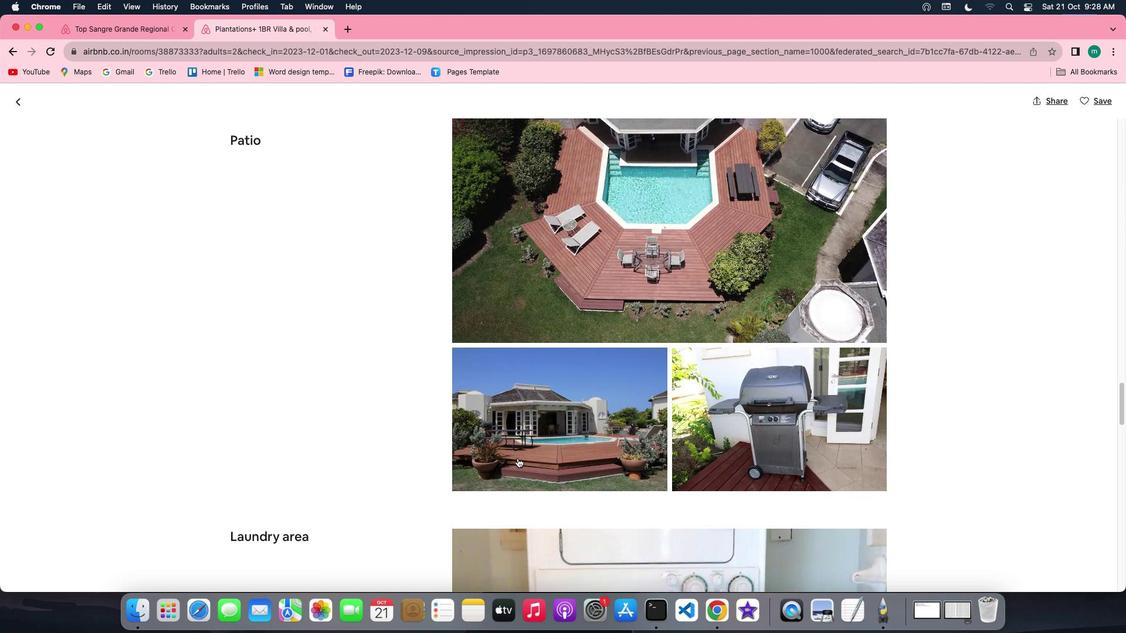 
Action: Mouse scrolled (518, 458) with delta (0, 0)
Screenshot: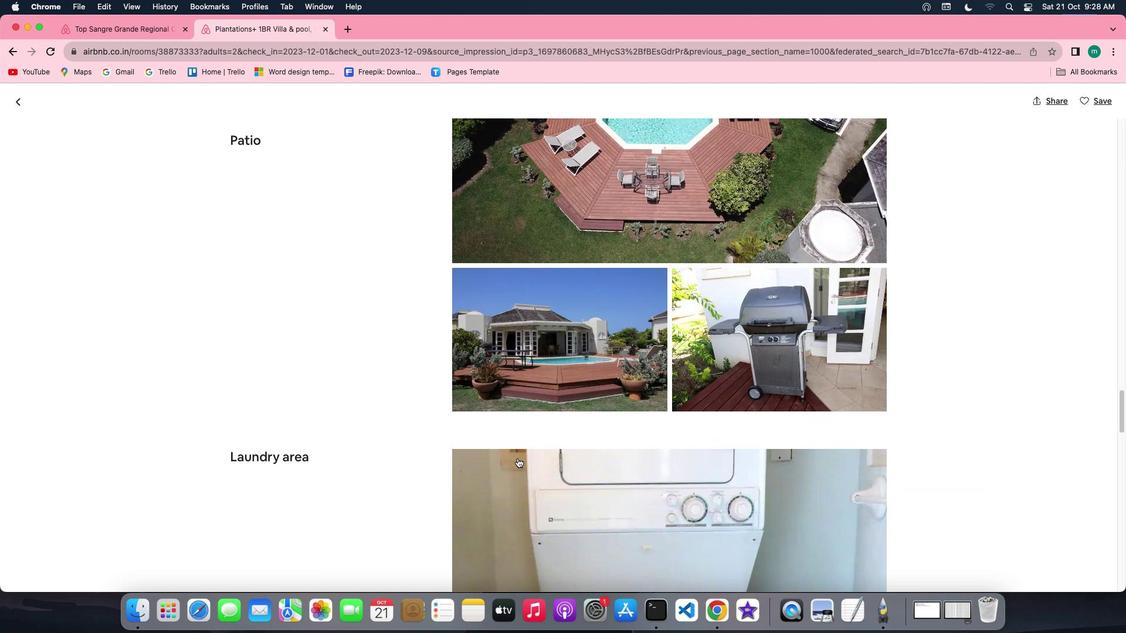 
Action: Mouse scrolled (518, 458) with delta (0, 0)
Screenshot: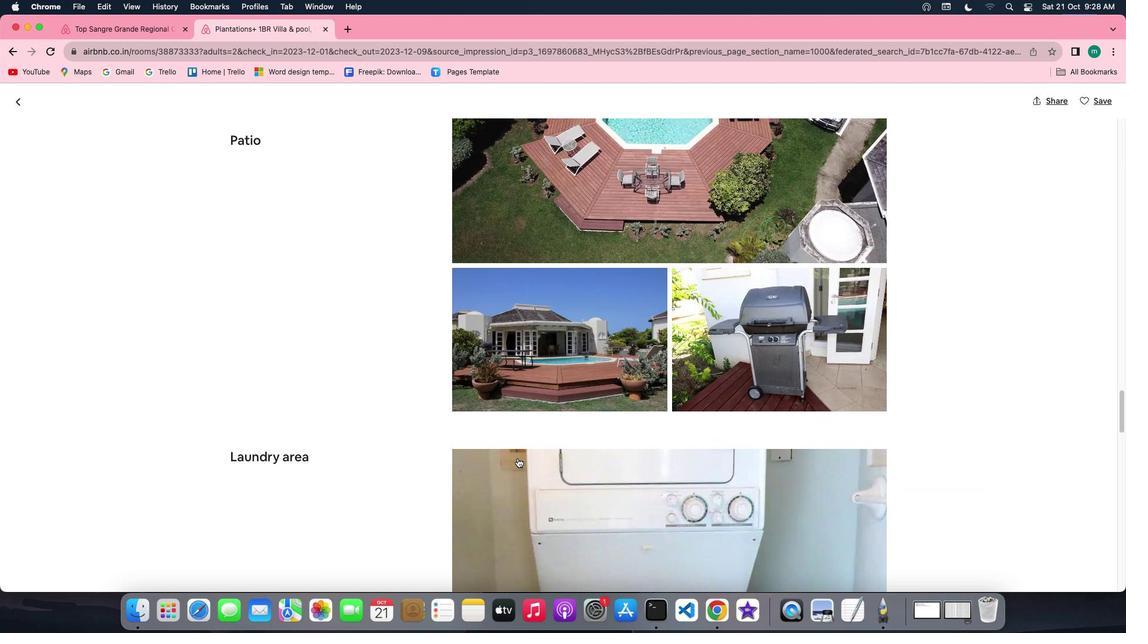 
Action: Mouse scrolled (518, 458) with delta (0, 0)
Screenshot: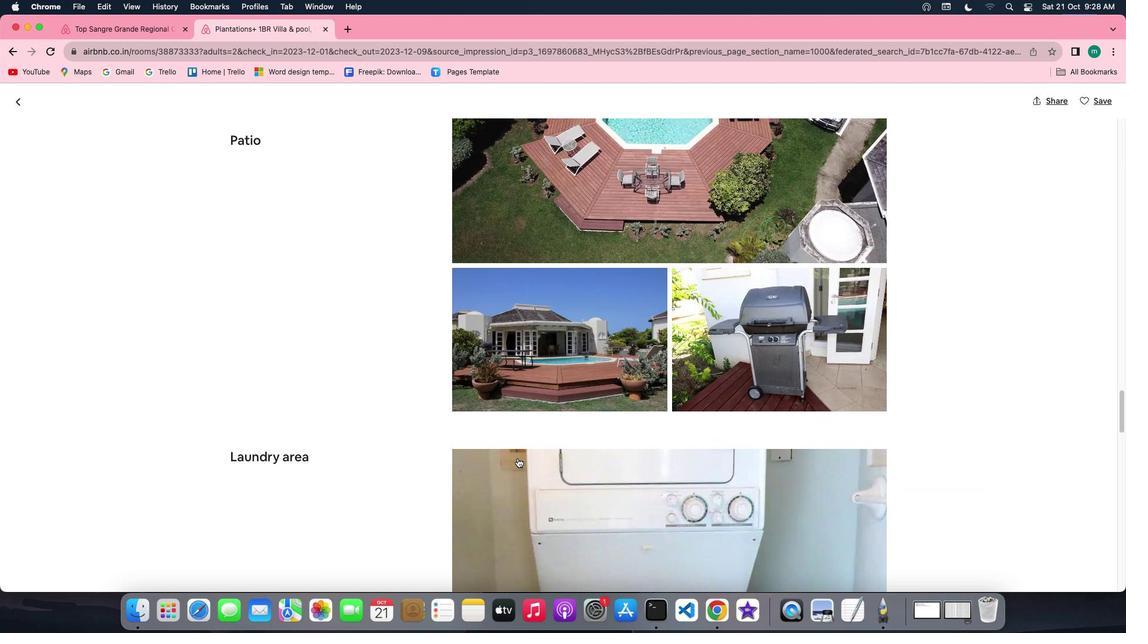 
Action: Mouse scrolled (518, 458) with delta (0, 0)
Screenshot: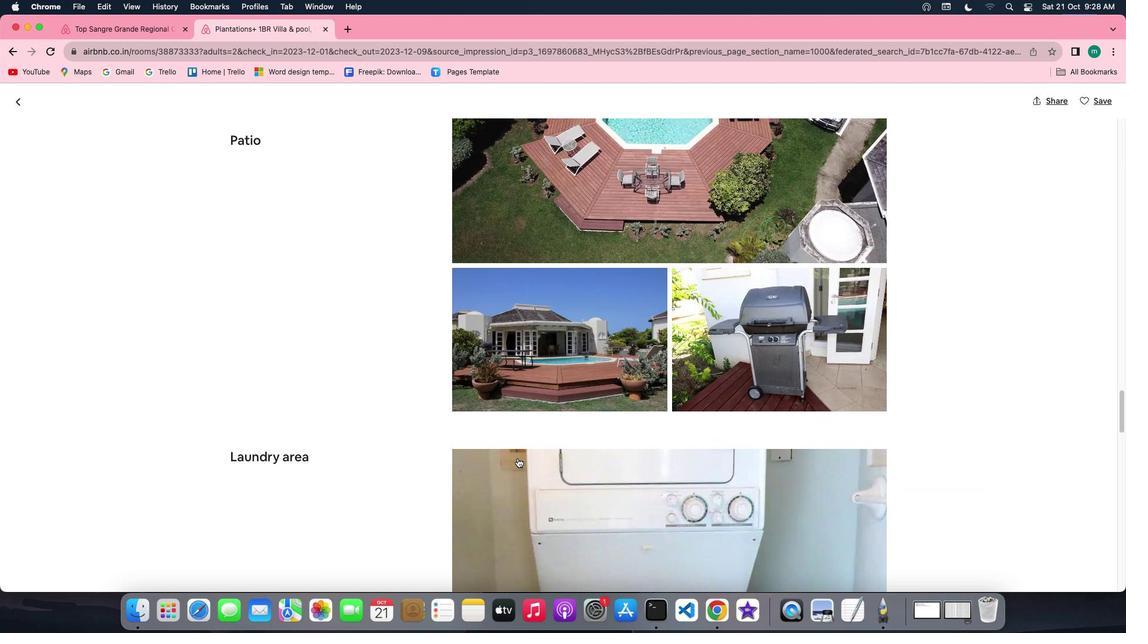 
Action: Mouse scrolled (518, 458) with delta (0, 0)
Screenshot: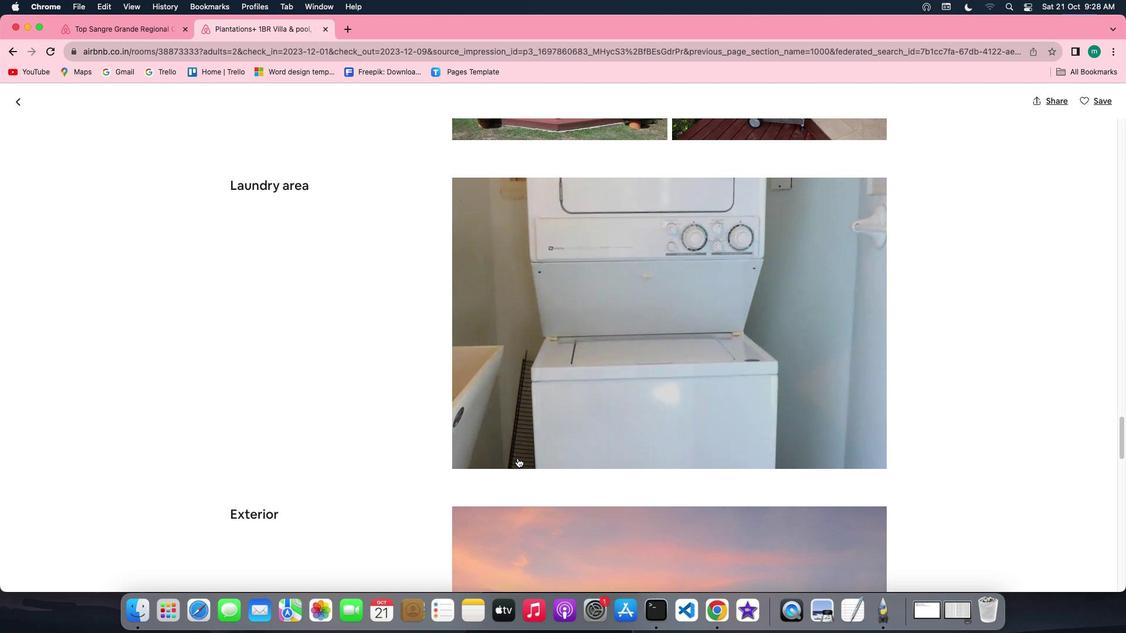 
Action: Mouse scrolled (518, 458) with delta (0, 0)
Screenshot: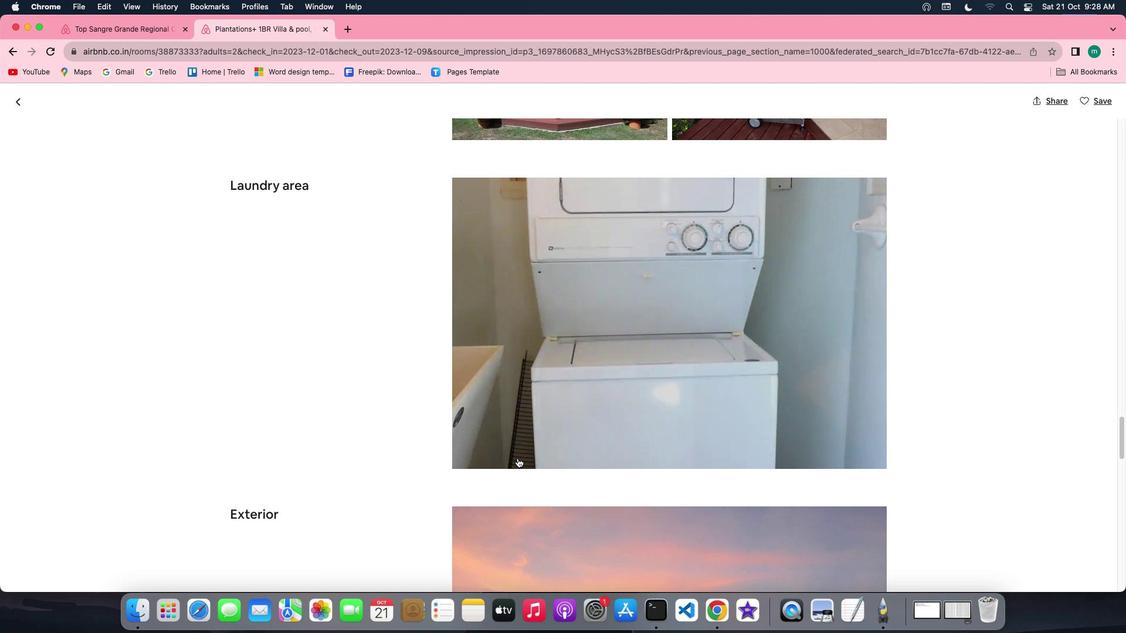
Action: Mouse scrolled (518, 458) with delta (0, -1)
Screenshot: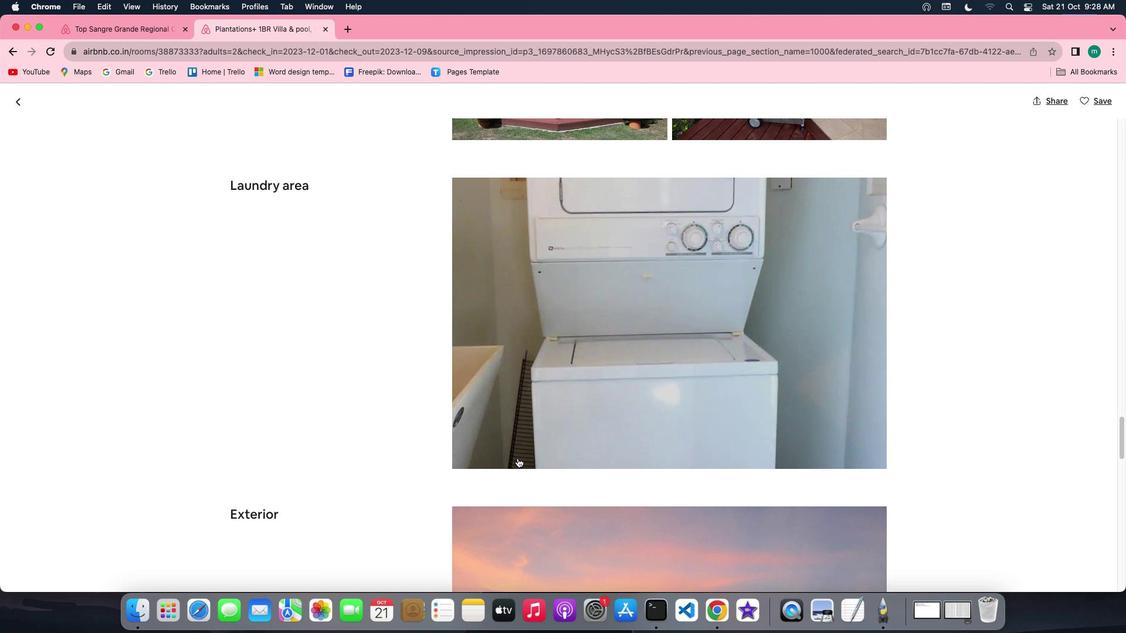 
Action: Mouse scrolled (518, 458) with delta (0, 0)
Screenshot: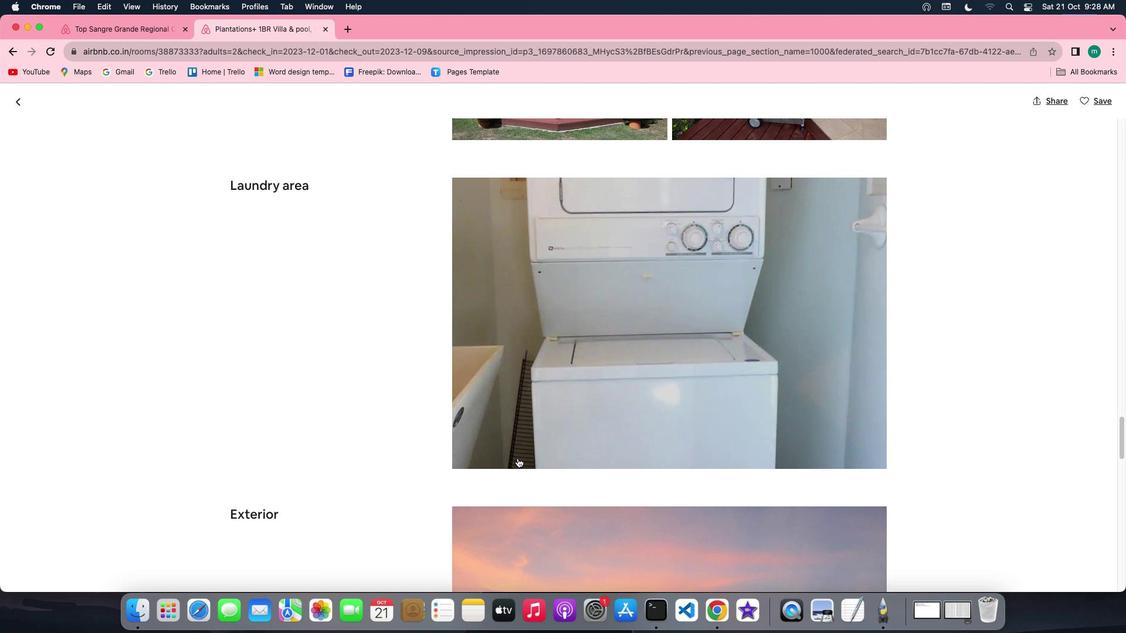 
Action: Mouse scrolled (518, 458) with delta (0, 0)
Screenshot: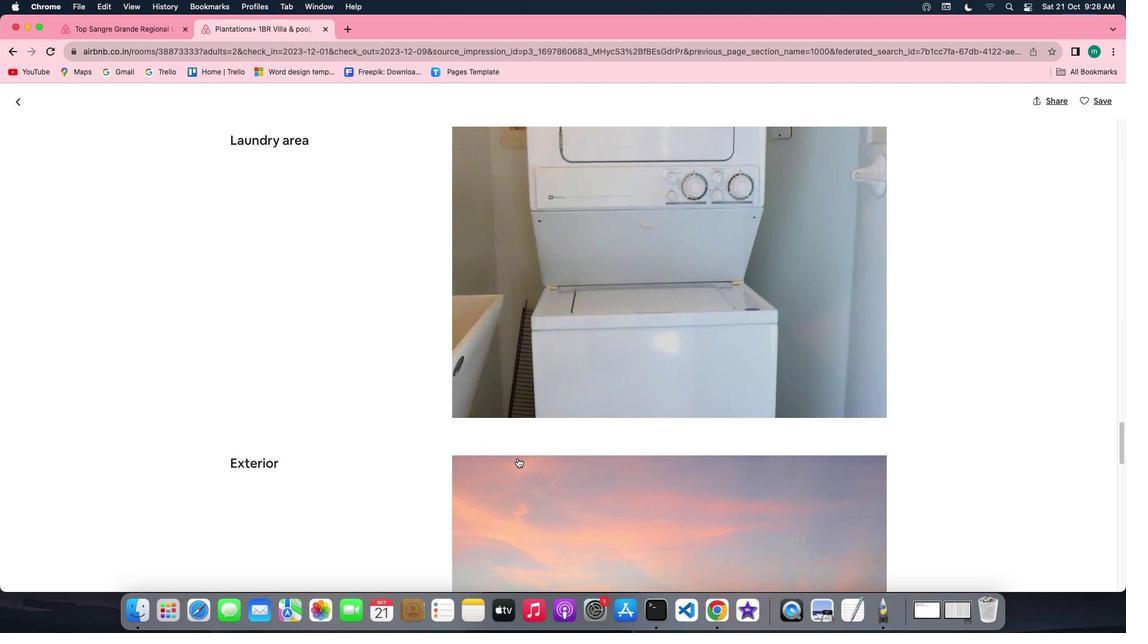 
Action: Mouse scrolled (518, 458) with delta (0, 0)
Screenshot: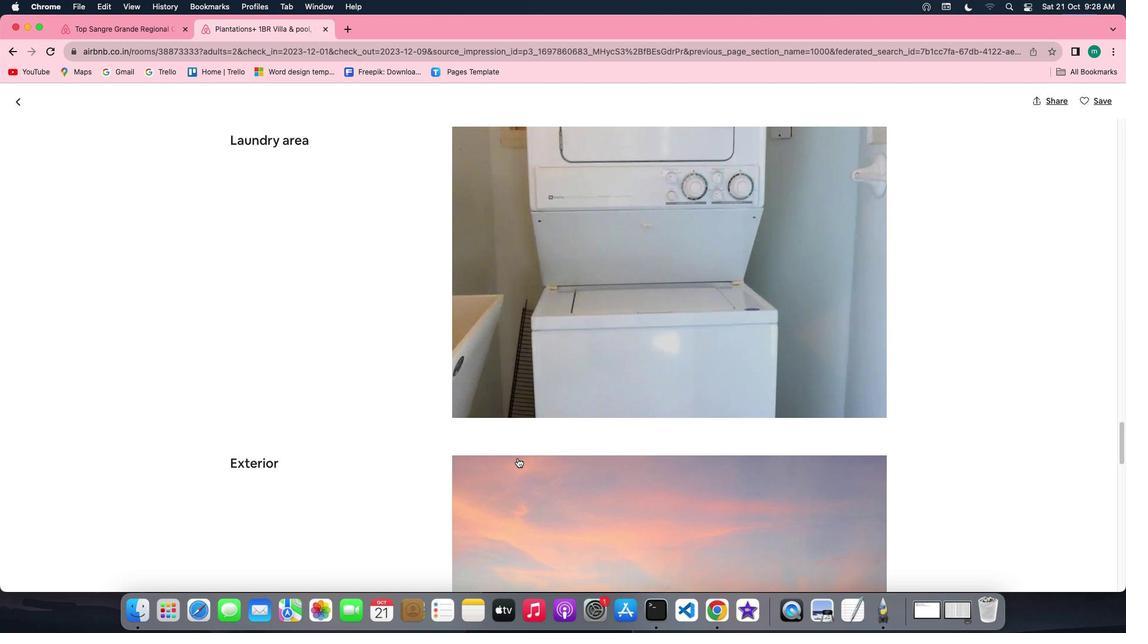 
Action: Mouse scrolled (518, 458) with delta (0, -1)
Screenshot: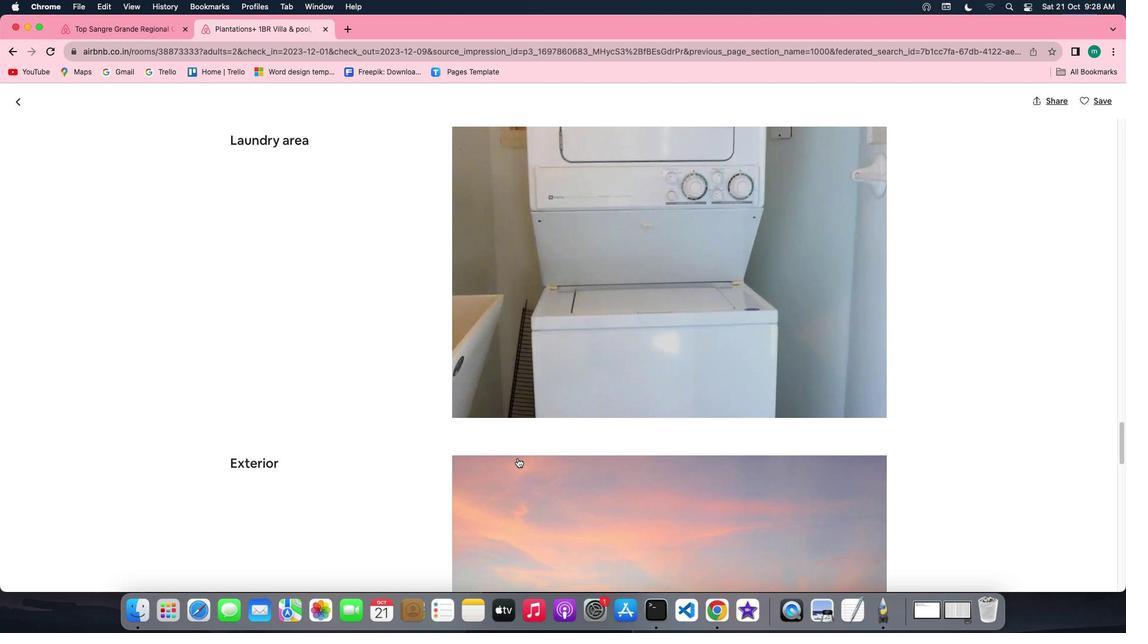 
Action: Mouse scrolled (518, 458) with delta (0, -2)
Screenshot: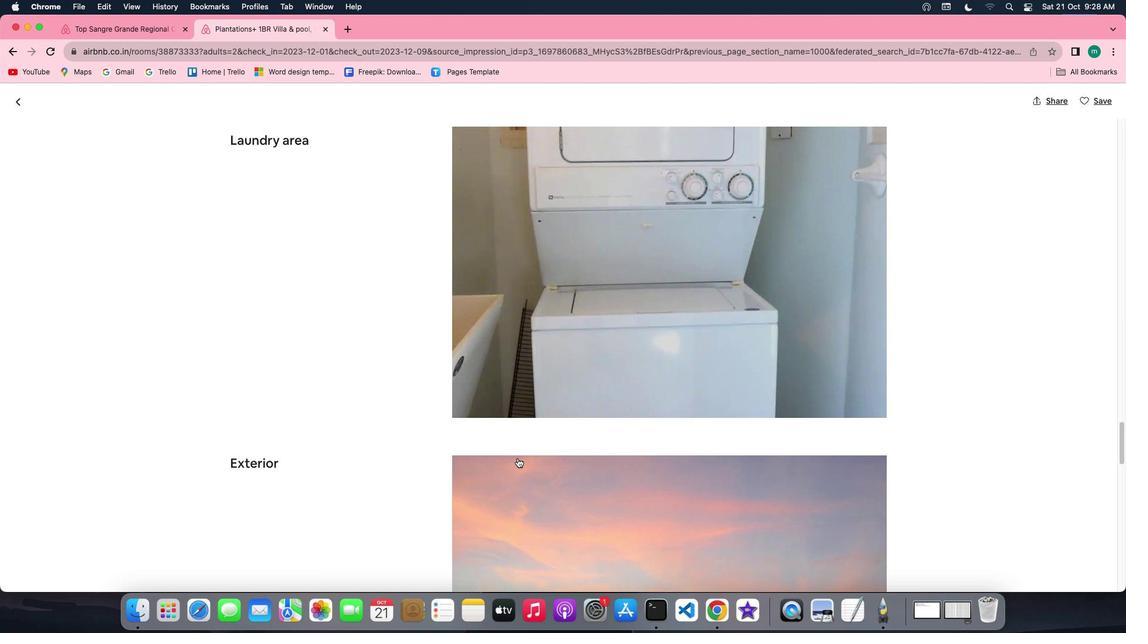 
Action: Mouse scrolled (518, 458) with delta (0, -1)
Screenshot: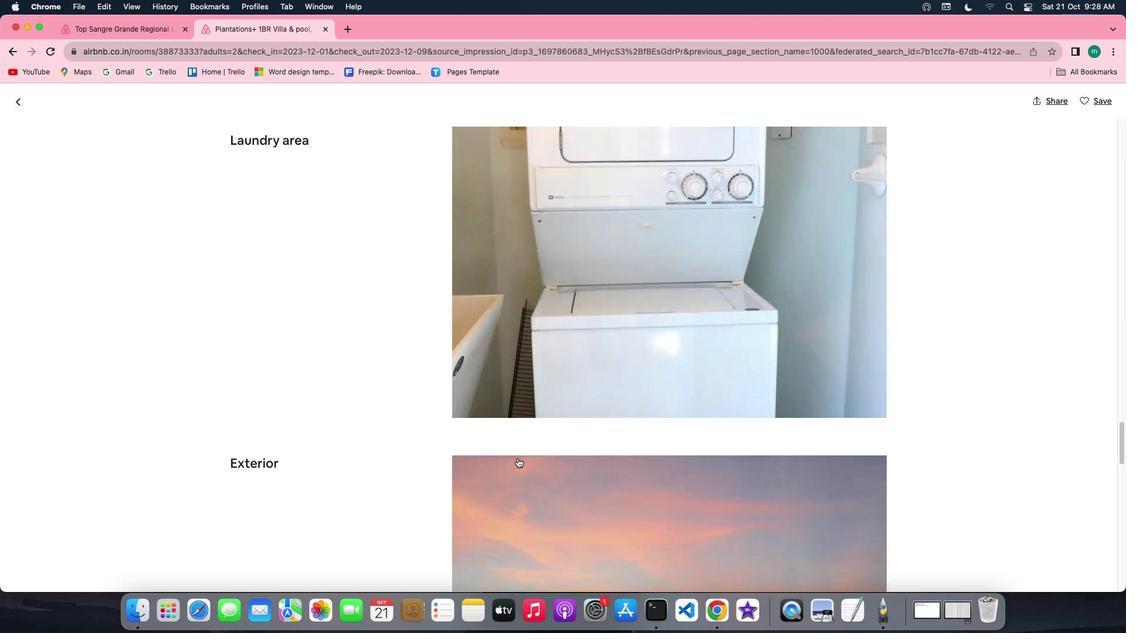 
Action: Mouse scrolled (518, 458) with delta (0, 0)
Screenshot: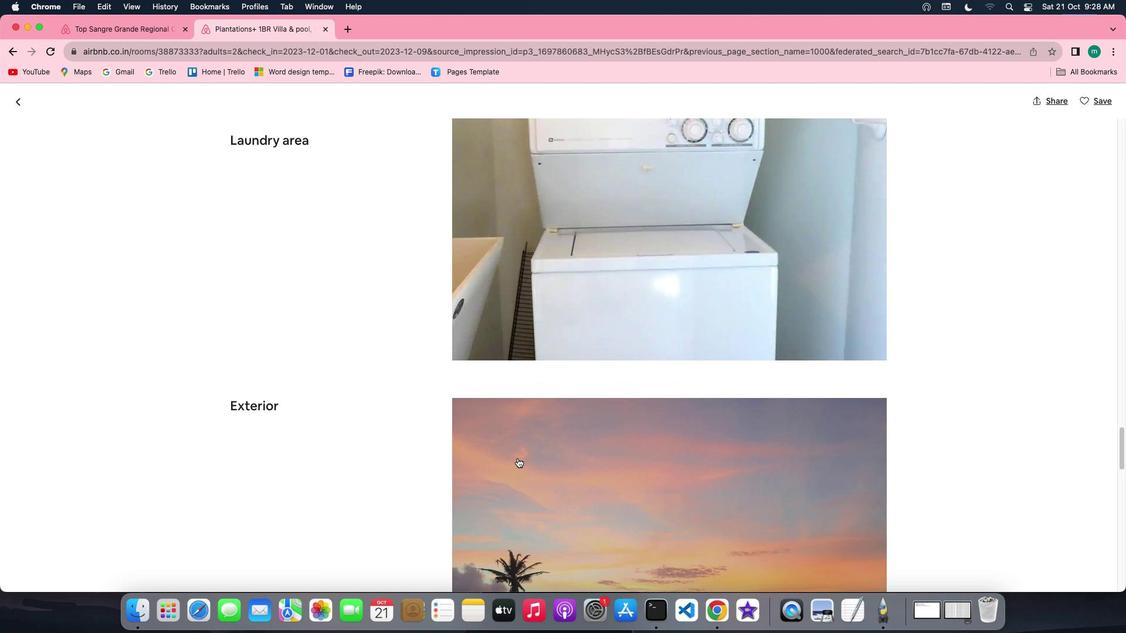 
Action: Mouse scrolled (518, 458) with delta (0, 0)
Screenshot: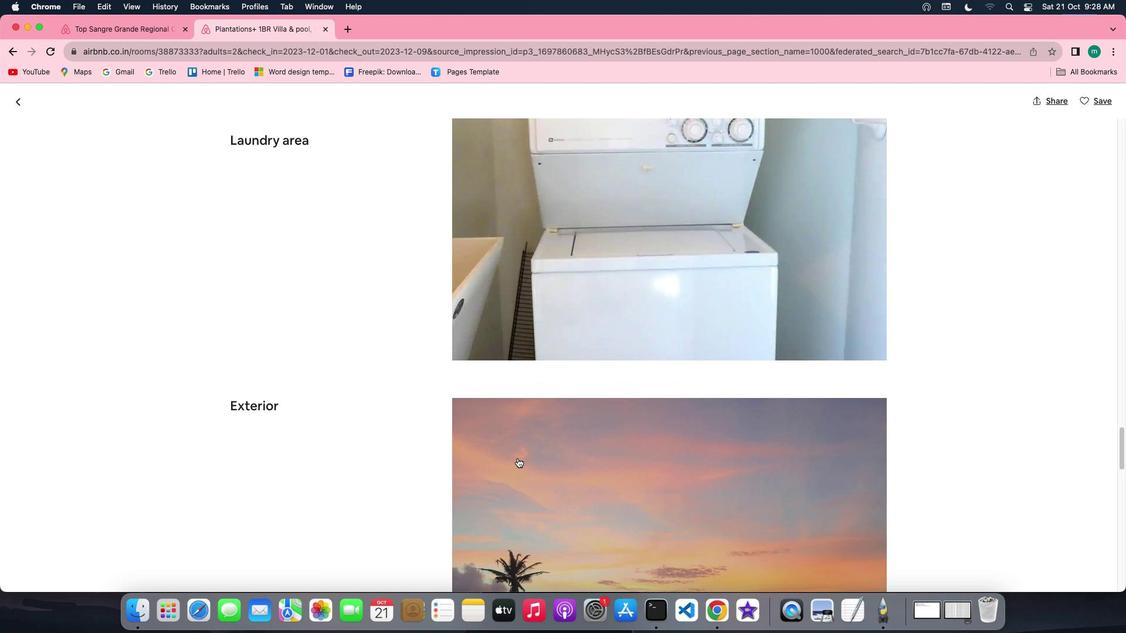
Action: Mouse scrolled (518, 458) with delta (0, 0)
Screenshot: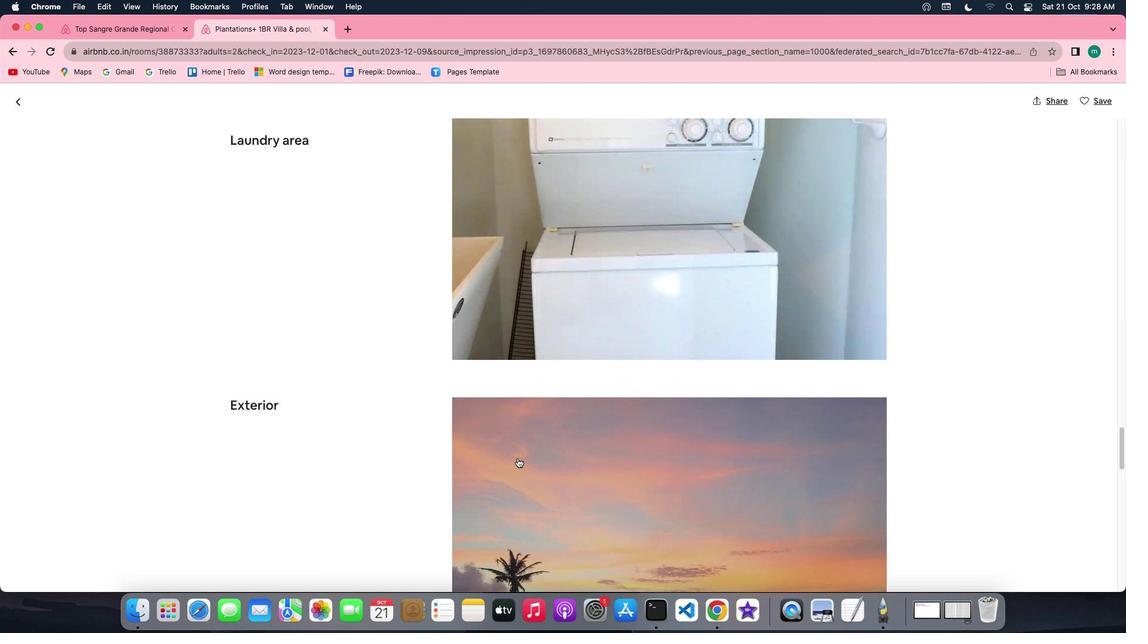 
Action: Mouse scrolled (518, 458) with delta (0, 0)
Screenshot: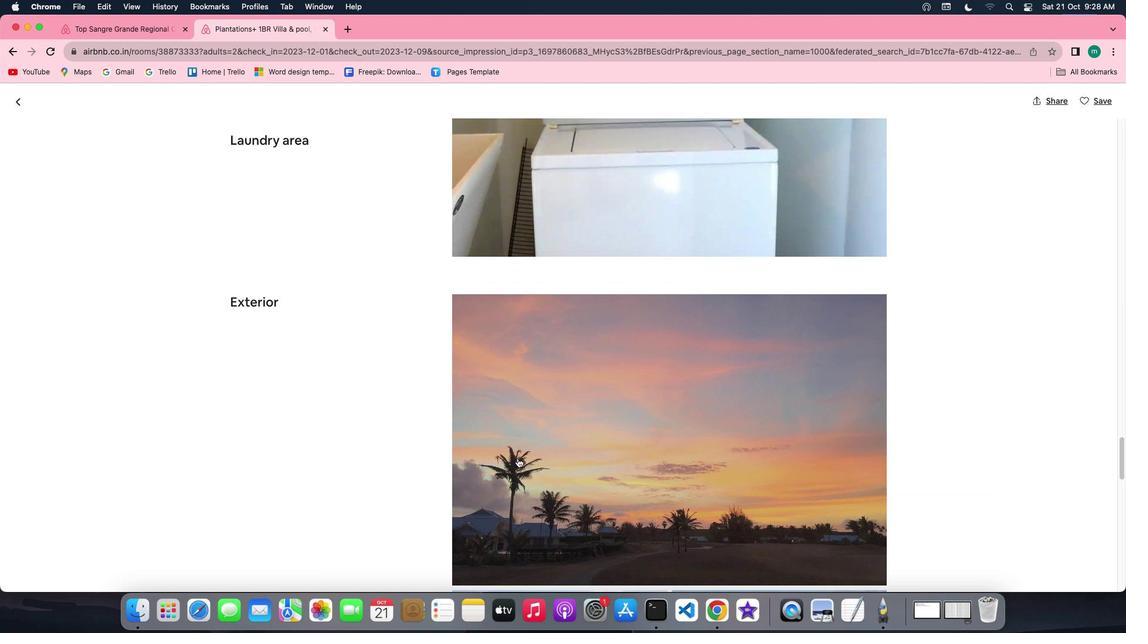 
Action: Mouse scrolled (518, 458) with delta (0, 0)
Screenshot: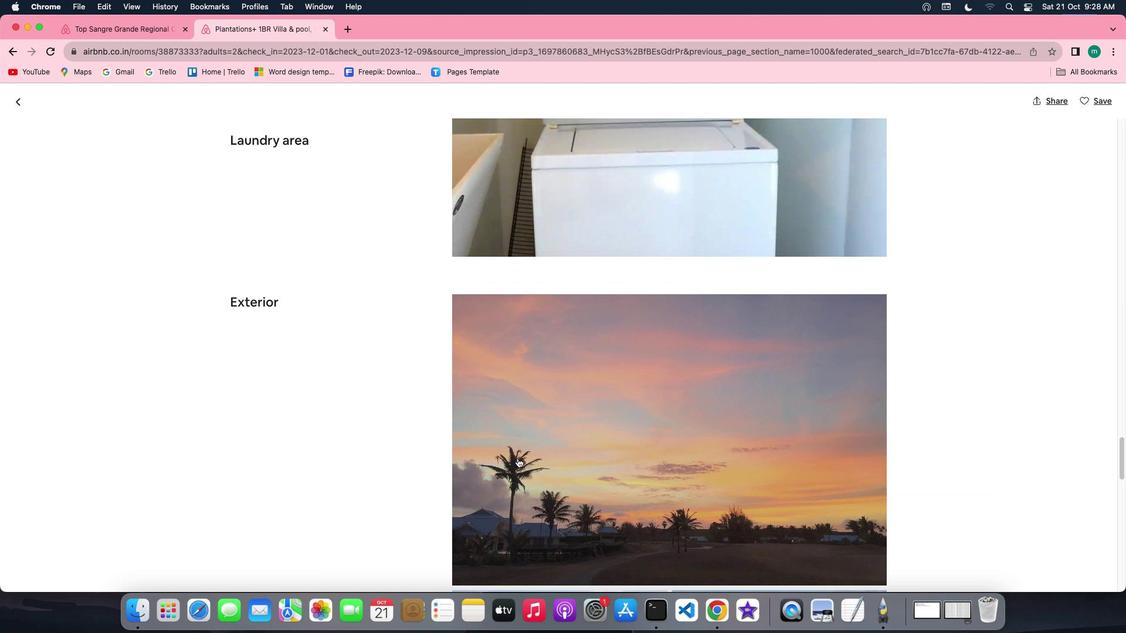 
Action: Mouse scrolled (518, 458) with delta (0, 0)
Screenshot: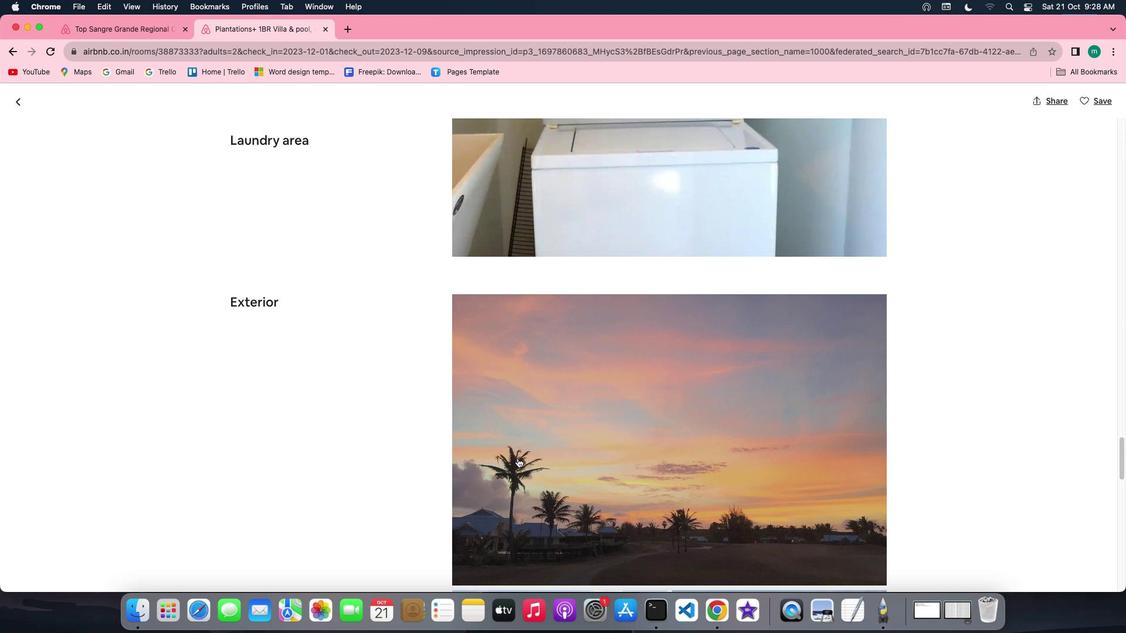 
Action: Mouse scrolled (518, 458) with delta (0, 0)
Screenshot: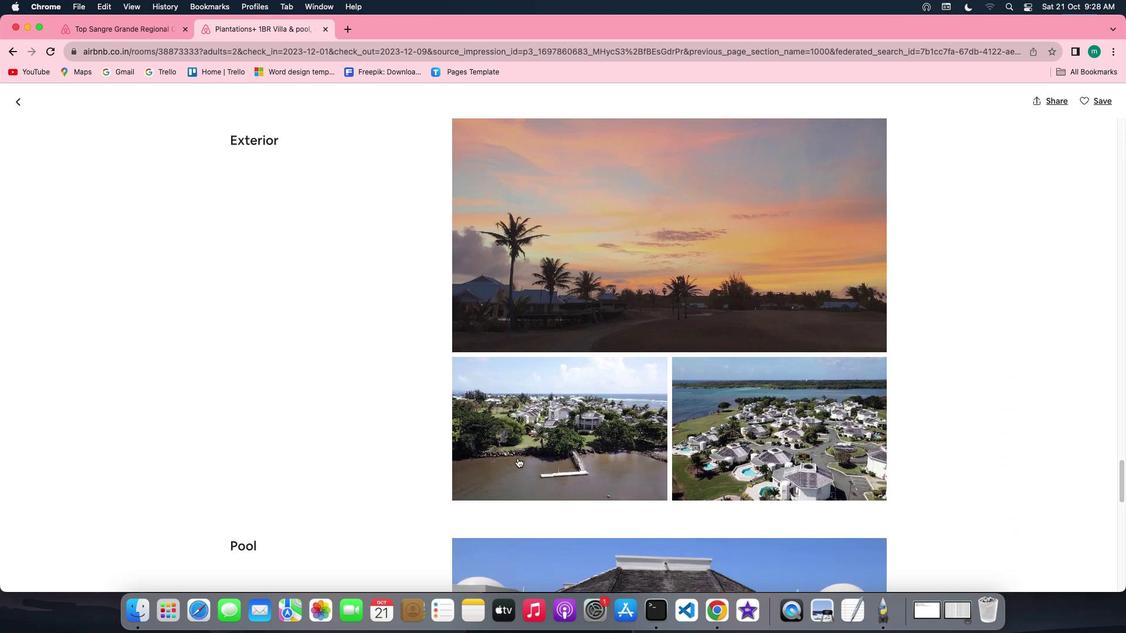 
Action: Mouse scrolled (518, 458) with delta (0, 0)
Screenshot: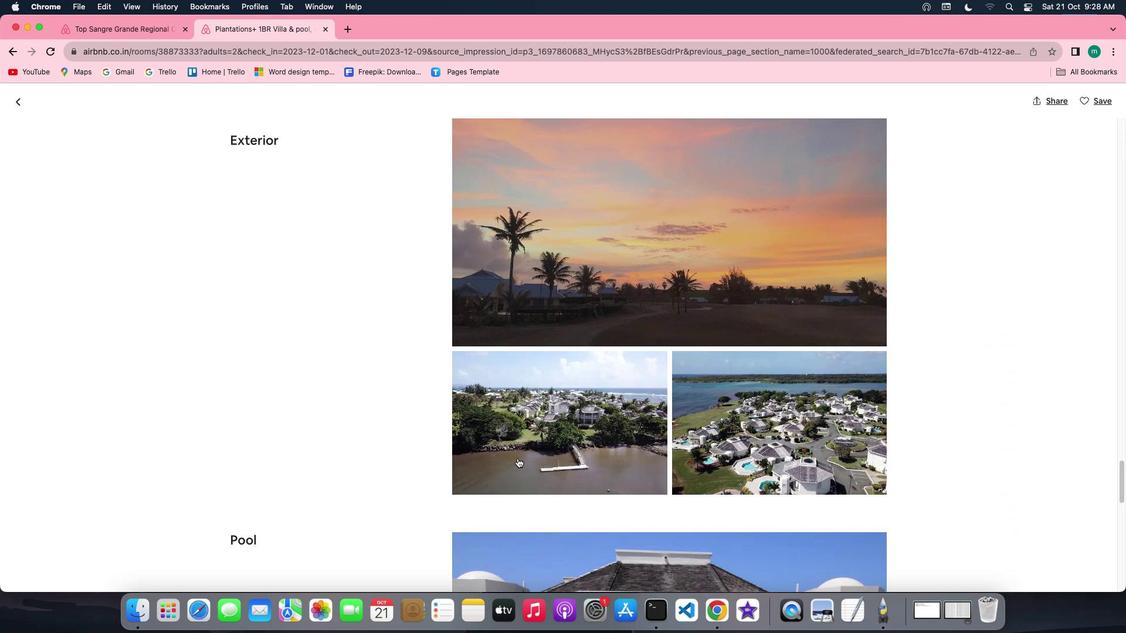 
Action: Mouse scrolled (518, 458) with delta (0, -1)
Screenshot: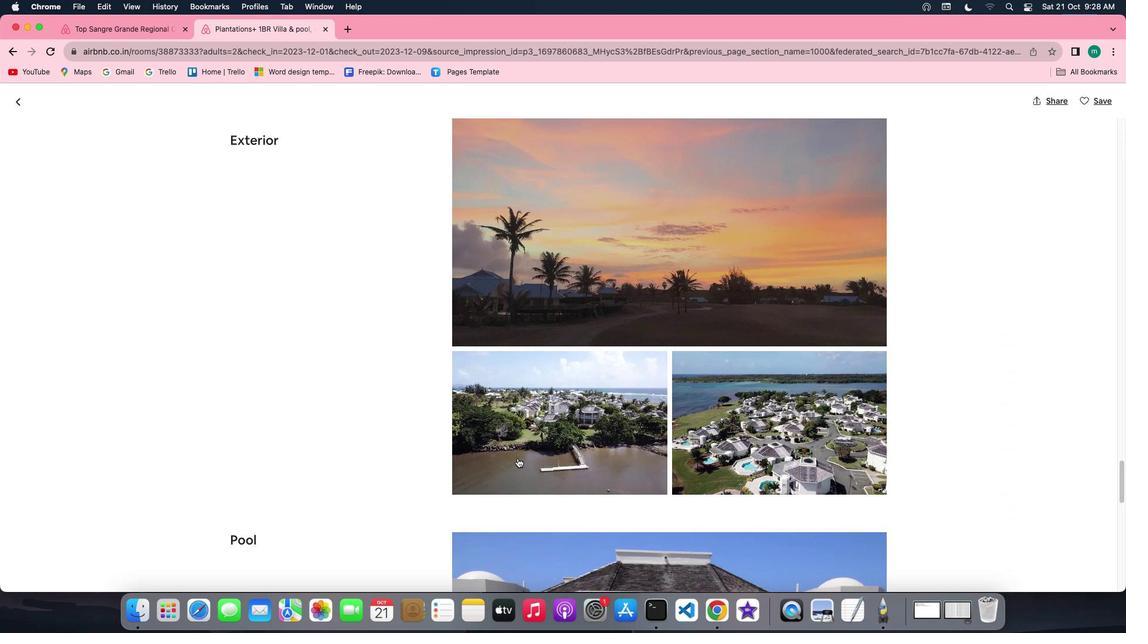 
Action: Mouse scrolled (518, 458) with delta (0, 0)
Screenshot: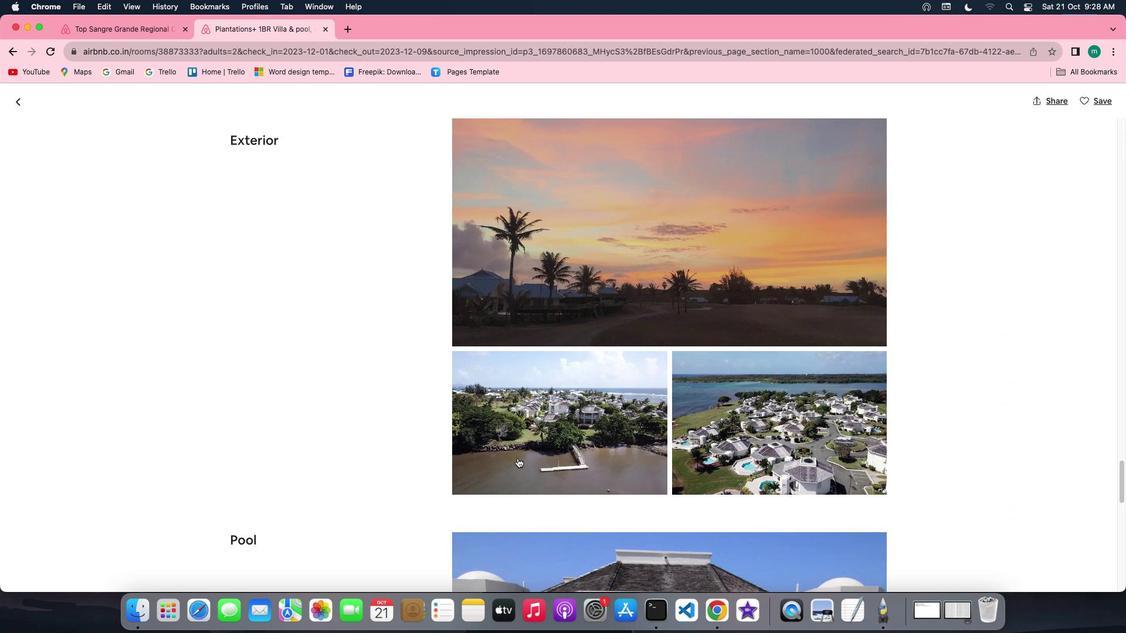 
Action: Mouse scrolled (518, 458) with delta (0, 0)
Screenshot: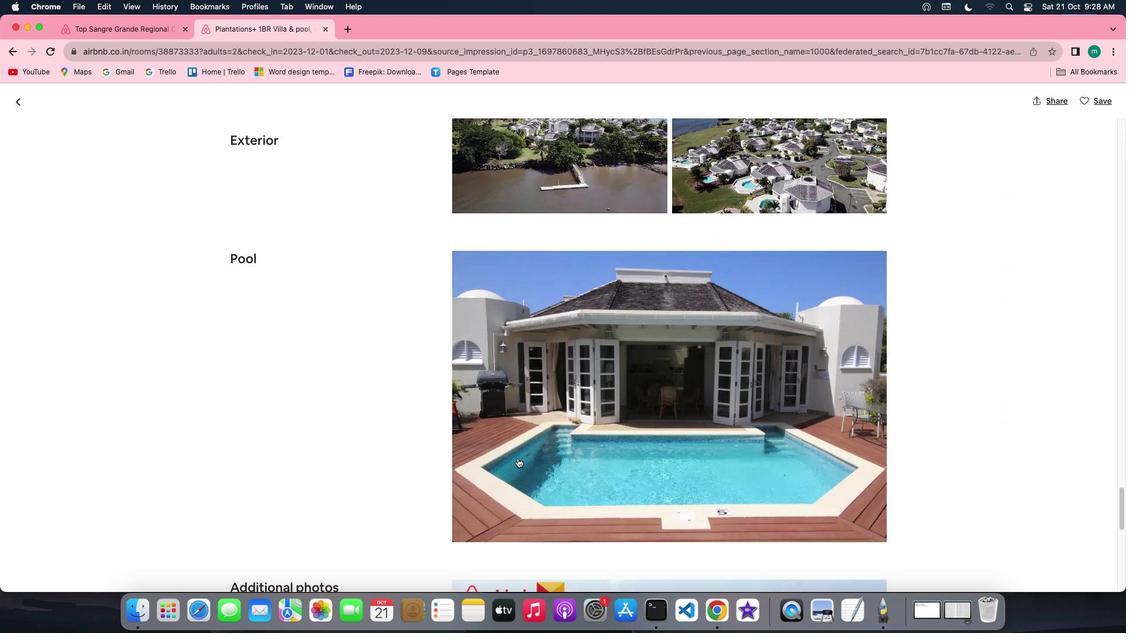 
Action: Mouse scrolled (518, 458) with delta (0, 0)
Screenshot: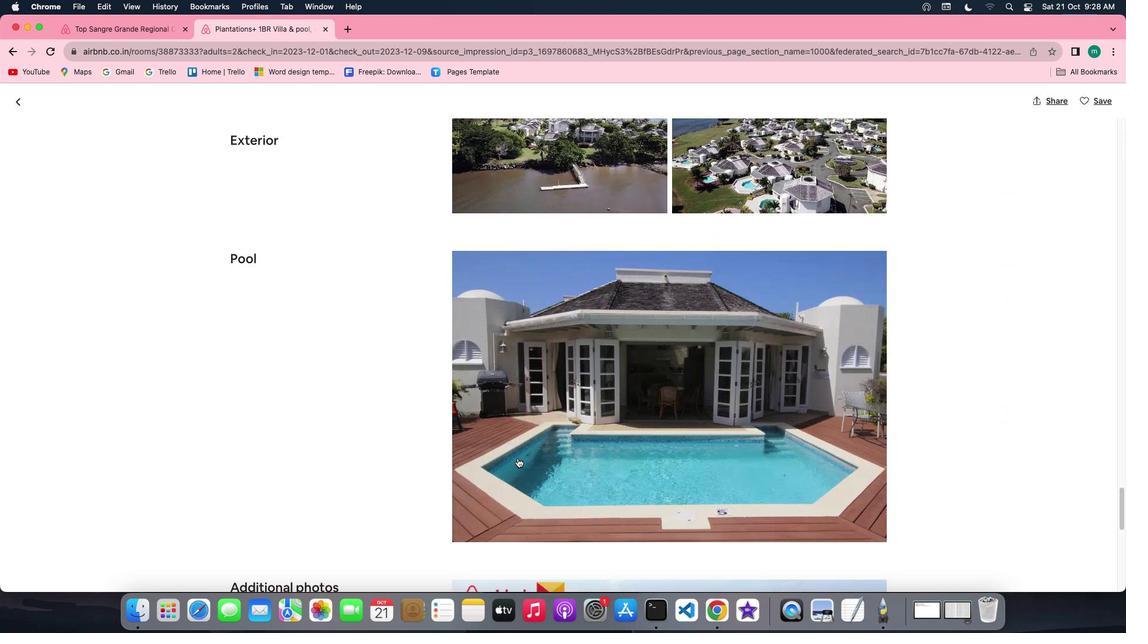 
Action: Mouse scrolled (518, 458) with delta (0, -1)
Screenshot: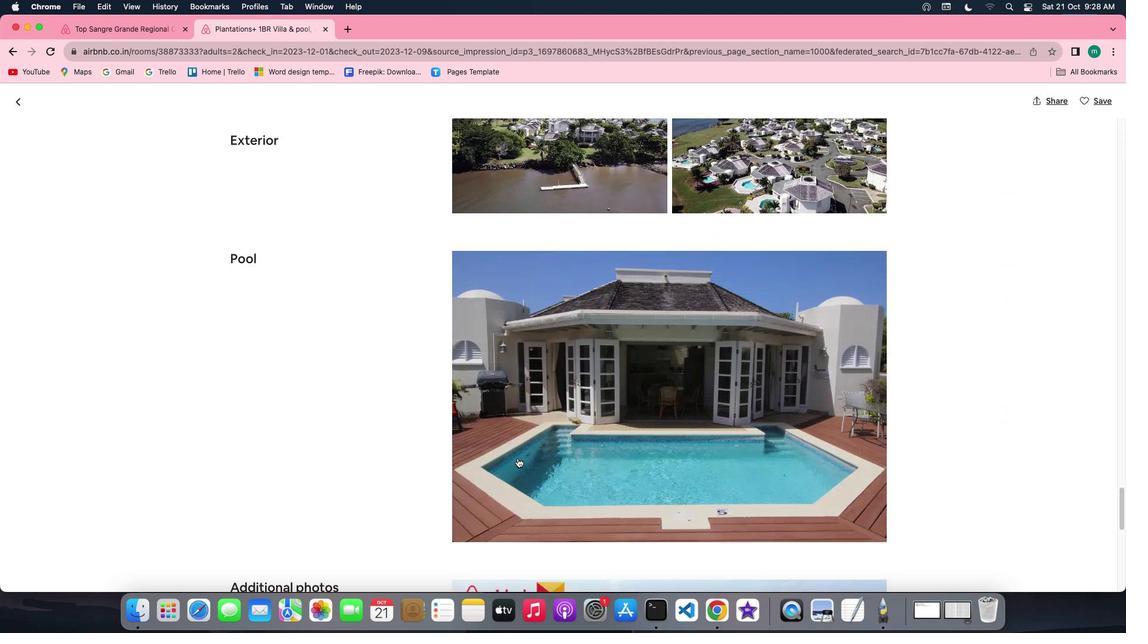 
Action: Mouse scrolled (518, 458) with delta (0, -1)
Screenshot: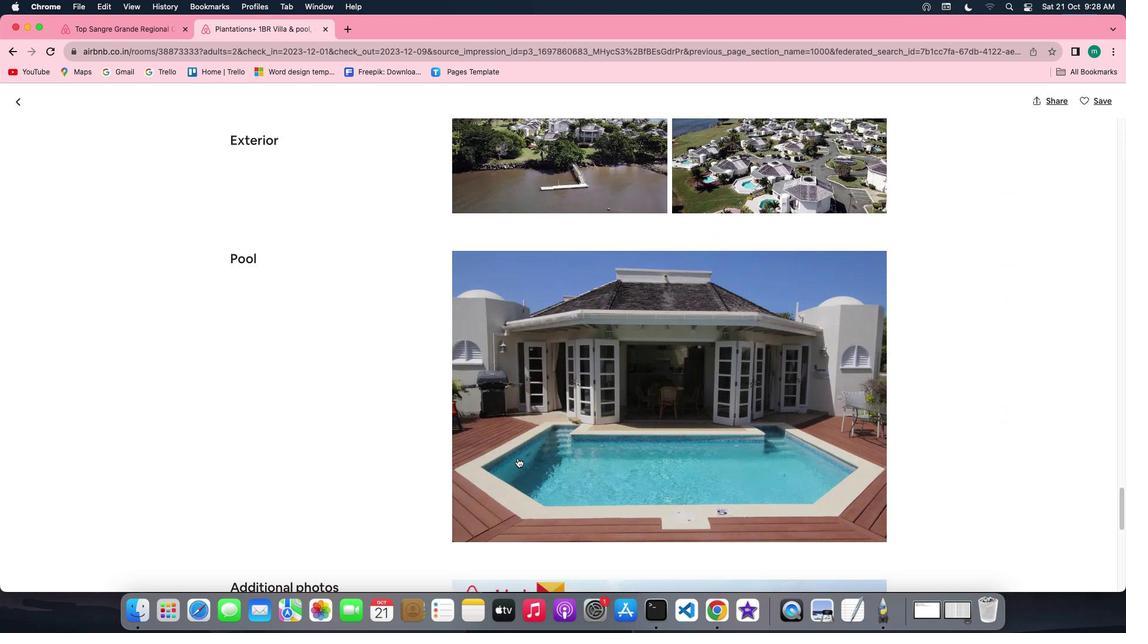 
Action: Mouse scrolled (518, 458) with delta (0, -1)
Screenshot: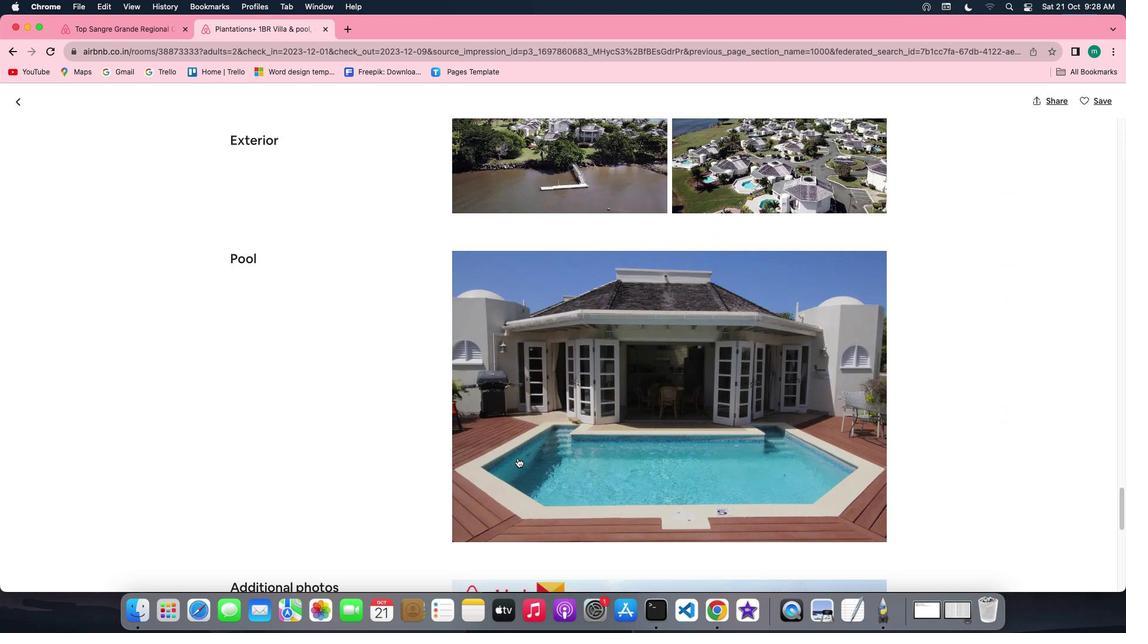 
Action: Mouse scrolled (518, 458) with delta (0, 0)
Screenshot: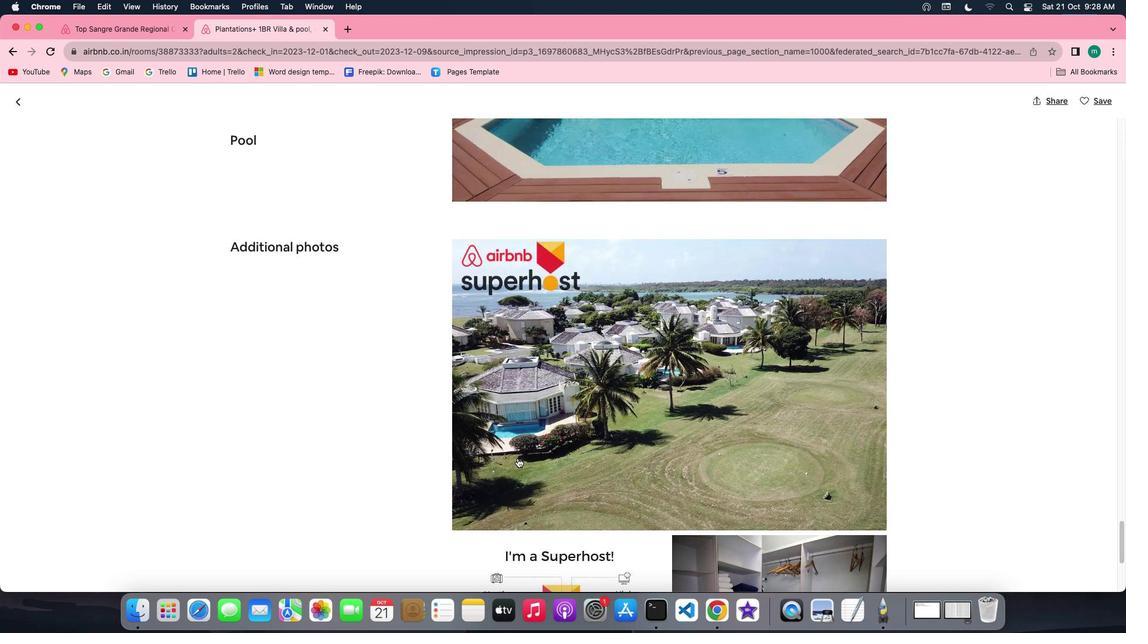 
Action: Mouse scrolled (518, 458) with delta (0, 0)
Screenshot: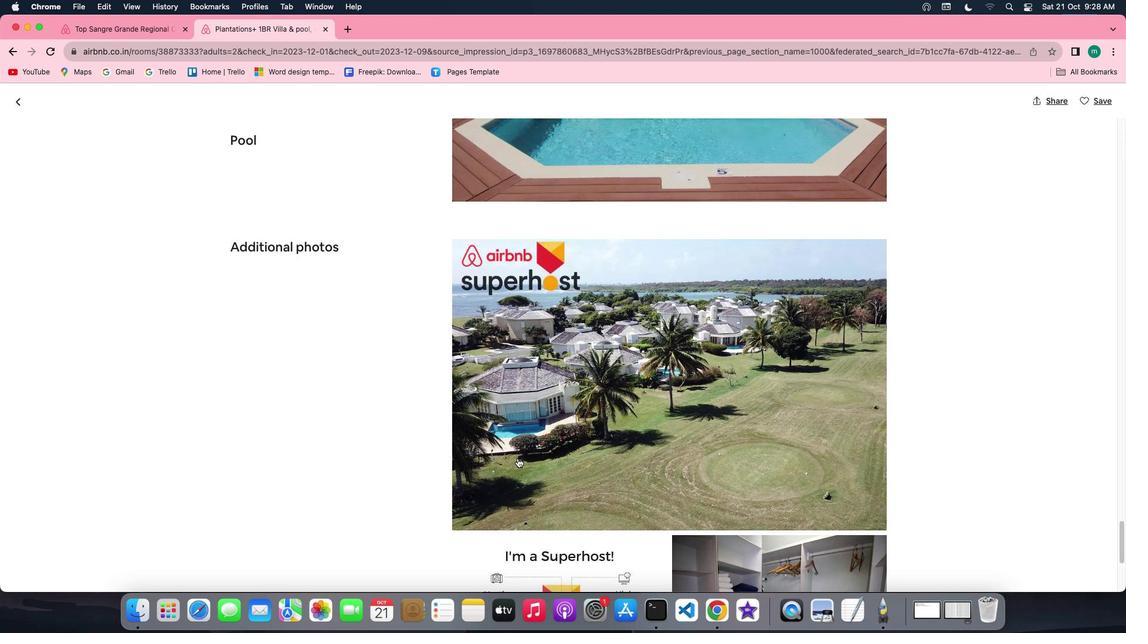 
Action: Mouse scrolled (518, 458) with delta (0, -1)
Screenshot: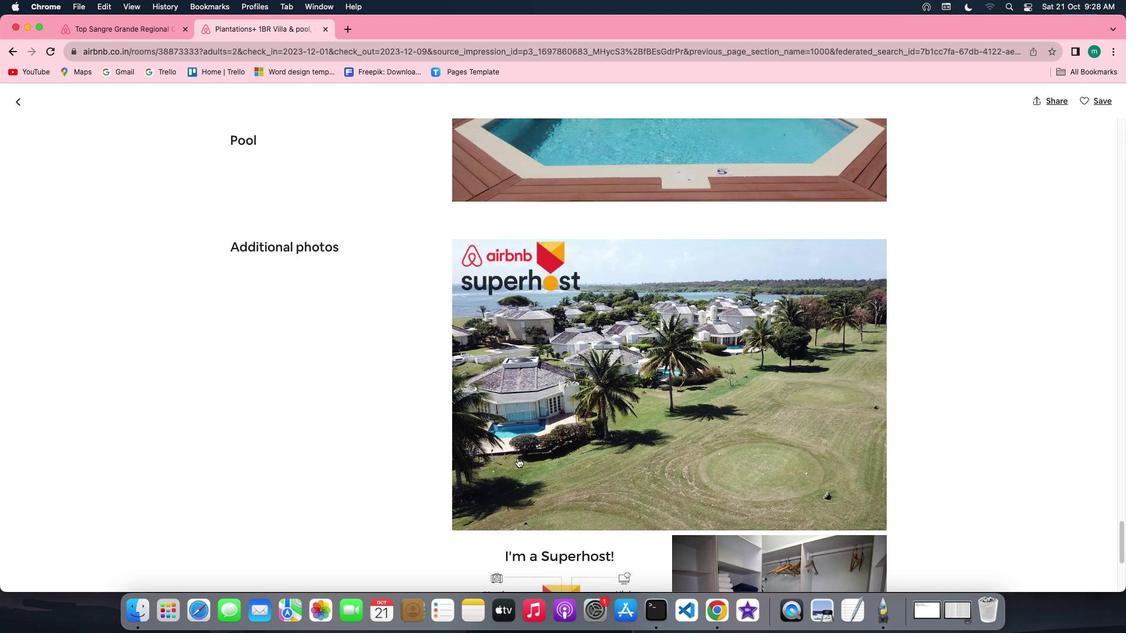 
Action: Mouse scrolled (518, 458) with delta (0, -2)
Screenshot: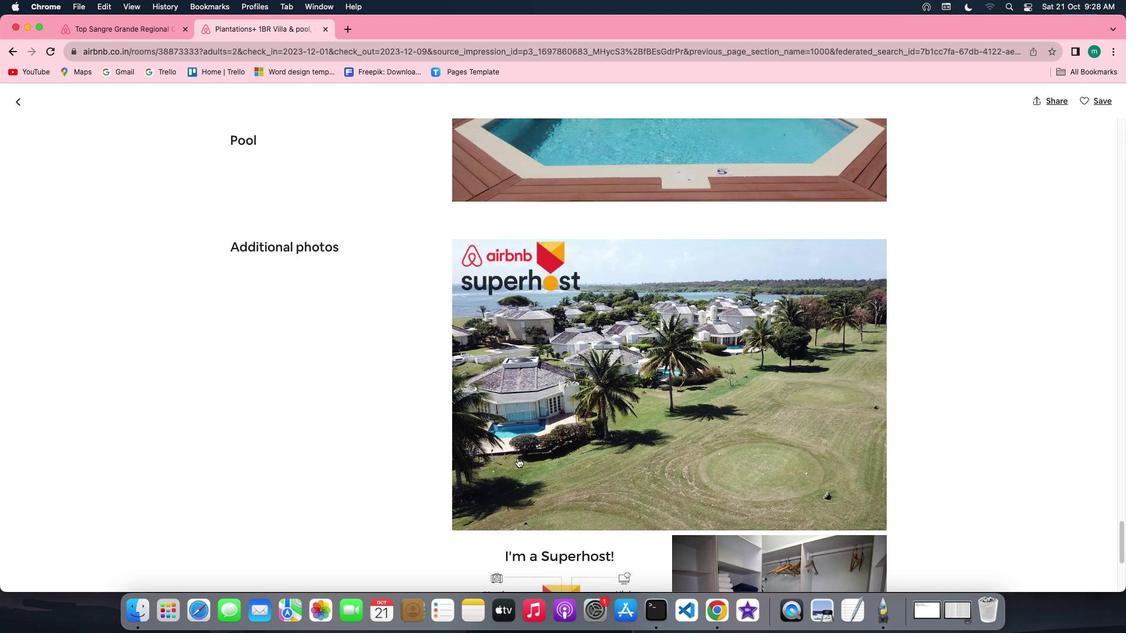 
Action: Mouse scrolled (518, 458) with delta (0, -1)
Screenshot: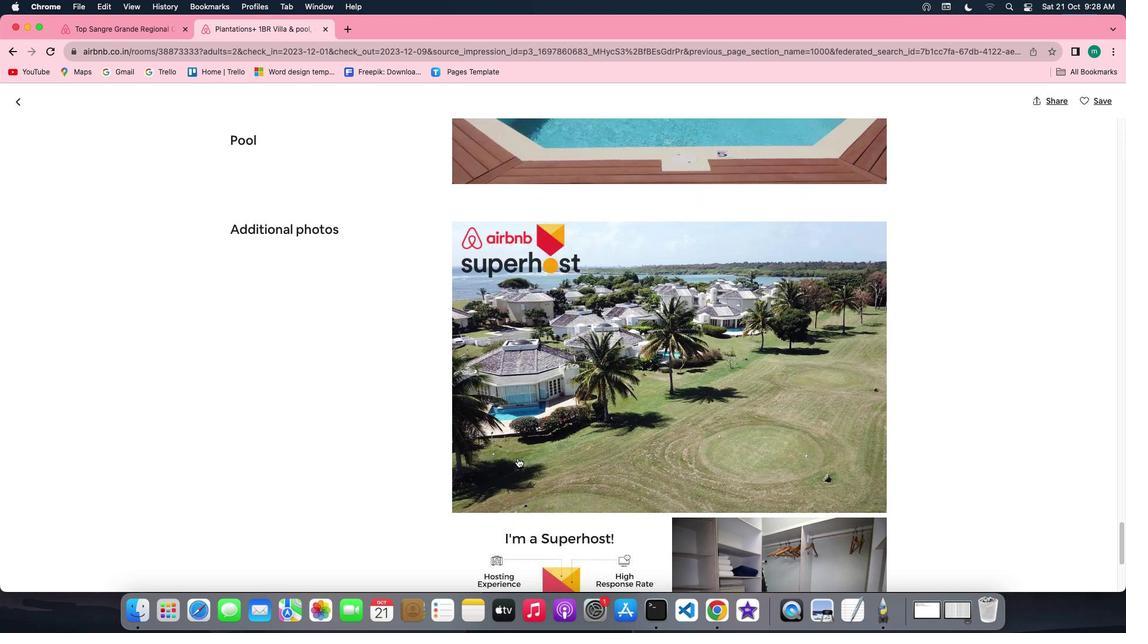 
Action: Mouse scrolled (518, 458) with delta (0, 0)
Screenshot: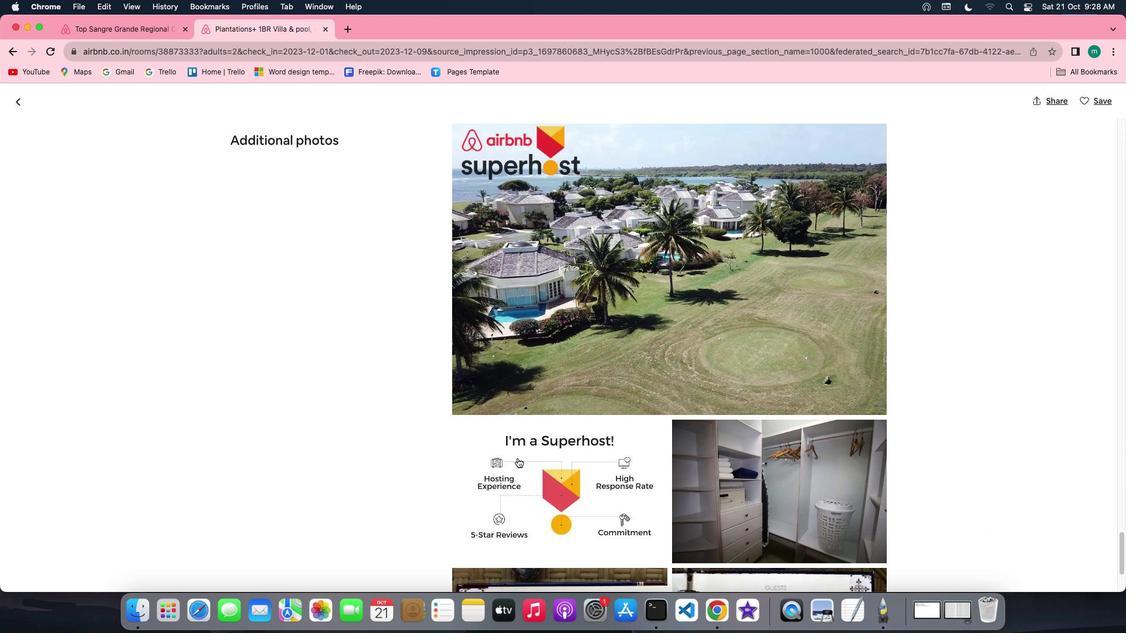 
Action: Mouse scrolled (518, 458) with delta (0, 0)
Screenshot: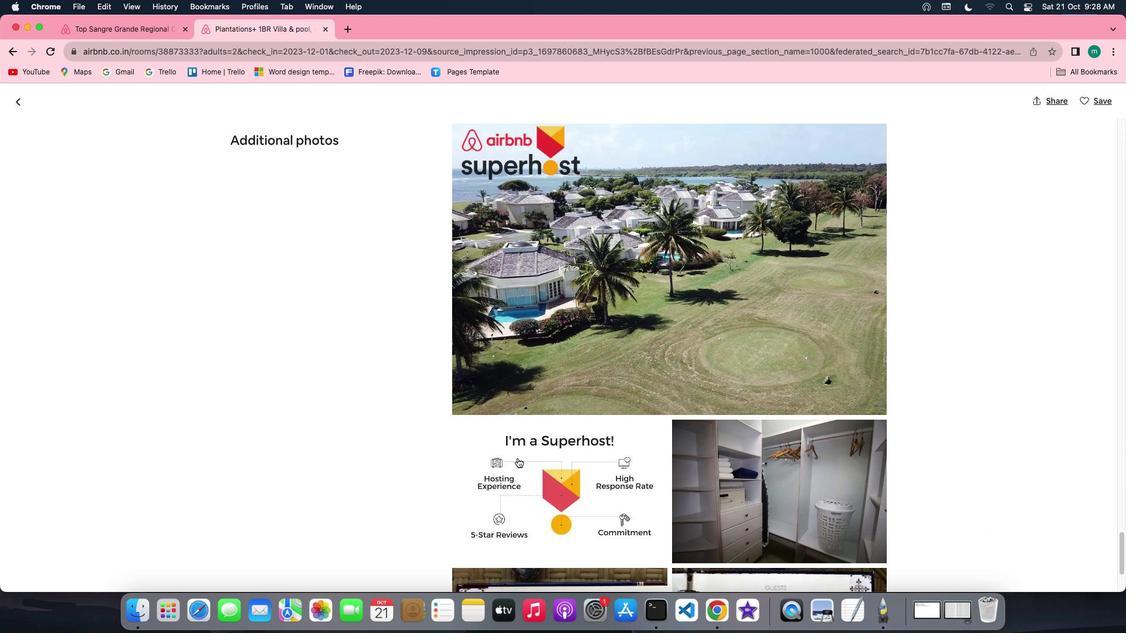 
Action: Mouse scrolled (518, 458) with delta (0, -1)
Screenshot: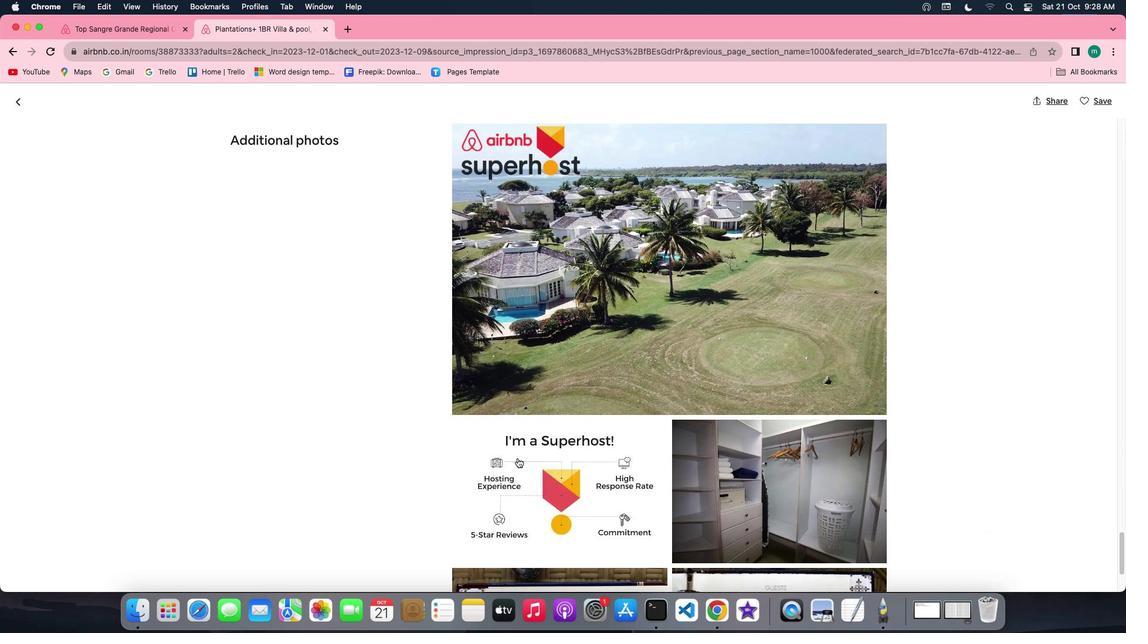
Action: Mouse scrolled (518, 458) with delta (0, -2)
Screenshot: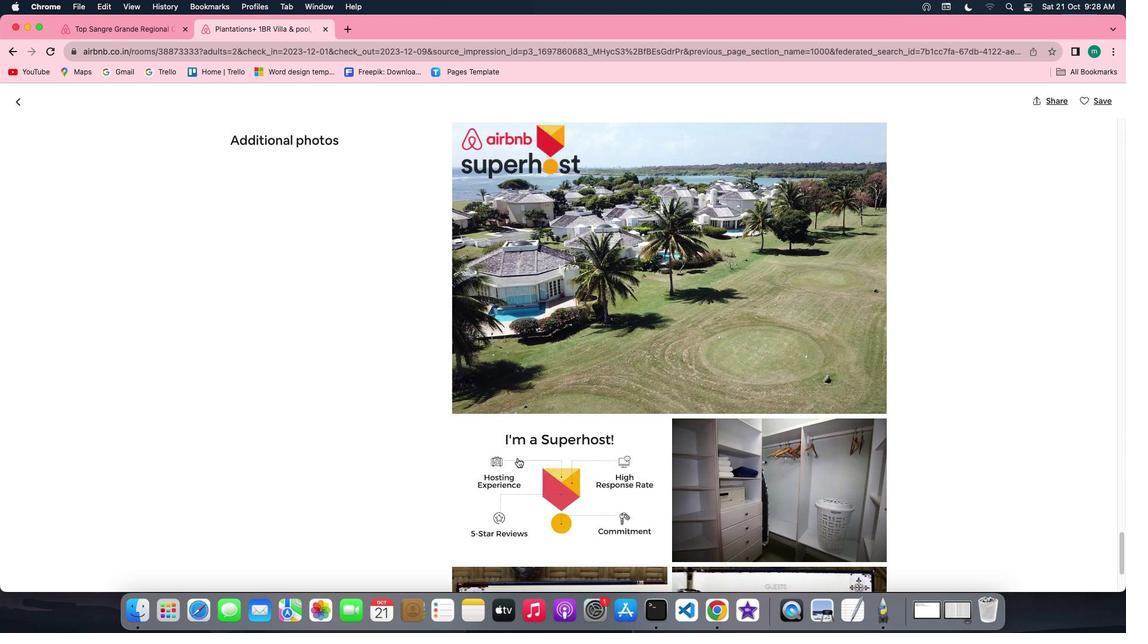 
Action: Mouse scrolled (518, 458) with delta (0, -2)
Screenshot: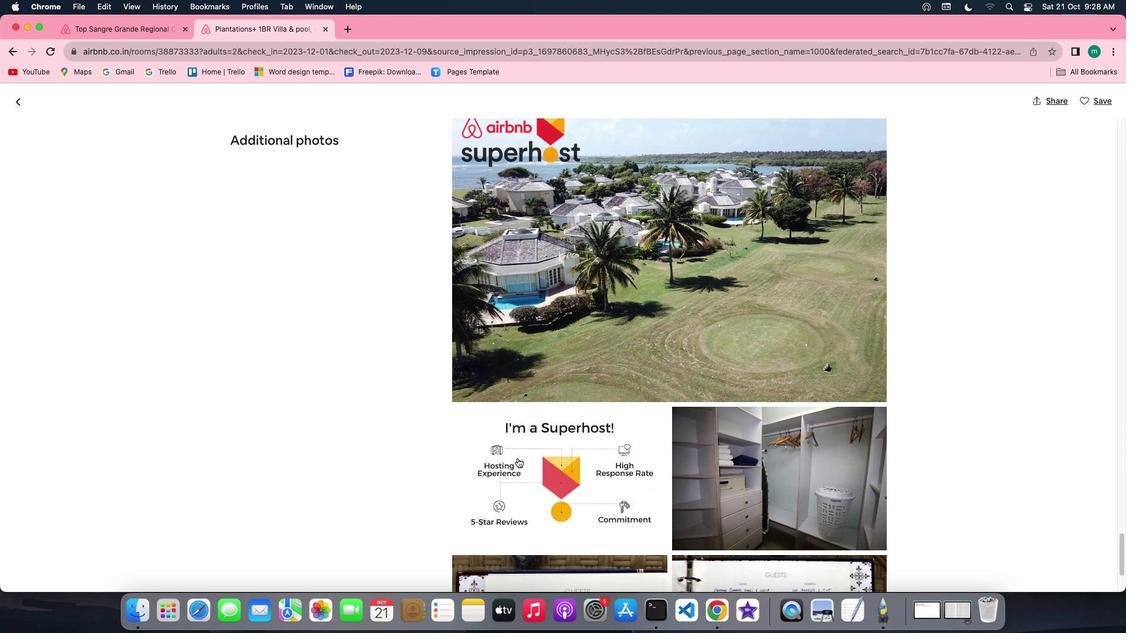 
Action: Mouse scrolled (518, 458) with delta (0, 0)
Screenshot: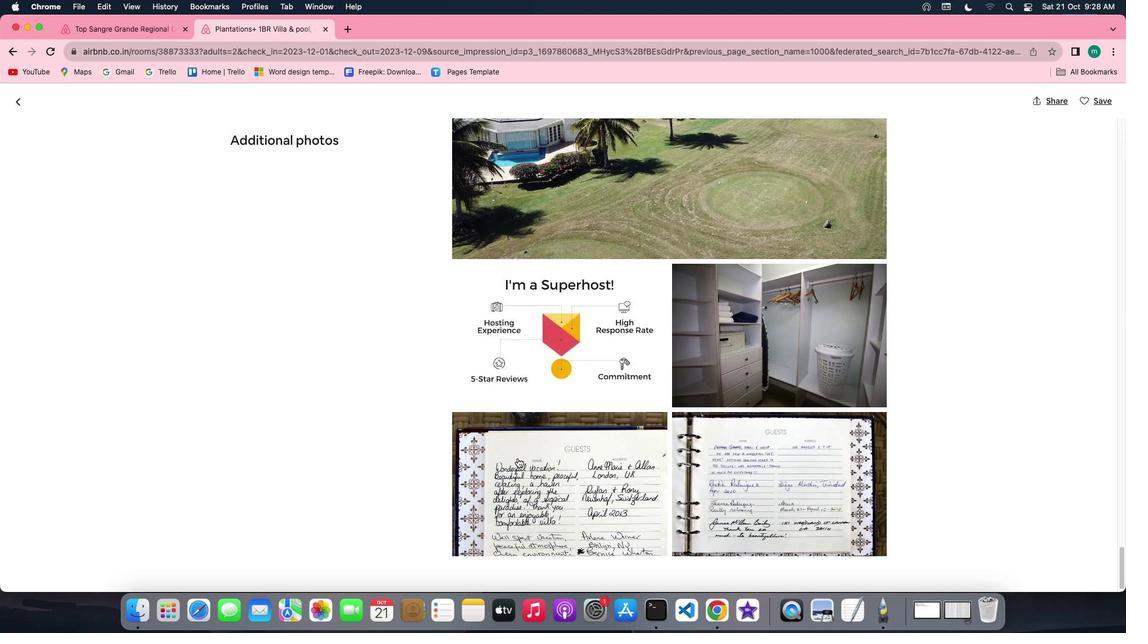 
Action: Mouse scrolled (518, 458) with delta (0, 0)
Screenshot: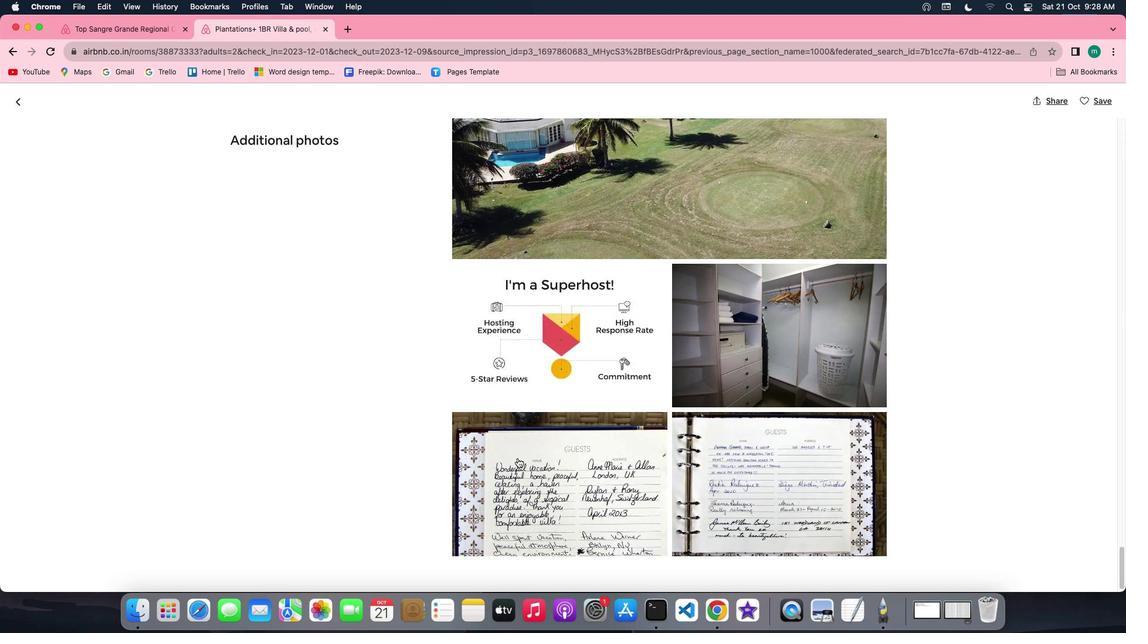 
Action: Mouse scrolled (518, 458) with delta (0, -1)
Screenshot: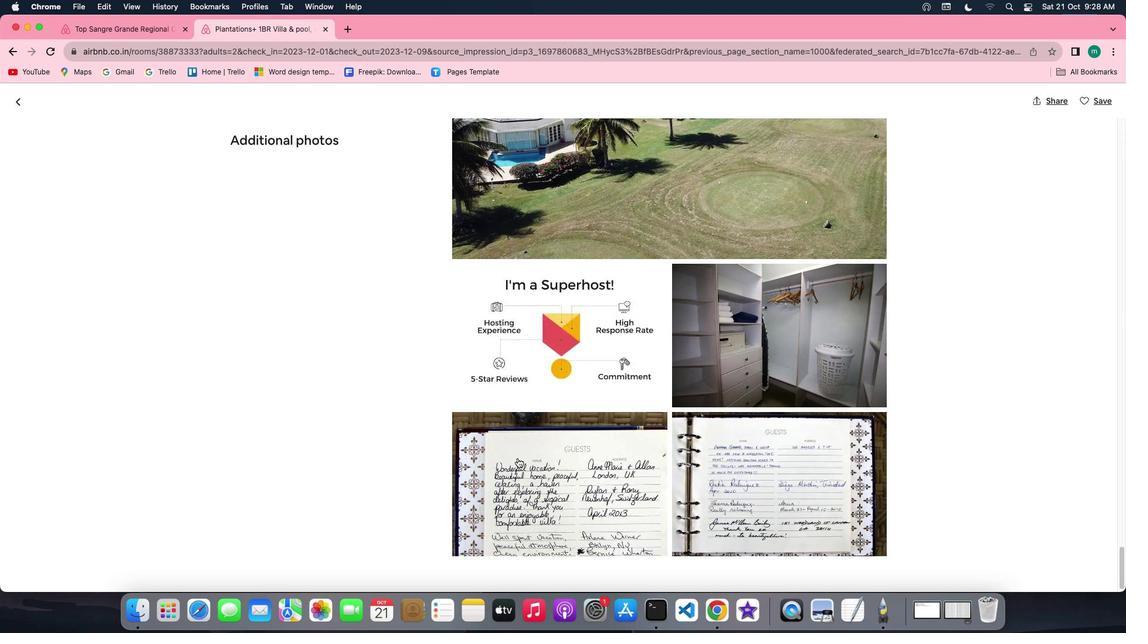 
Action: Mouse scrolled (518, 458) with delta (0, -1)
Screenshot: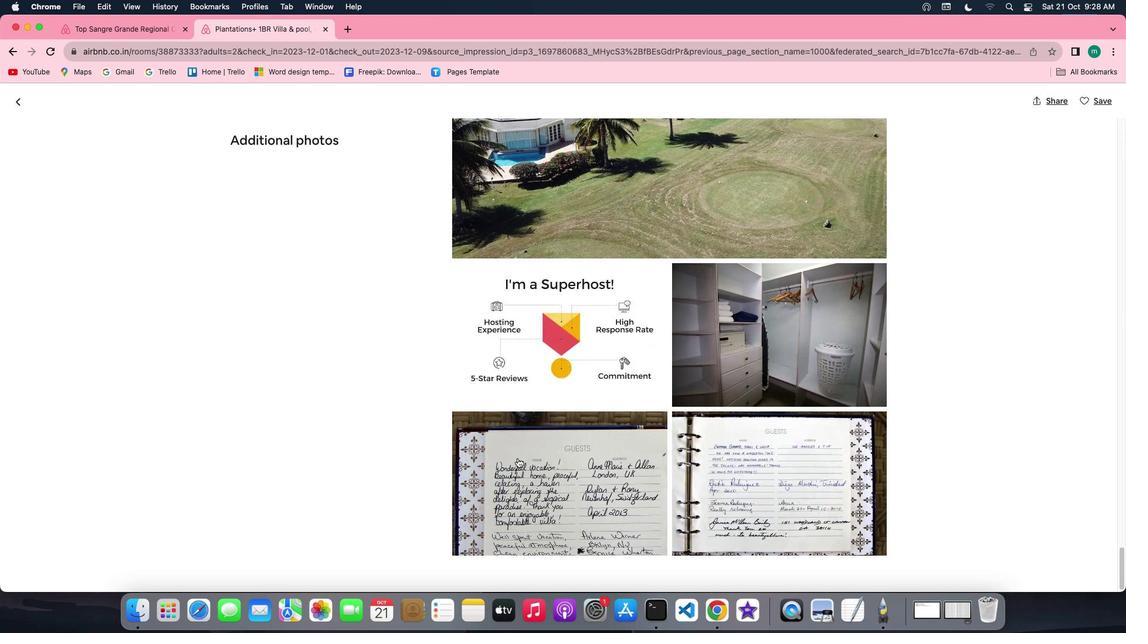 
Action: Mouse scrolled (518, 458) with delta (0, 0)
Screenshot: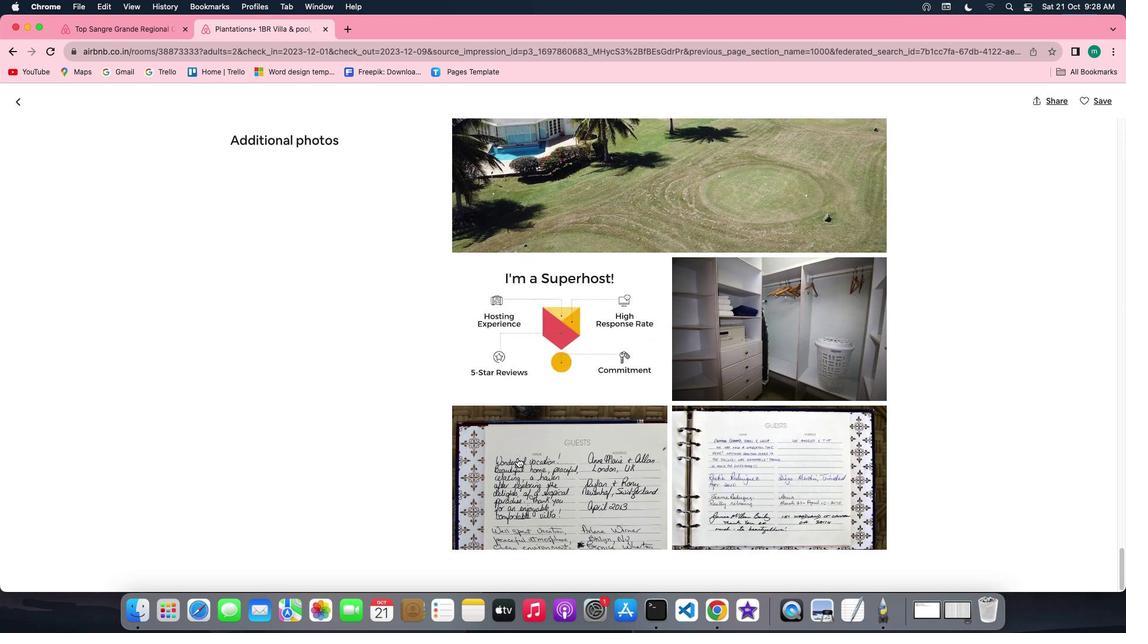 
Action: Mouse scrolled (518, 458) with delta (0, 0)
Screenshot: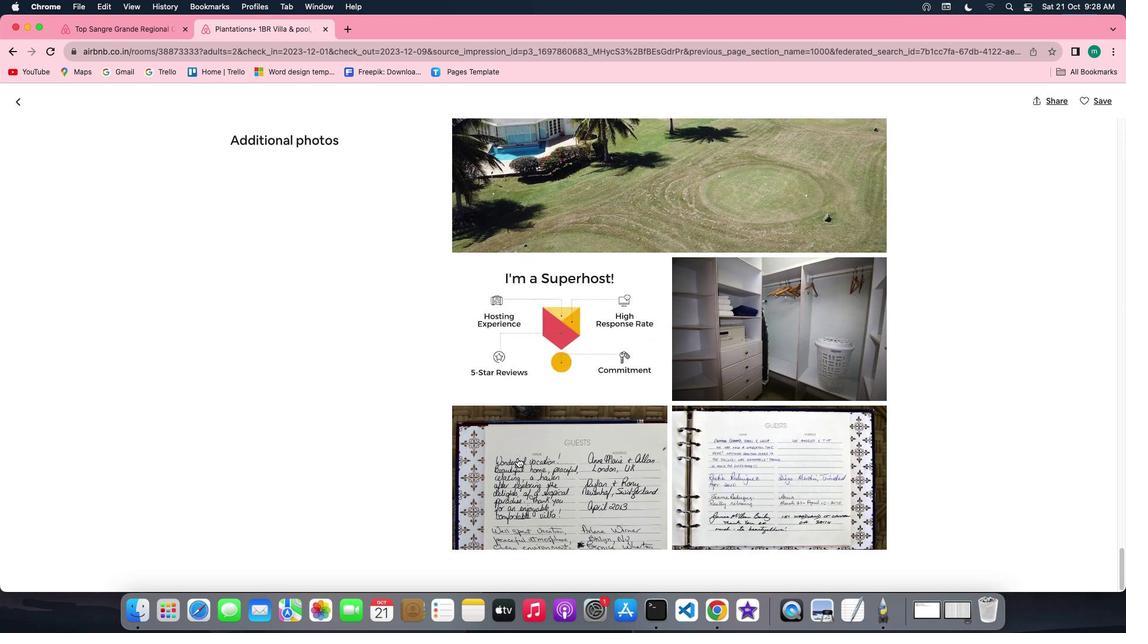 
Action: Mouse scrolled (518, 458) with delta (0, -1)
Screenshot: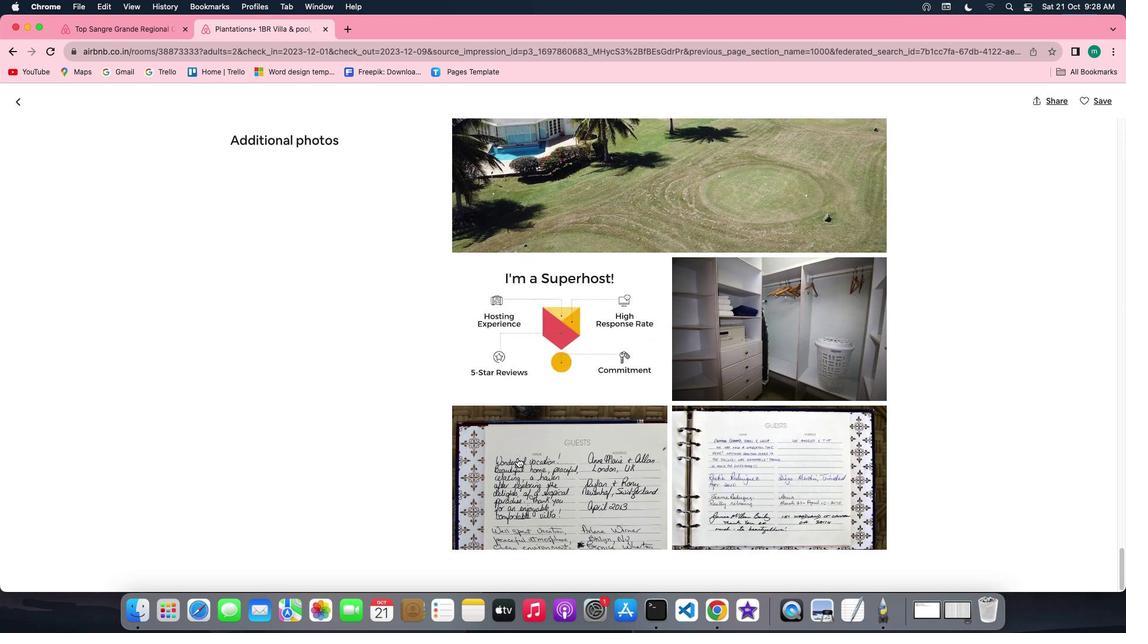 
Action: Mouse scrolled (518, 458) with delta (0, -1)
Screenshot: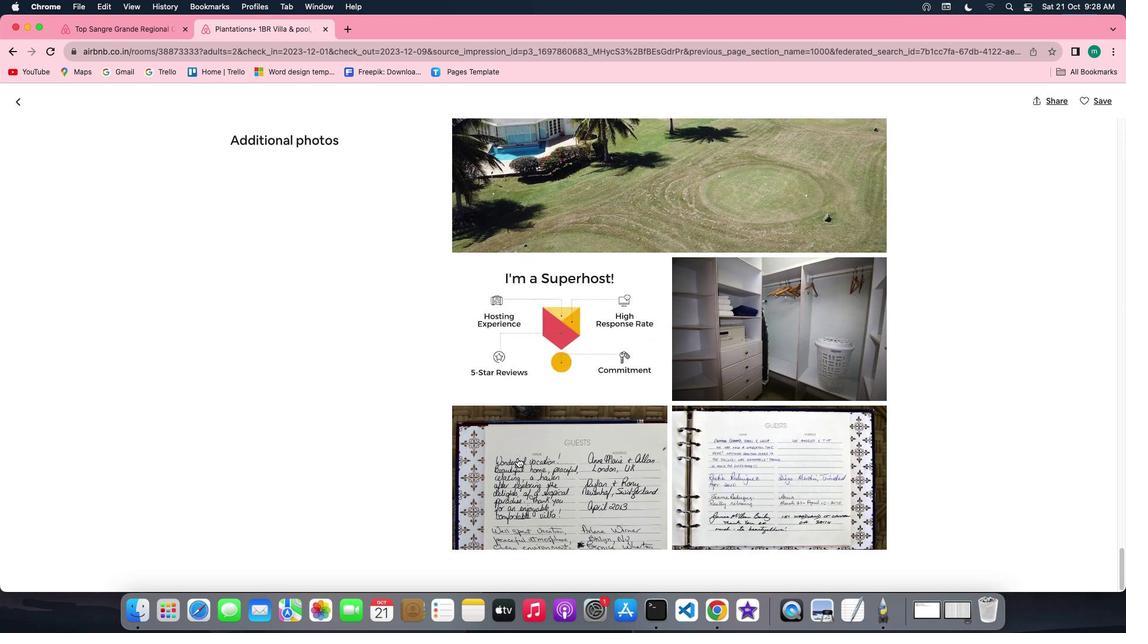 
Action: Mouse scrolled (518, 458) with delta (0, 0)
Screenshot: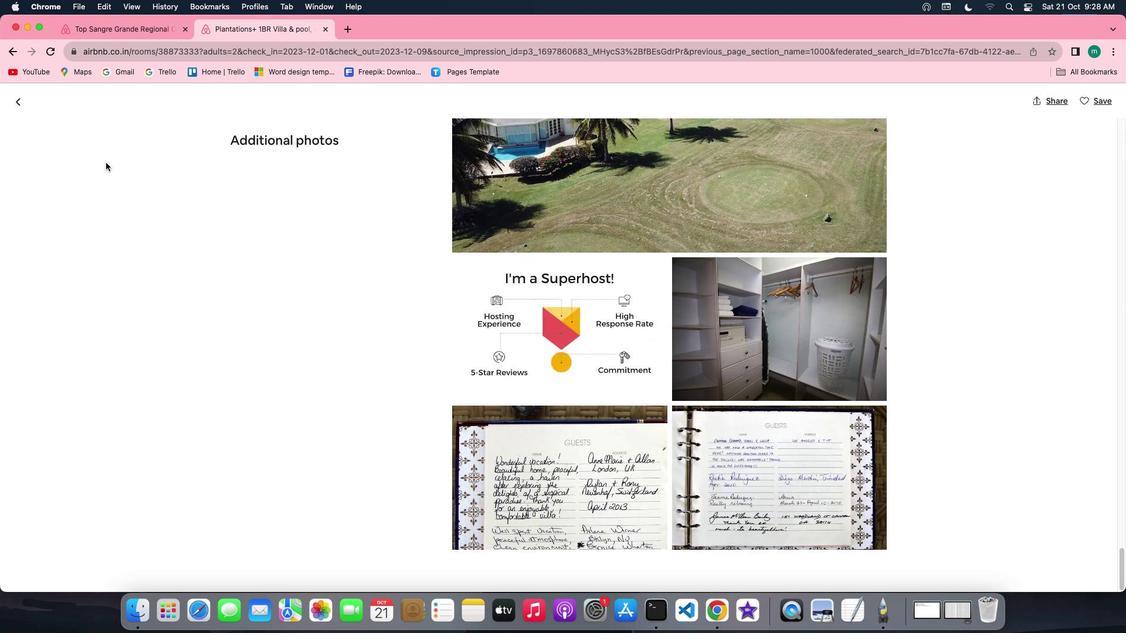 
Action: Mouse scrolled (518, 458) with delta (0, 0)
Screenshot: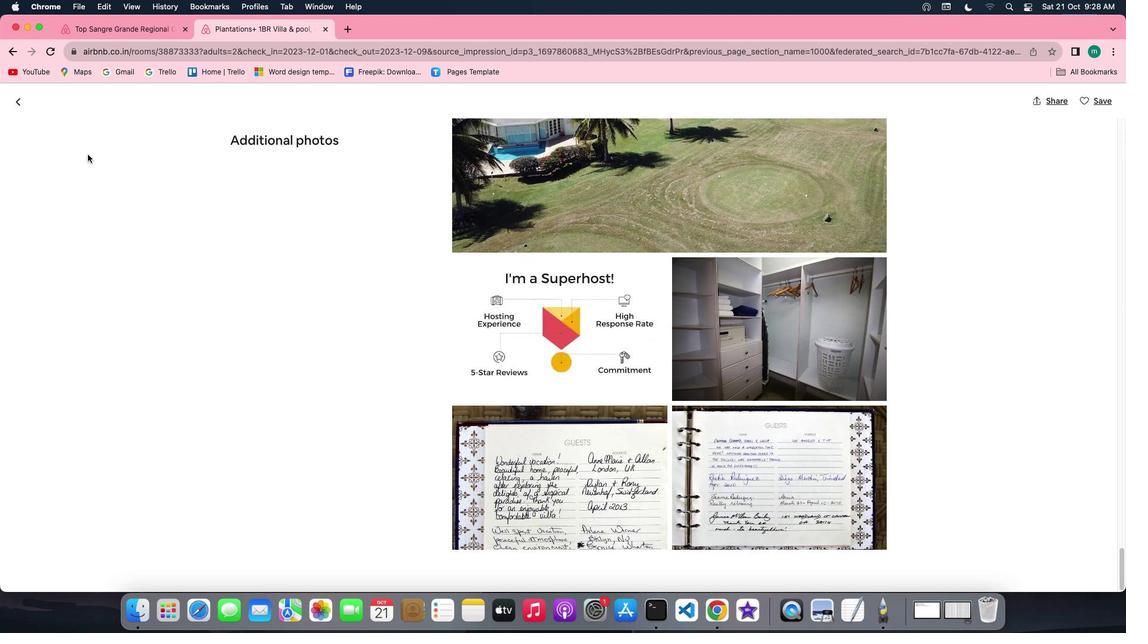
Action: Mouse scrolled (518, 458) with delta (0, -1)
Screenshot: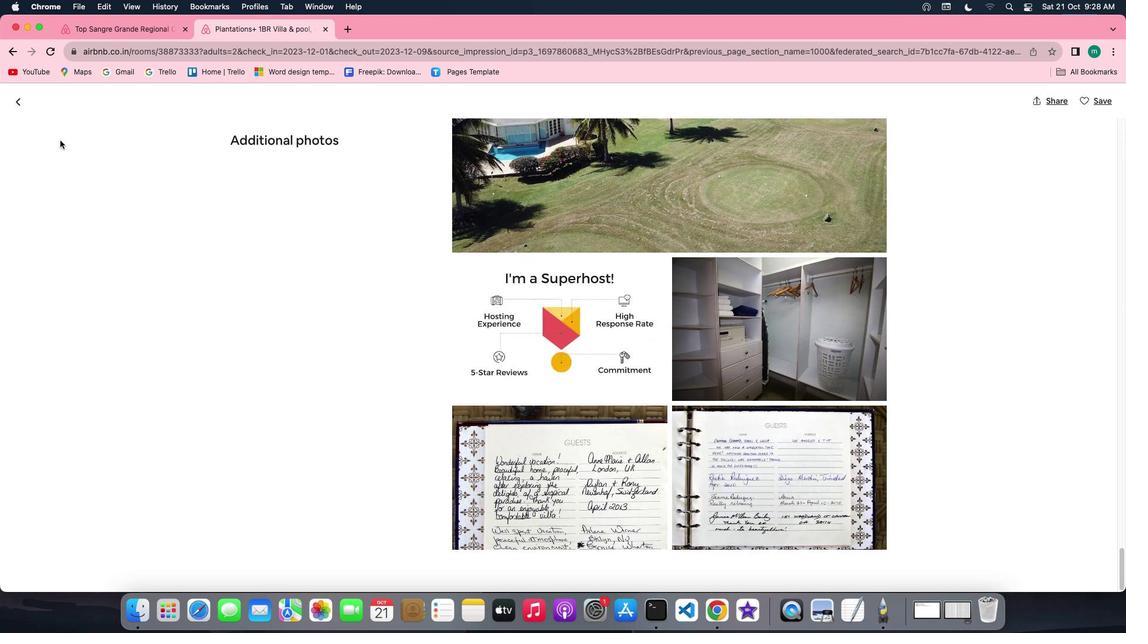 
Action: Mouse scrolled (518, 458) with delta (0, -1)
Screenshot: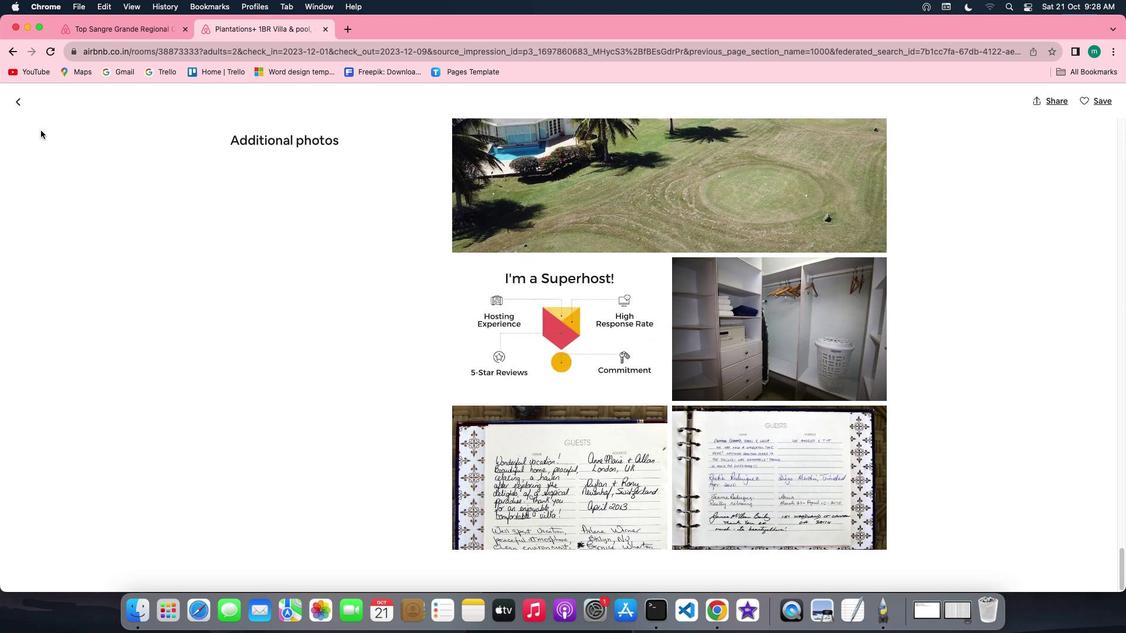 
Action: Mouse scrolled (518, 458) with delta (0, -1)
Screenshot: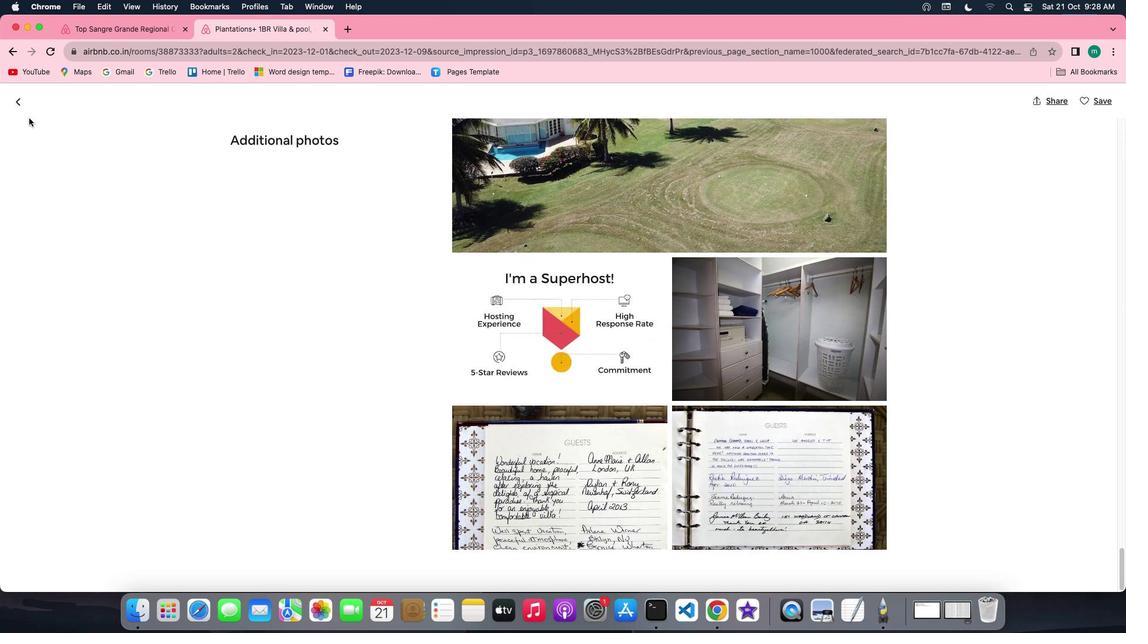 
Action: Mouse moved to (18, 107)
Screenshot: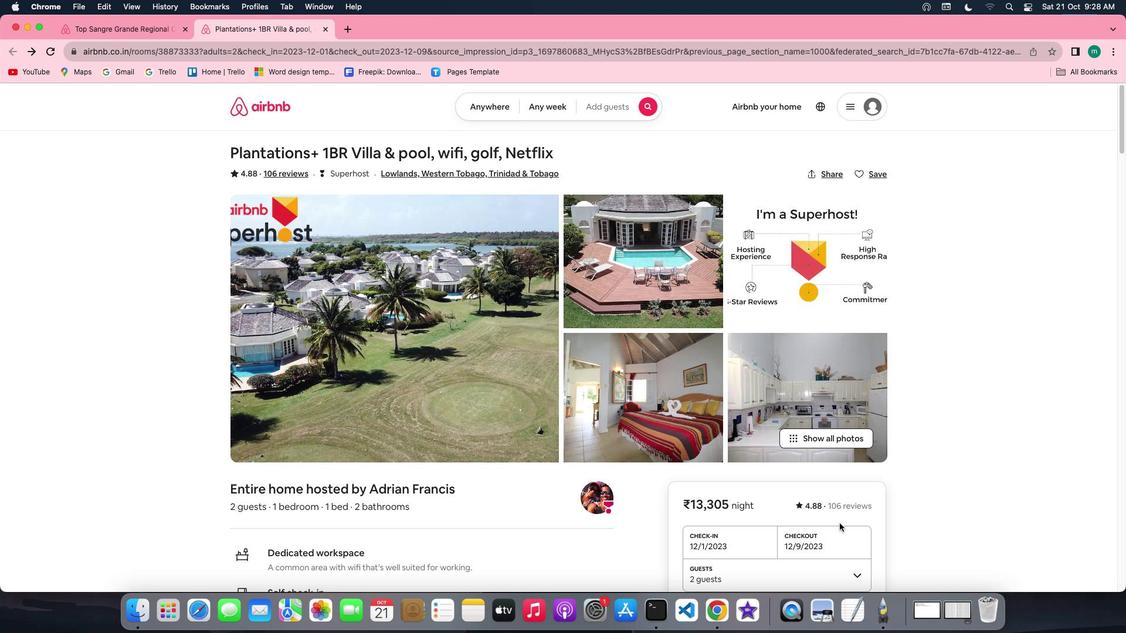 
Action: Mouse pressed left at (18, 107)
